 Task: Get directions from Amazon Rainforest, South America to Tassili nAjjer National Park, Algeria and explore the nearby restaurants with rating 4 and above and open 24 hours and cuisine european
Action: Mouse moved to (263, 82)
Screenshot: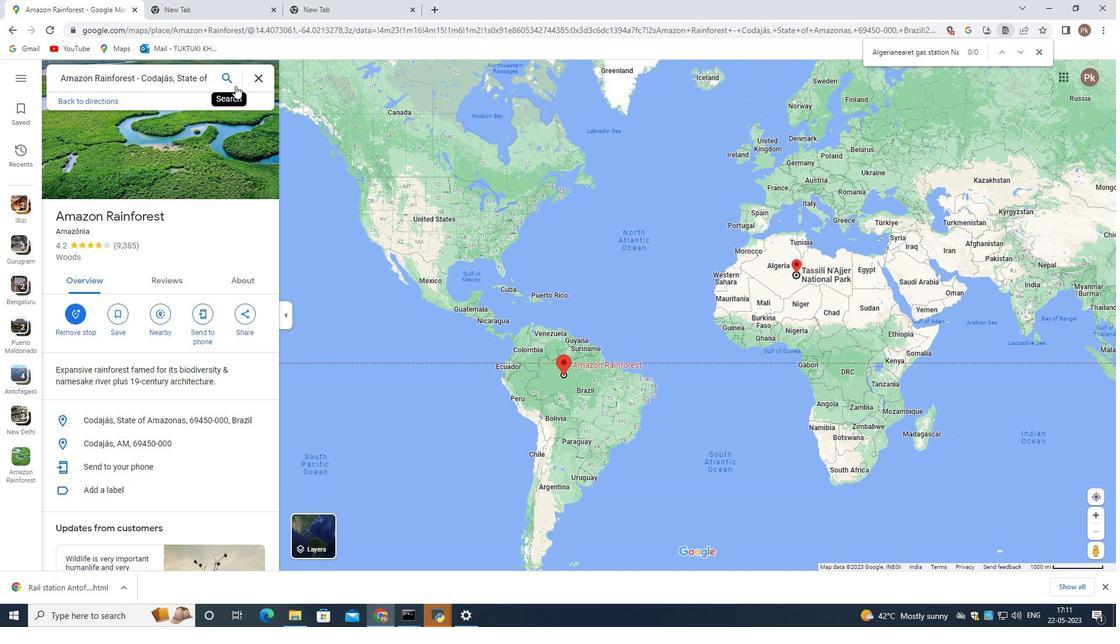 
Action: Mouse pressed left at (263, 82)
Screenshot: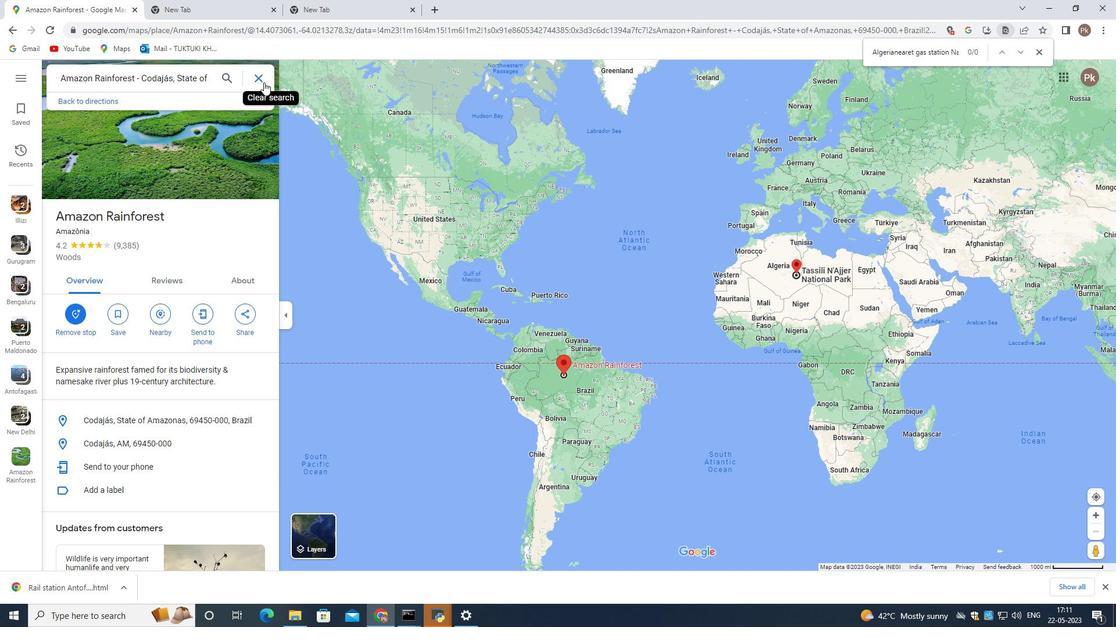 
Action: Mouse moved to (236, 322)
Screenshot: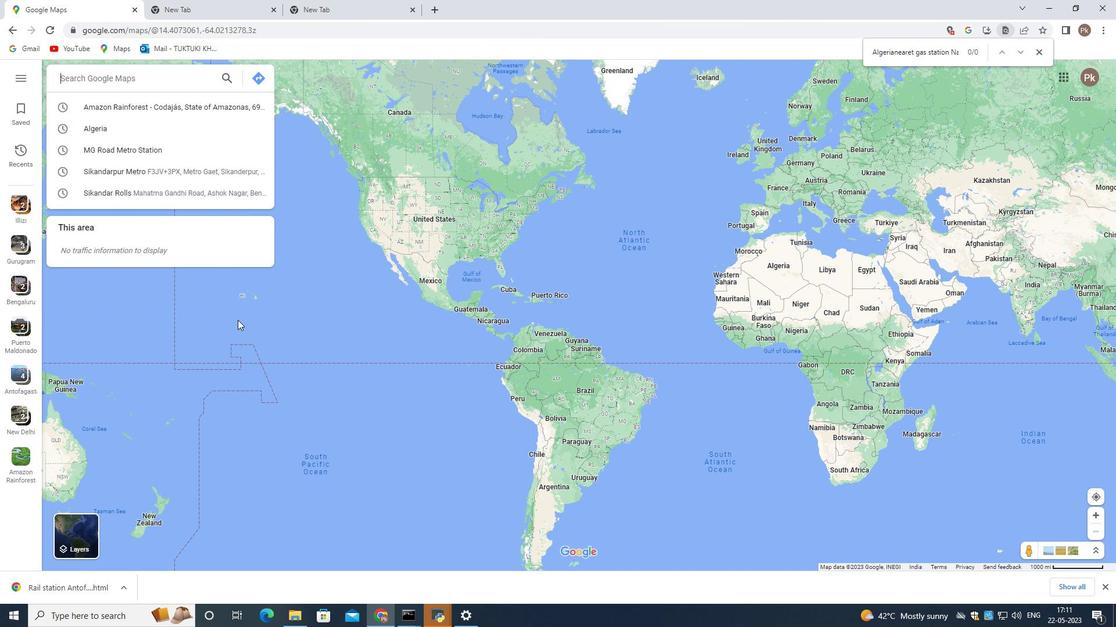 
Action: Mouse pressed left at (236, 322)
Screenshot: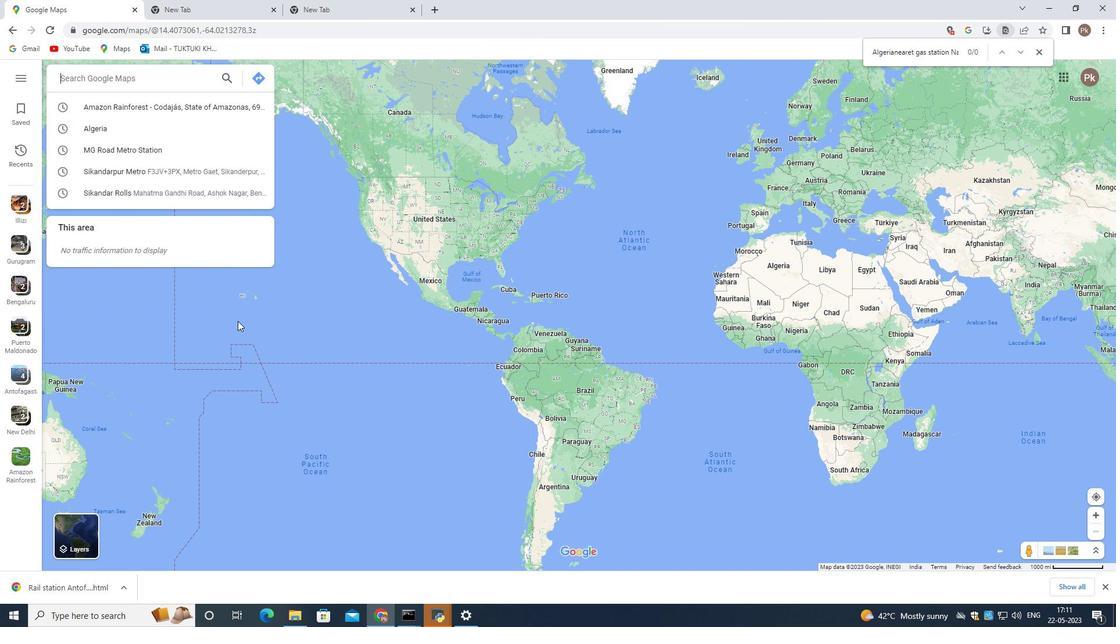 
Action: Mouse moved to (13, 30)
Screenshot: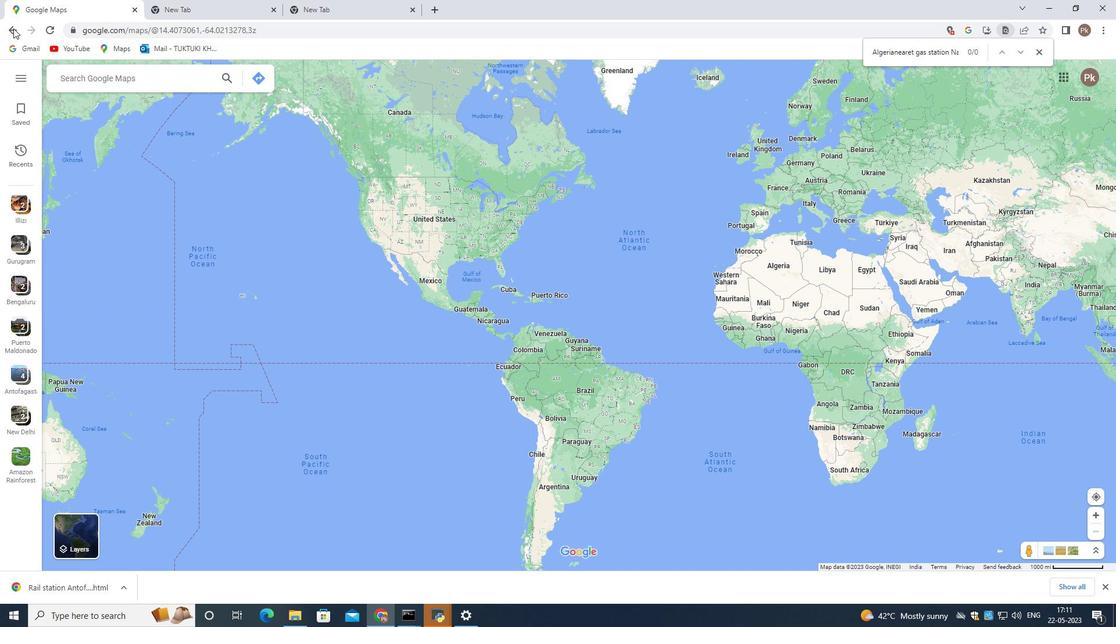 
Action: Mouse pressed left at (13, 30)
Screenshot: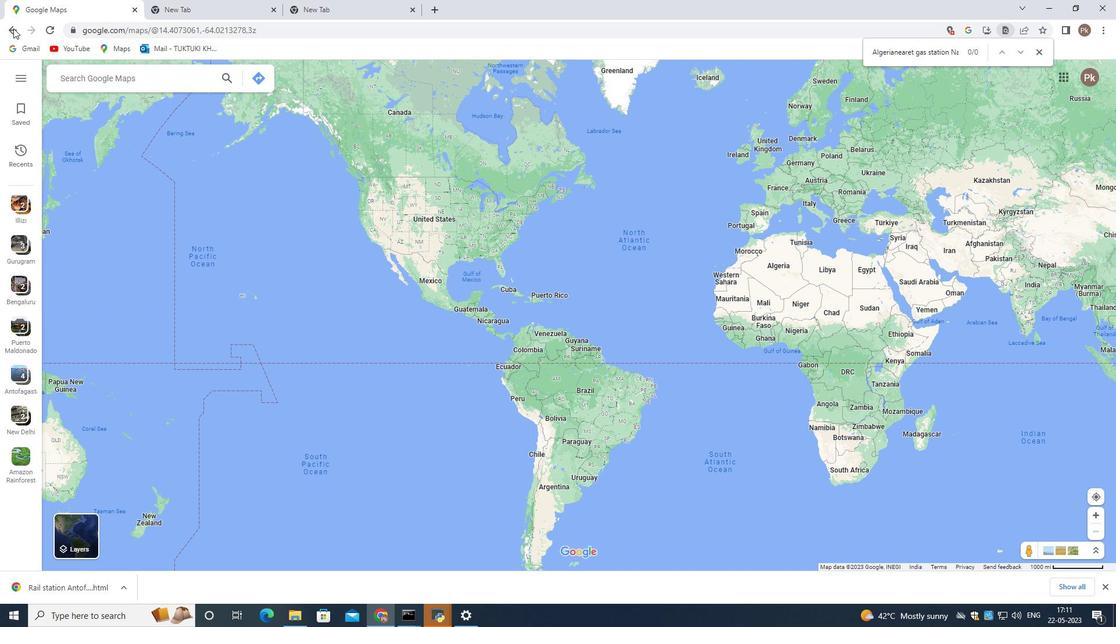 
Action: Mouse moved to (17, 31)
Screenshot: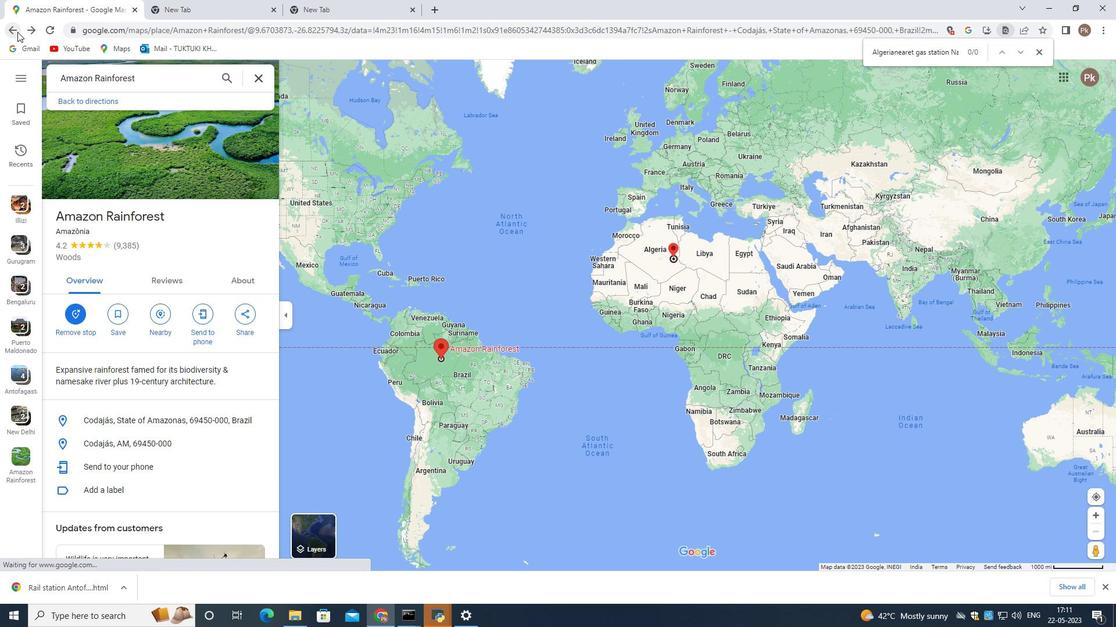 
Action: Mouse pressed left at (17, 31)
Screenshot: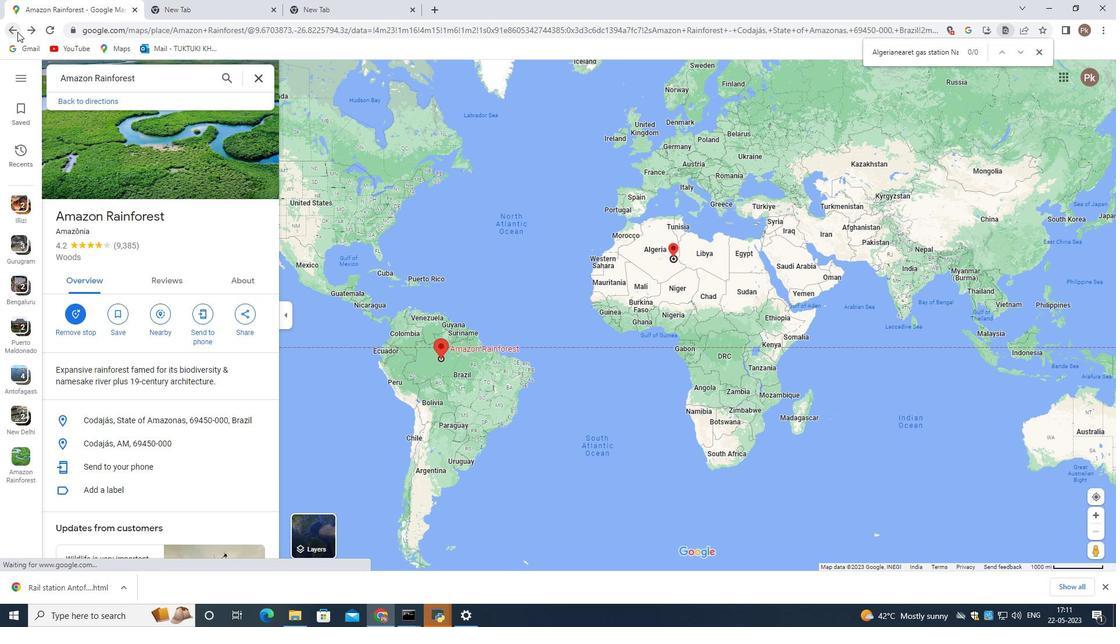 
Action: Mouse moved to (159, 109)
Screenshot: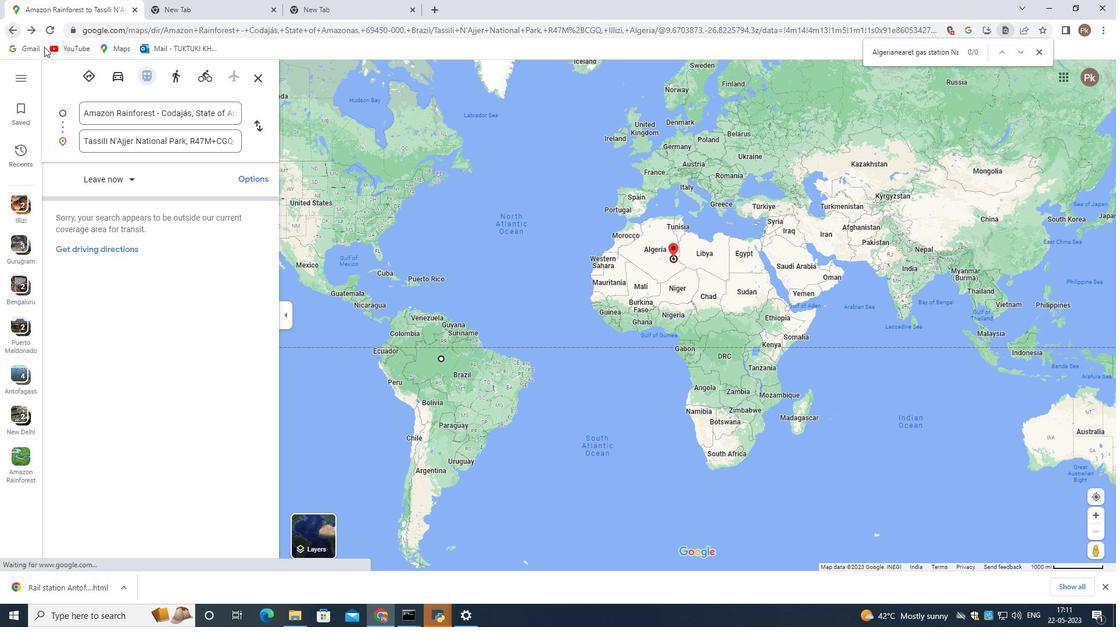 
Action: Mouse pressed left at (159, 109)
Screenshot: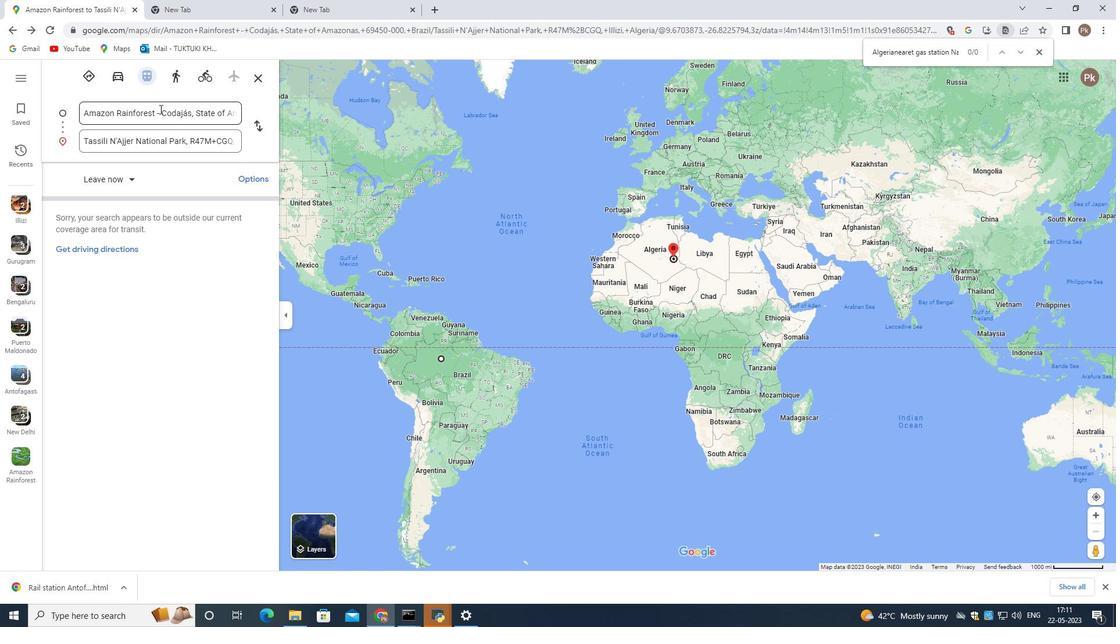 
Action: Mouse moved to (220, 111)
Screenshot: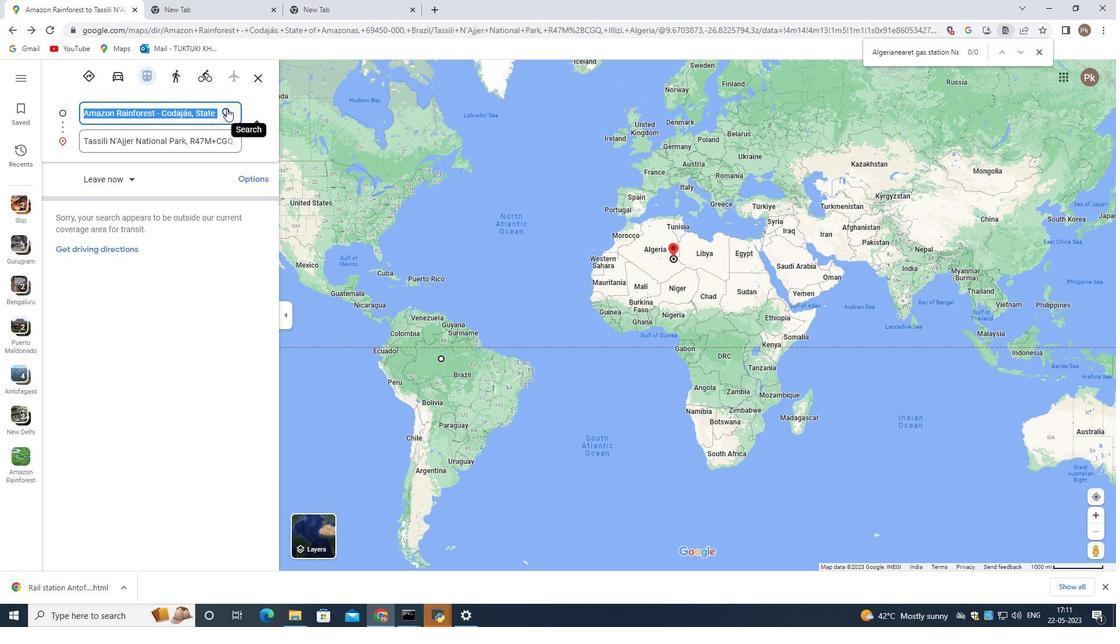 
Action: Mouse pressed left at (220, 111)
Screenshot: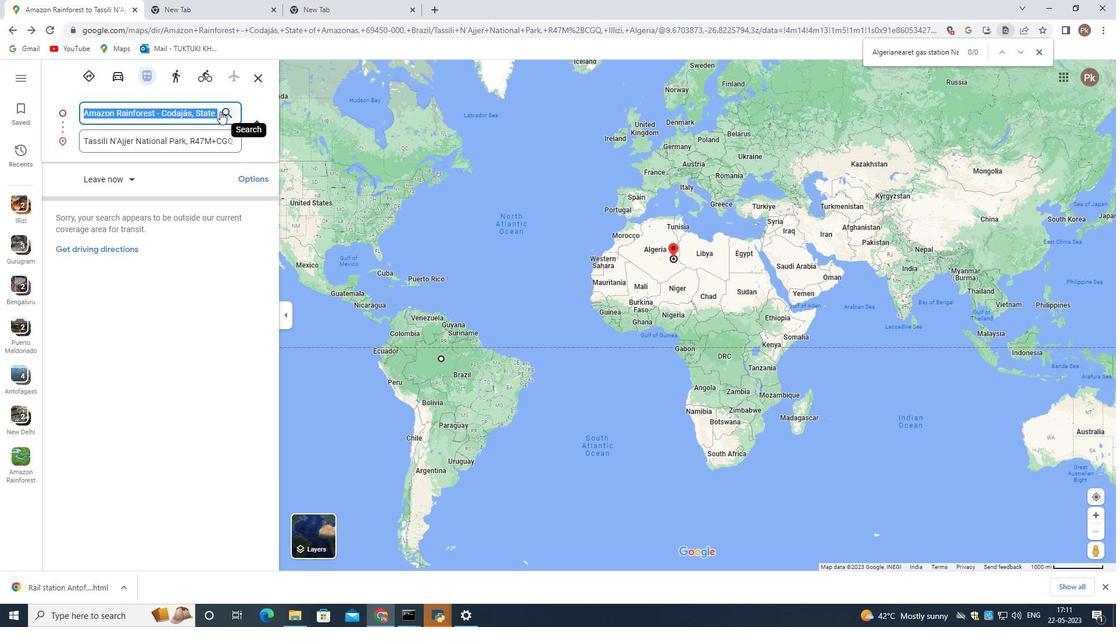 
Action: Mouse moved to (480, 254)
Screenshot: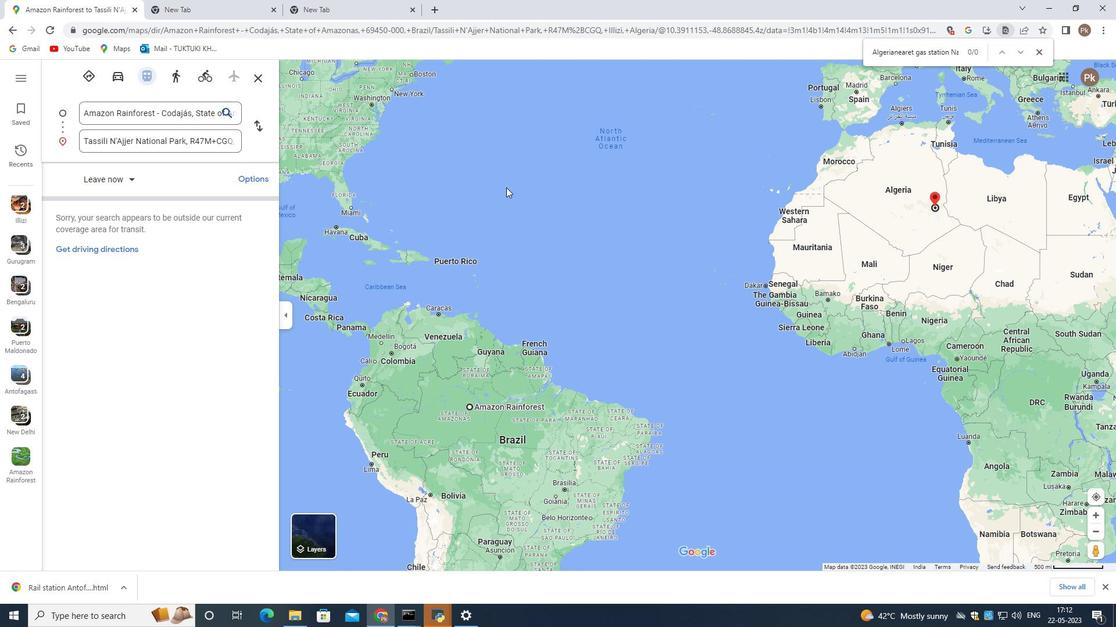 
Action: Mouse scrolled (480, 254) with delta (0, 0)
Screenshot: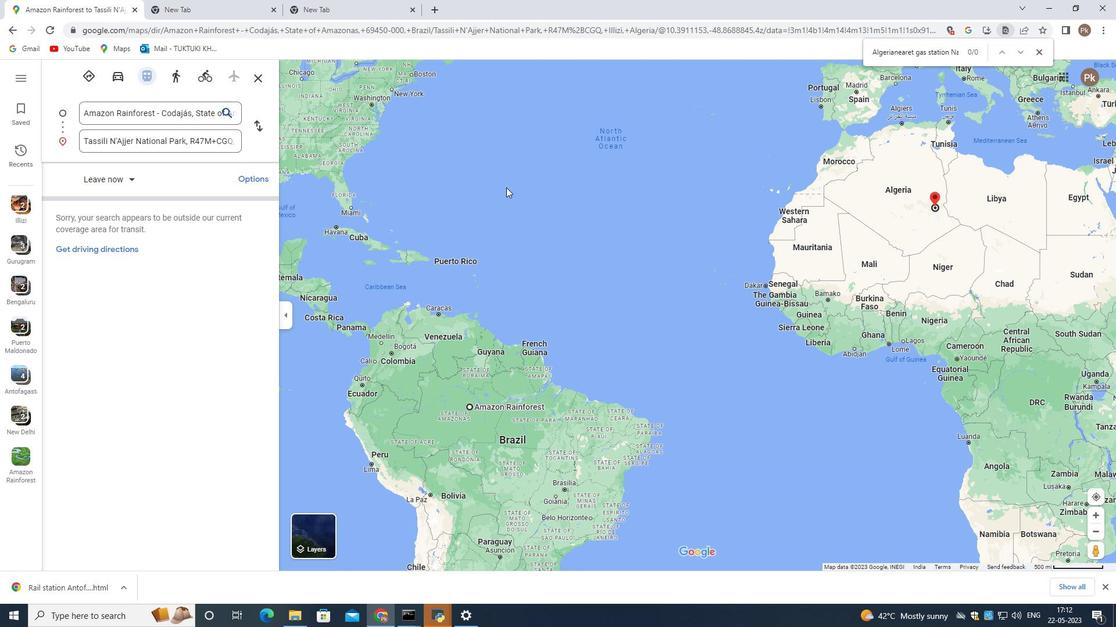 
Action: Mouse moved to (243, 181)
Screenshot: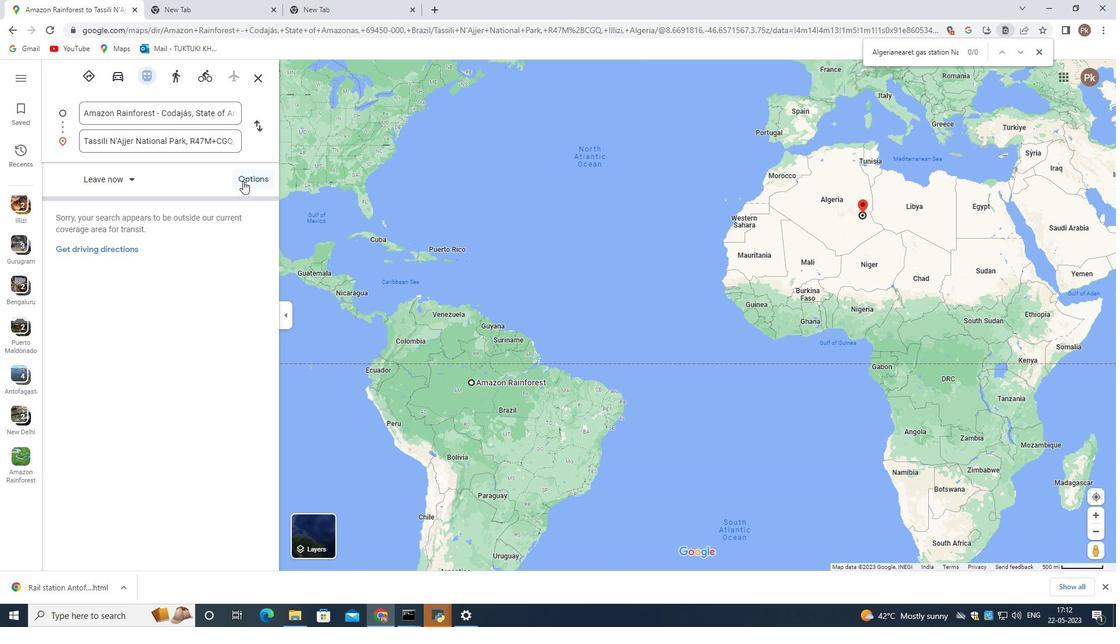 
Action: Mouse pressed left at (243, 181)
Screenshot: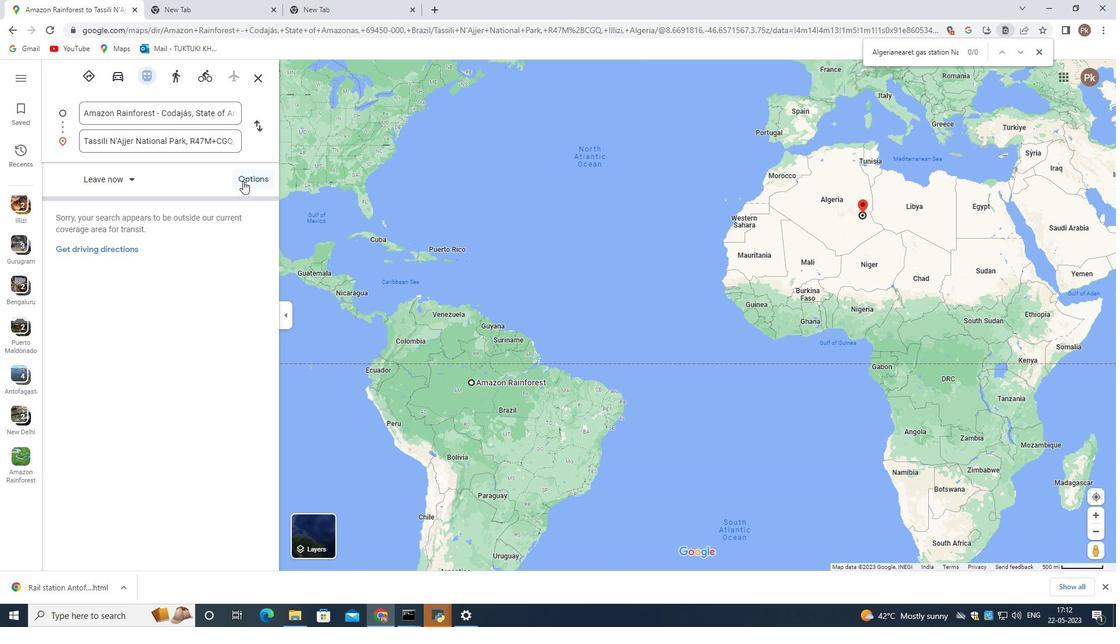 
Action: Mouse moved to (165, 240)
Screenshot: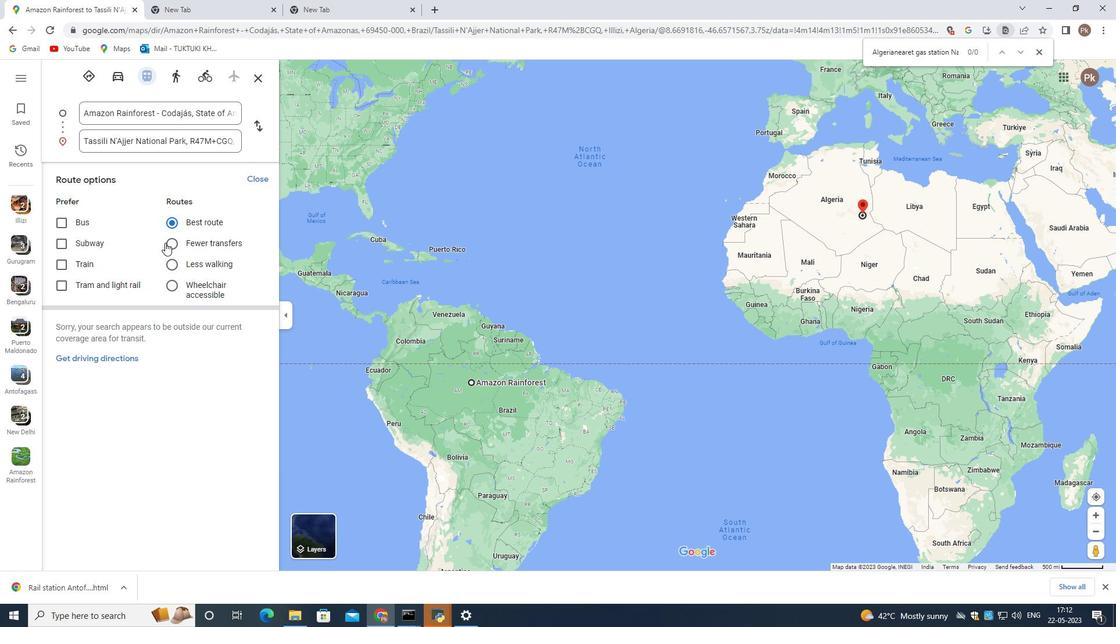 
Action: Mouse scrolled (165, 239) with delta (0, 0)
Screenshot: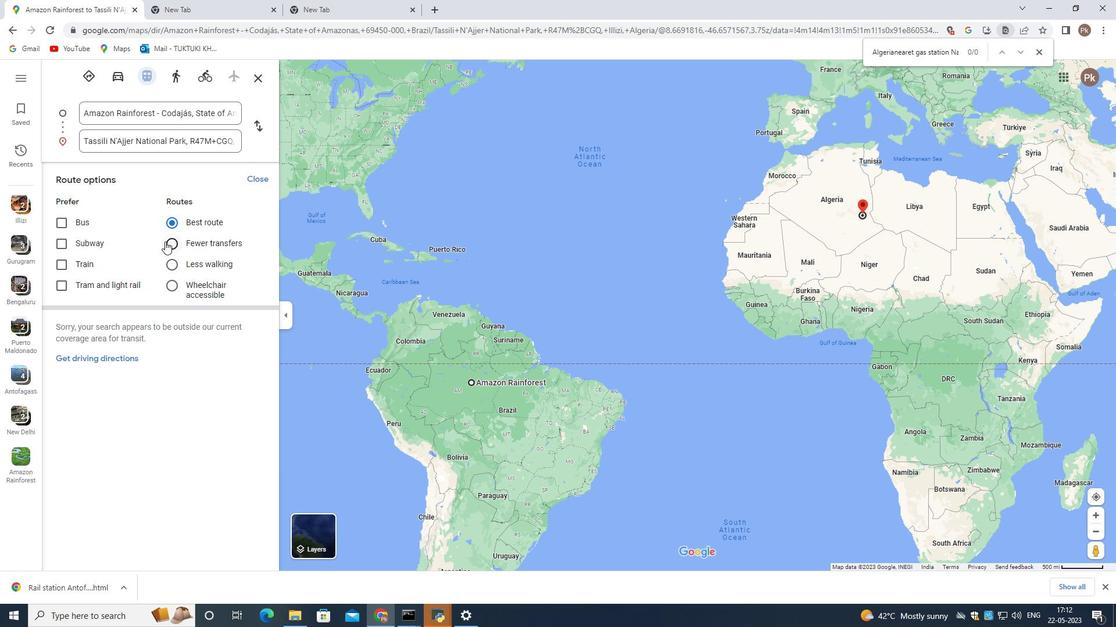 
Action: Mouse scrolled (165, 239) with delta (0, 0)
Screenshot: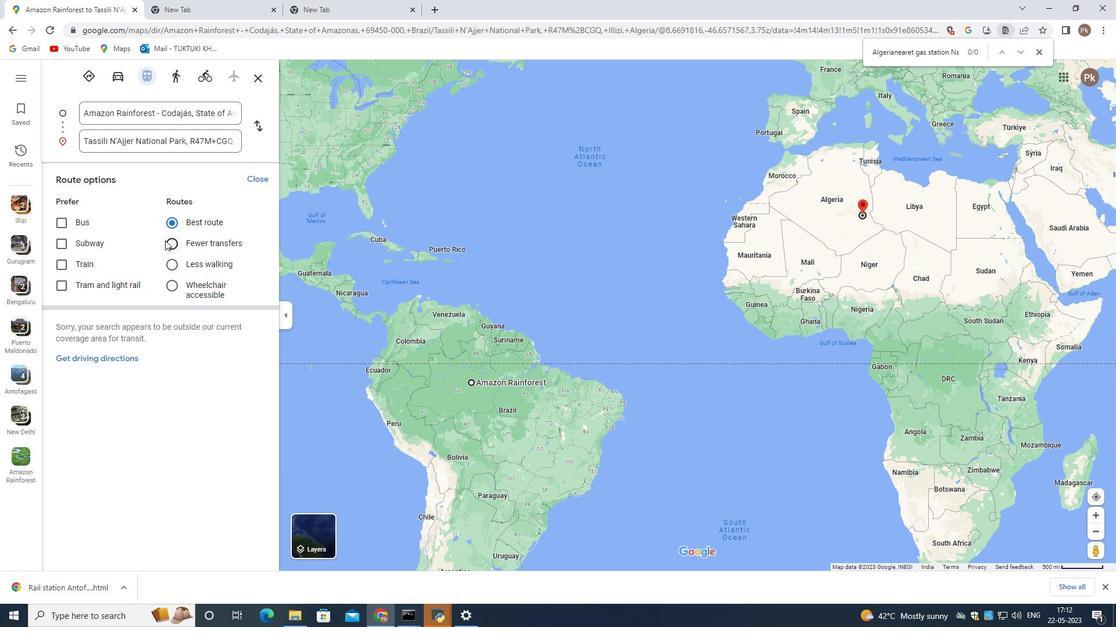 
Action: Mouse scrolled (165, 239) with delta (0, 0)
Screenshot: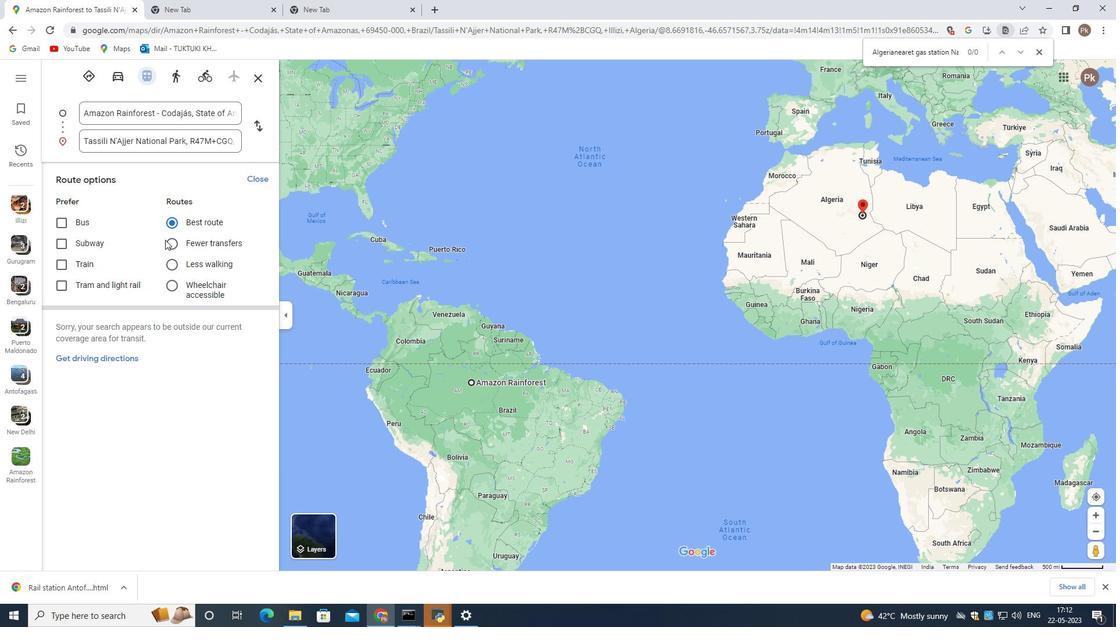 
Action: Mouse moved to (252, 397)
Screenshot: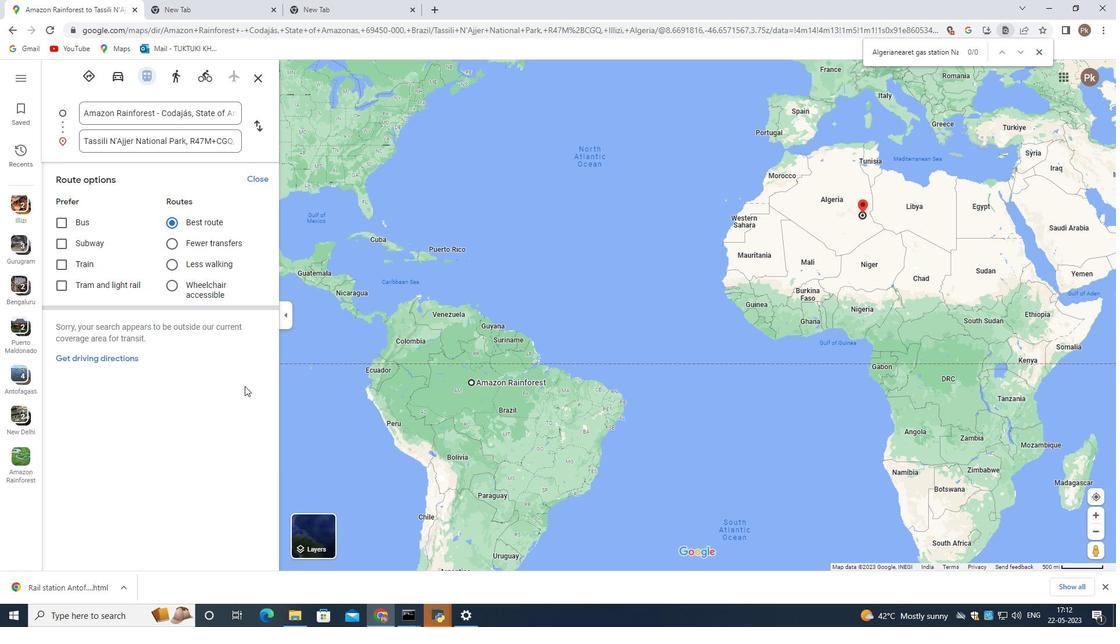 
Action: Mouse scrolled (252, 397) with delta (0, 0)
Screenshot: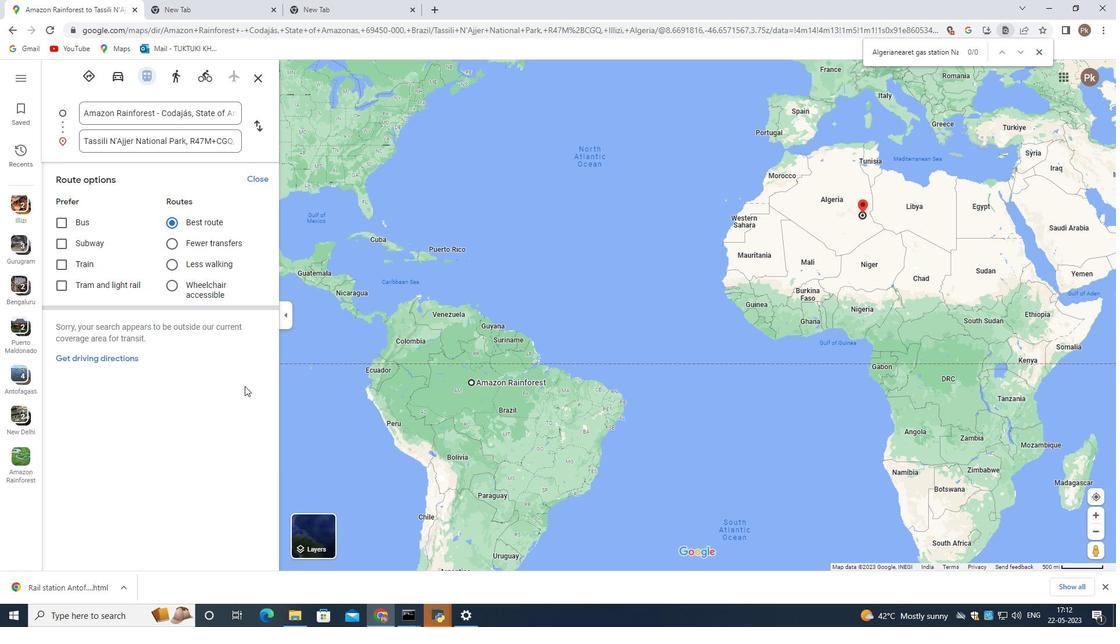 
Action: Mouse scrolled (252, 397) with delta (0, 0)
Screenshot: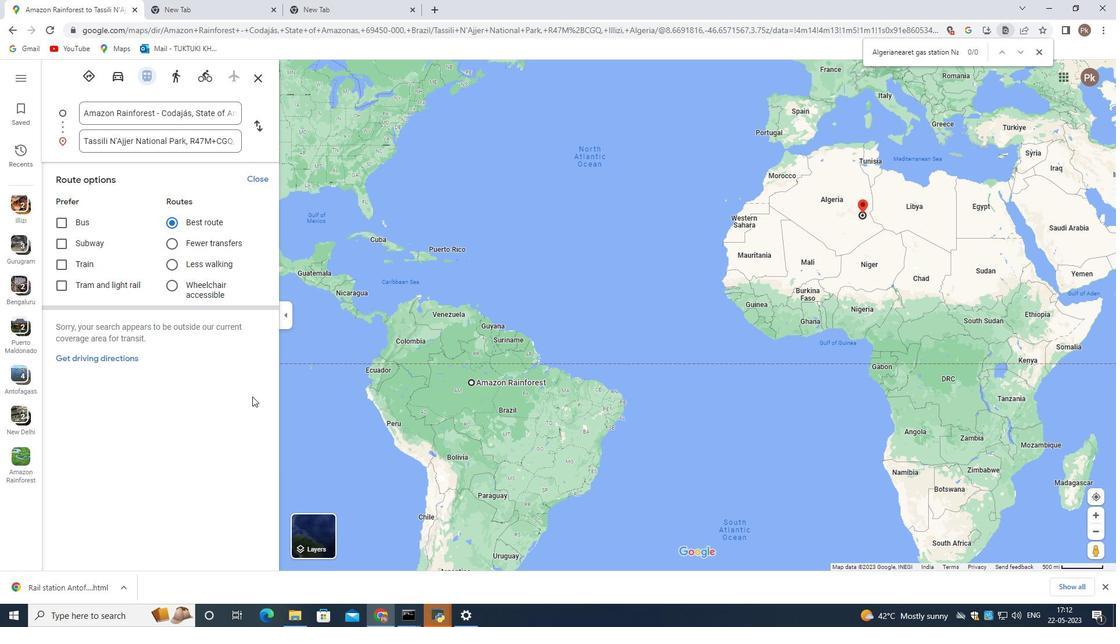 
Action: Mouse moved to (240, 376)
Screenshot: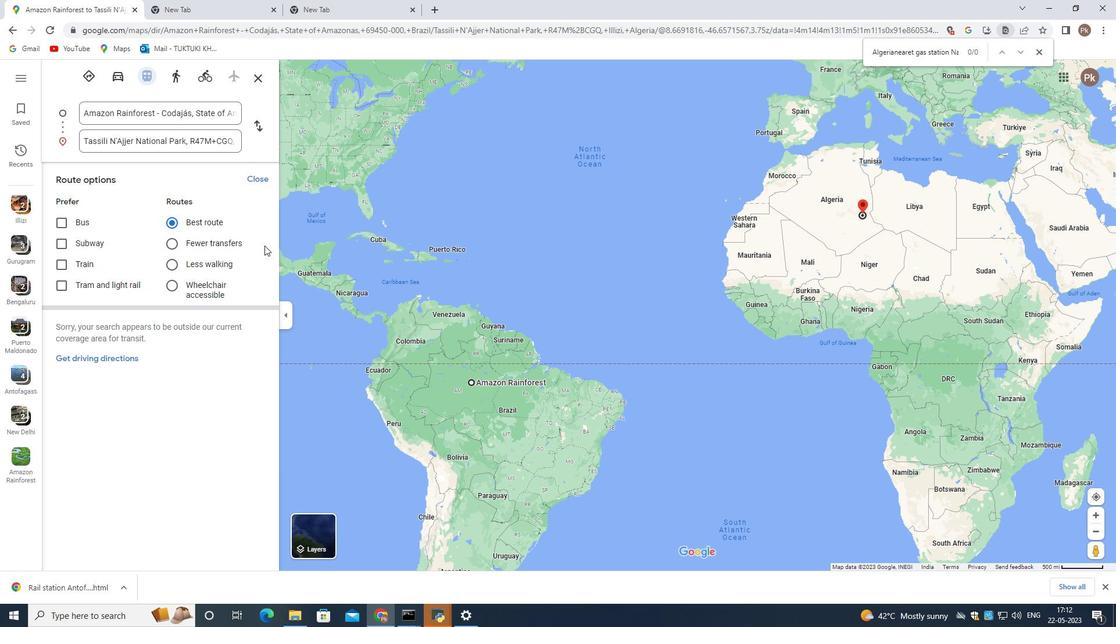 
Action: Mouse scrolled (240, 375) with delta (0, 0)
Screenshot: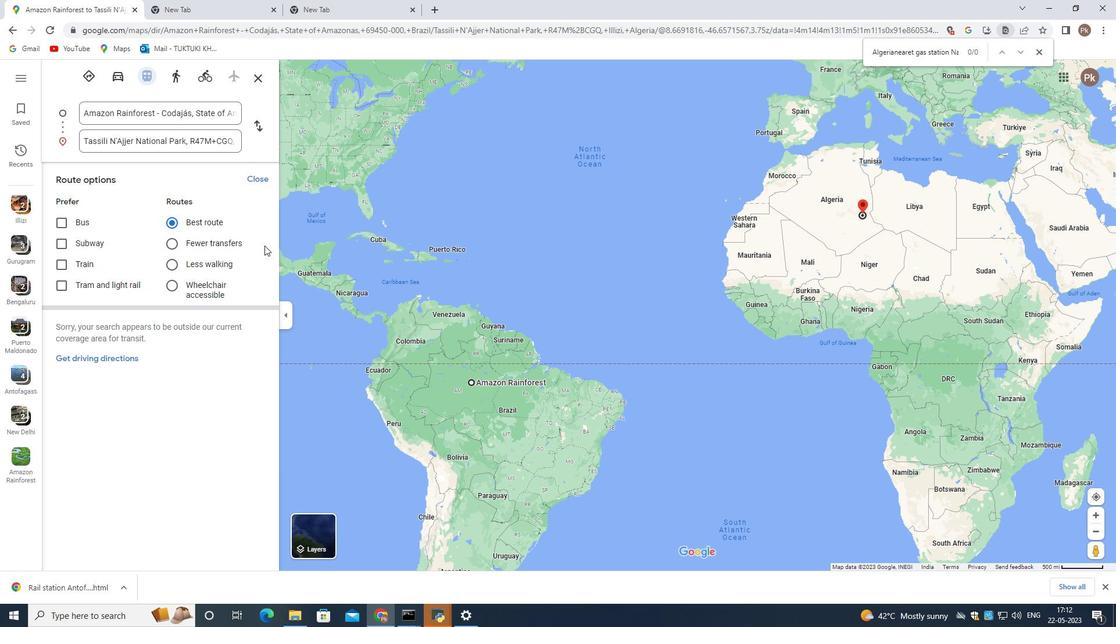 
Action: Mouse moved to (239, 376)
Screenshot: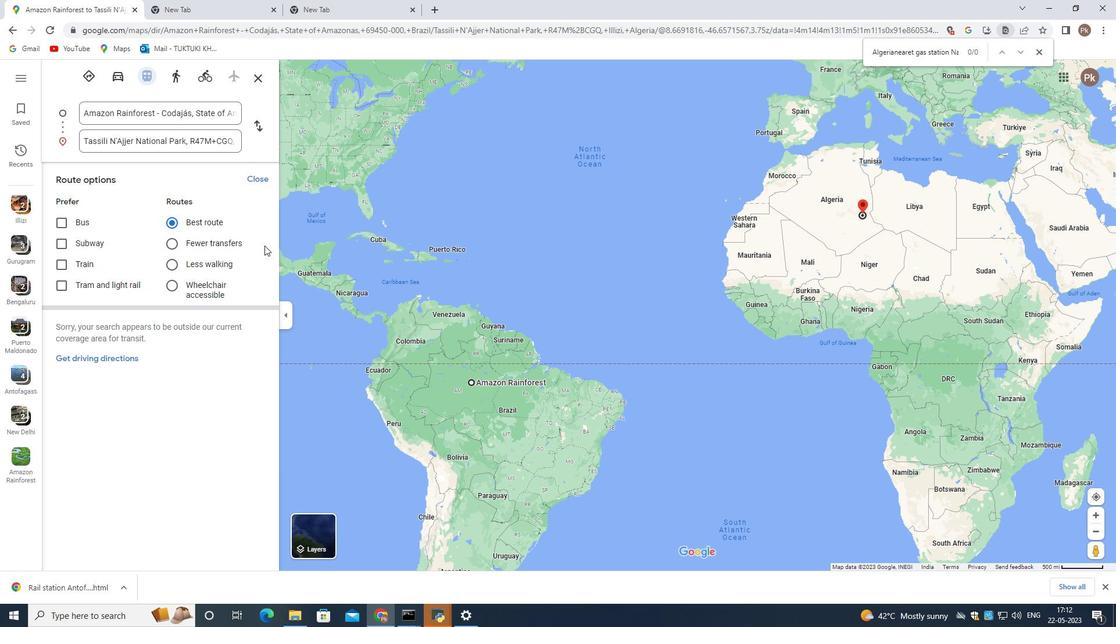 
Action: Mouse scrolled (239, 376) with delta (0, 0)
Screenshot: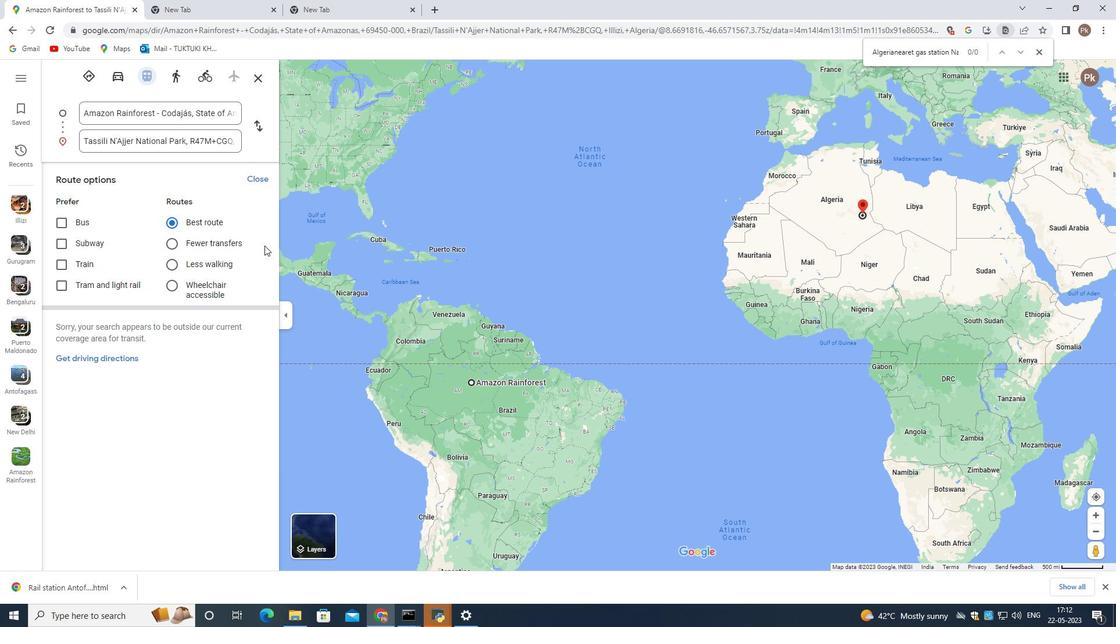 
Action: Mouse moved to (237, 377)
Screenshot: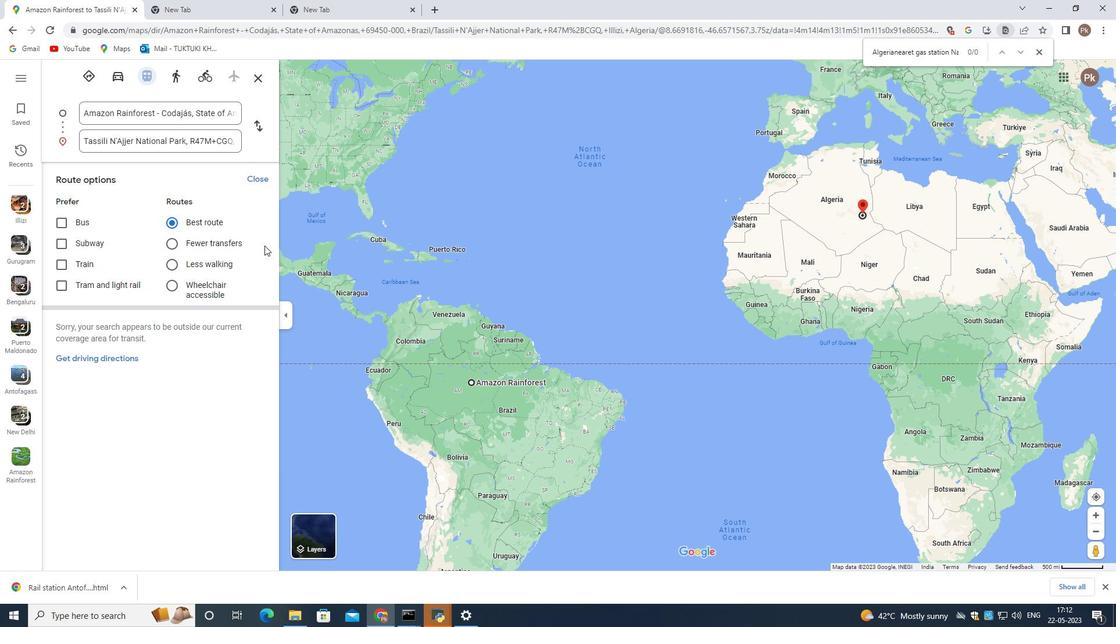 
Action: Mouse scrolled (237, 376) with delta (0, 0)
Screenshot: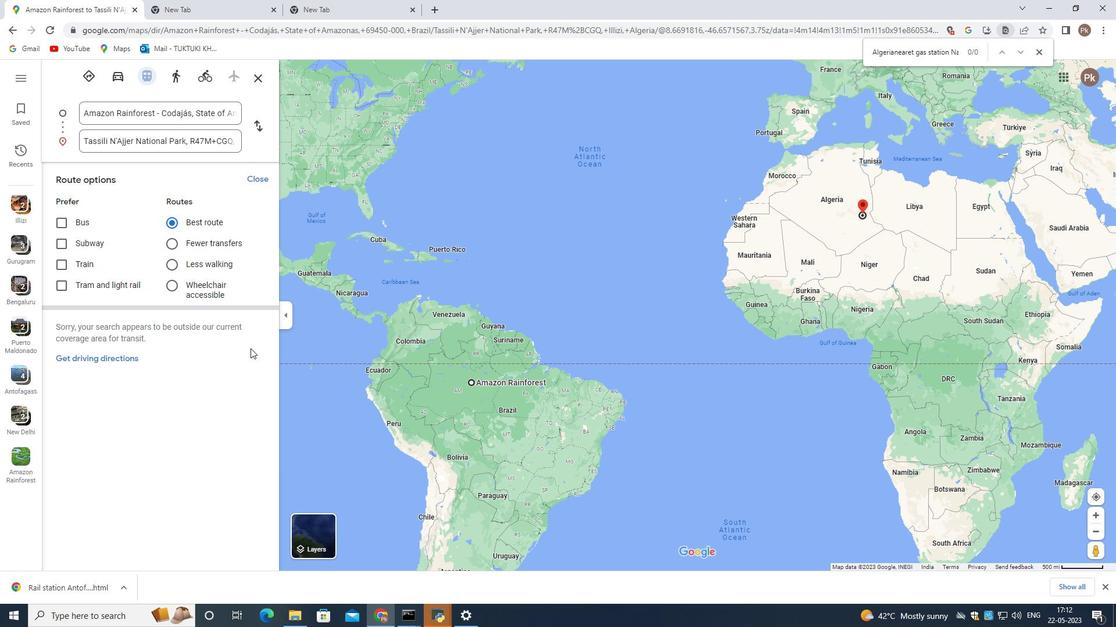 
Action: Mouse moved to (237, 377)
Screenshot: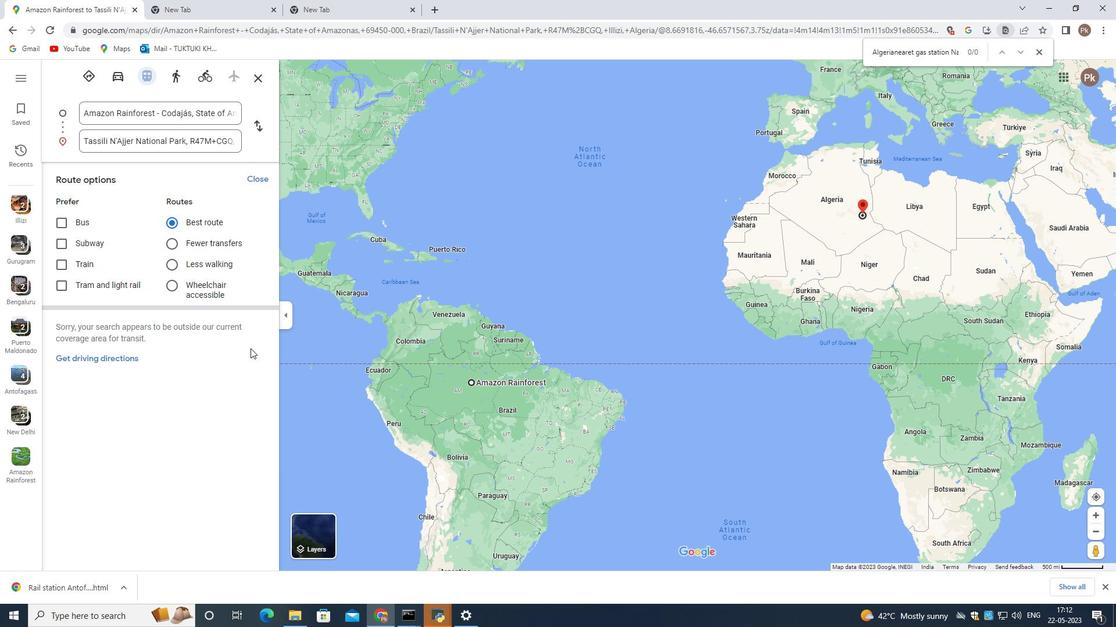 
Action: Mouse scrolled (237, 376) with delta (0, 0)
Screenshot: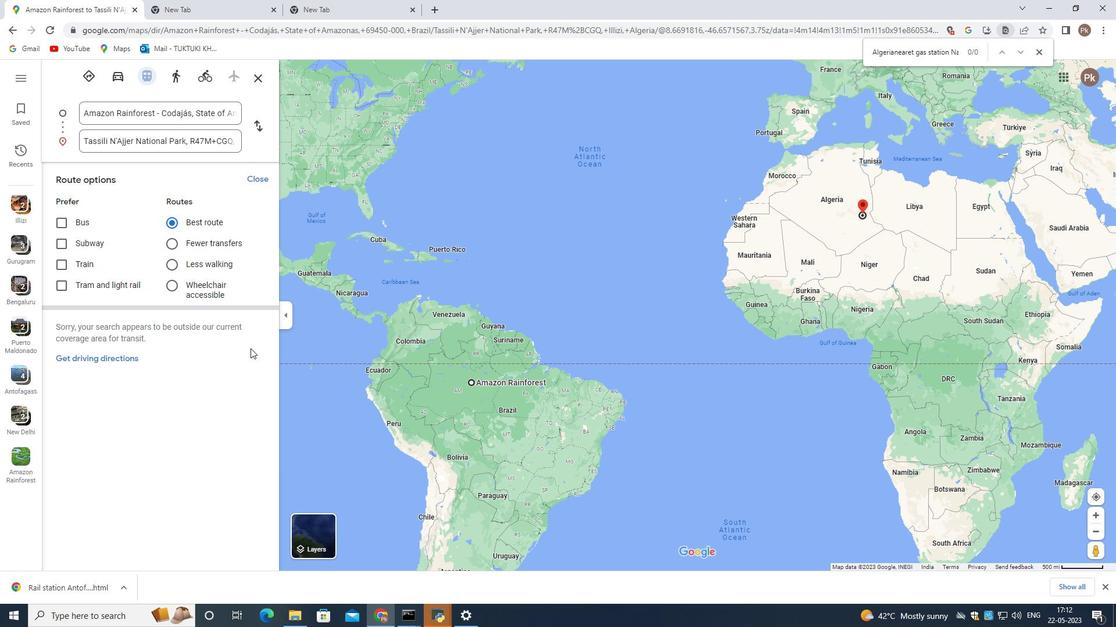 
Action: Mouse moved to (234, 377)
Screenshot: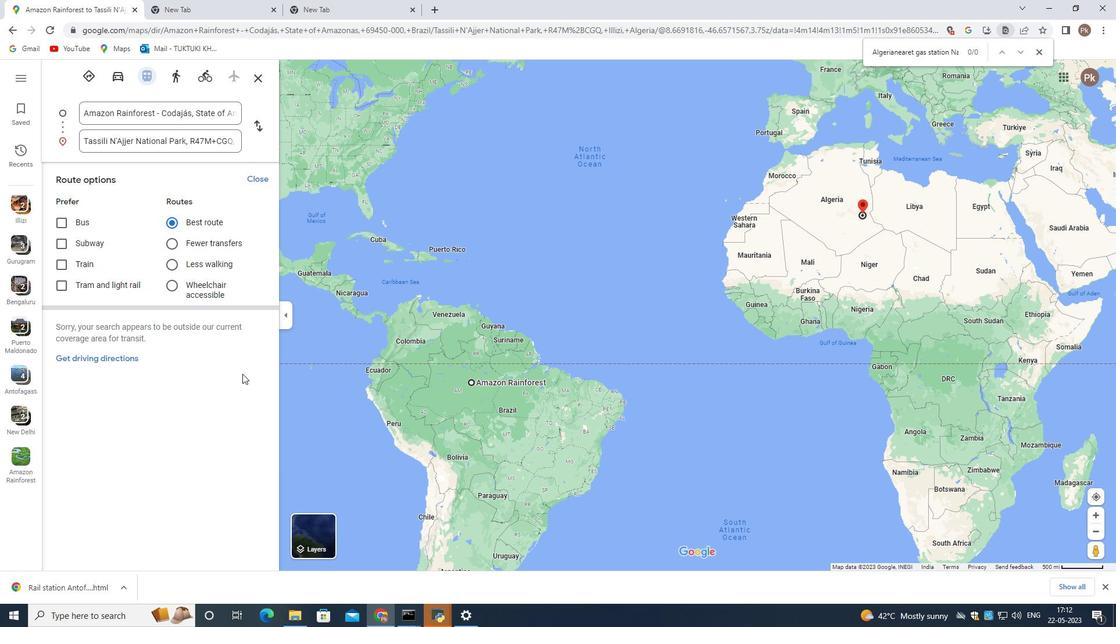 
Action: Mouse scrolled (234, 377) with delta (0, 0)
Screenshot: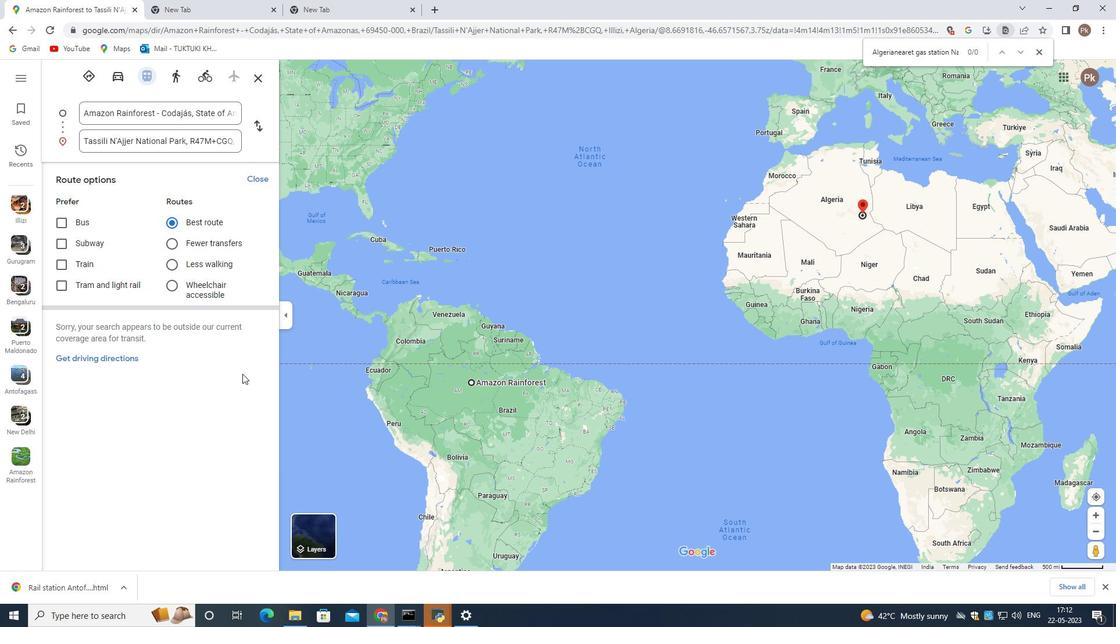 
Action: Mouse moved to (151, 341)
Screenshot: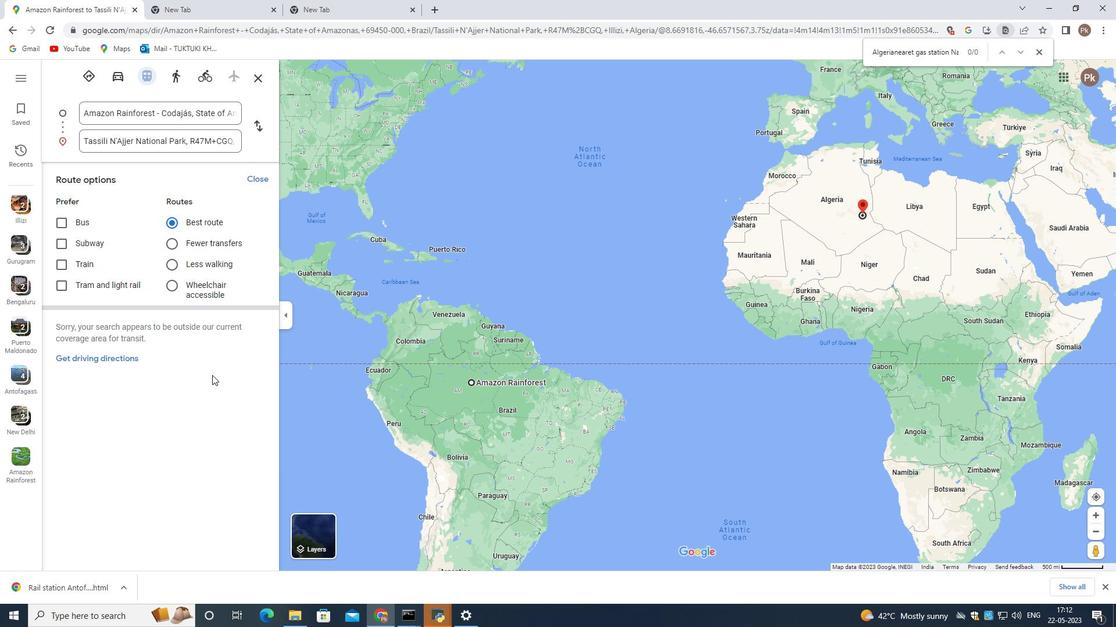 
Action: Mouse scrolled (151, 341) with delta (0, 0)
Screenshot: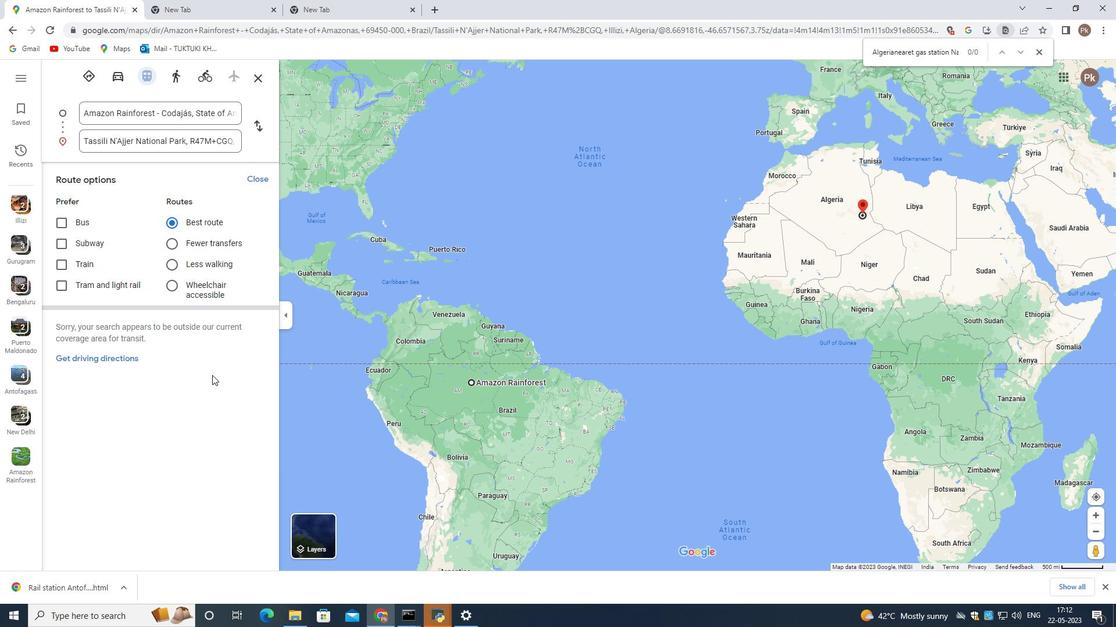 
Action: Mouse scrolled (151, 341) with delta (0, 0)
Screenshot: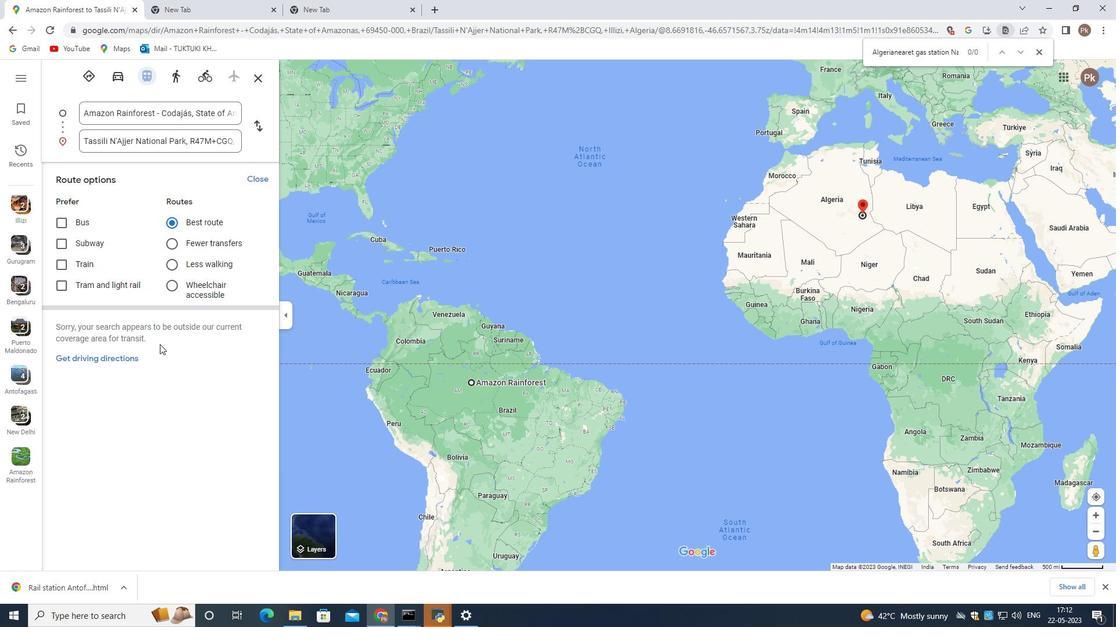 
Action: Mouse scrolled (151, 341) with delta (0, 0)
Screenshot: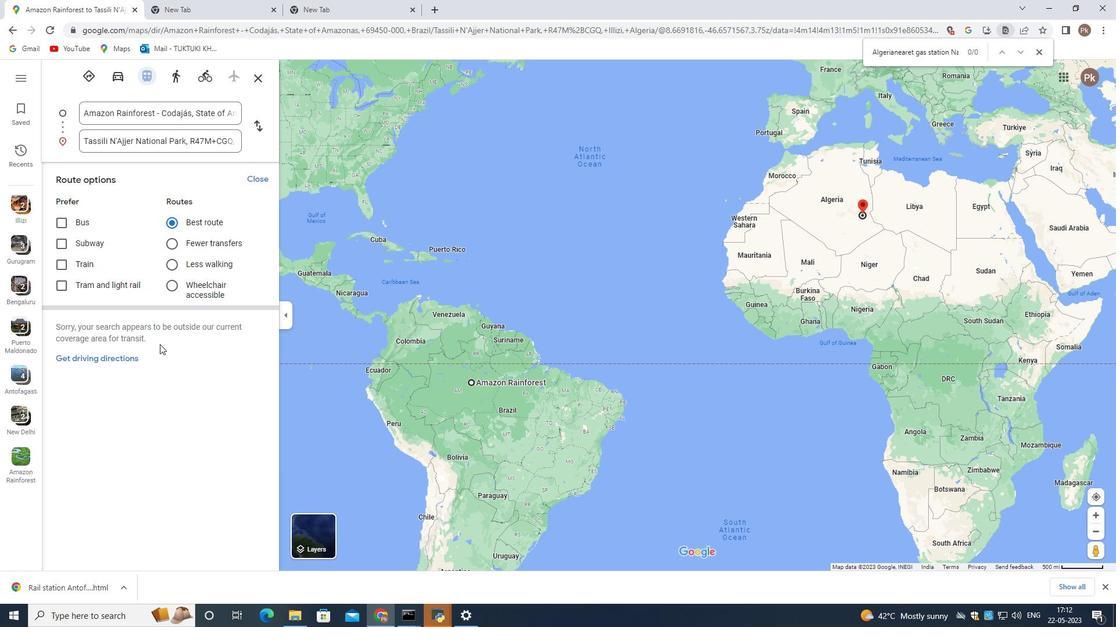 
Action: Mouse scrolled (151, 341) with delta (0, 0)
Screenshot: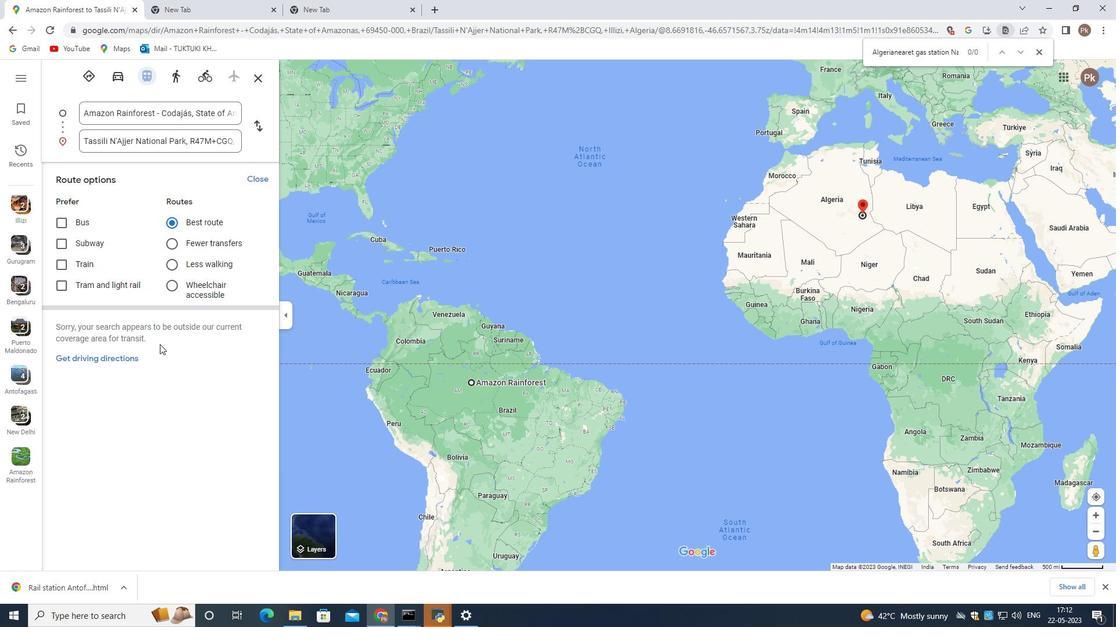 
Action: Mouse moved to (481, 179)
Screenshot: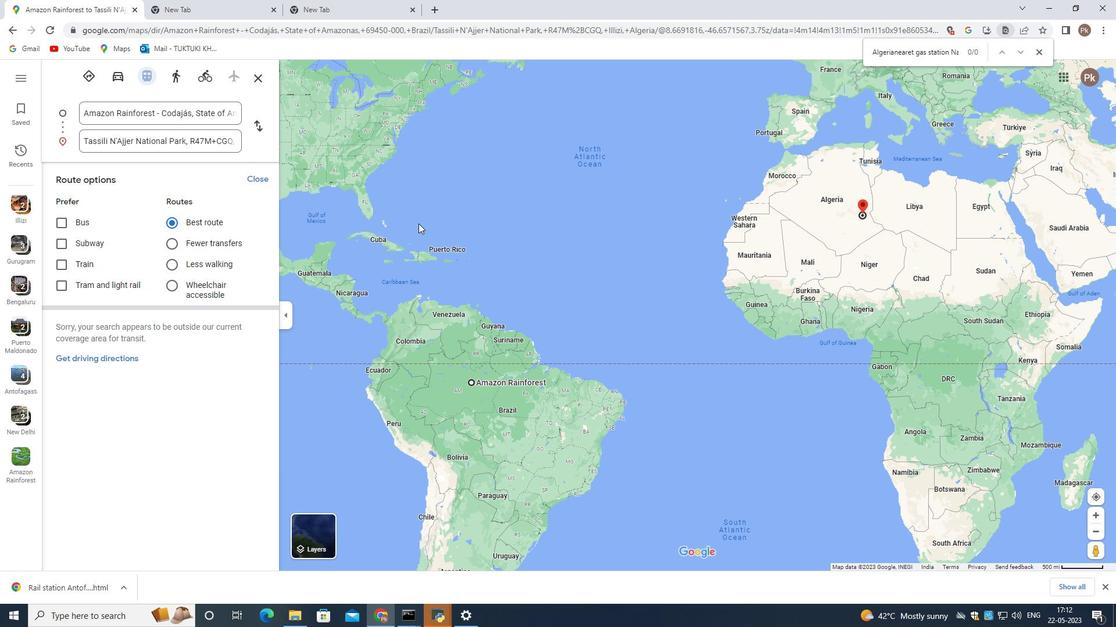 
Action: Mouse pressed left at (481, 179)
Screenshot: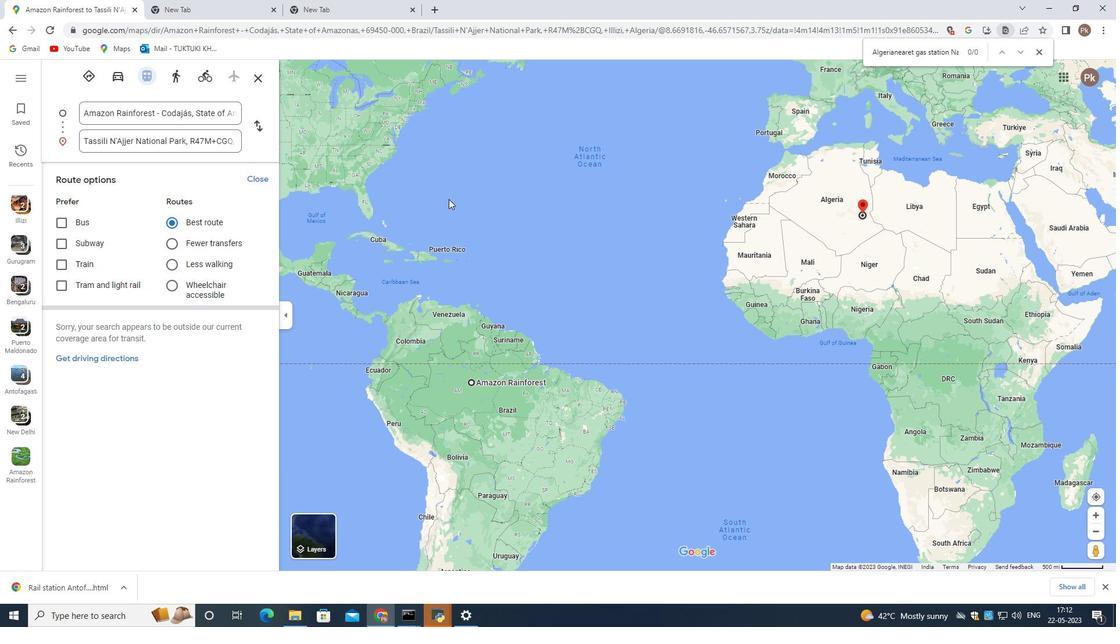 
Action: Mouse moved to (212, 113)
Screenshot: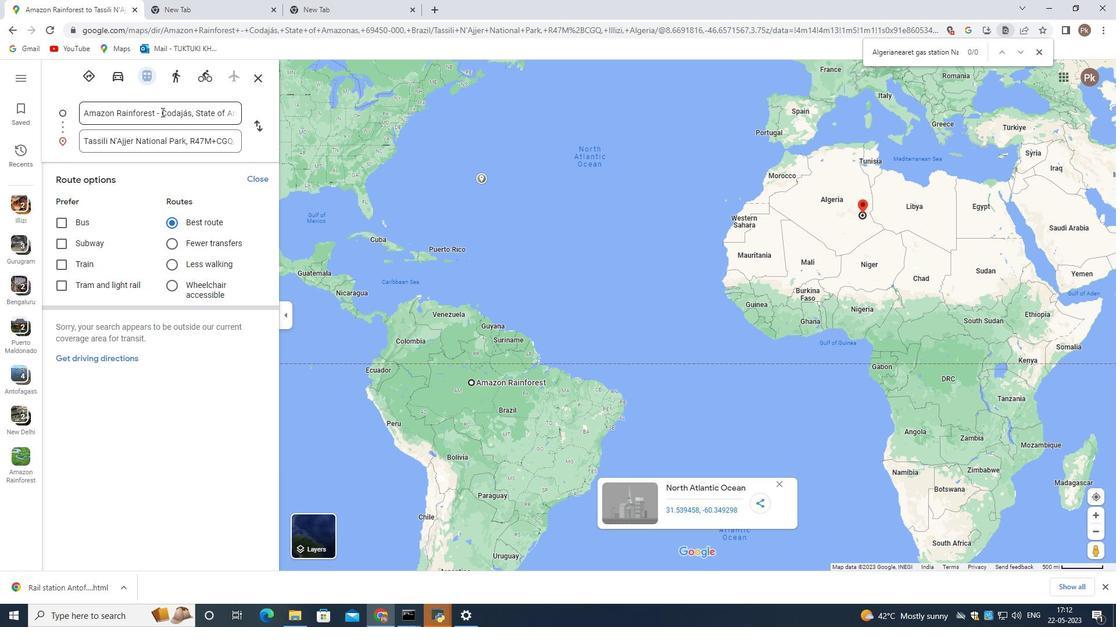 
Action: Mouse pressed left at (212, 113)
Screenshot: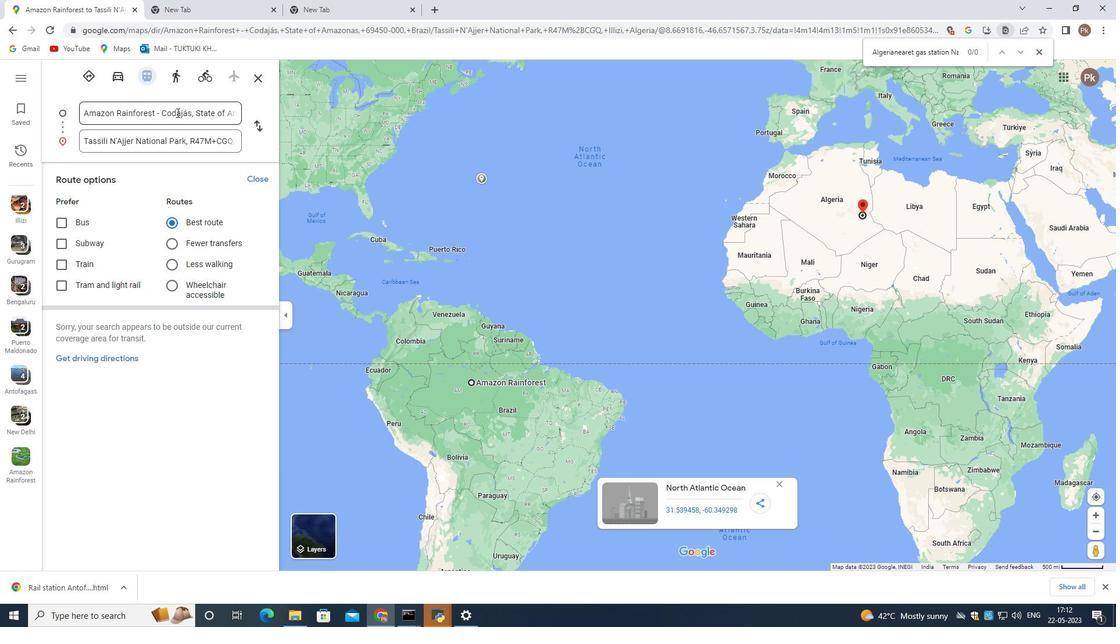 
Action: Mouse moved to (165, 141)
Screenshot: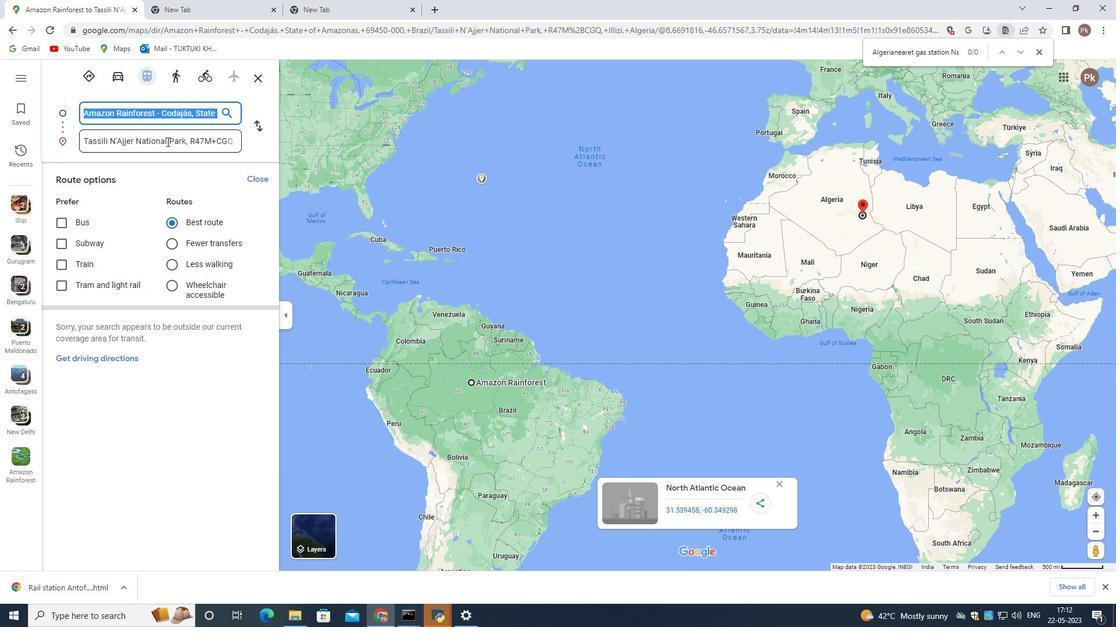 
Action: Mouse pressed left at (165, 141)
Screenshot: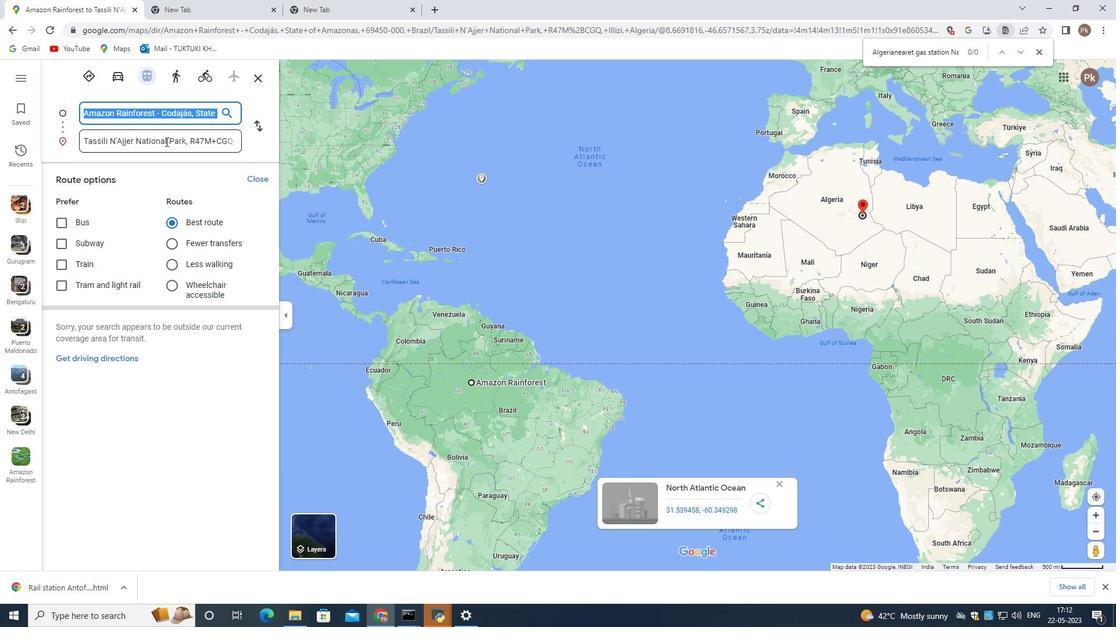 
Action: Mouse moved to (223, 112)
Screenshot: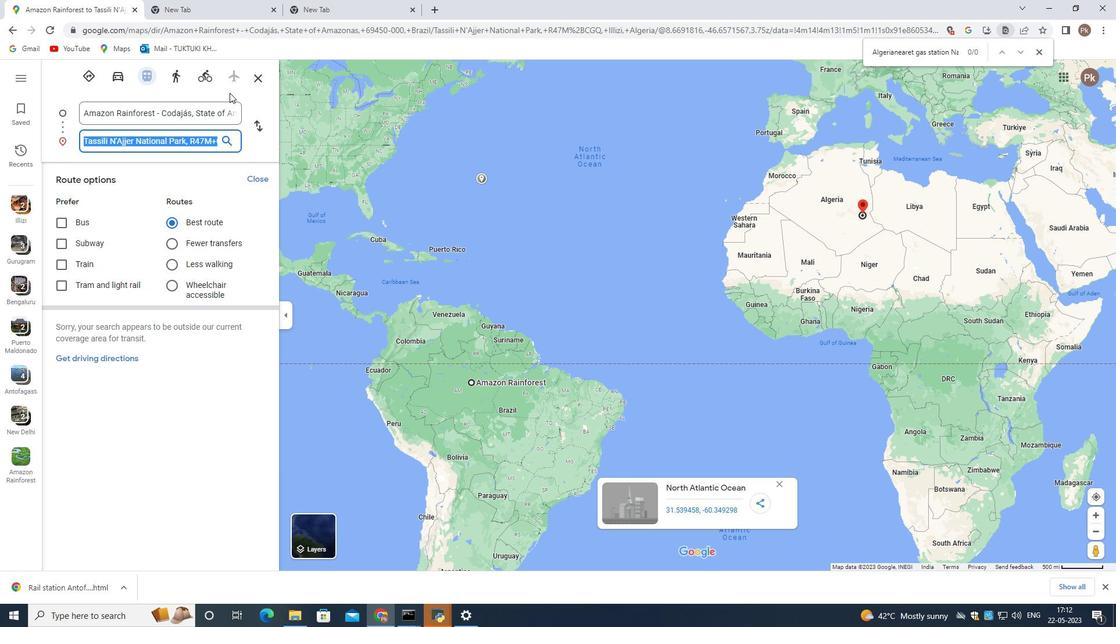 
Action: Mouse pressed left at (223, 112)
Screenshot: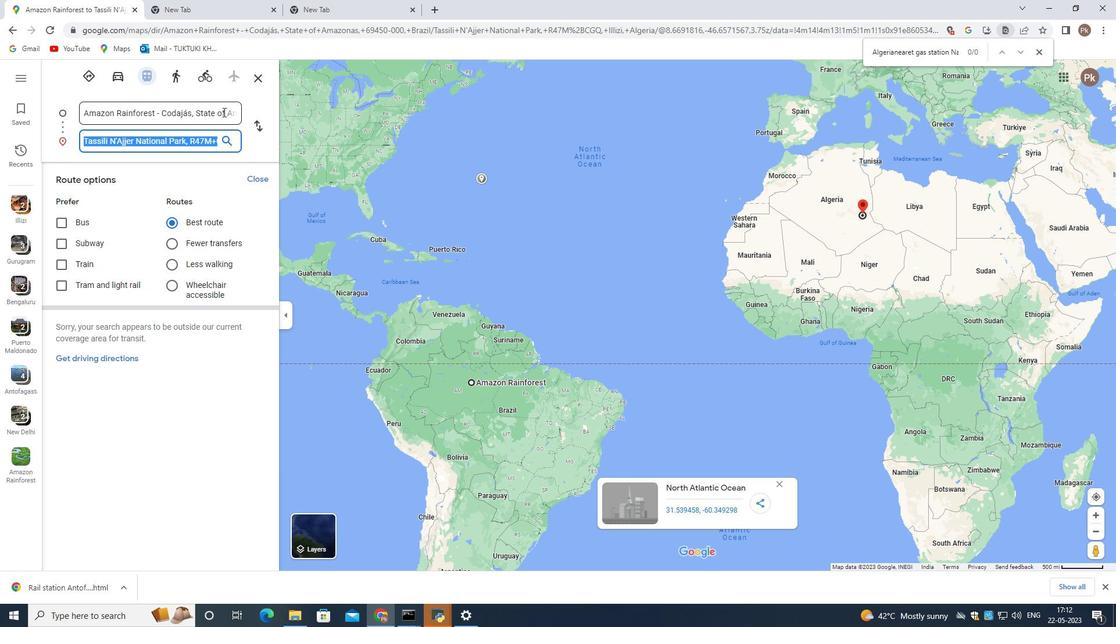 
Action: Mouse moved to (215, 111)
Screenshot: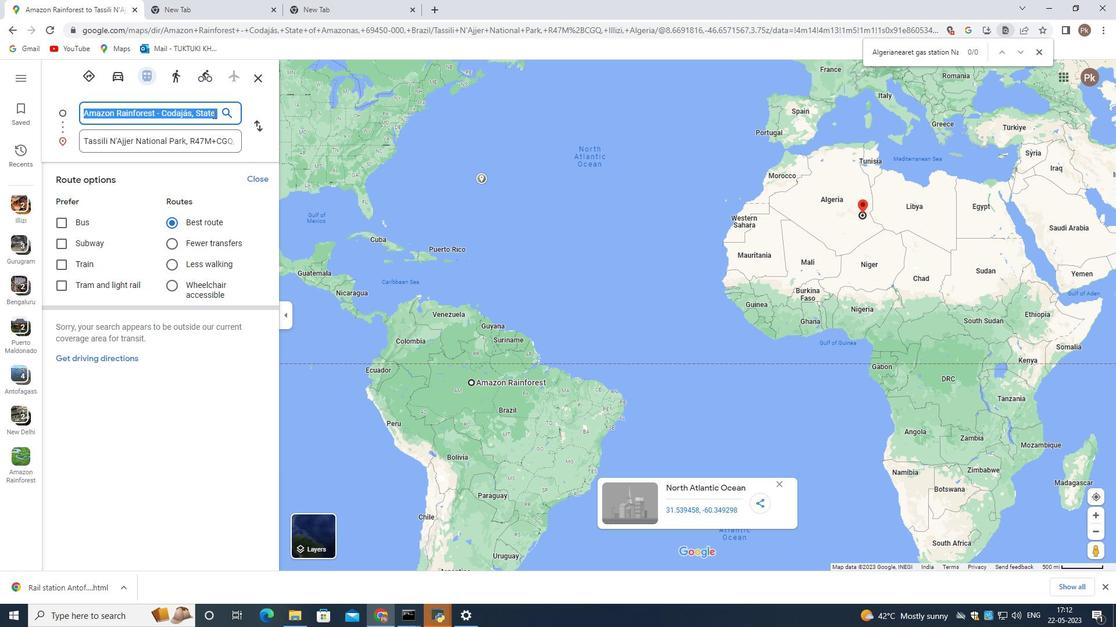 
Action: Mouse pressed left at (215, 111)
Screenshot: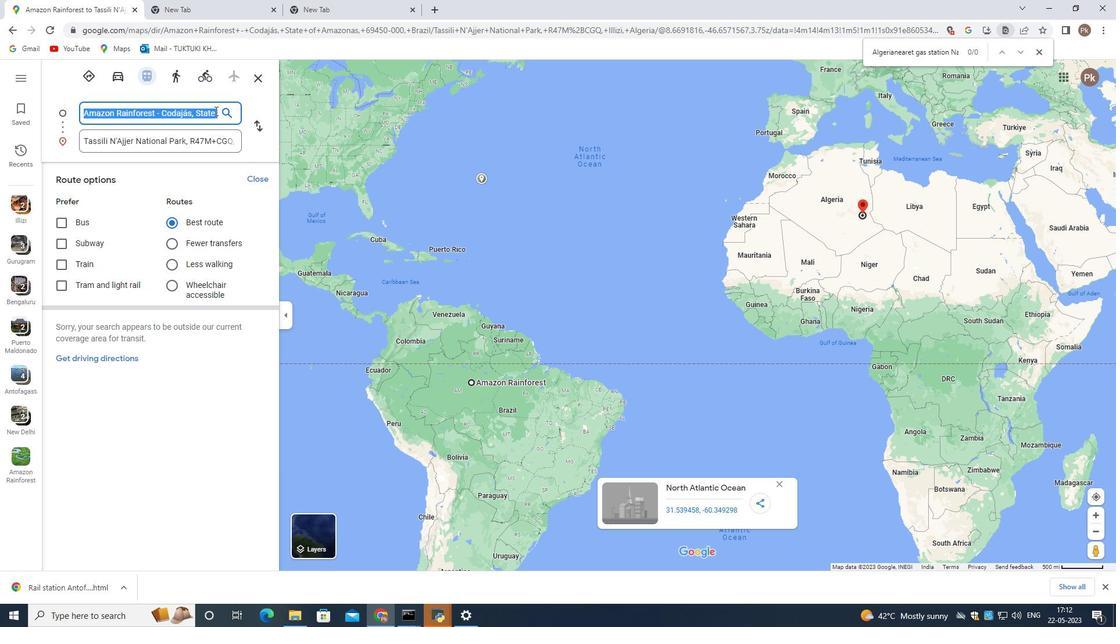 
Action: Mouse moved to (219, 118)
Screenshot: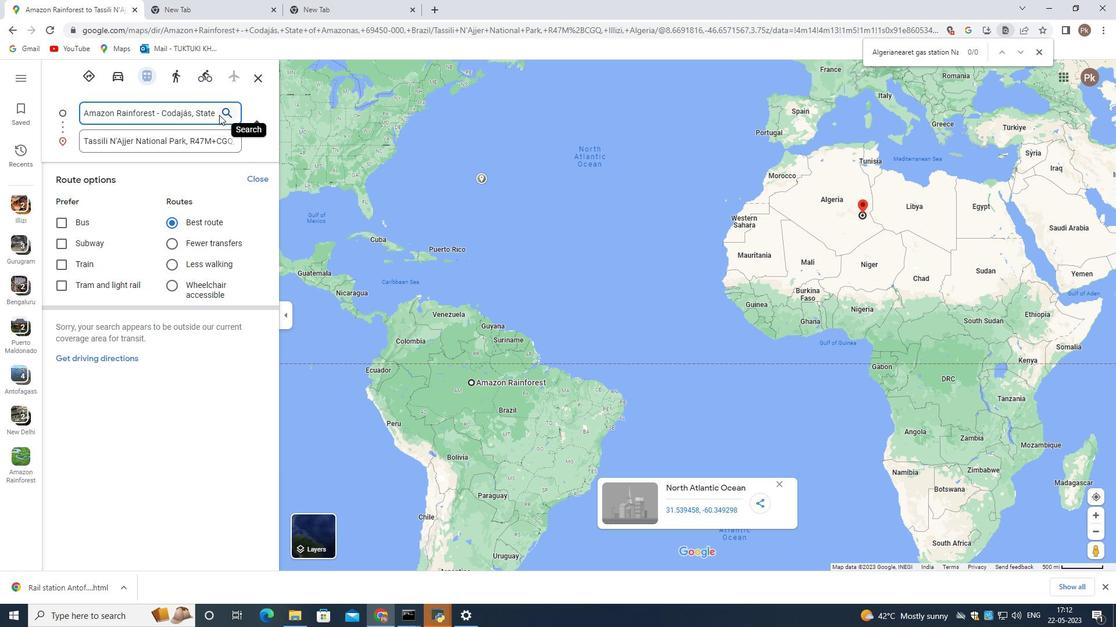 
Action: Key pressed <Key.space>
Screenshot: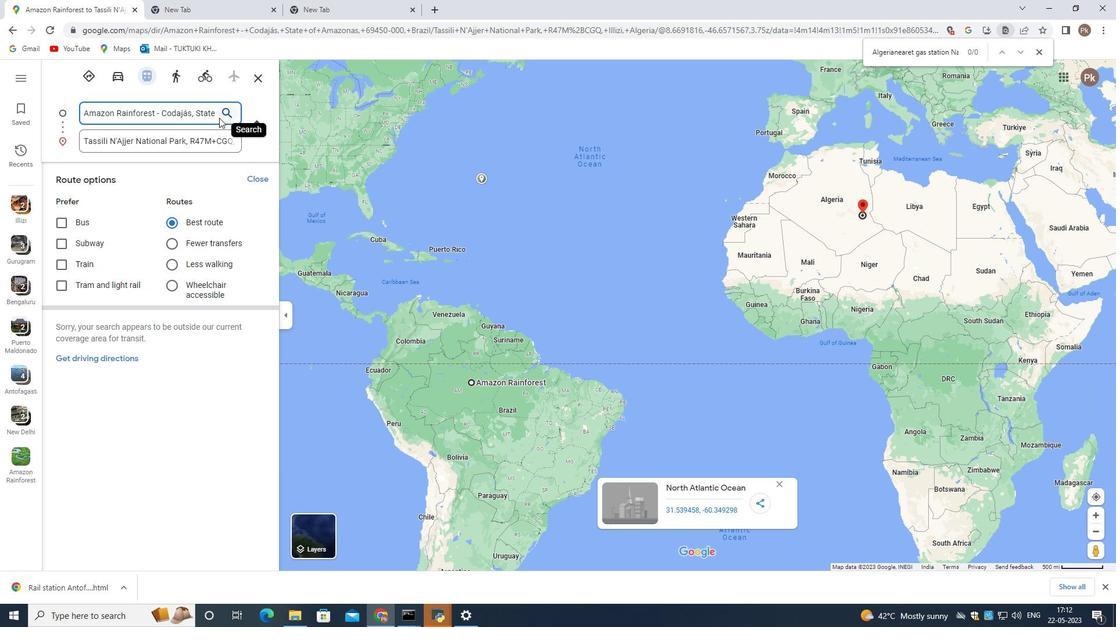 
Action: Mouse moved to (219, 116)
Screenshot: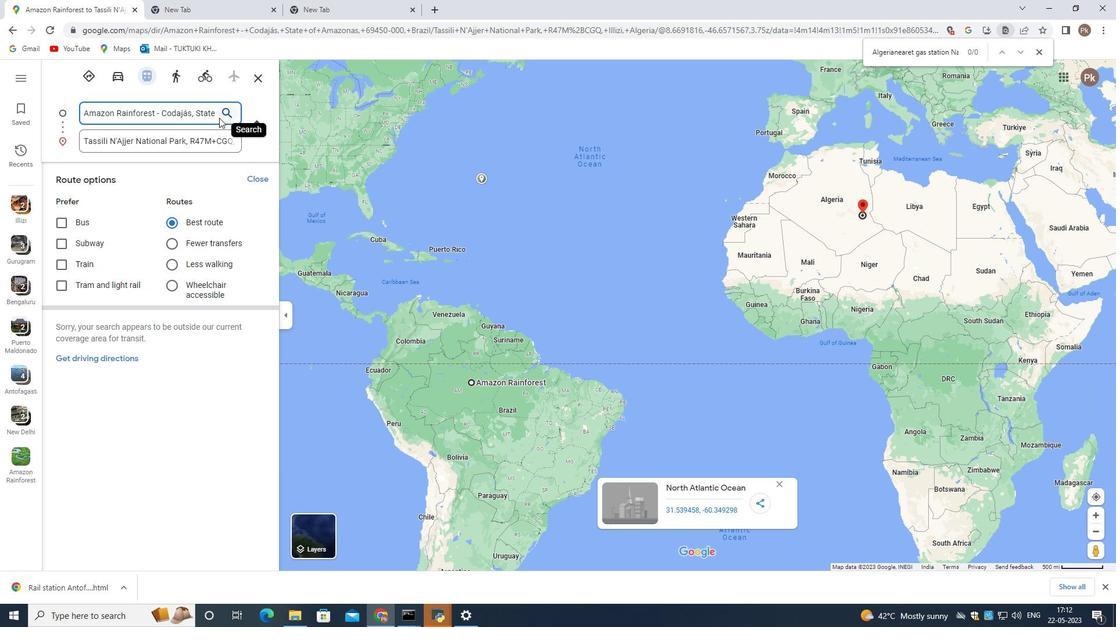 
Action: Key pressed nearest<Key.space>restaurants<Key.enter>
Screenshot: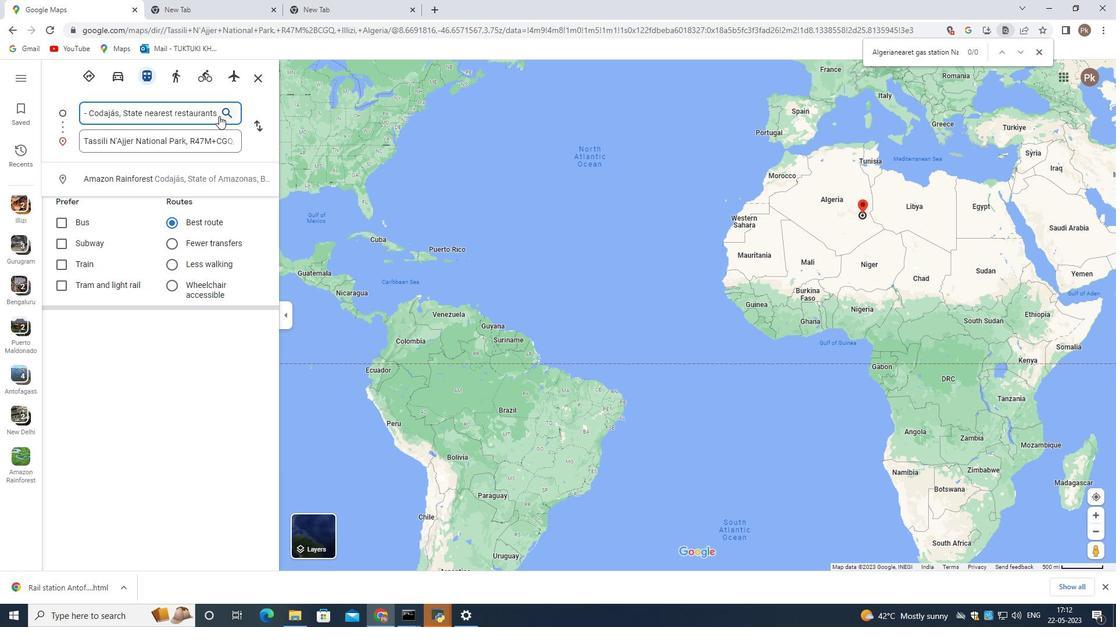 
Action: Mouse moved to (502, 416)
Screenshot: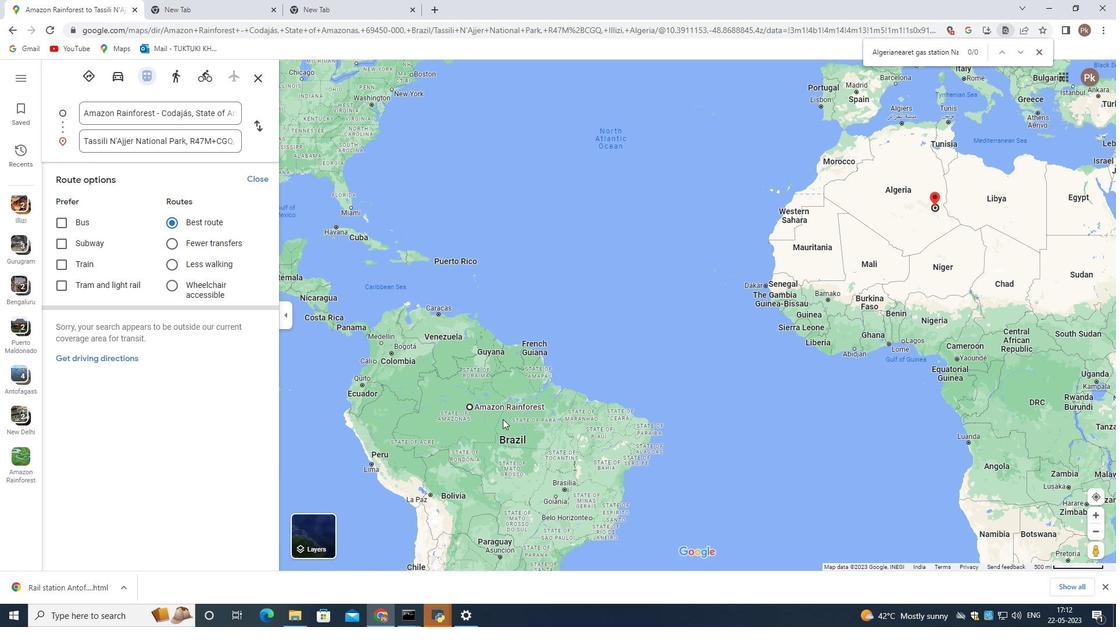 
Action: Mouse scrolled (502, 417) with delta (0, 0)
Screenshot: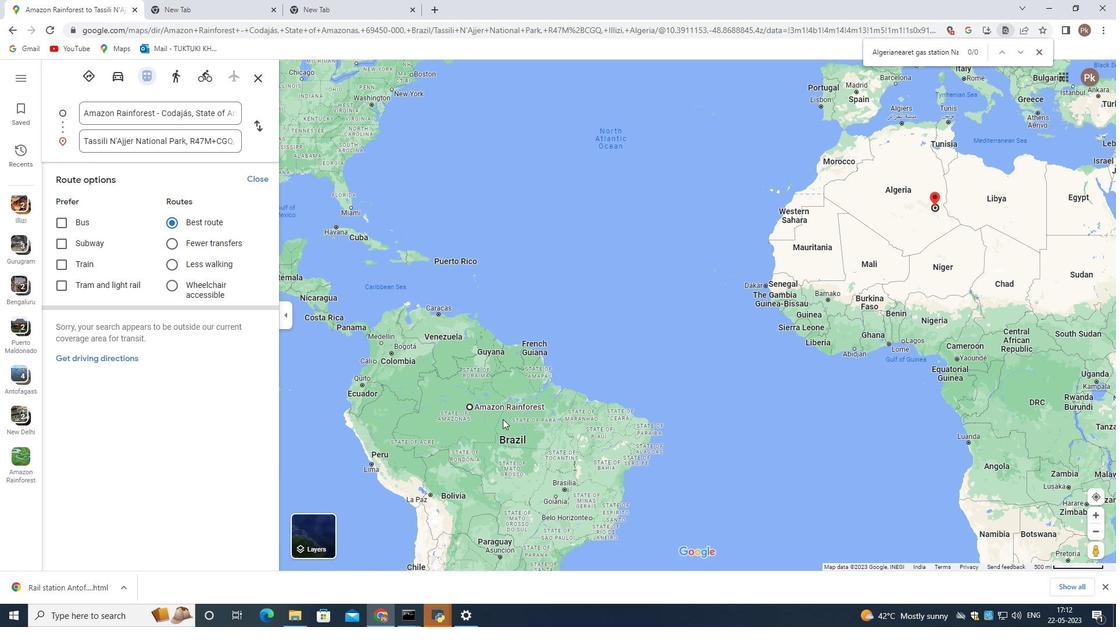 
Action: Mouse scrolled (502, 417) with delta (0, 0)
Screenshot: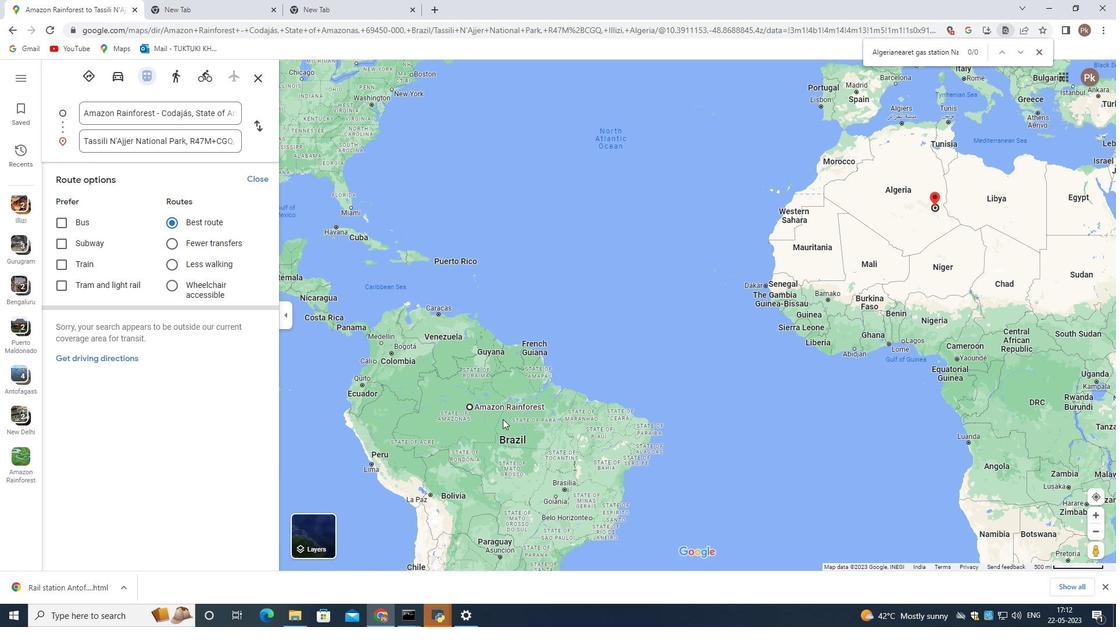 
Action: Mouse scrolled (502, 417) with delta (0, 0)
Screenshot: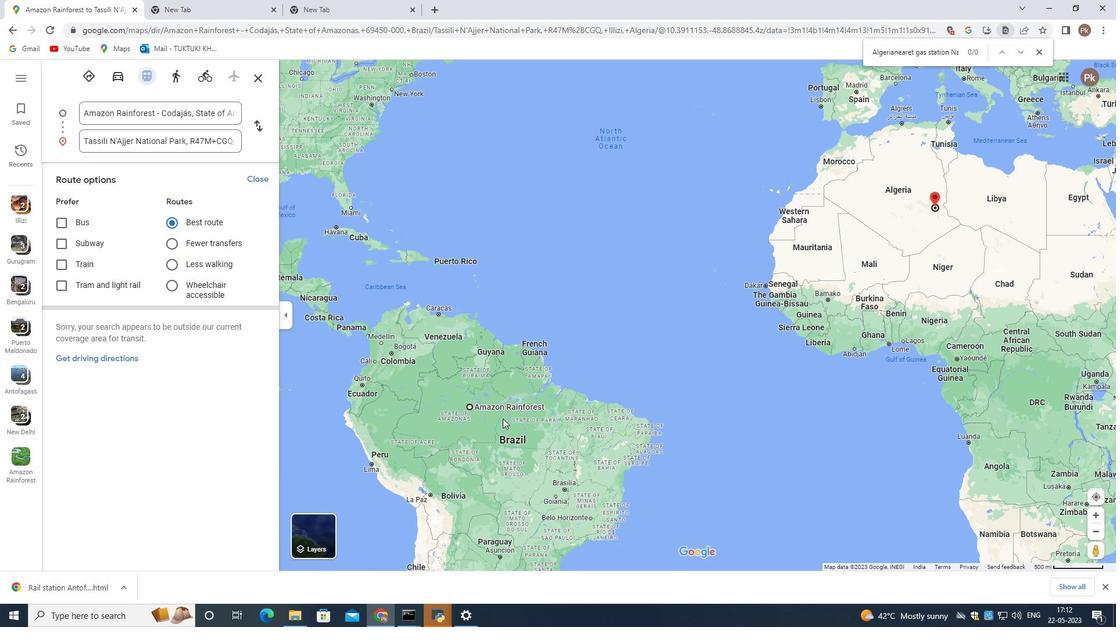 
Action: Mouse scrolled (502, 417) with delta (0, 0)
Screenshot: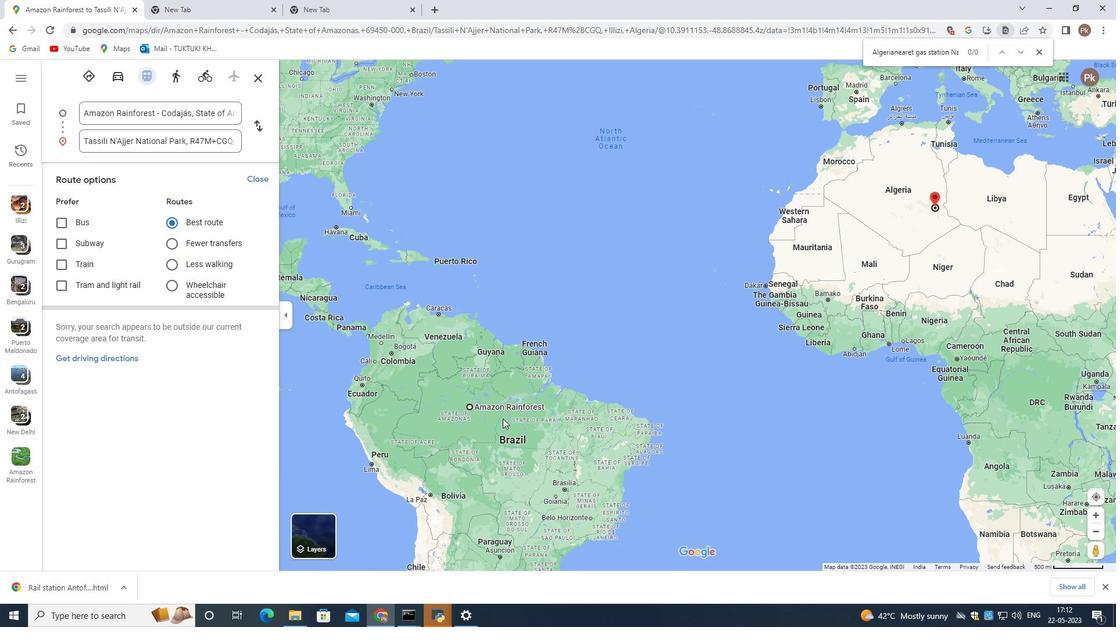 
Action: Mouse moved to (438, 368)
Screenshot: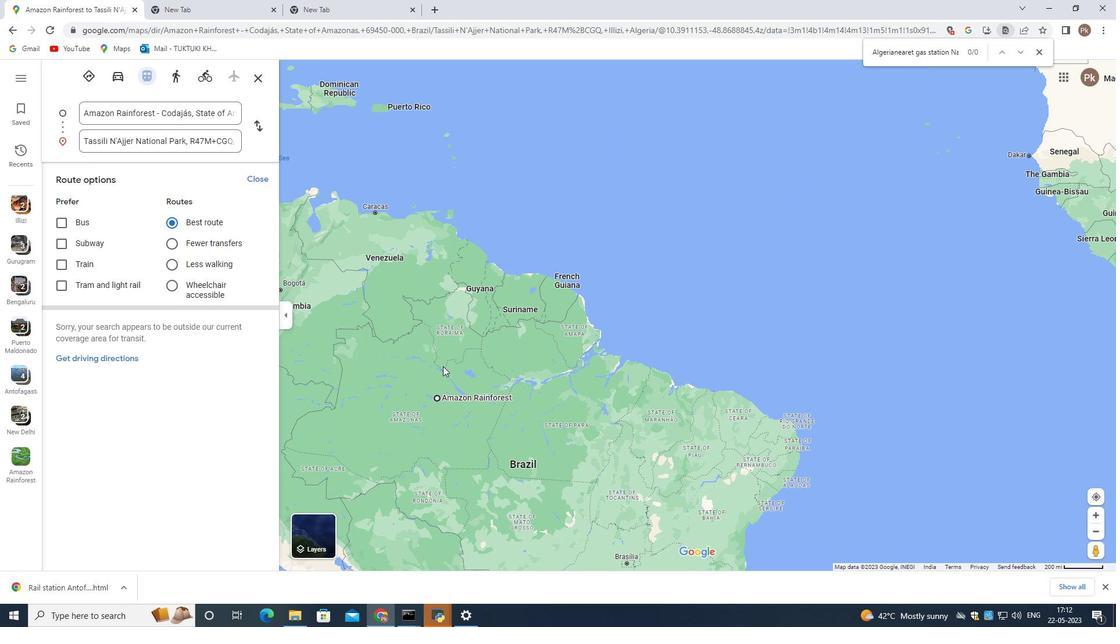 
Action: Mouse scrolled (438, 368) with delta (0, 0)
Screenshot: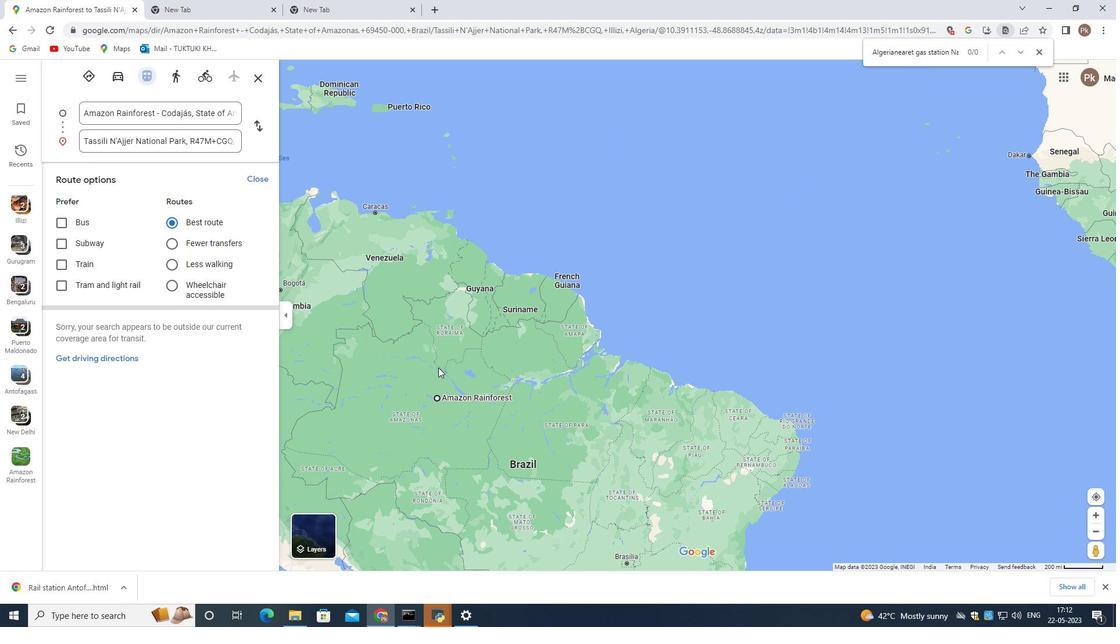 
Action: Mouse scrolled (438, 368) with delta (0, 0)
Screenshot: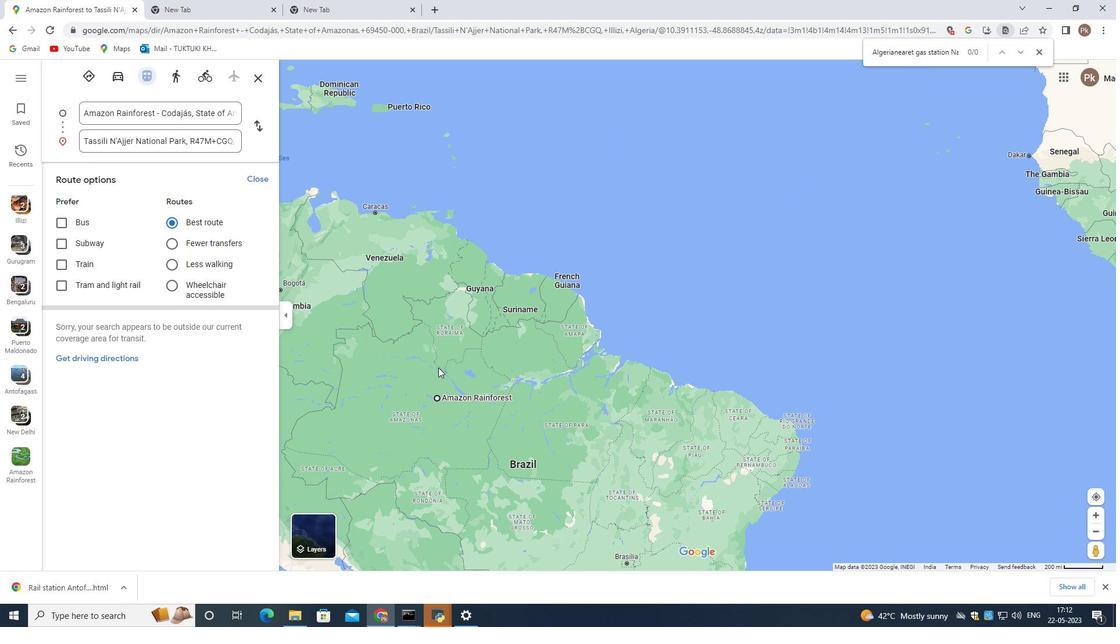 
Action: Mouse moved to (438, 368)
Screenshot: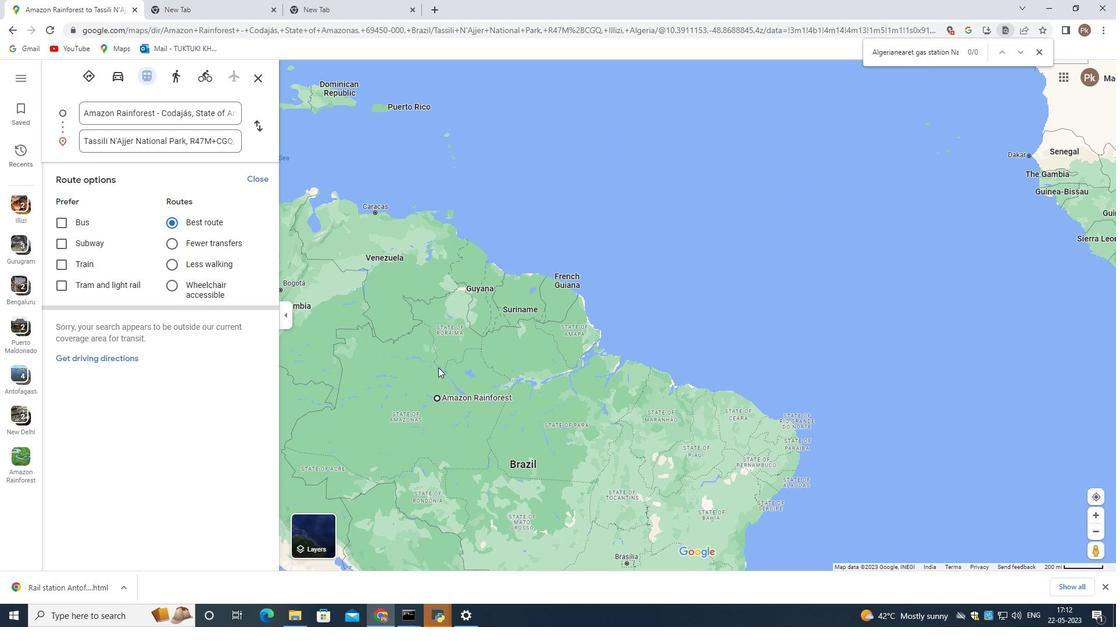
Action: Mouse scrolled (438, 369) with delta (0, 0)
Screenshot: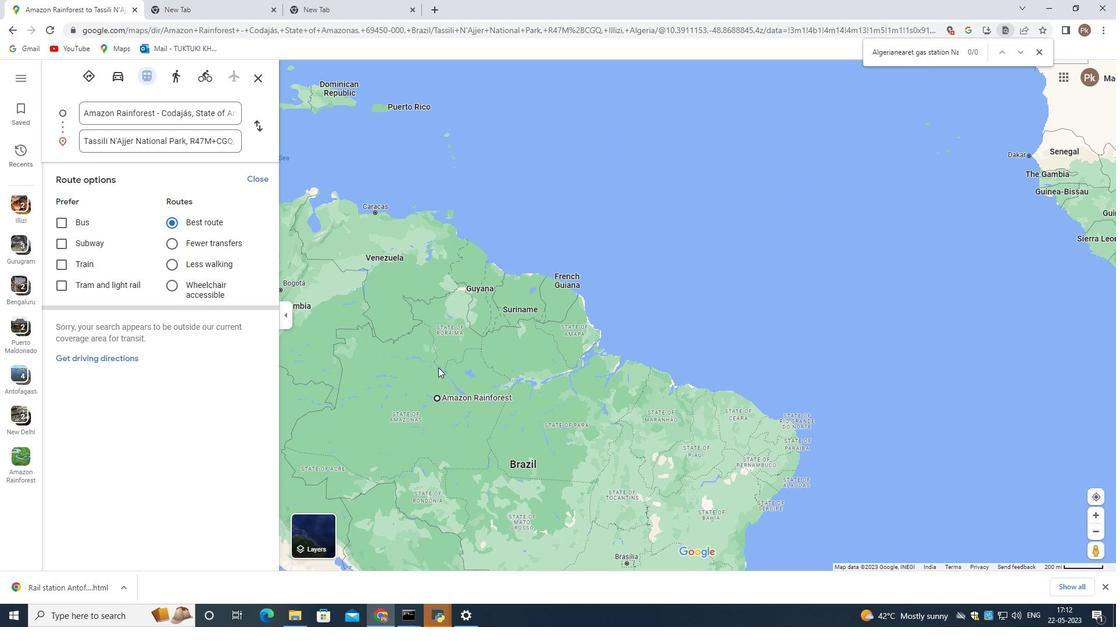 
Action: Mouse moved to (442, 377)
Screenshot: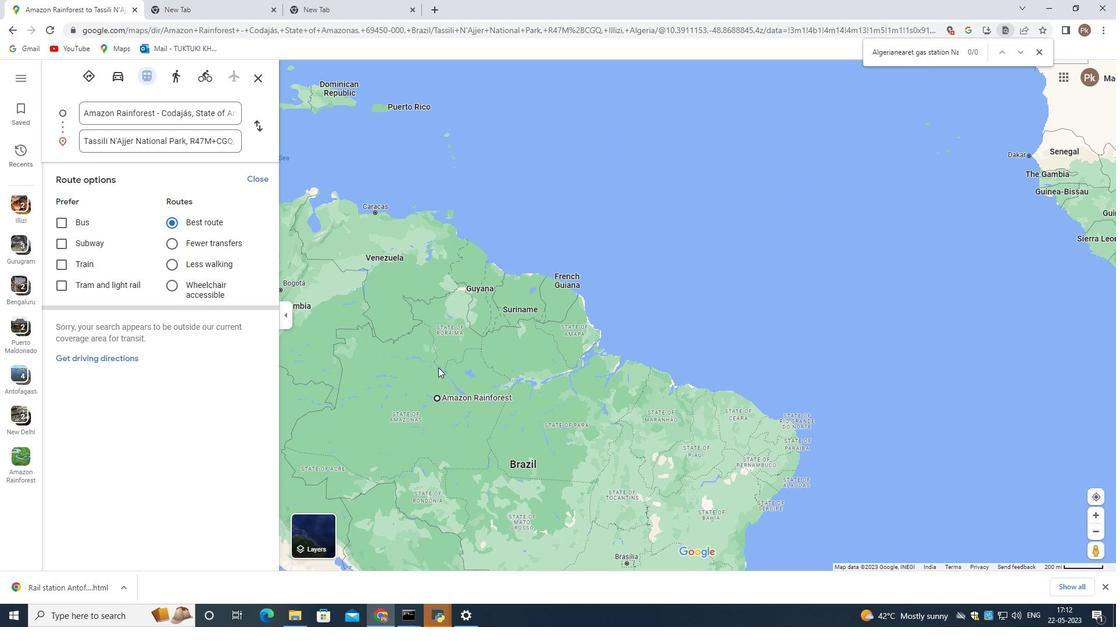 
Action: Mouse scrolled (442, 377) with delta (0, 0)
Screenshot: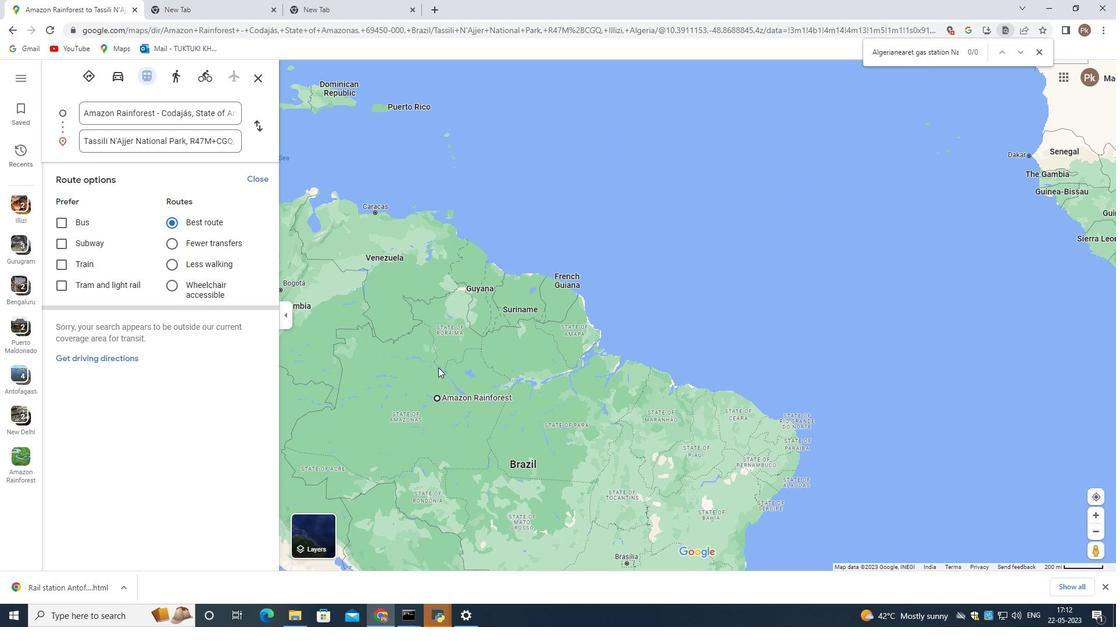
Action: Mouse moved to (486, 396)
Screenshot: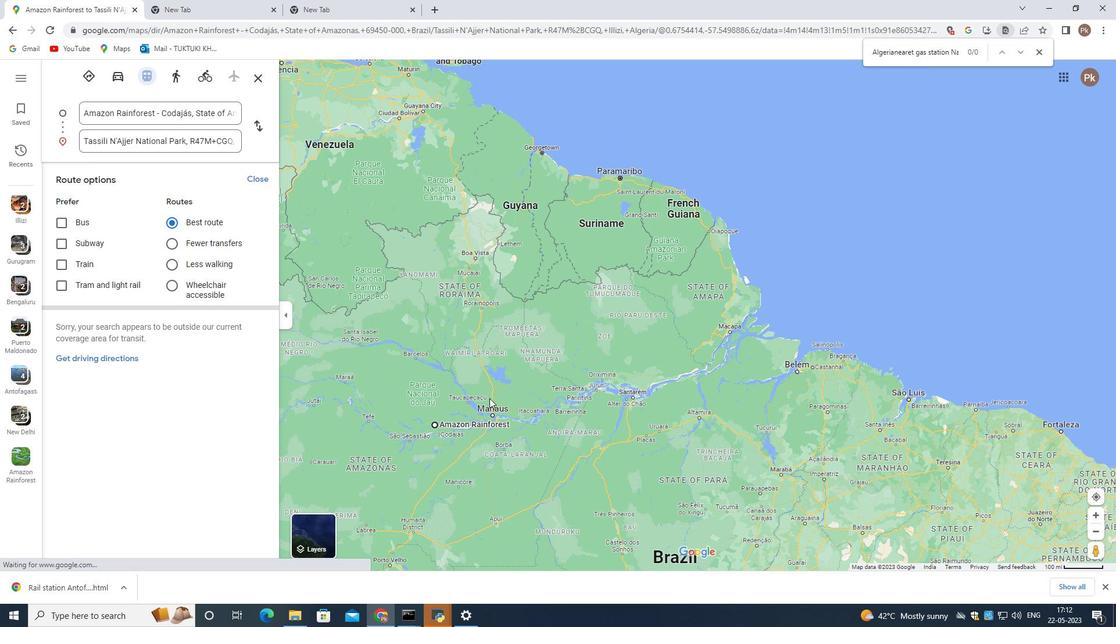 
Action: Mouse pressed left at (489, 398)
Screenshot: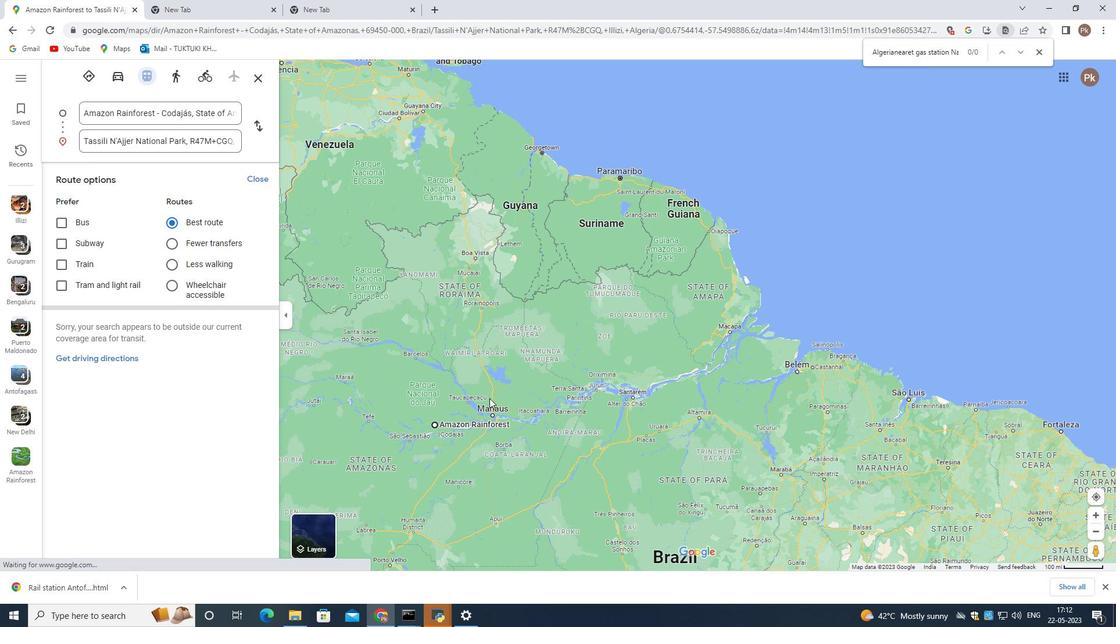 
Action: Mouse moved to (454, 330)
Screenshot: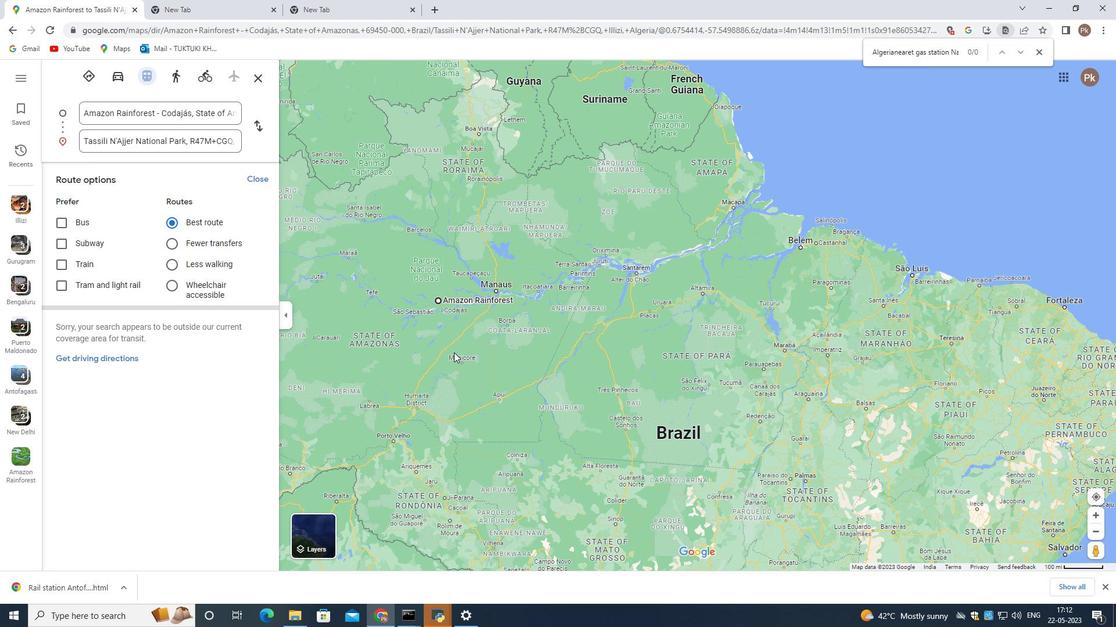 
Action: Mouse scrolled (454, 330) with delta (0, 0)
Screenshot: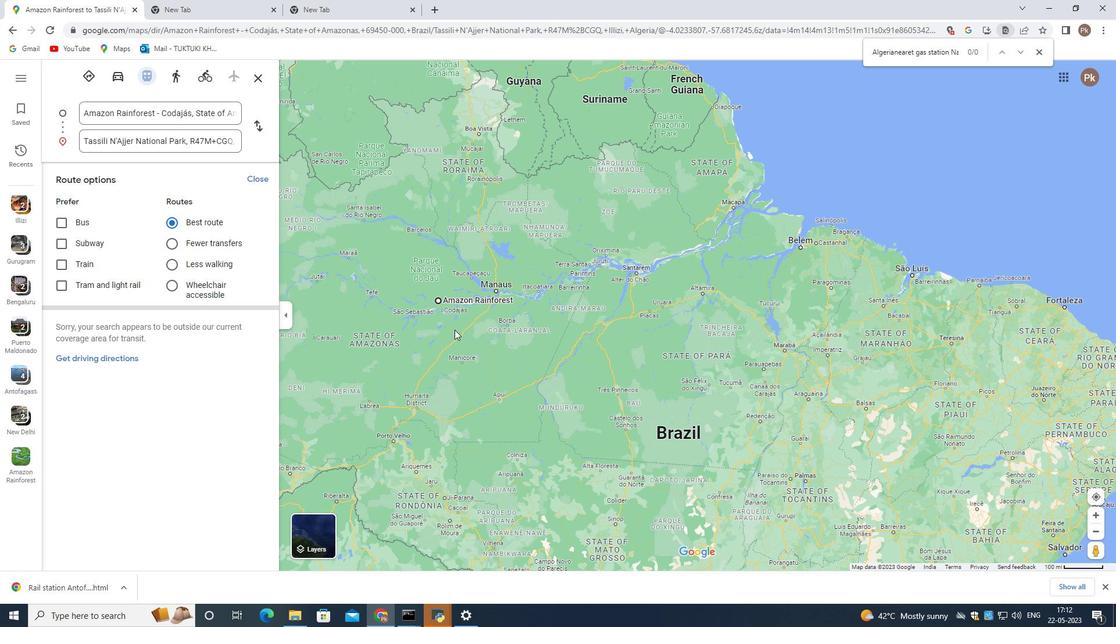 
Action: Mouse moved to (455, 329)
Screenshot: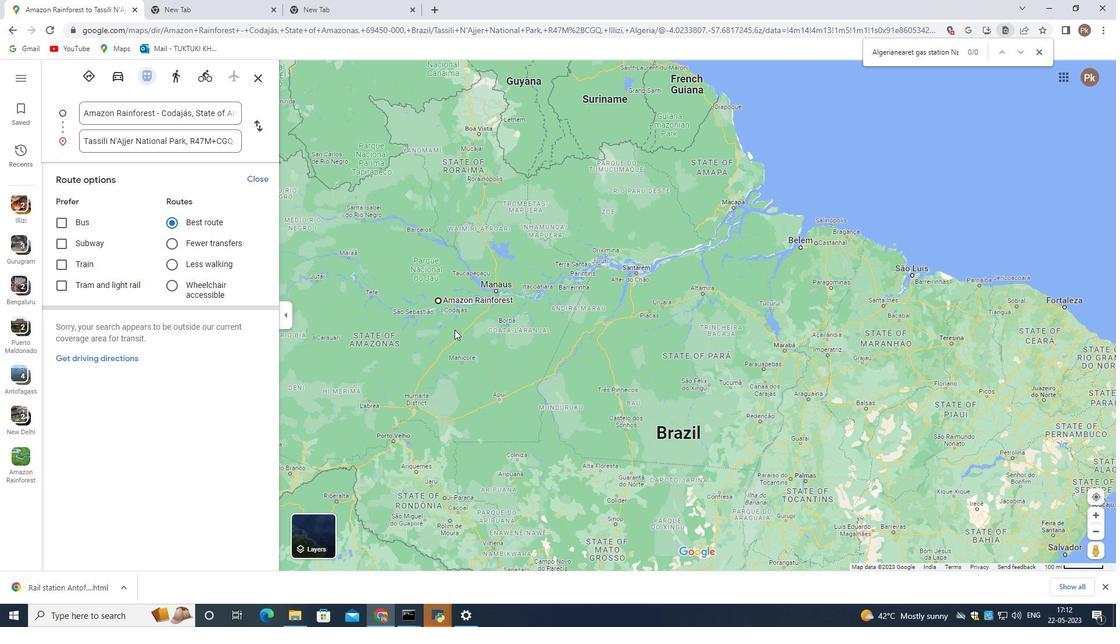 
Action: Mouse scrolled (454, 330) with delta (0, 0)
Screenshot: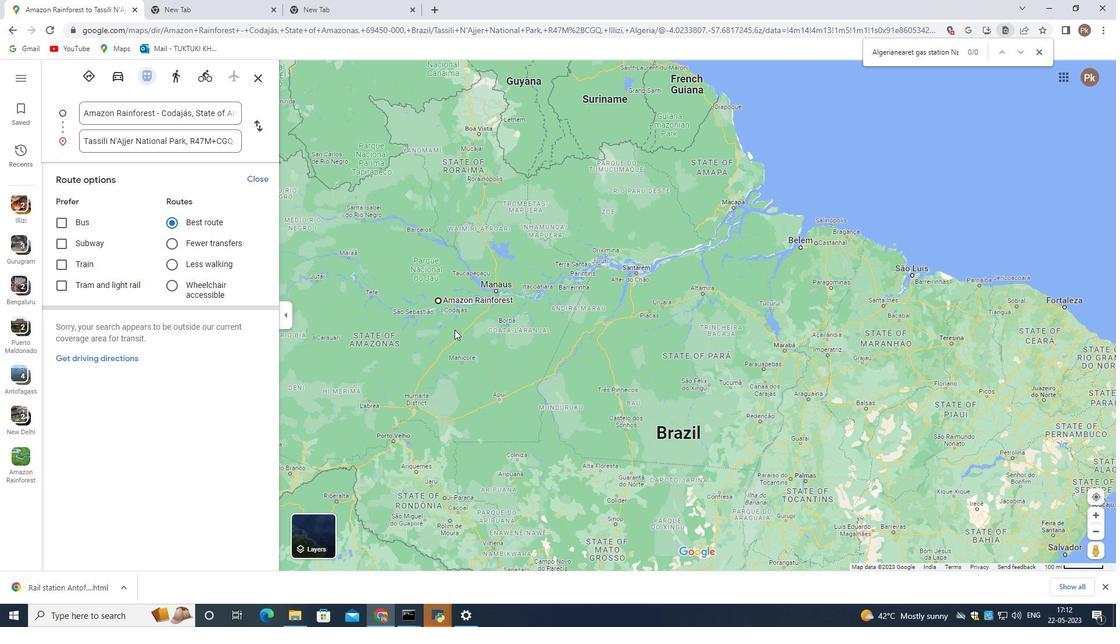 
Action: Mouse moved to (455, 328)
Screenshot: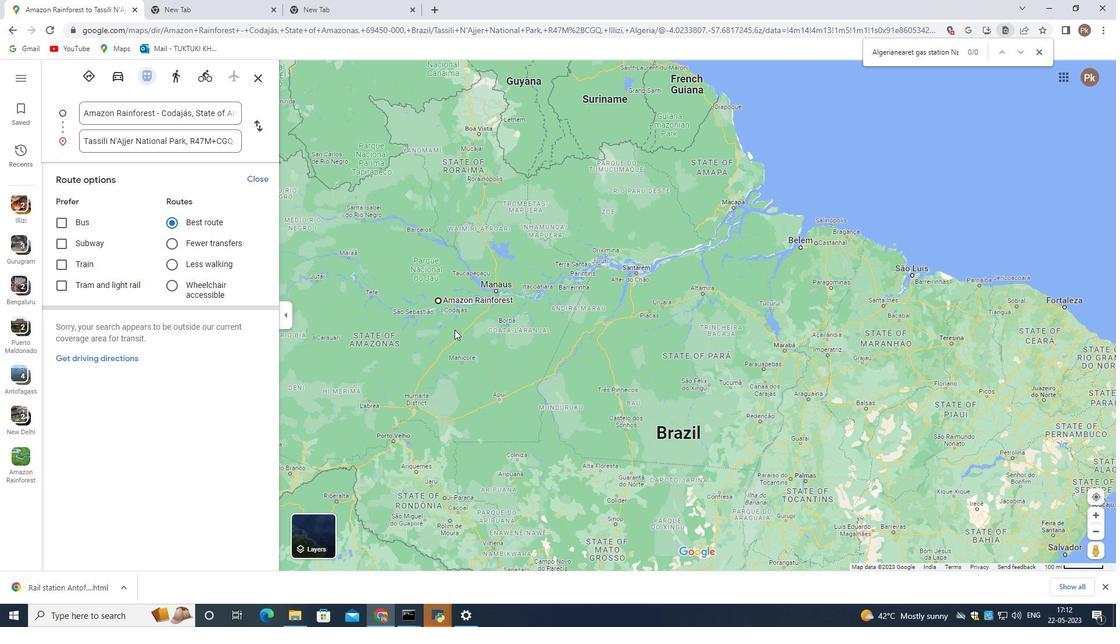 
Action: Mouse scrolled (455, 329) with delta (0, 0)
Screenshot: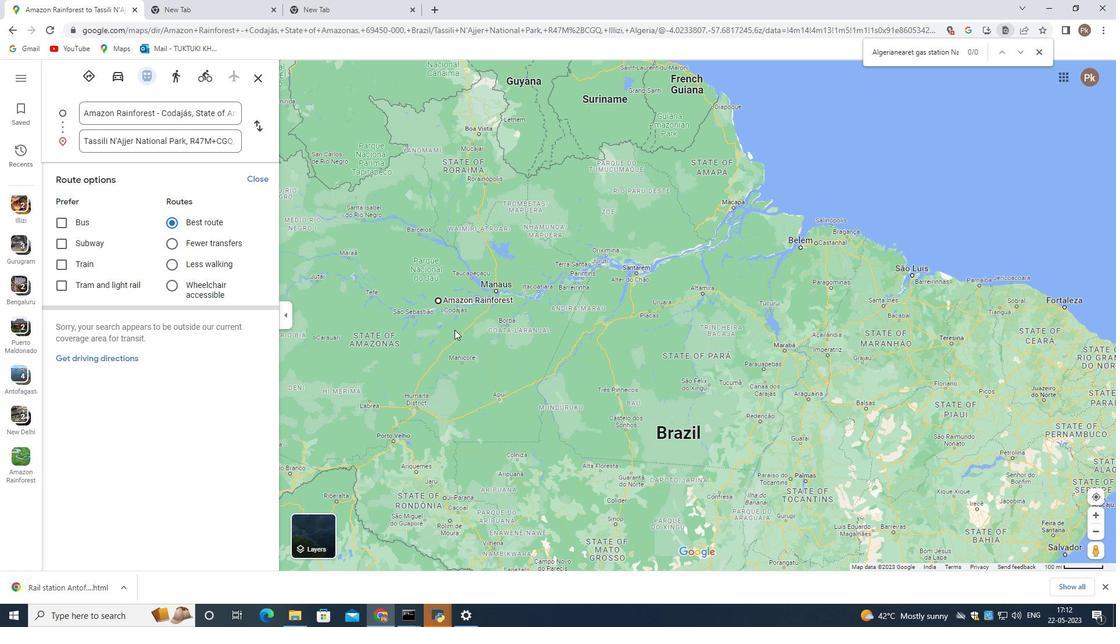 
Action: Mouse scrolled (455, 329) with delta (0, 0)
Screenshot: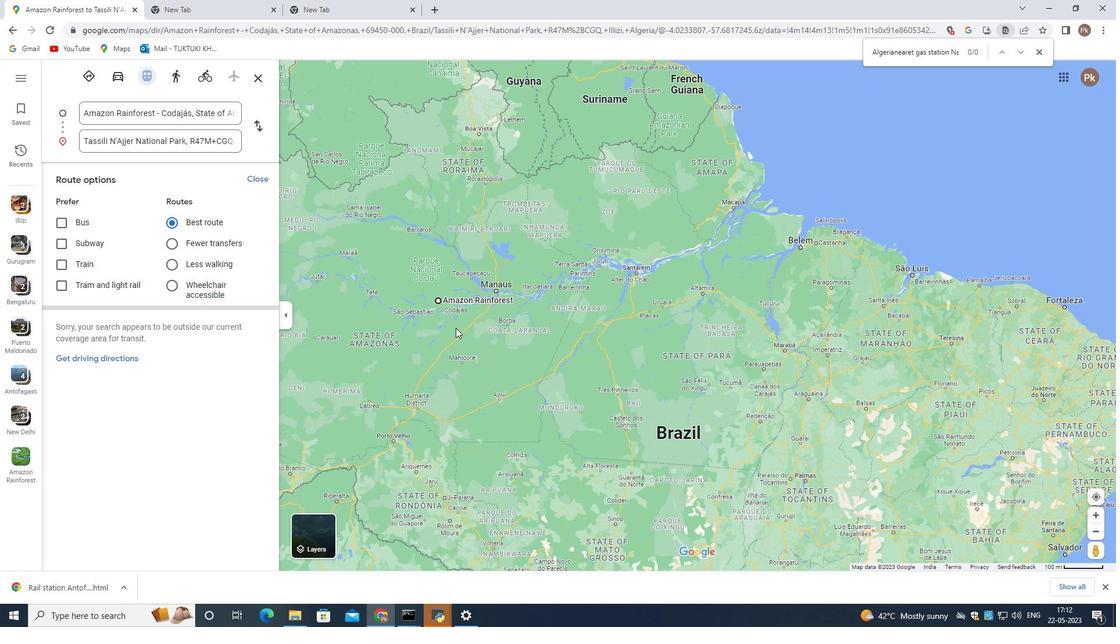 
Action: Mouse scrolled (455, 329) with delta (0, 0)
Screenshot: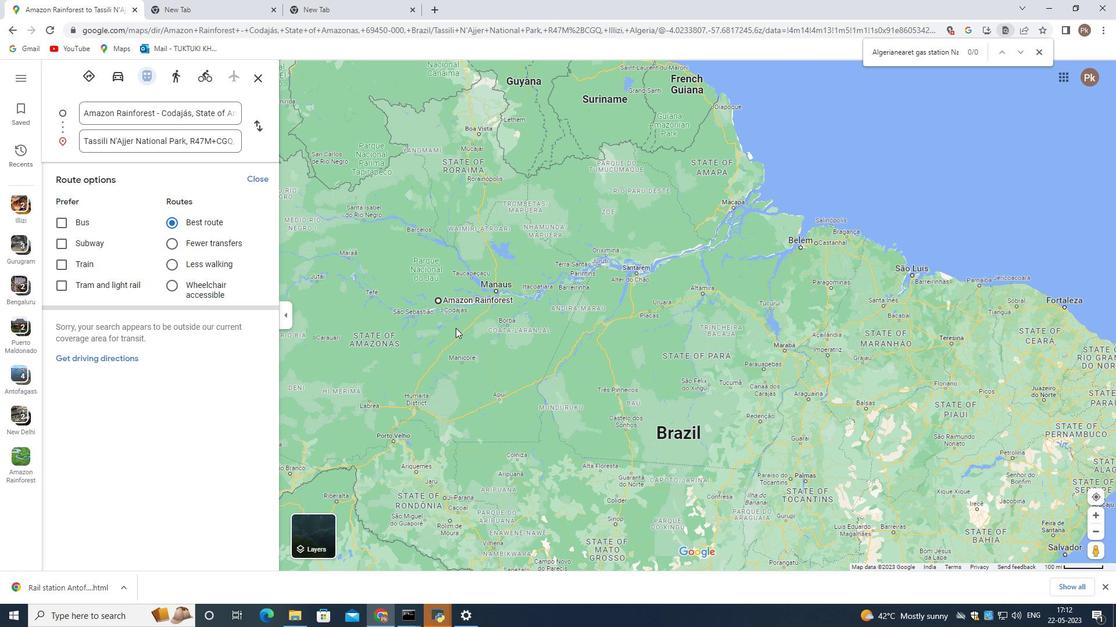 
Action: Mouse moved to (423, 240)
Screenshot: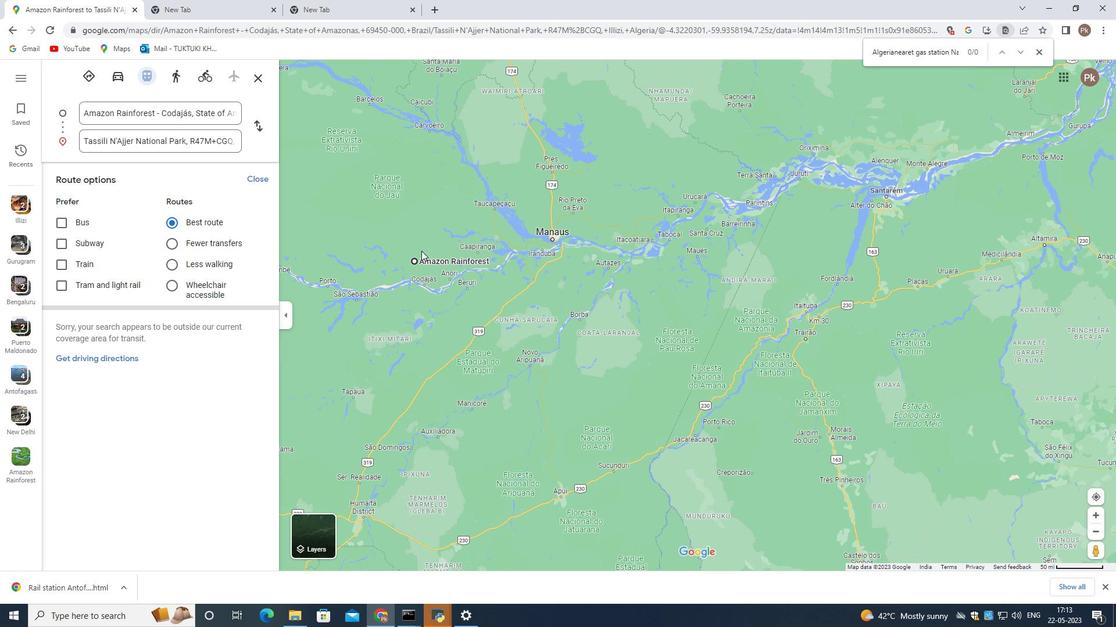 
Action: Mouse pressed left at (423, 240)
Screenshot: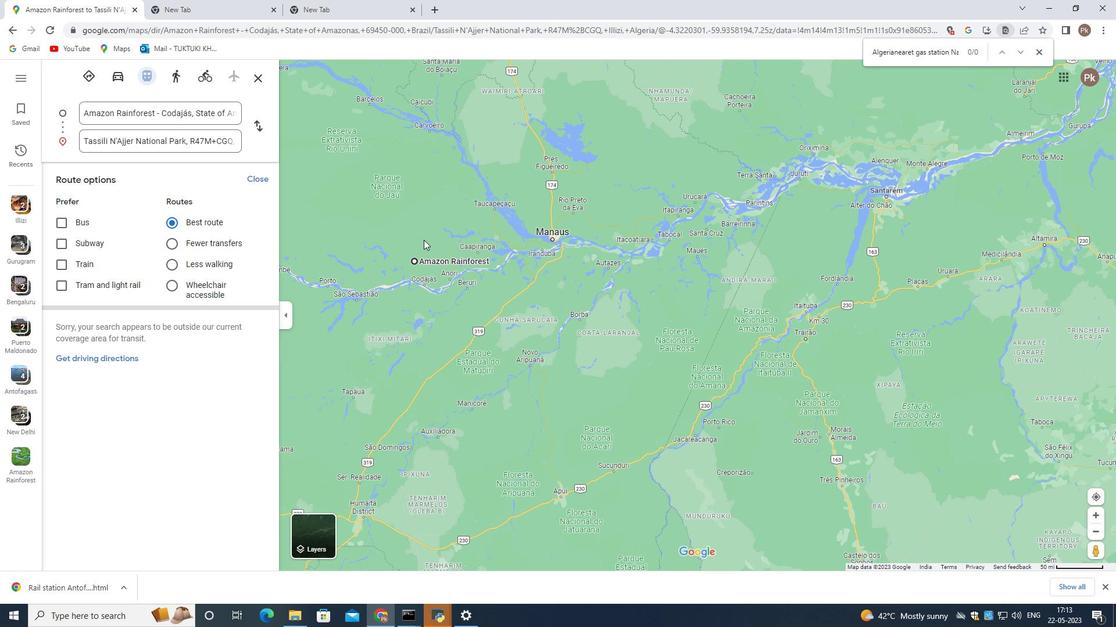 
Action: Mouse moved to (477, 251)
Screenshot: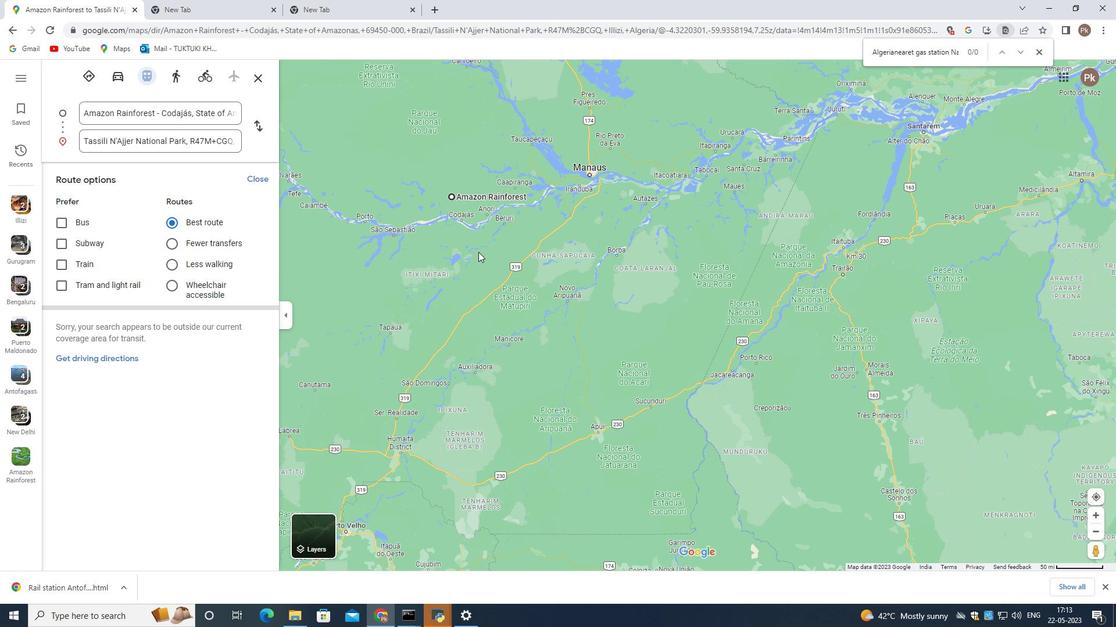 
Action: Mouse scrolled (477, 251) with delta (0, 0)
Screenshot: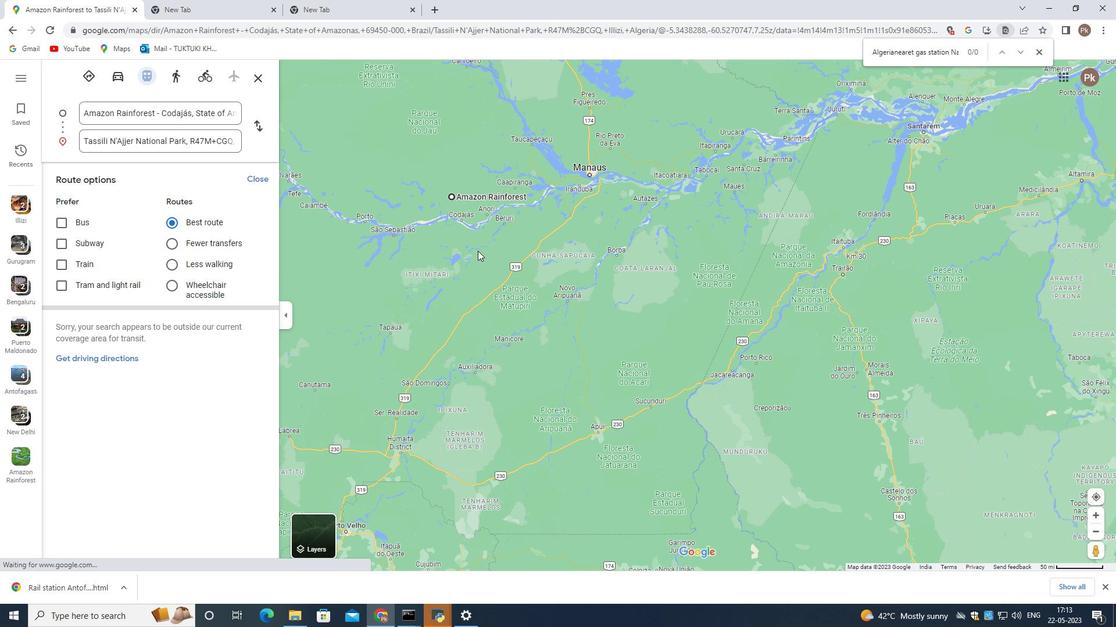 
Action: Mouse moved to (477, 250)
Screenshot: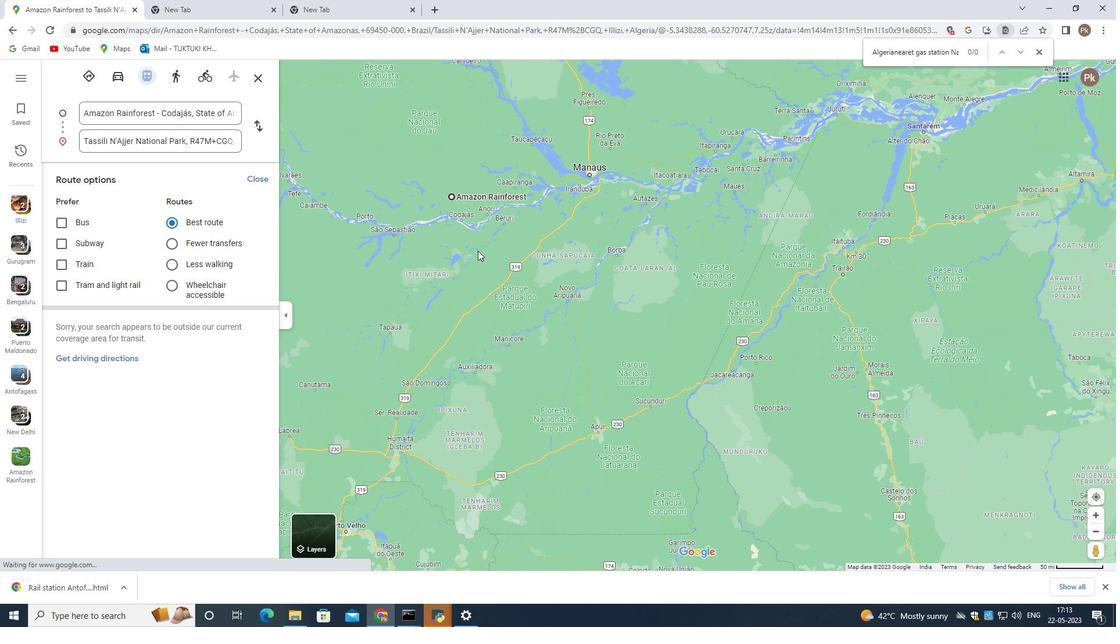 
Action: Mouse scrolled (477, 251) with delta (0, 0)
Screenshot: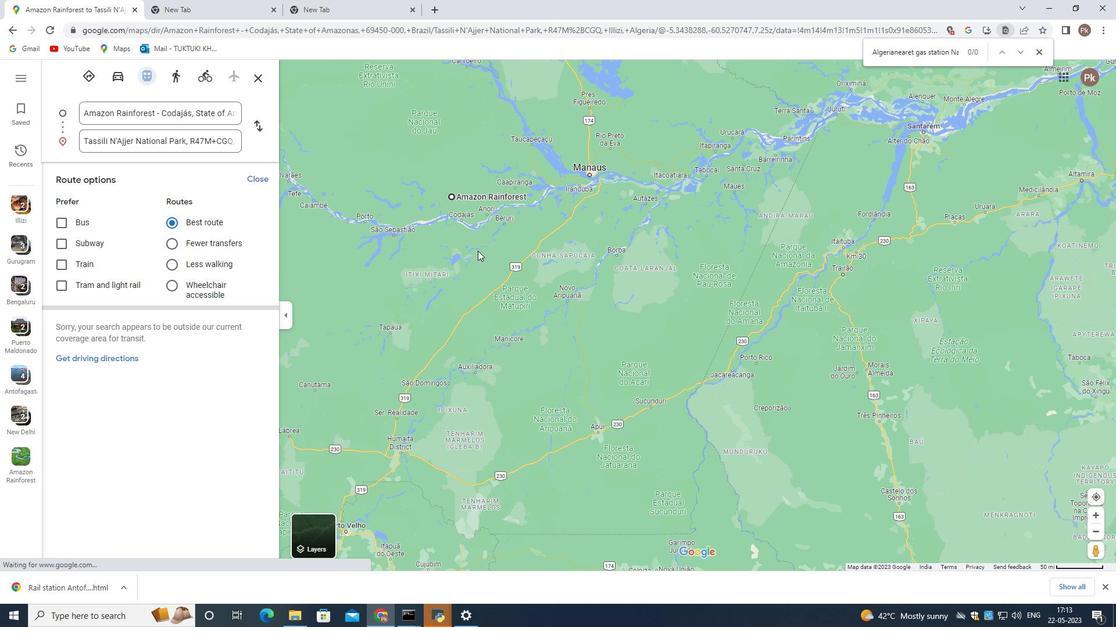 
Action: Mouse scrolled (477, 251) with delta (0, 0)
Screenshot: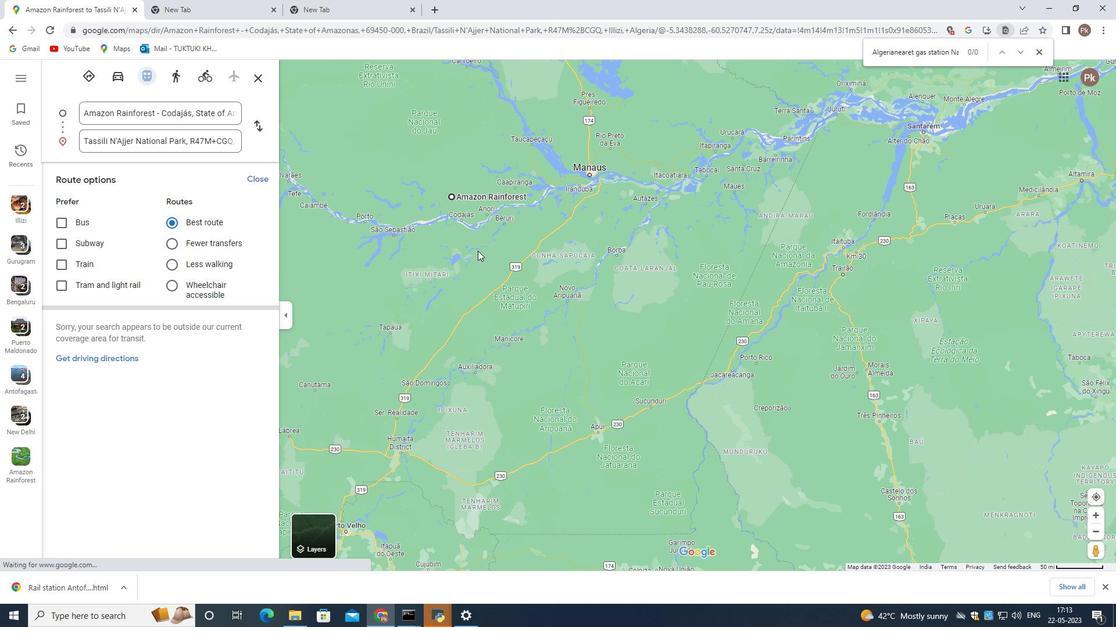 
Action: Mouse scrolled (477, 251) with delta (0, 0)
Screenshot: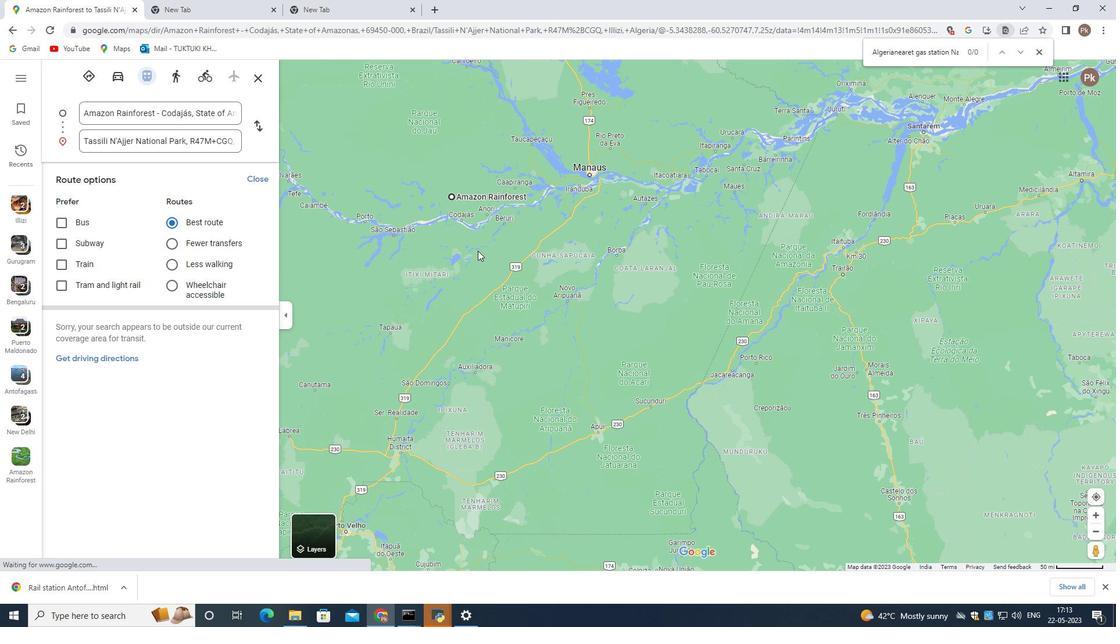 
Action: Mouse scrolled (477, 251) with delta (0, 0)
Screenshot: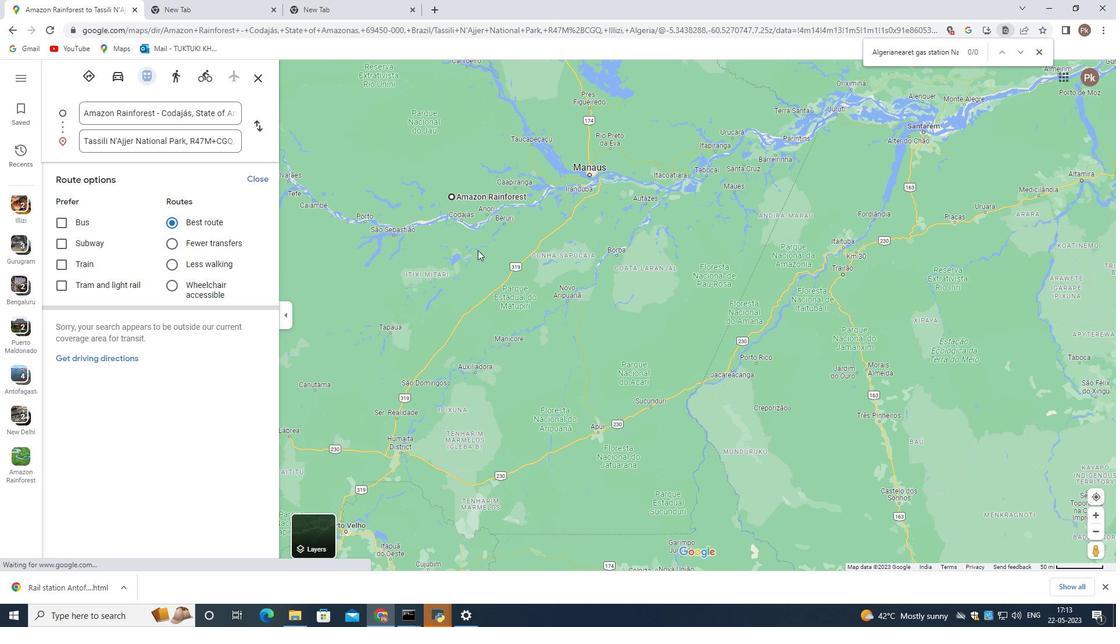 
Action: Mouse moved to (440, 98)
Screenshot: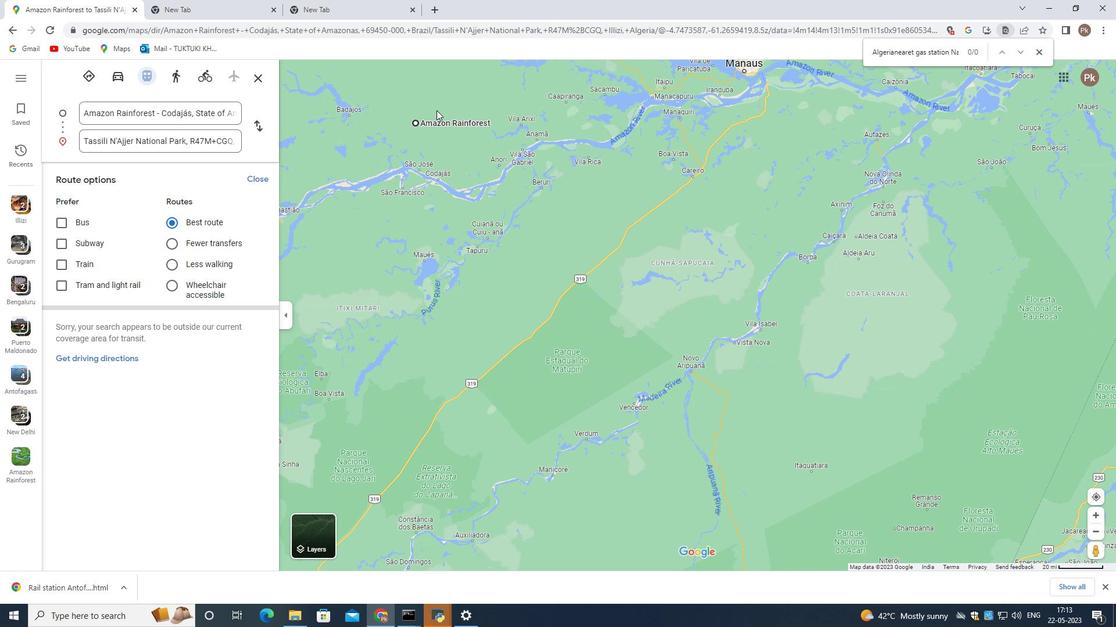 
Action: Mouse pressed left at (440, 98)
Screenshot: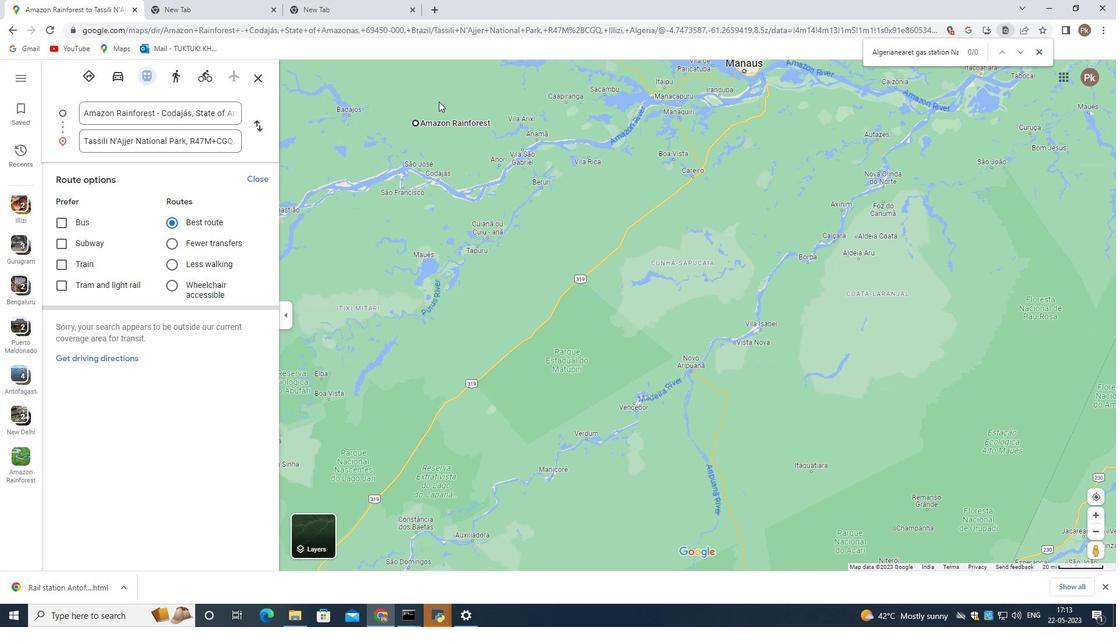 
Action: Mouse moved to (563, 205)
Screenshot: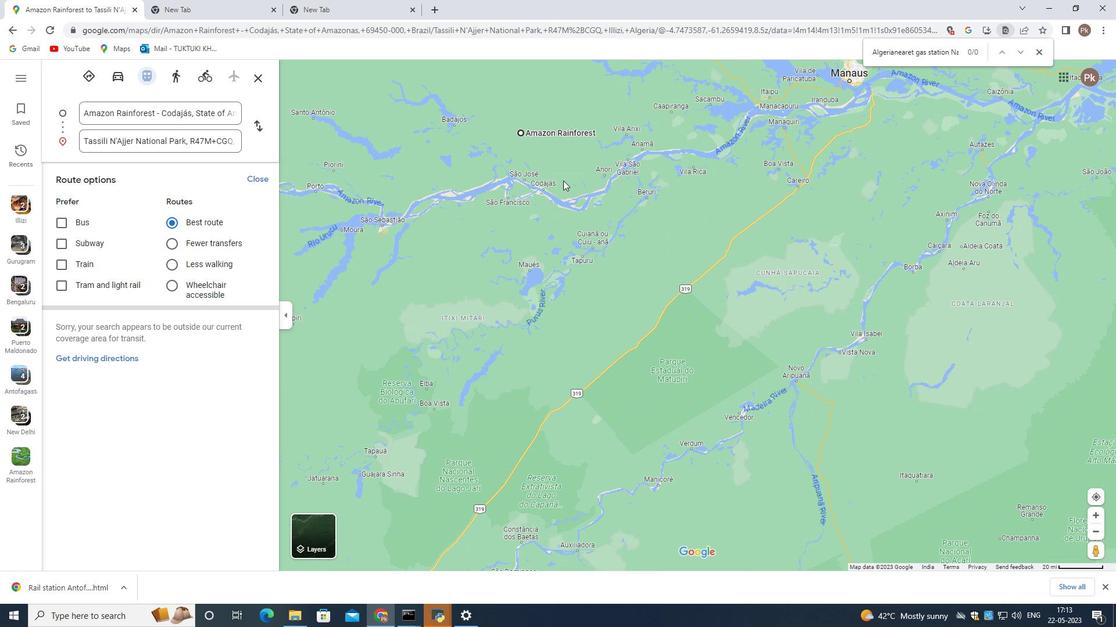 
Action: Mouse scrolled (563, 205) with delta (0, 0)
Screenshot: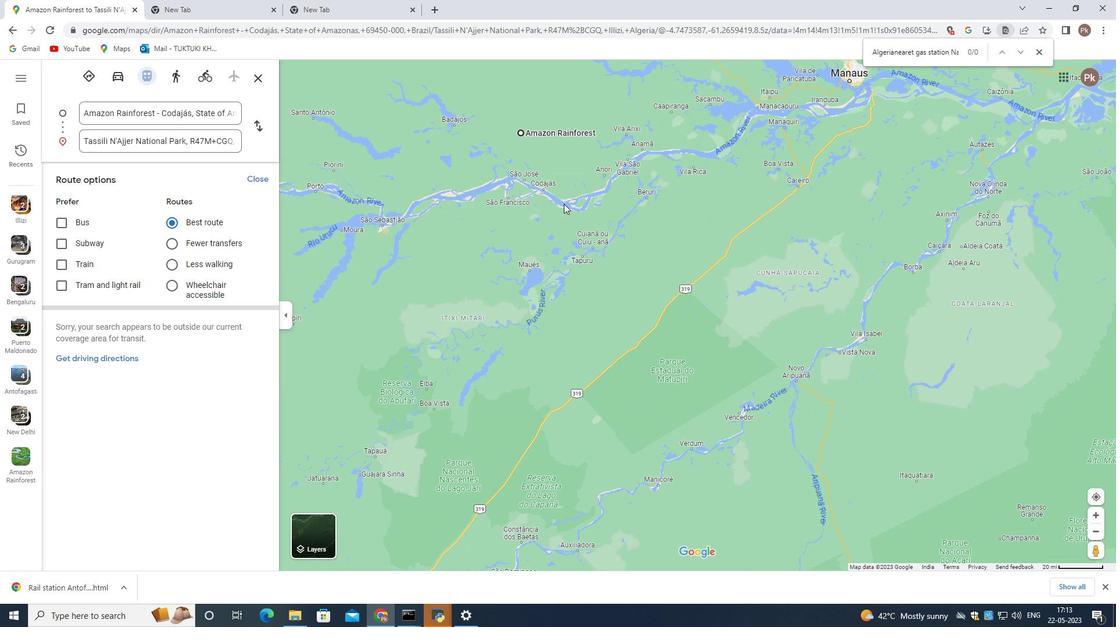 
Action: Mouse scrolled (563, 205) with delta (0, 0)
Screenshot: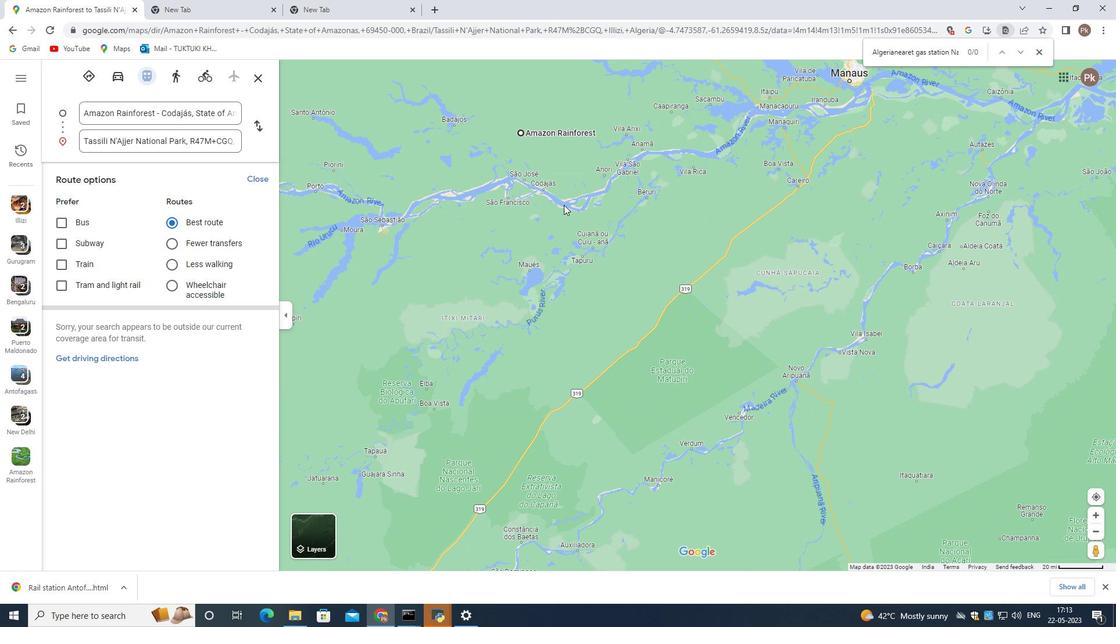 
Action: Mouse scrolled (563, 205) with delta (0, 0)
Screenshot: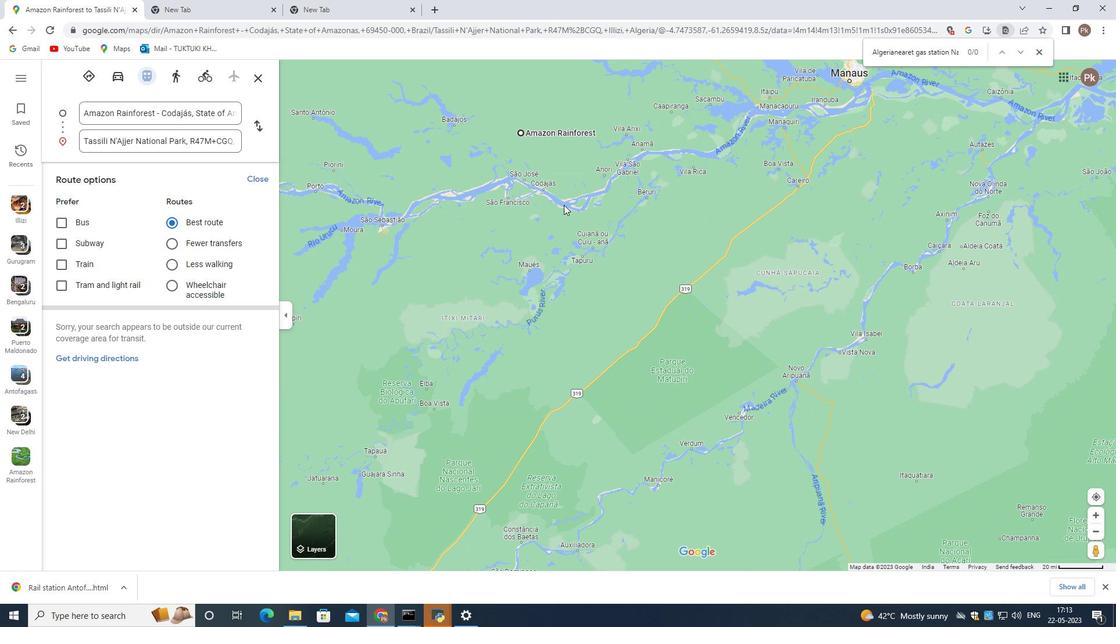
Action: Mouse scrolled (563, 205) with delta (0, 0)
Screenshot: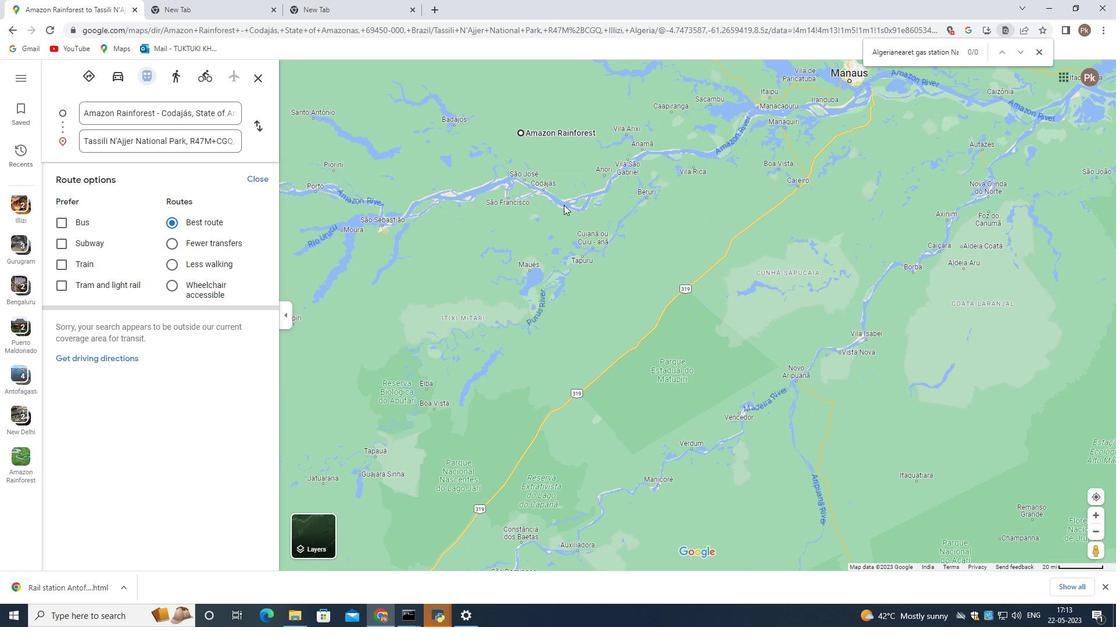 
Action: Mouse scrolled (563, 205) with delta (0, 0)
Screenshot: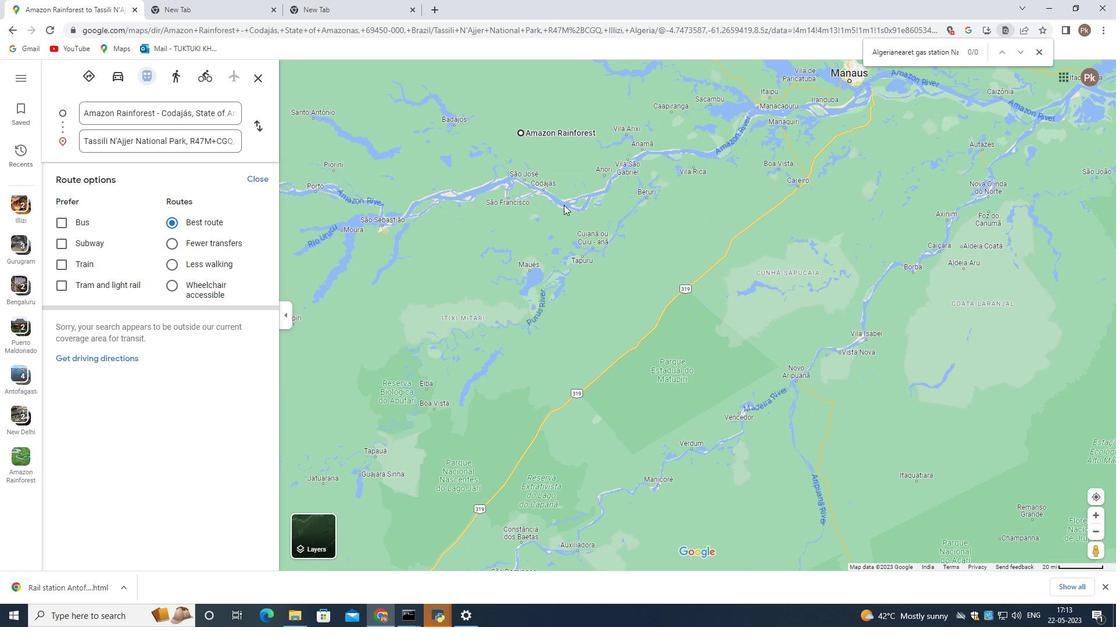 
Action: Mouse moved to (556, 131)
Screenshot: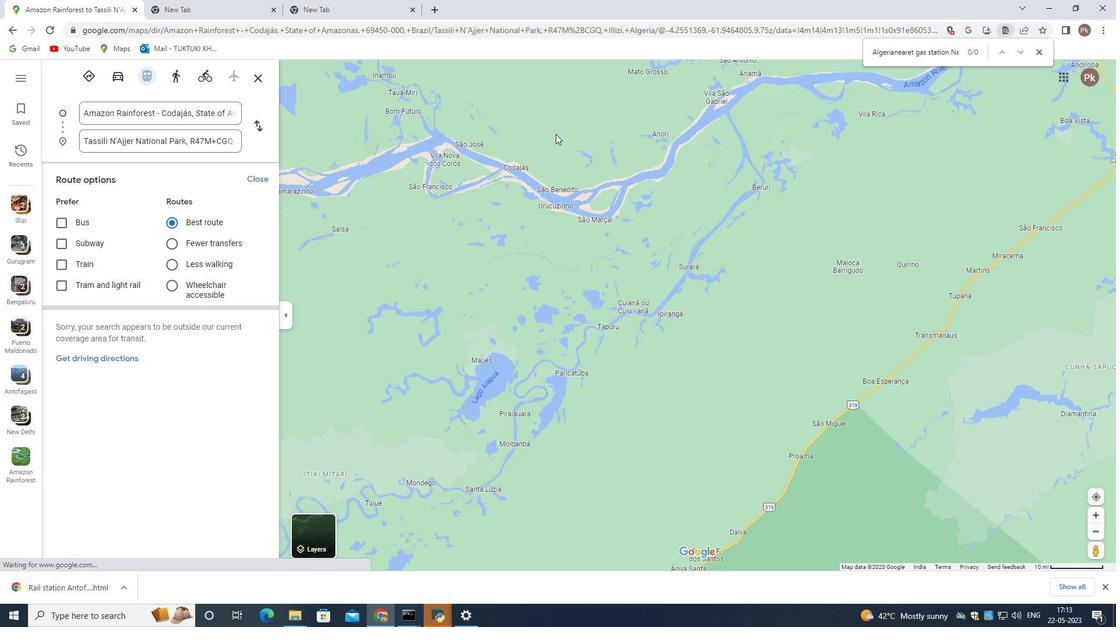 
Action: Mouse pressed left at (556, 127)
Screenshot: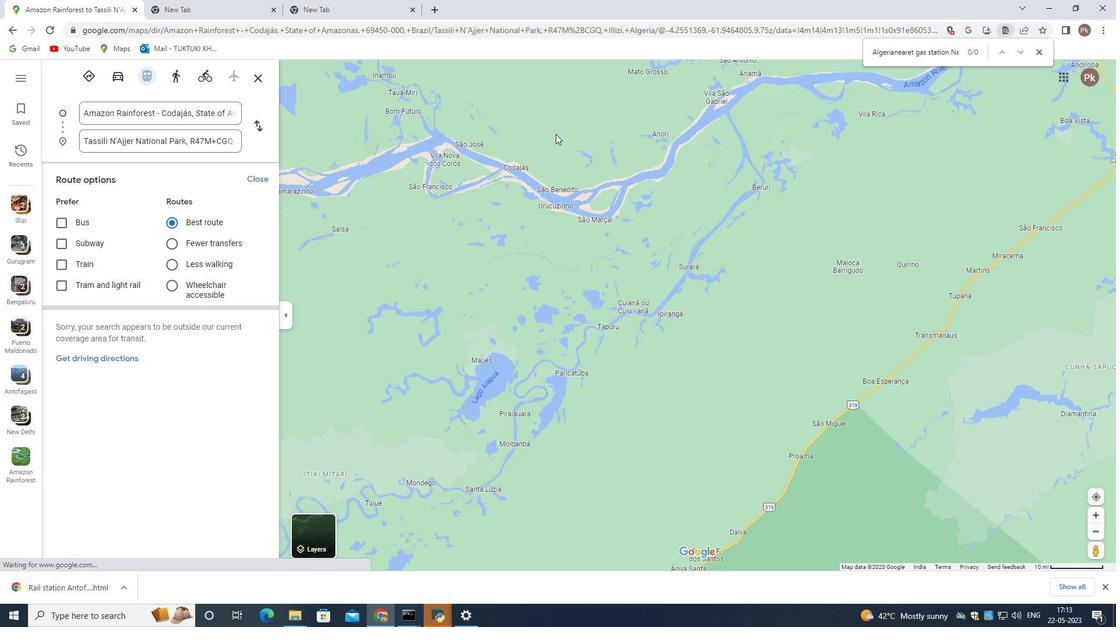 
Action: Mouse moved to (560, 283)
Screenshot: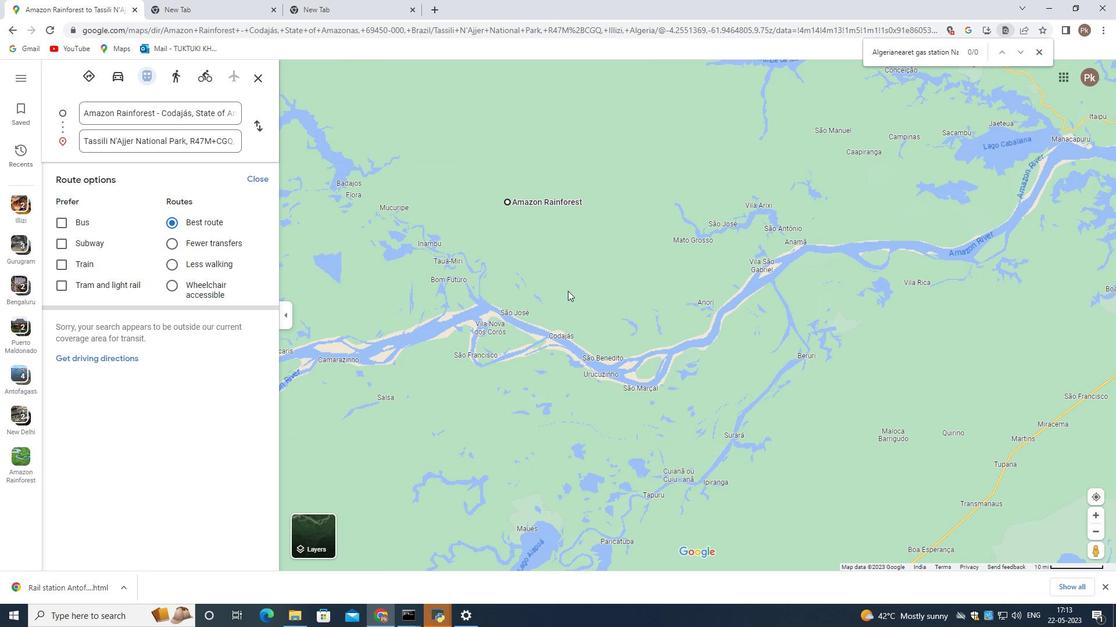 
Action: Mouse scrolled (560, 283) with delta (0, 0)
Screenshot: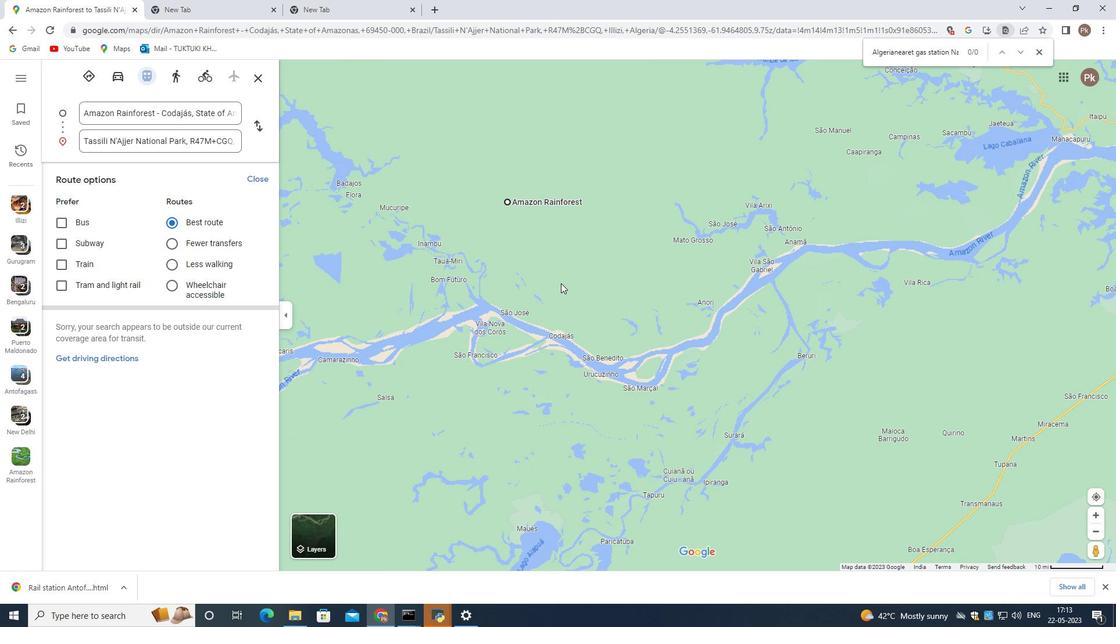 
Action: Mouse scrolled (560, 283) with delta (0, 0)
Screenshot: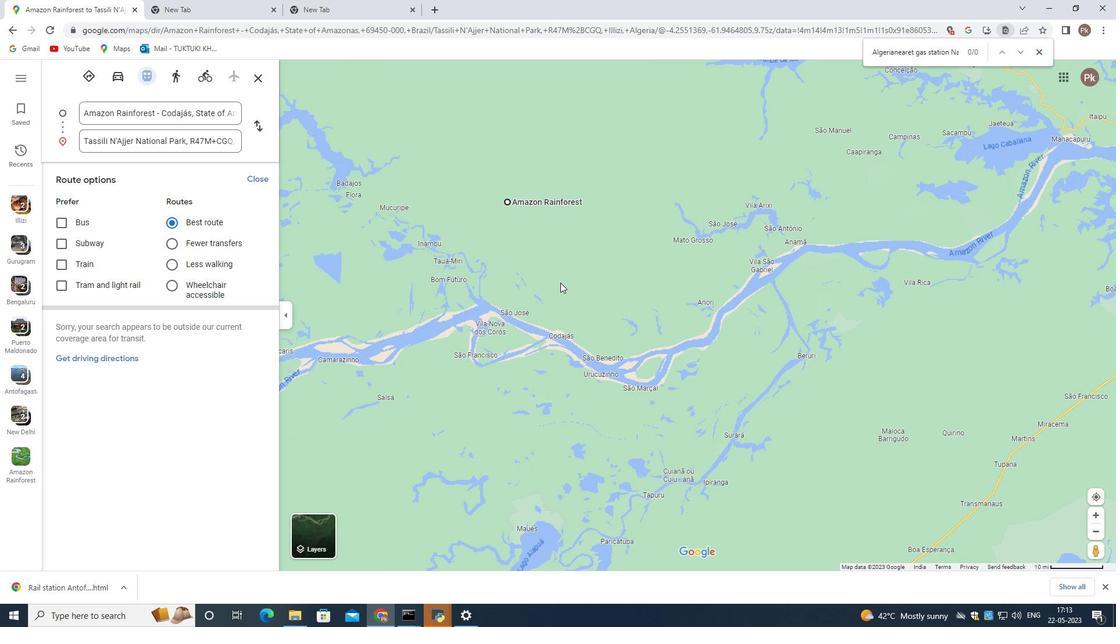 
Action: Mouse scrolled (560, 283) with delta (0, 0)
Screenshot: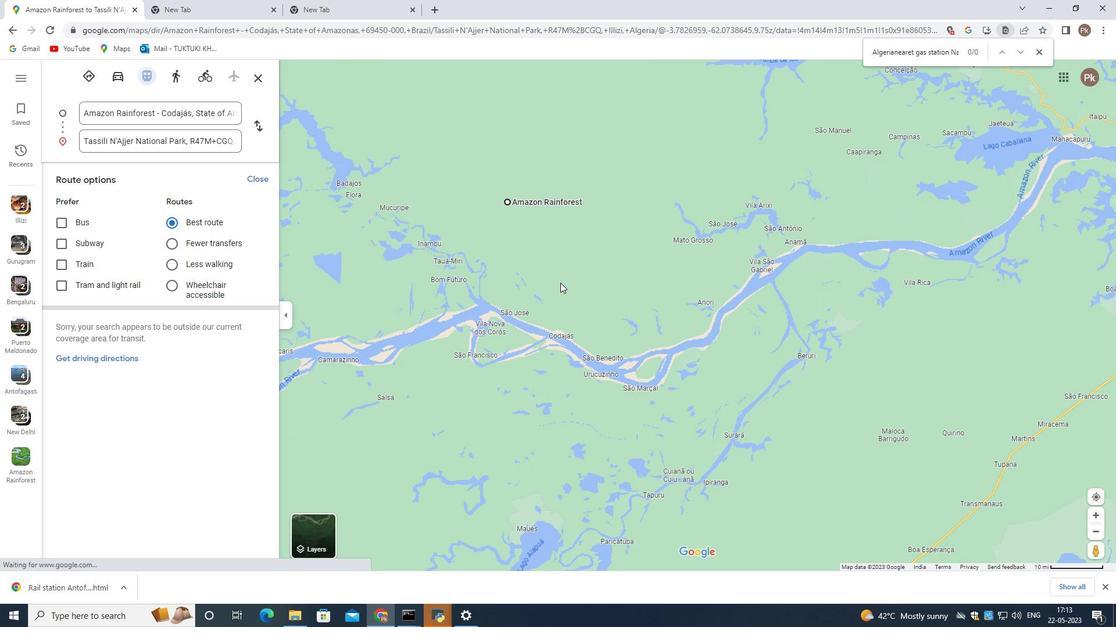 
Action: Mouse scrolled (560, 283) with delta (0, 0)
Screenshot: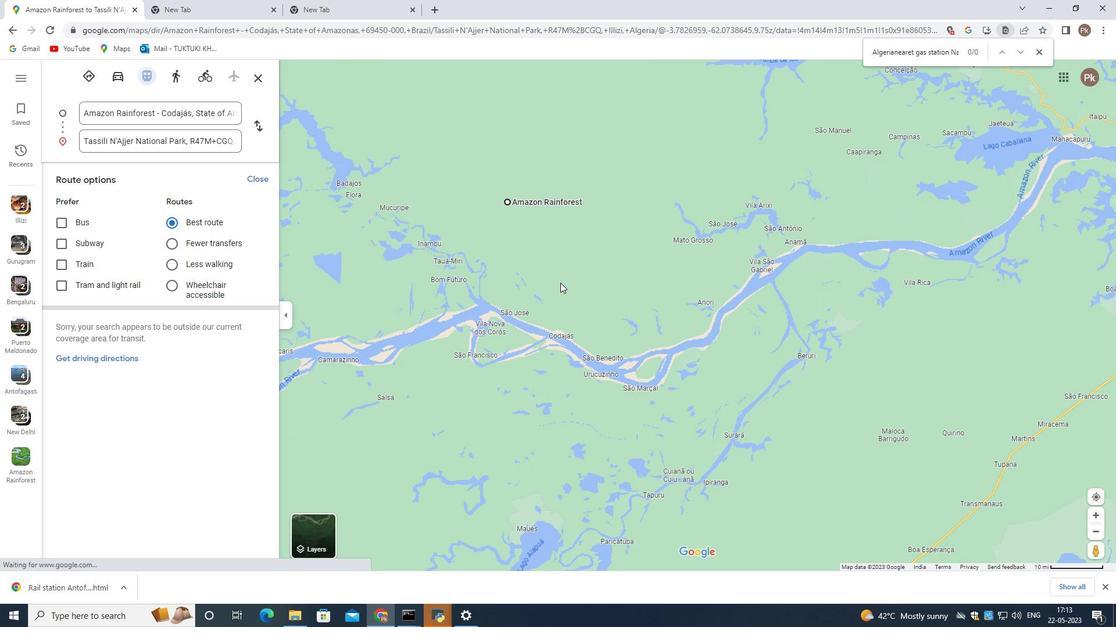 
Action: Mouse scrolled (560, 283) with delta (0, 0)
Screenshot: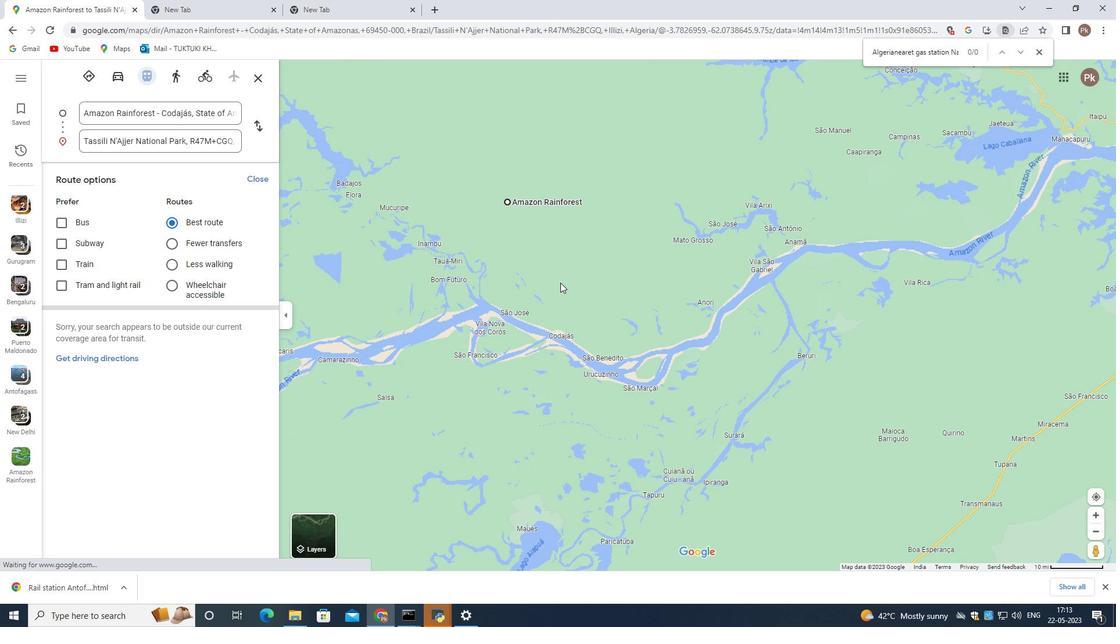 
Action: Mouse scrolled (560, 283) with delta (0, 0)
Screenshot: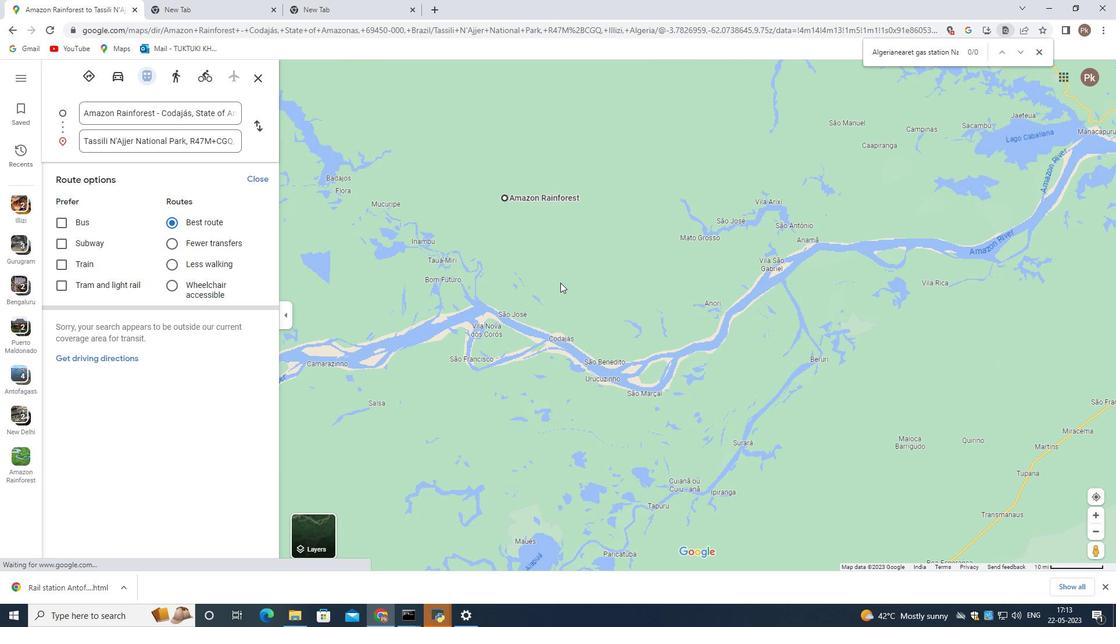 
Action: Mouse moved to (505, 172)
Screenshot: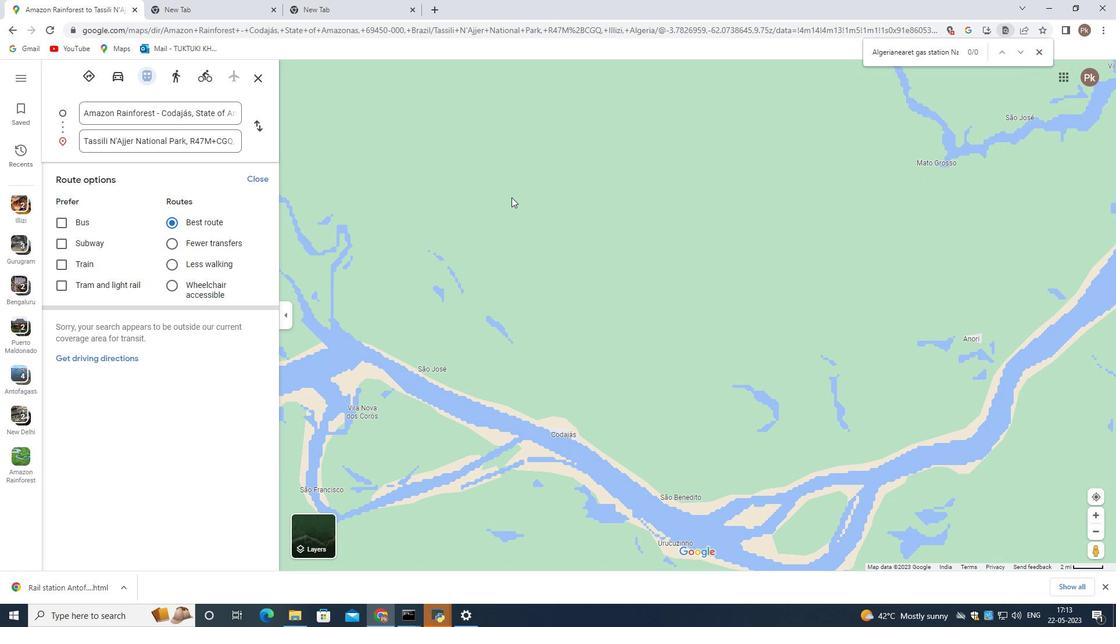 
Action: Mouse pressed left at (505, 172)
Screenshot: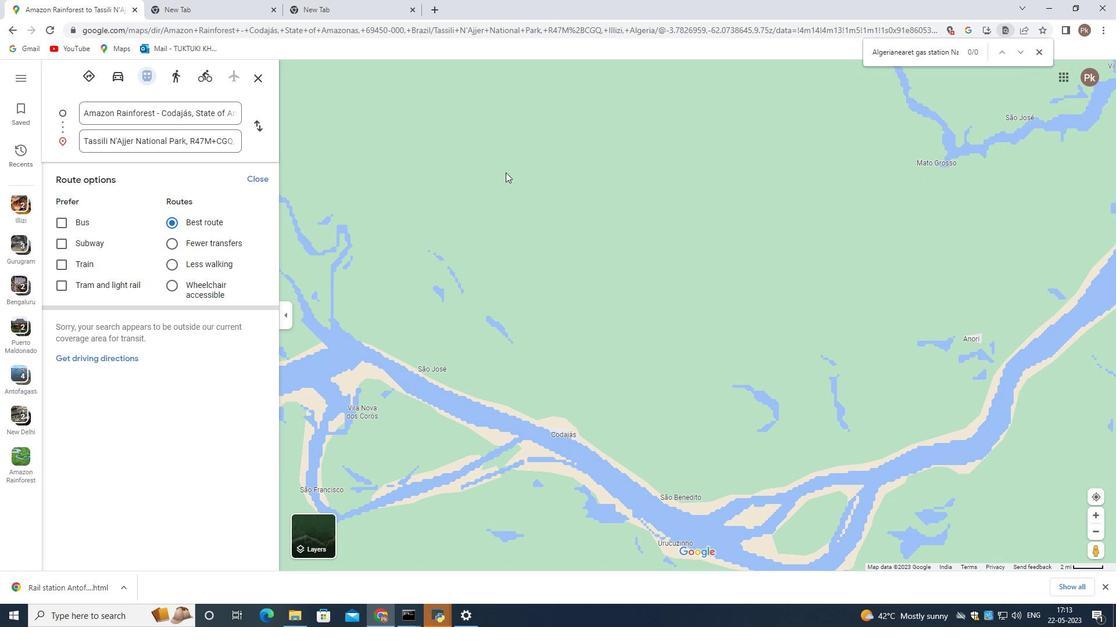 
Action: Mouse moved to (597, 324)
Screenshot: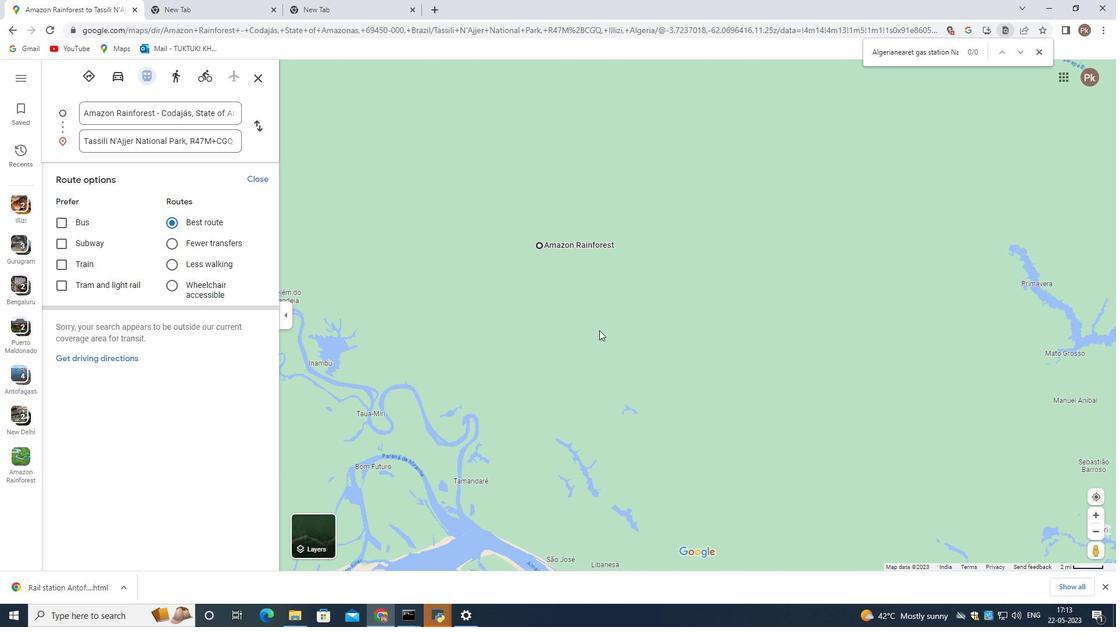 
Action: Mouse scrolled (597, 325) with delta (0, 0)
Screenshot: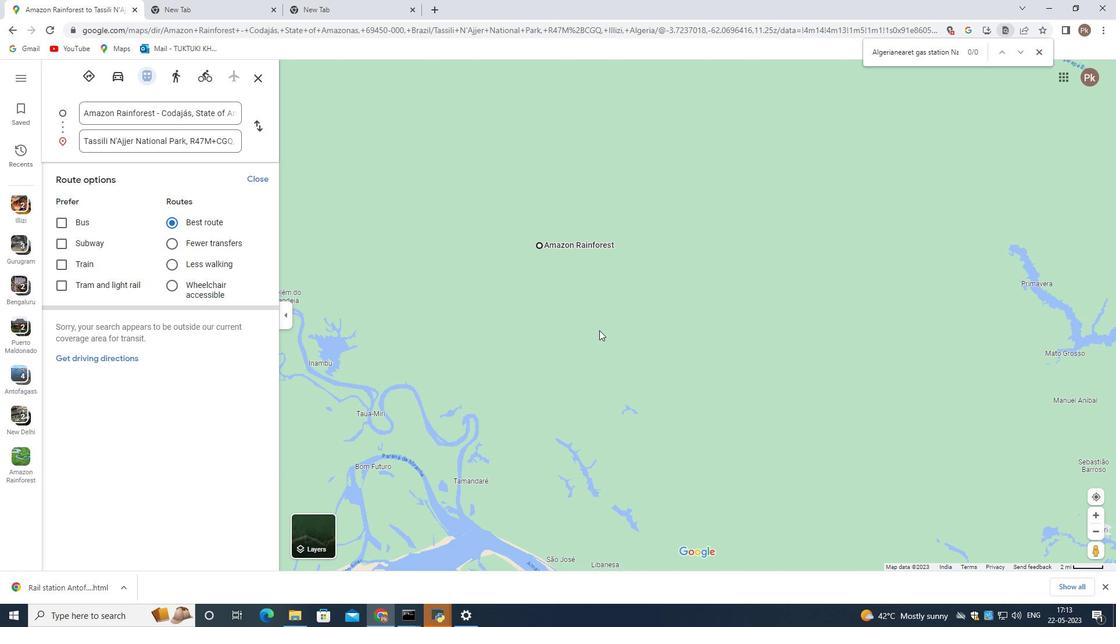
Action: Mouse scrolled (597, 325) with delta (0, 0)
Screenshot: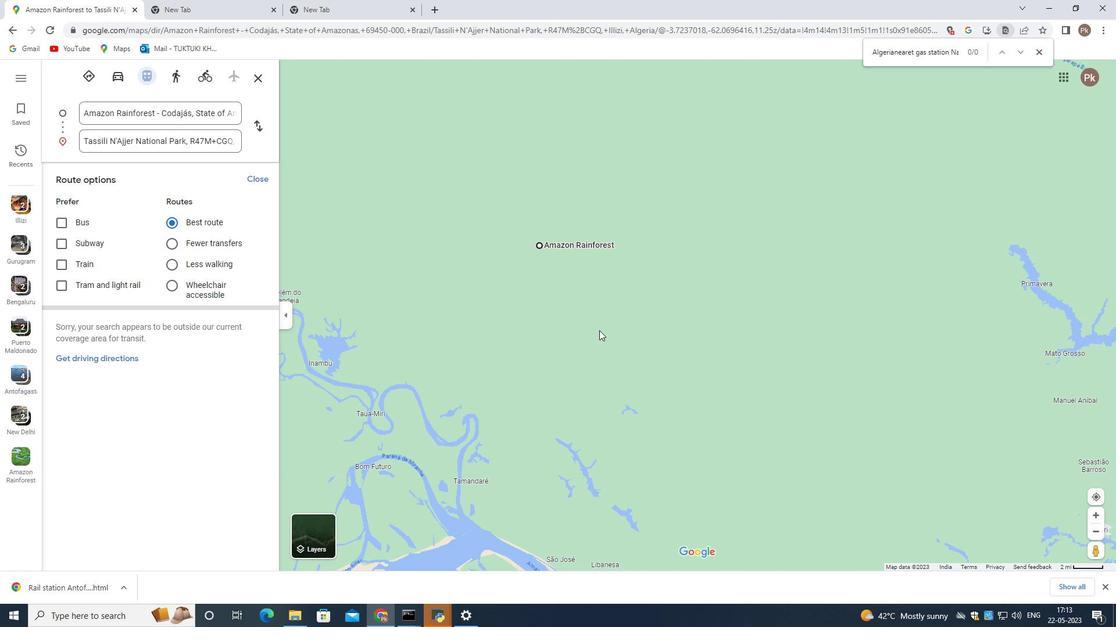 
Action: Mouse scrolled (597, 325) with delta (0, 0)
Screenshot: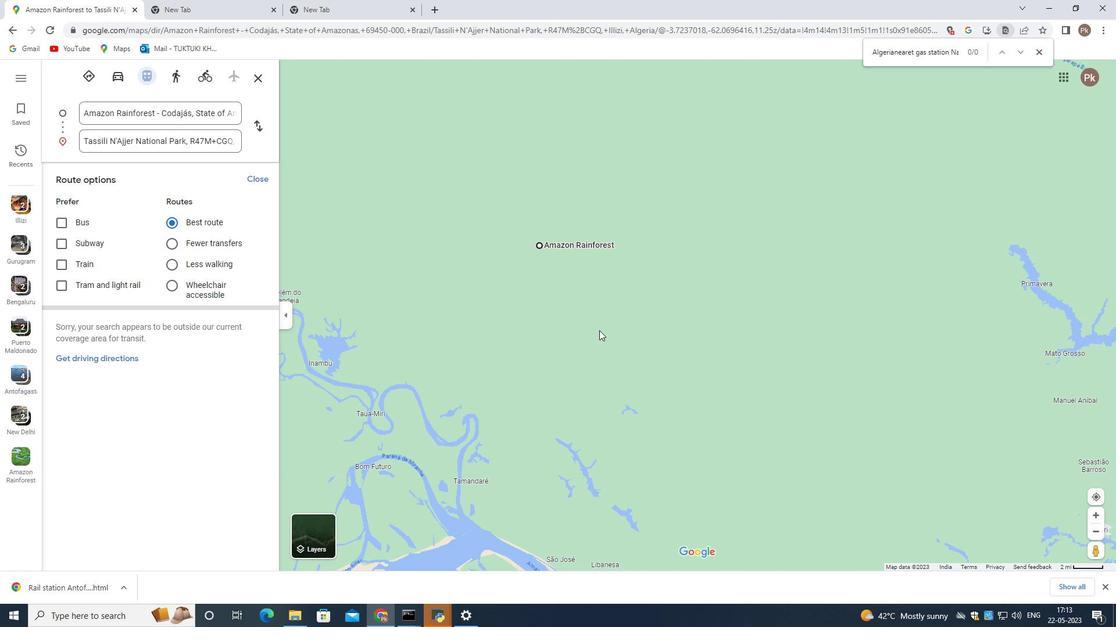 
Action: Mouse scrolled (597, 325) with delta (0, 0)
Screenshot: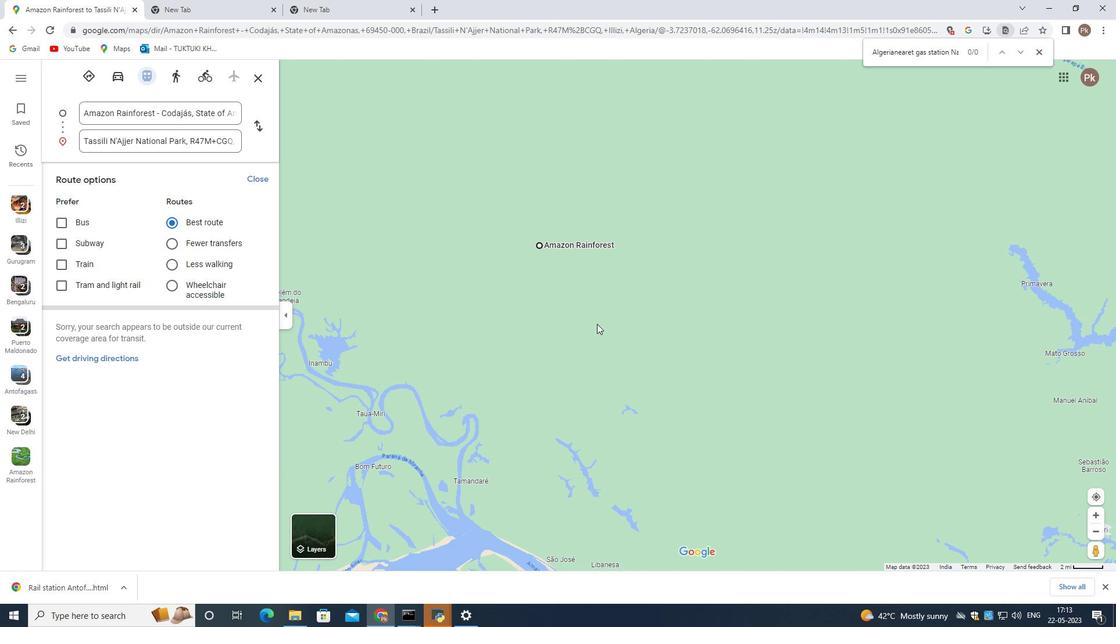 
Action: Mouse moved to (436, 218)
Screenshot: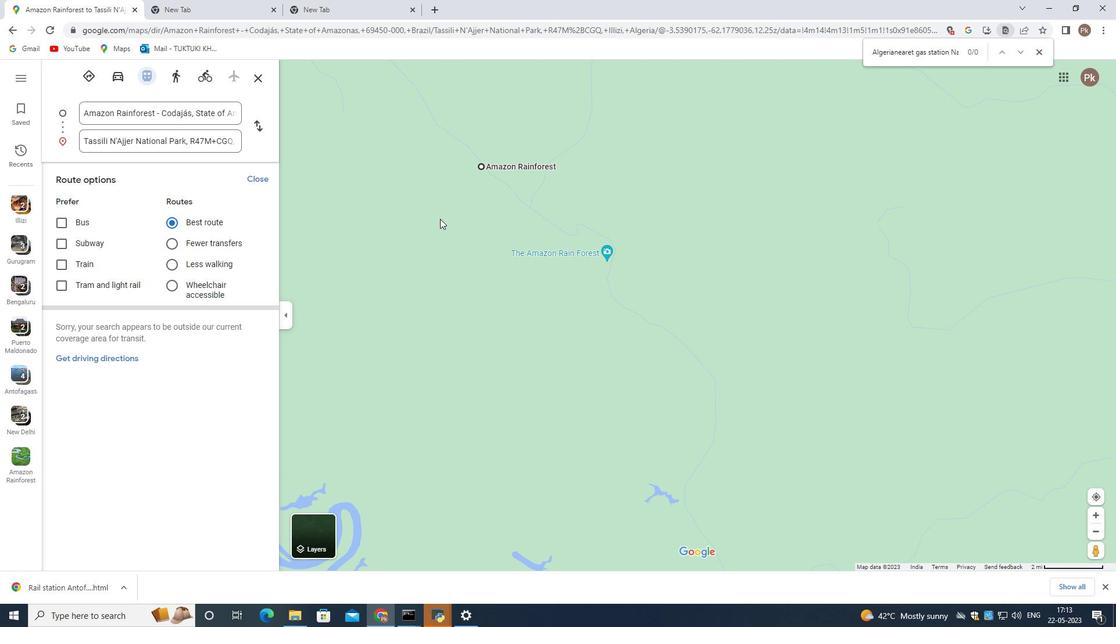 
Action: Mouse pressed left at (436, 218)
Screenshot: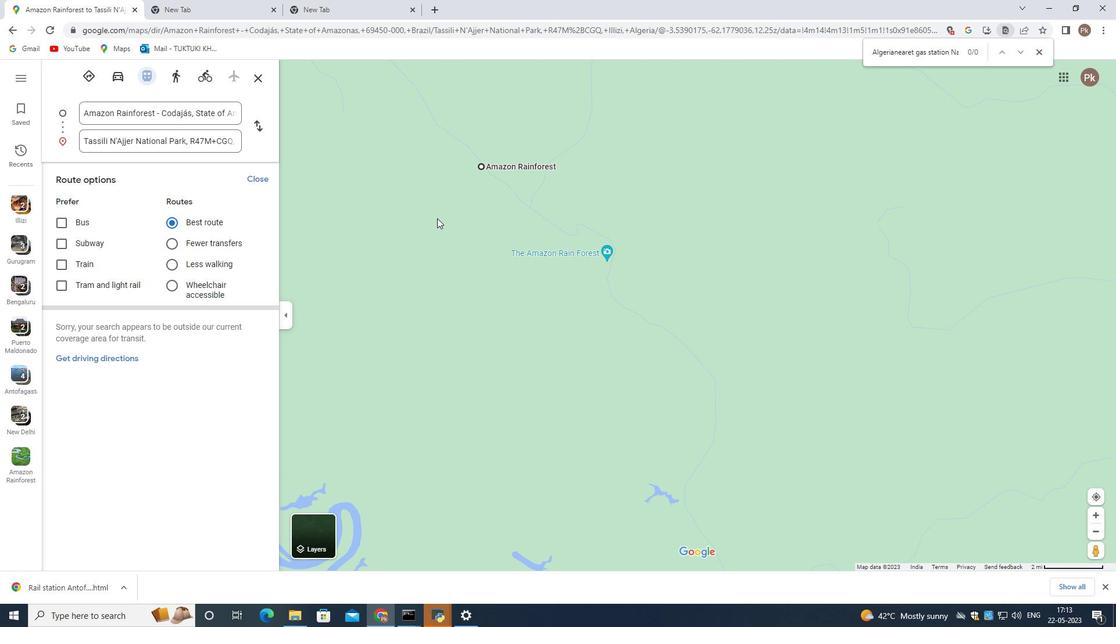 
Action: Mouse moved to (547, 232)
Screenshot: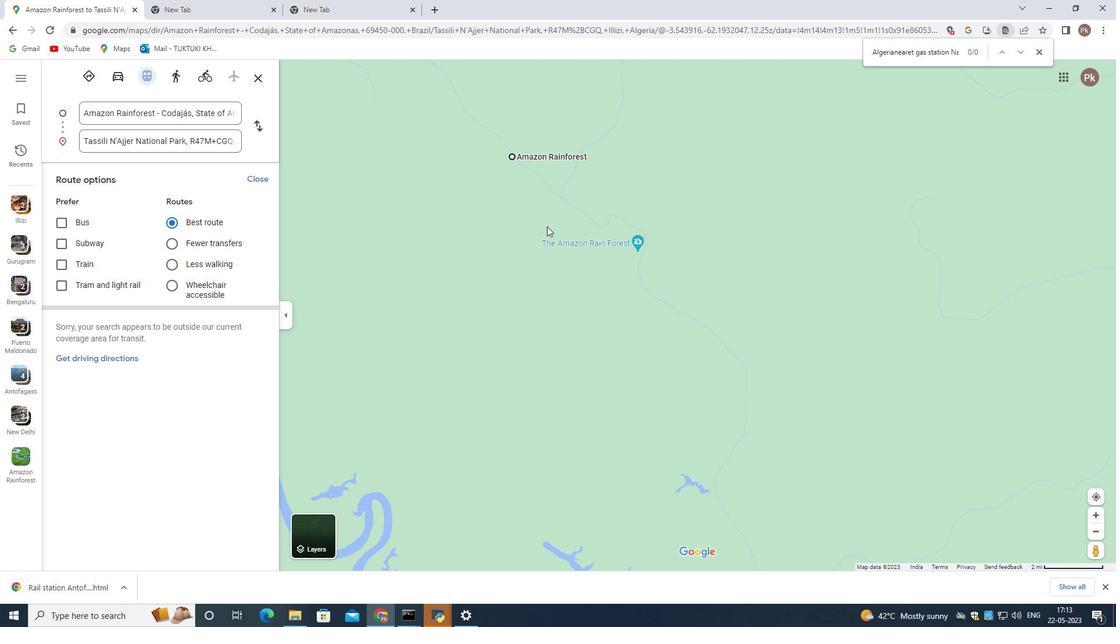 
Action: Mouse scrolled (547, 233) with delta (0, 0)
Screenshot: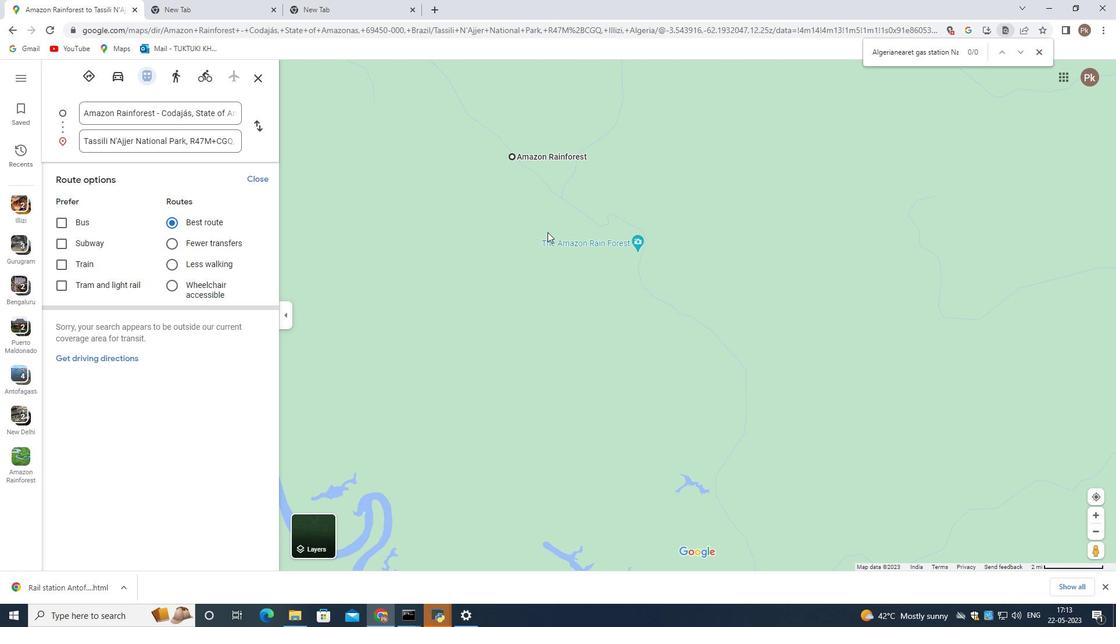 
Action: Mouse scrolled (547, 233) with delta (0, 0)
Screenshot: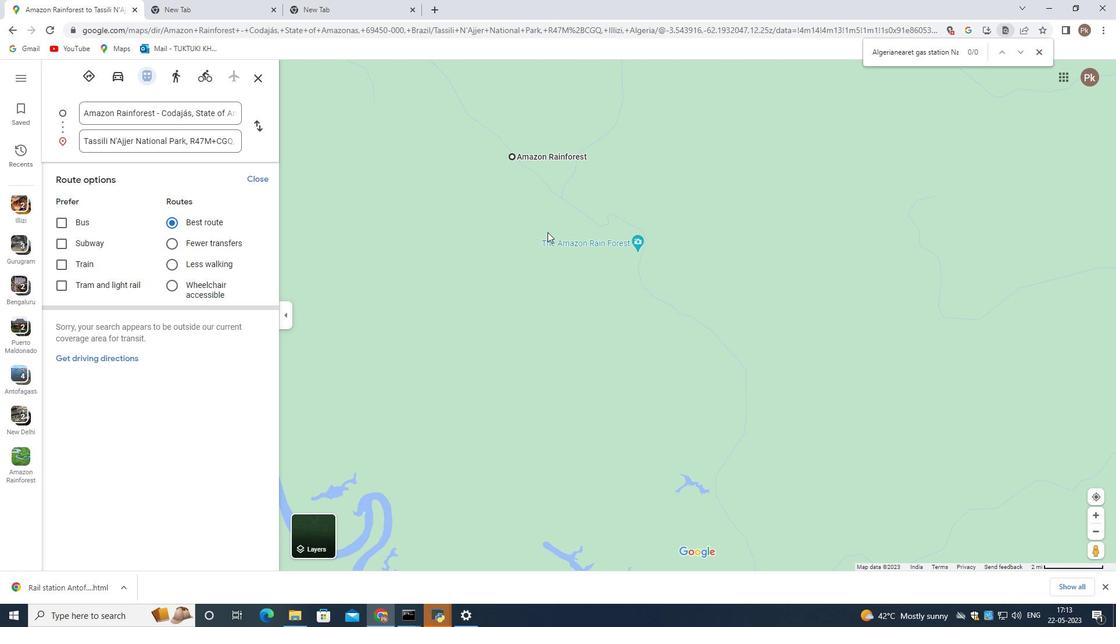 
Action: Mouse scrolled (547, 233) with delta (0, 0)
Screenshot: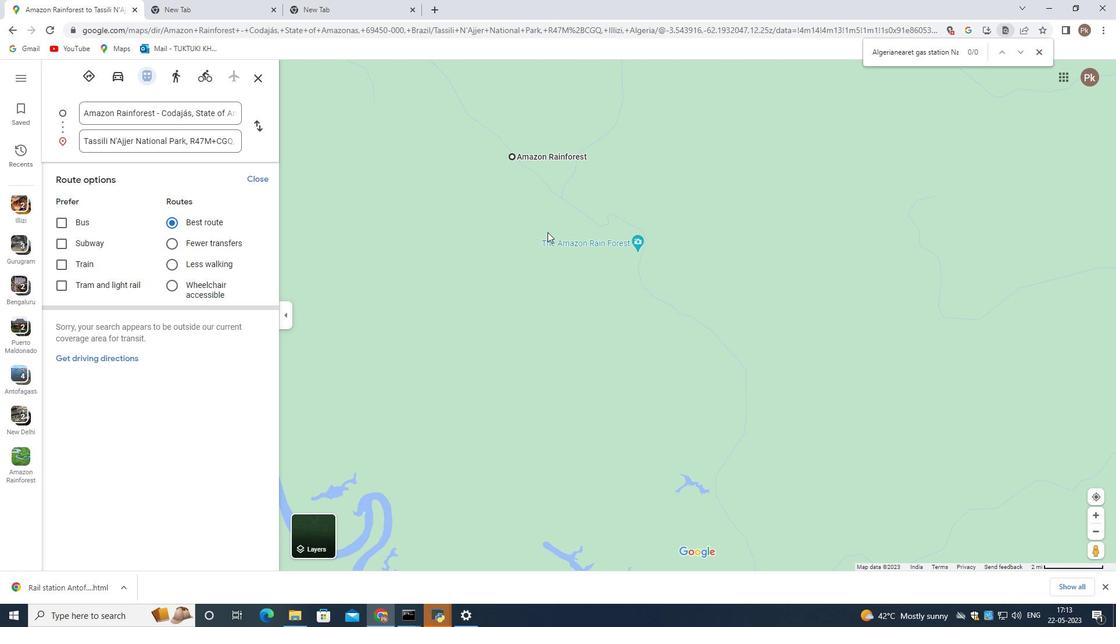 
Action: Mouse moved to (541, 194)
Screenshot: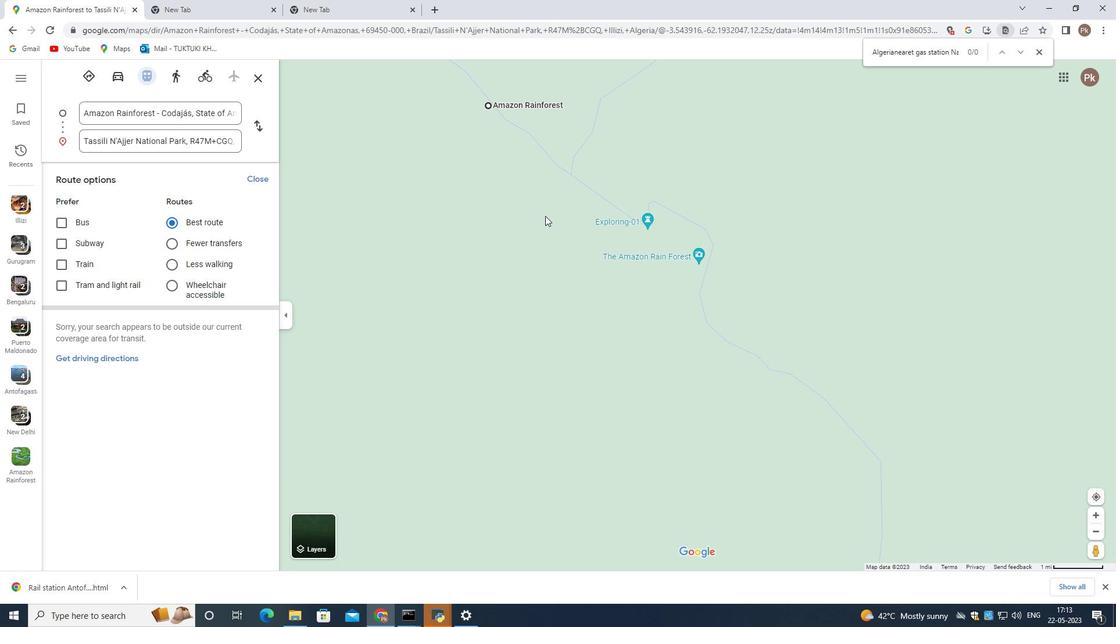 
Action: Mouse pressed left at (541, 194)
Screenshot: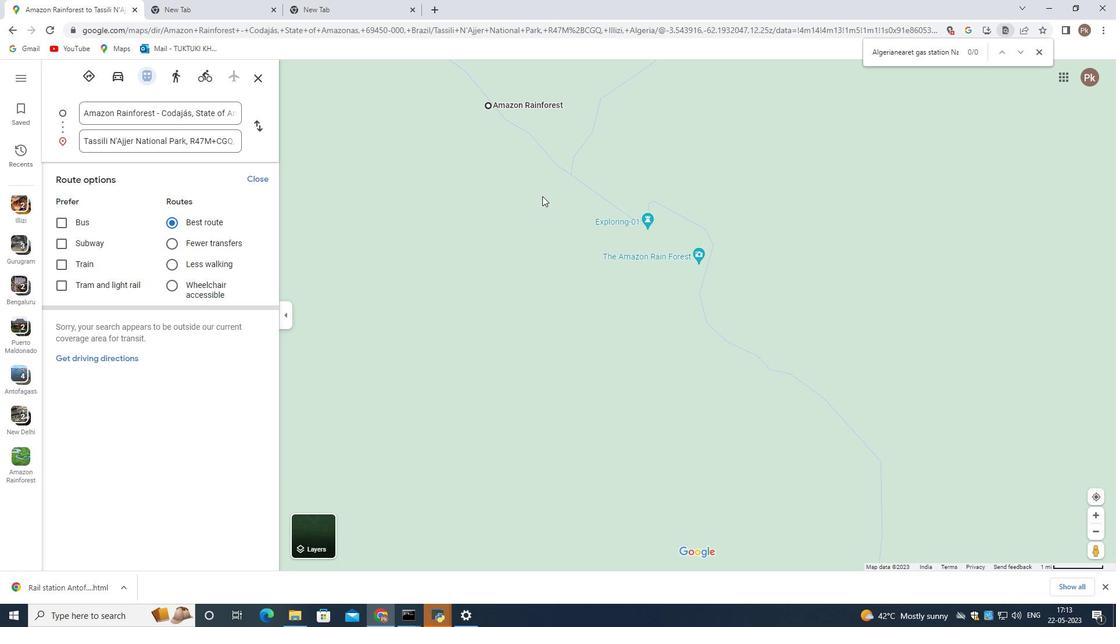 
Action: Mouse moved to (577, 337)
Screenshot: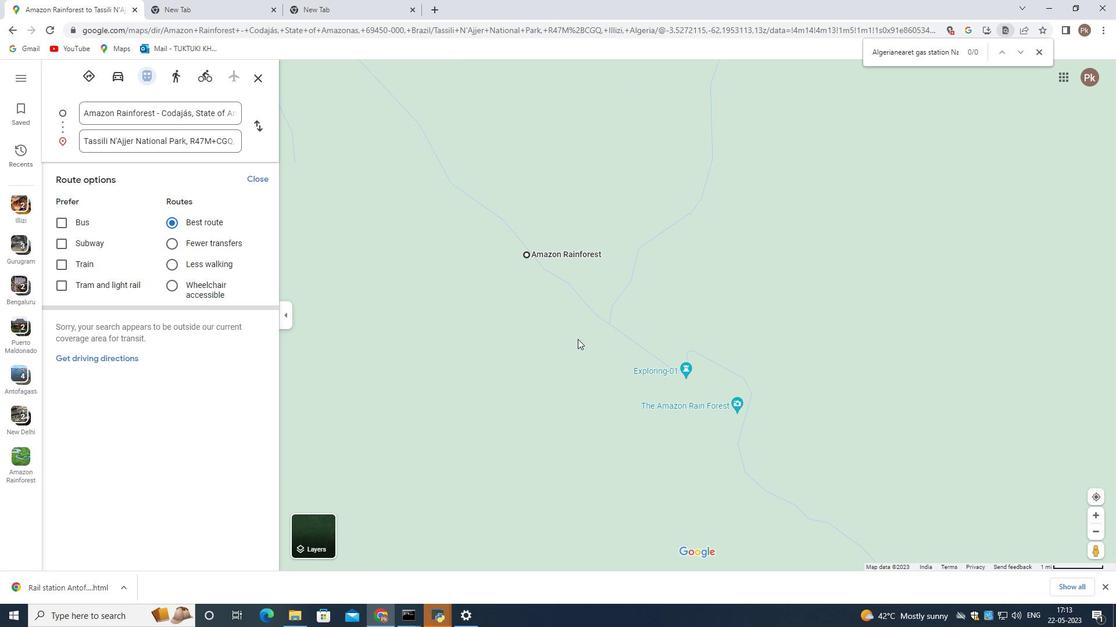 
Action: Mouse scrolled (577, 338) with delta (0, 0)
Screenshot: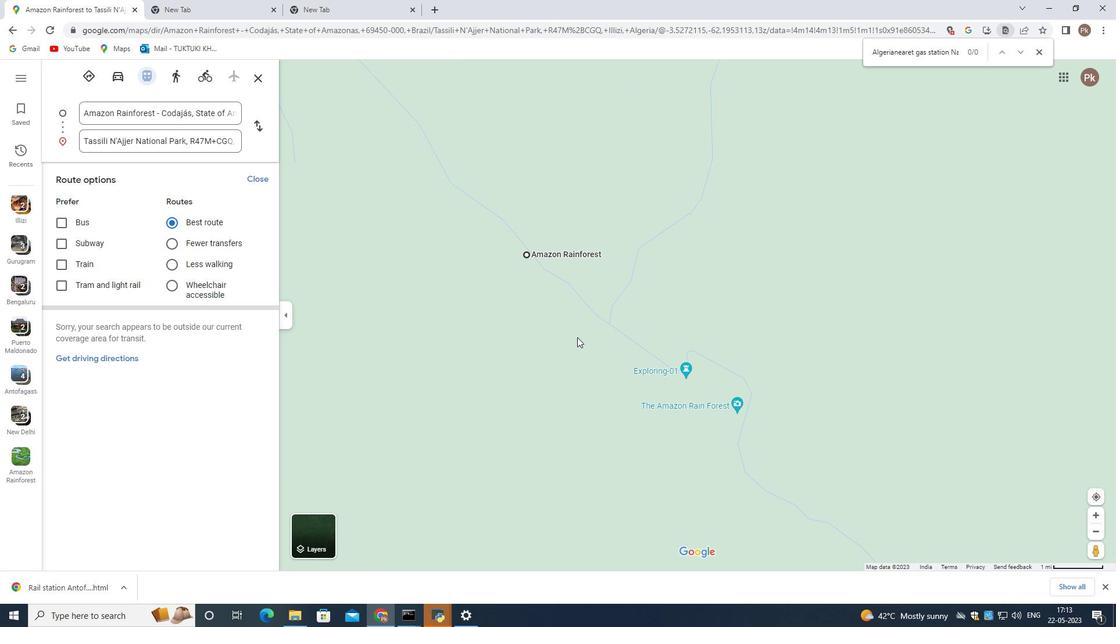 
Action: Mouse scrolled (577, 338) with delta (0, 0)
Screenshot: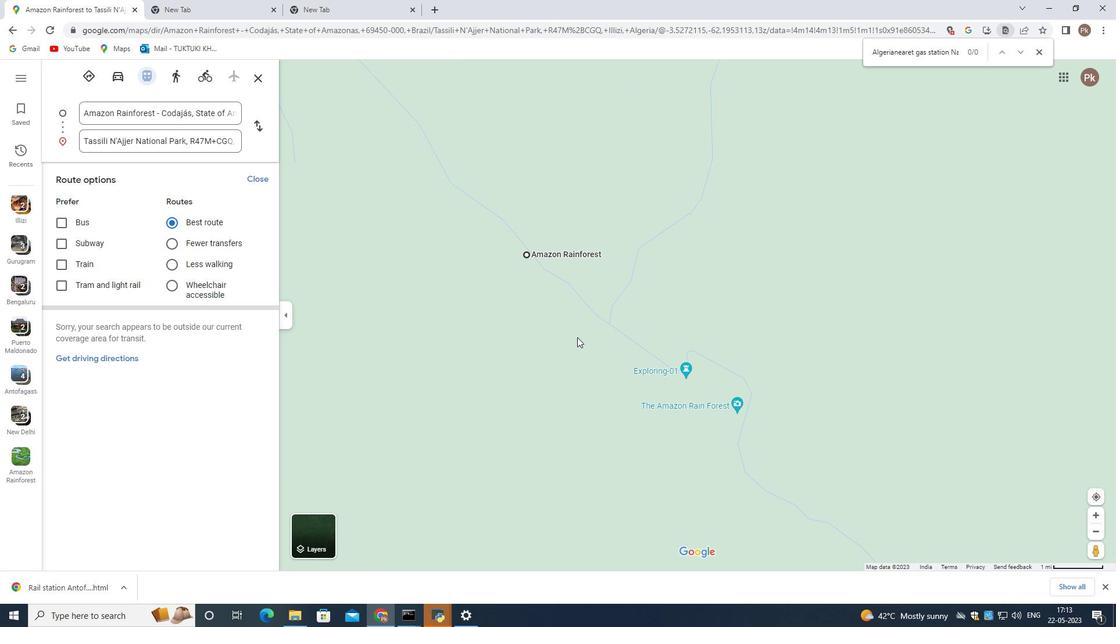 
Action: Mouse scrolled (577, 338) with delta (0, 0)
Screenshot: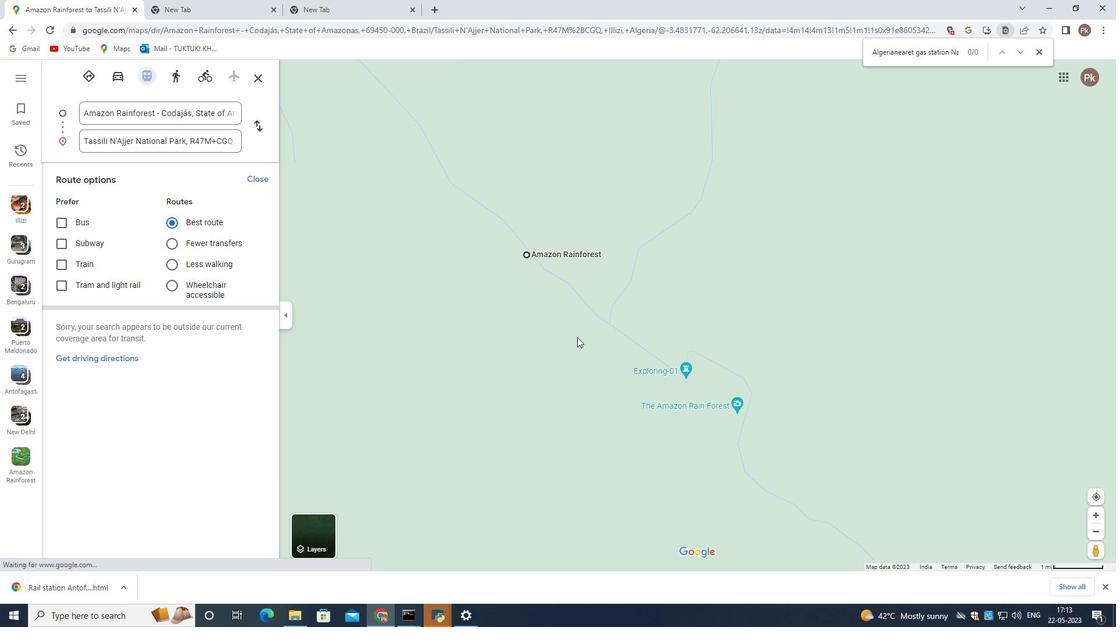 
Action: Mouse moved to (550, 248)
Screenshot: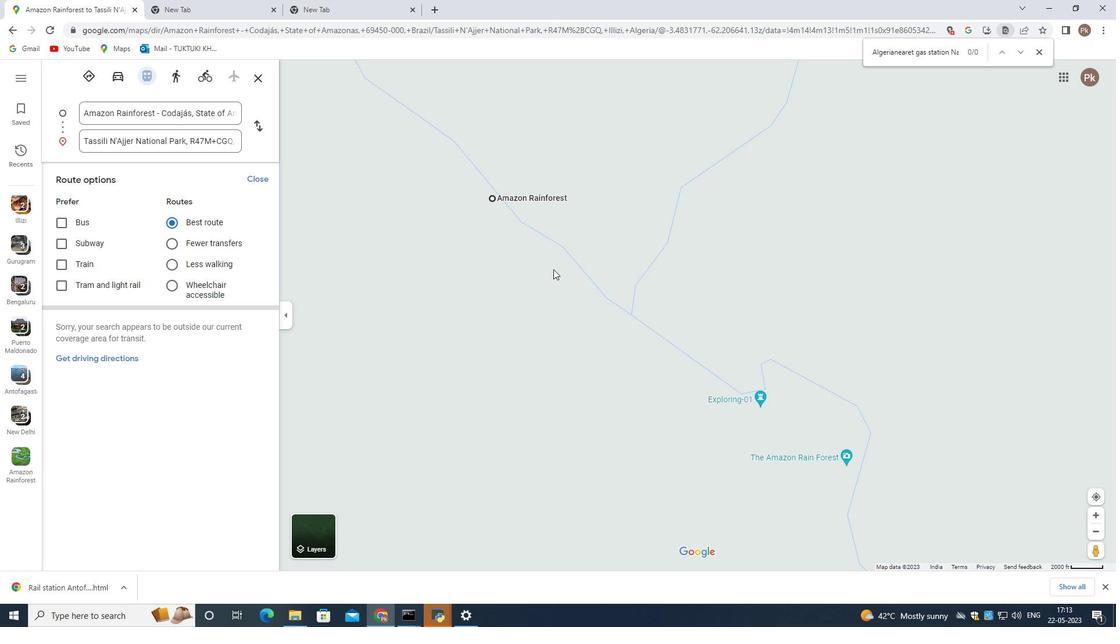 
Action: Mouse pressed left at (550, 248)
Screenshot: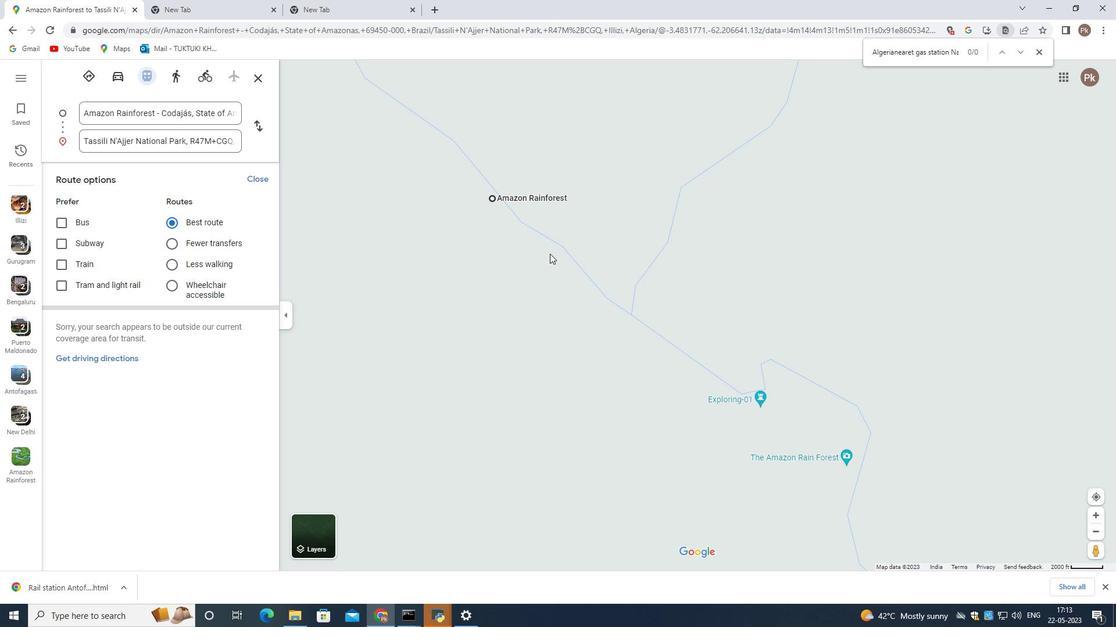 
Action: Mouse moved to (585, 306)
Screenshot: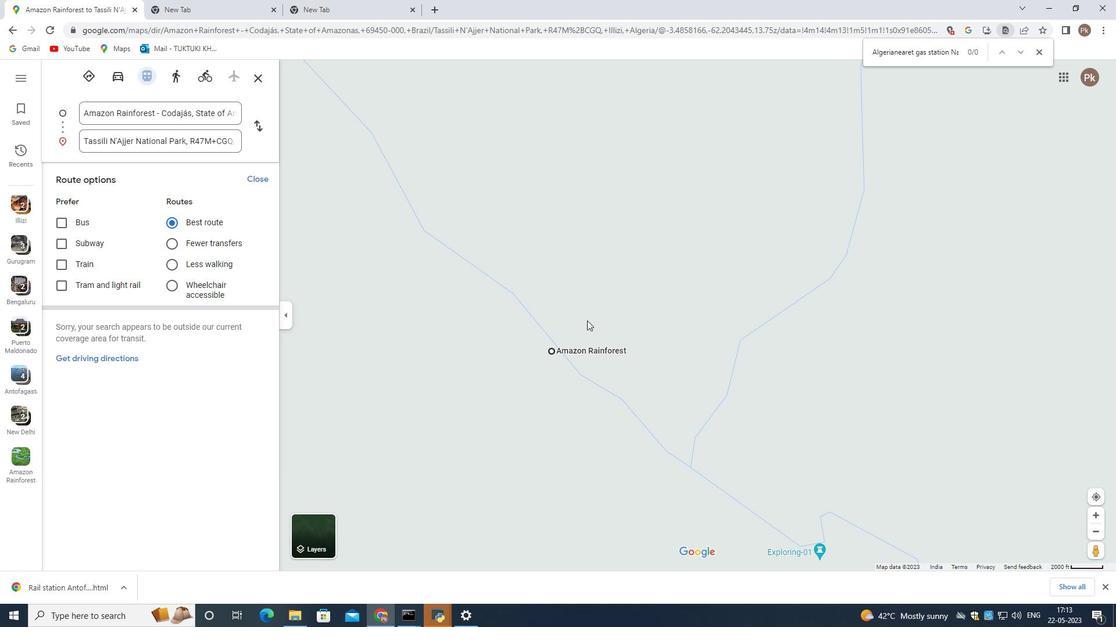 
Action: Mouse scrolled (585, 306) with delta (0, 0)
Screenshot: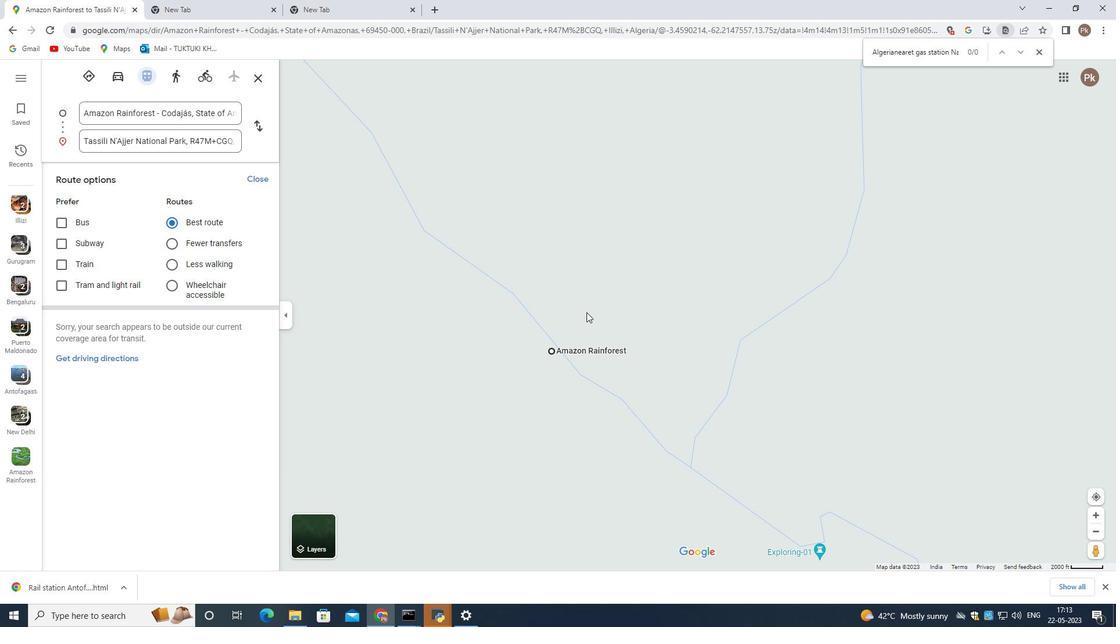 
Action: Mouse scrolled (585, 306) with delta (0, 0)
Screenshot: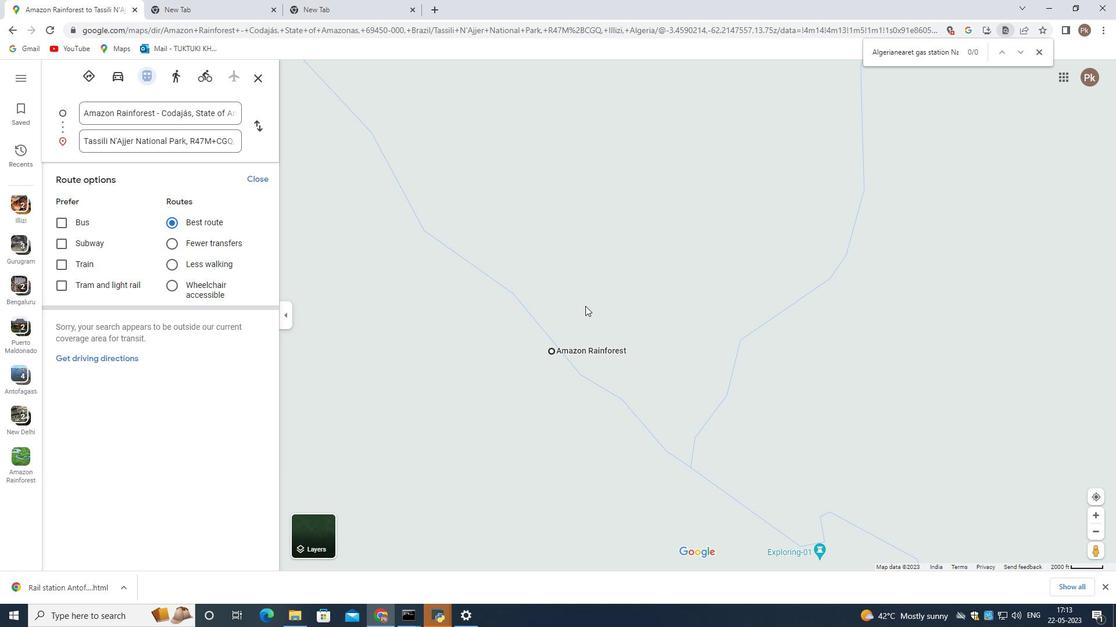 
Action: Mouse scrolled (585, 306) with delta (0, 0)
Screenshot: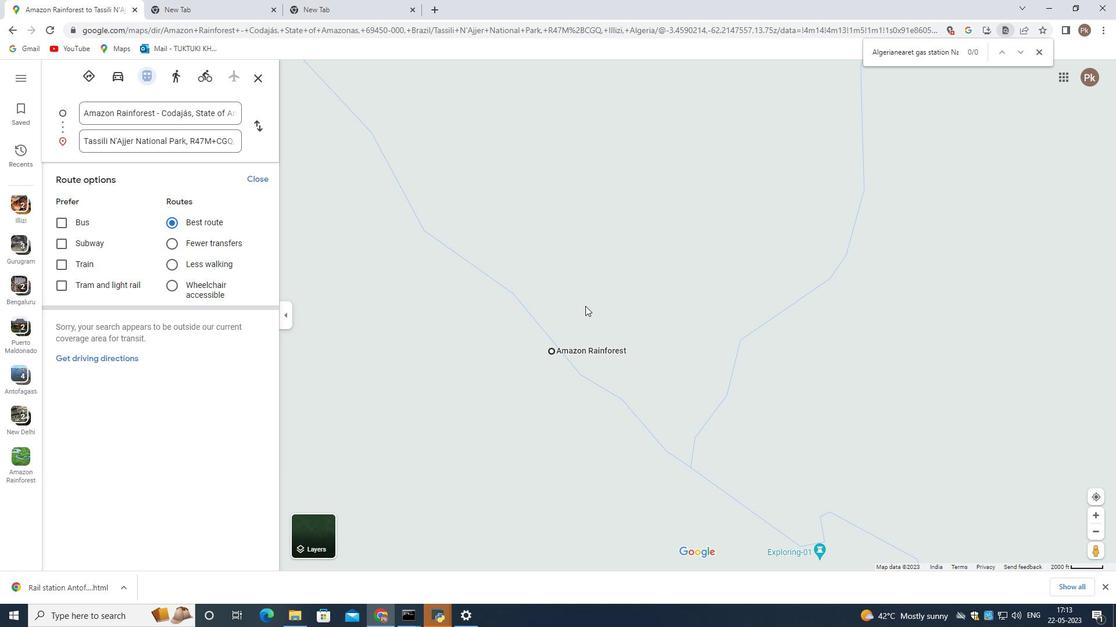 
Action: Mouse scrolled (585, 306) with delta (0, 0)
Screenshot: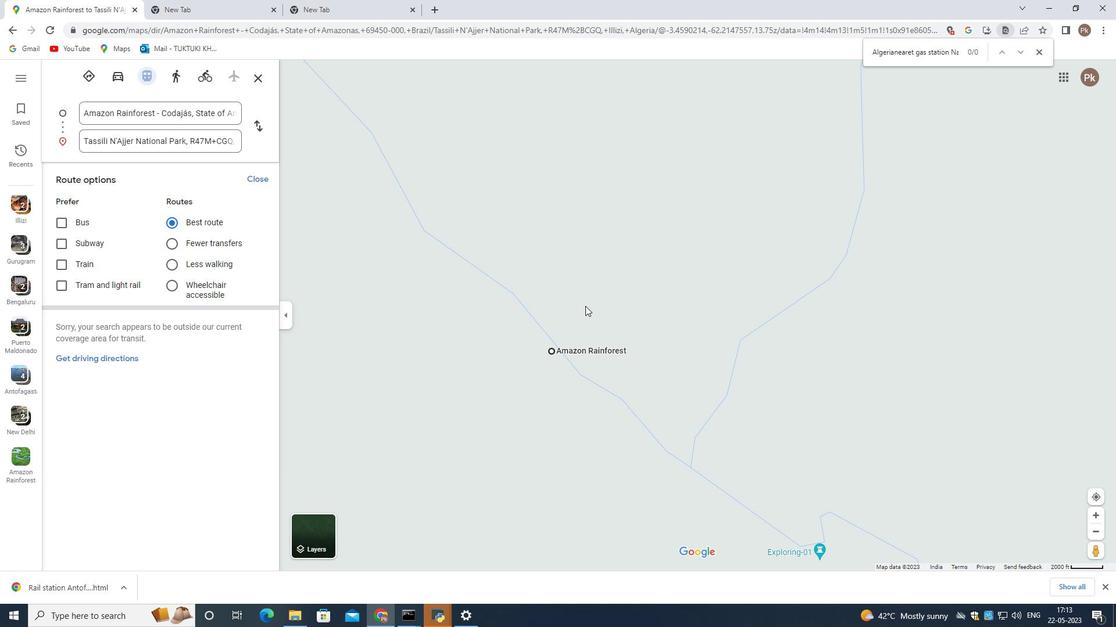 
Action: Mouse moved to (566, 365)
Screenshot: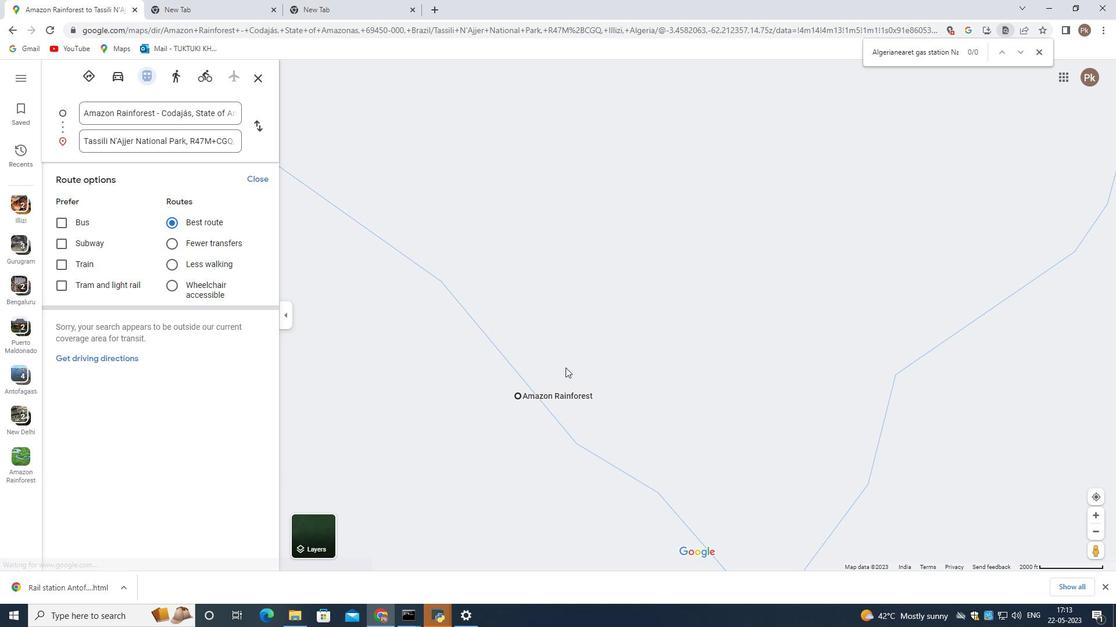 
Action: Mouse scrolled (566, 365) with delta (0, 0)
Screenshot: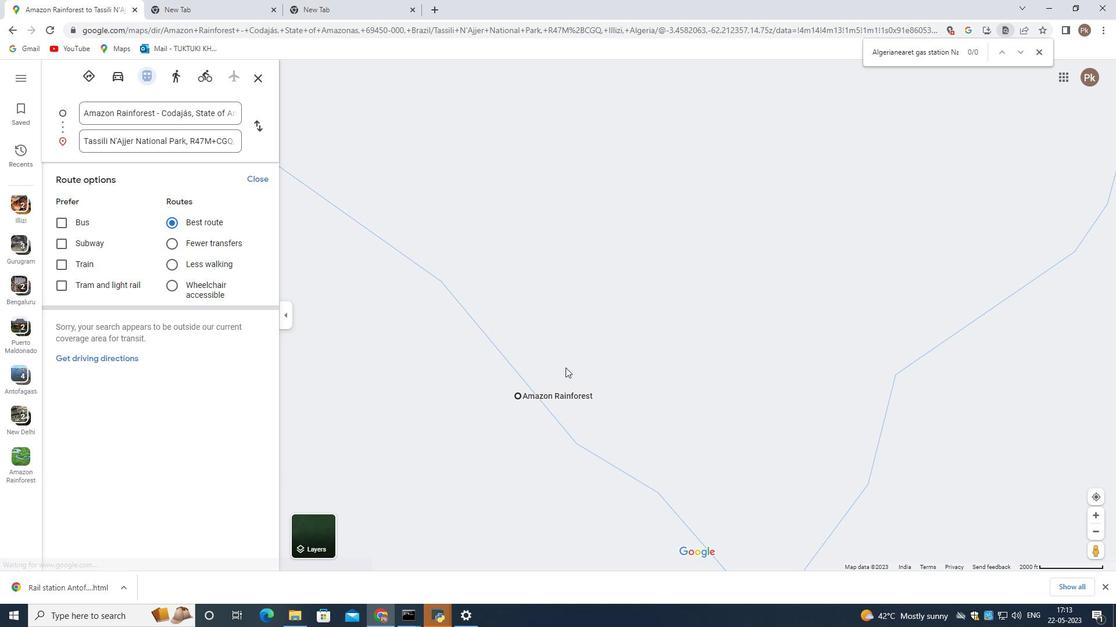 
Action: Mouse moved to (566, 365)
Screenshot: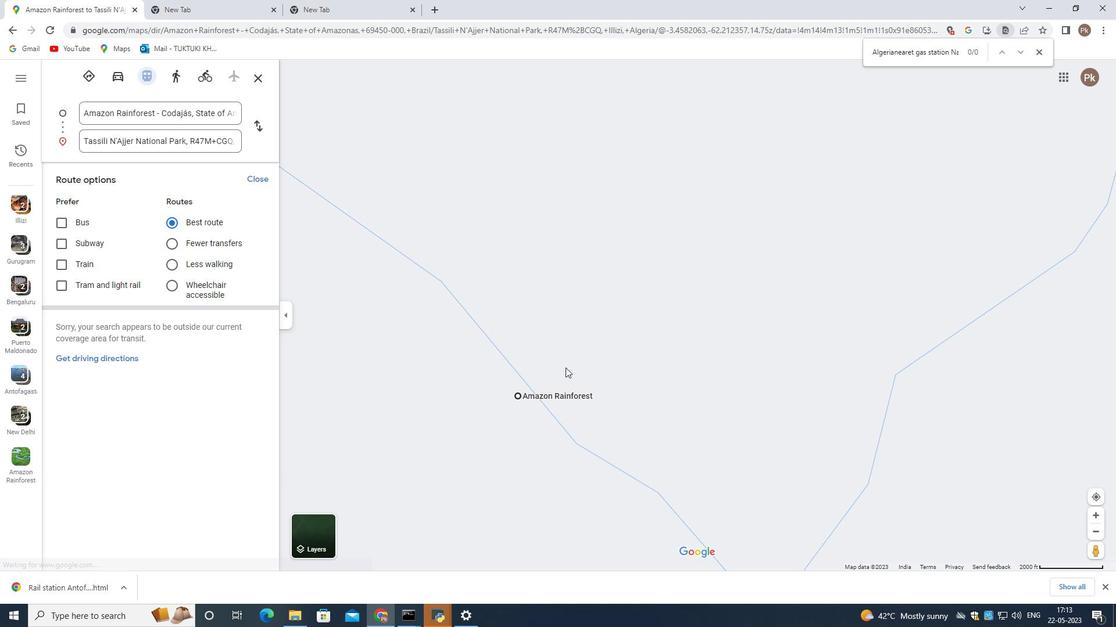 
Action: Mouse scrolled (566, 365) with delta (0, 0)
Screenshot: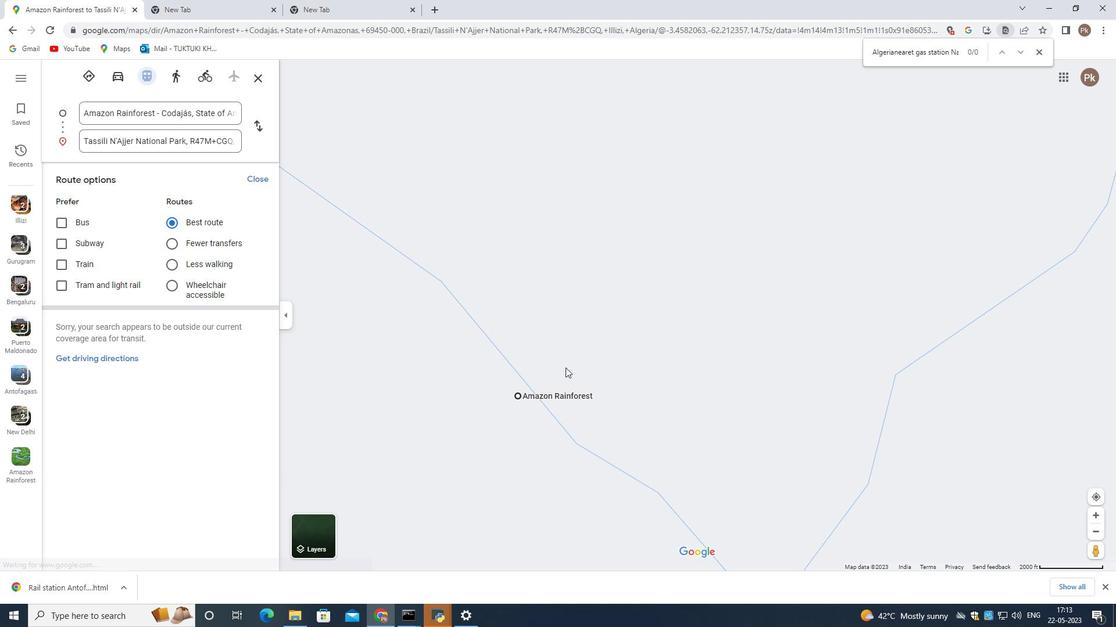 
Action: Mouse moved to (567, 363)
Screenshot: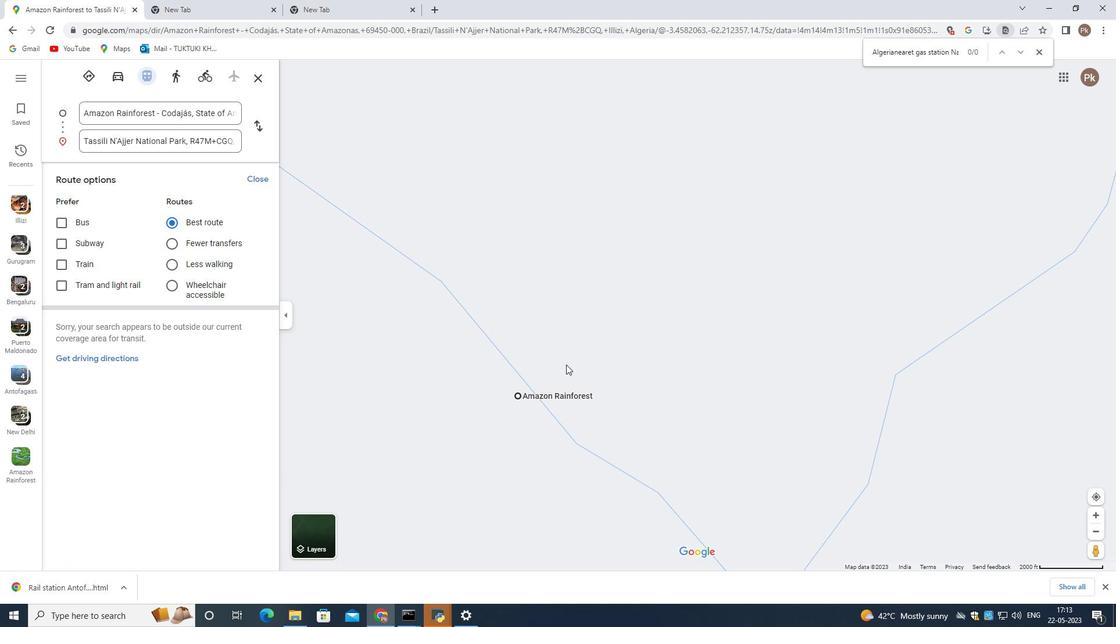 
Action: Mouse scrolled (567, 364) with delta (0, 0)
Screenshot: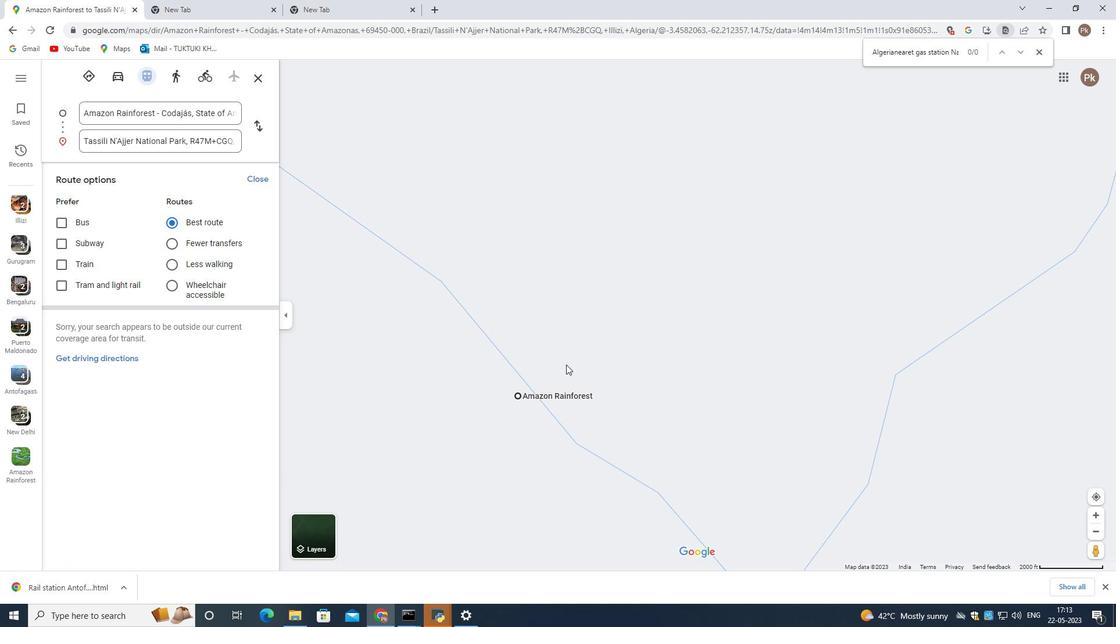 
Action: Mouse moved to (568, 363)
Screenshot: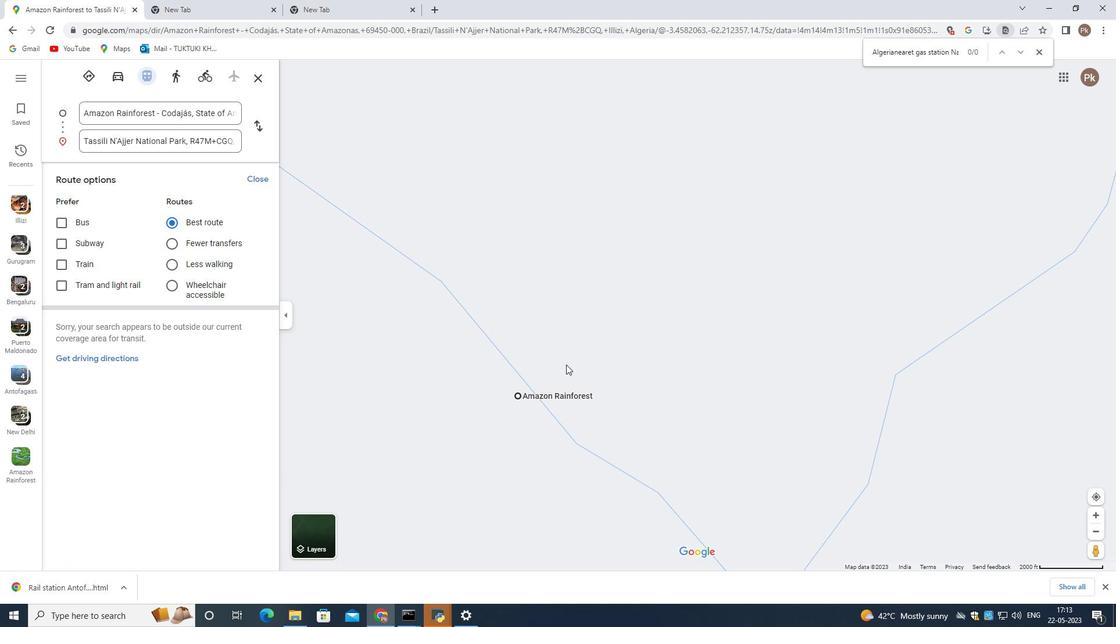 
Action: Mouse scrolled (568, 363) with delta (0, 0)
Screenshot: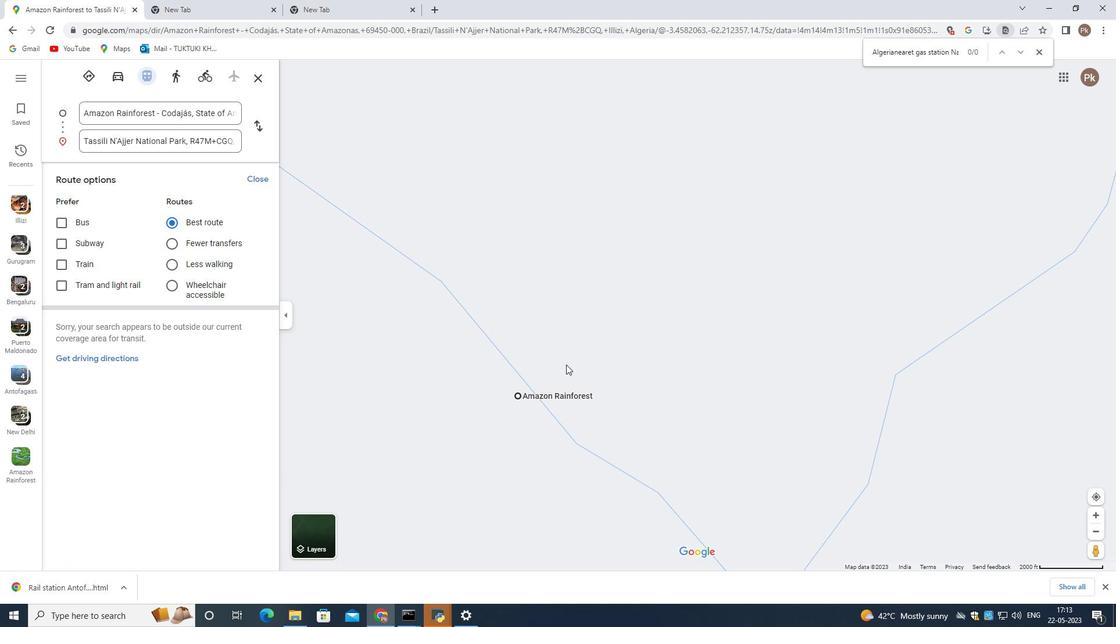 
Action: Mouse moved to (536, 340)
Screenshot: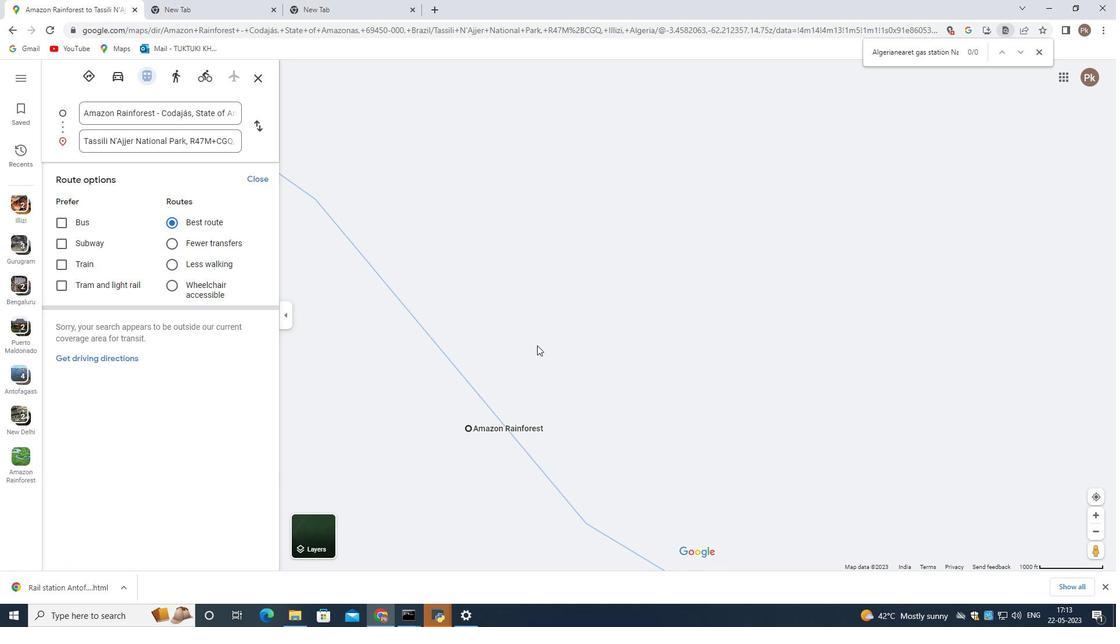 
Action: Mouse pressed left at (536, 340)
Screenshot: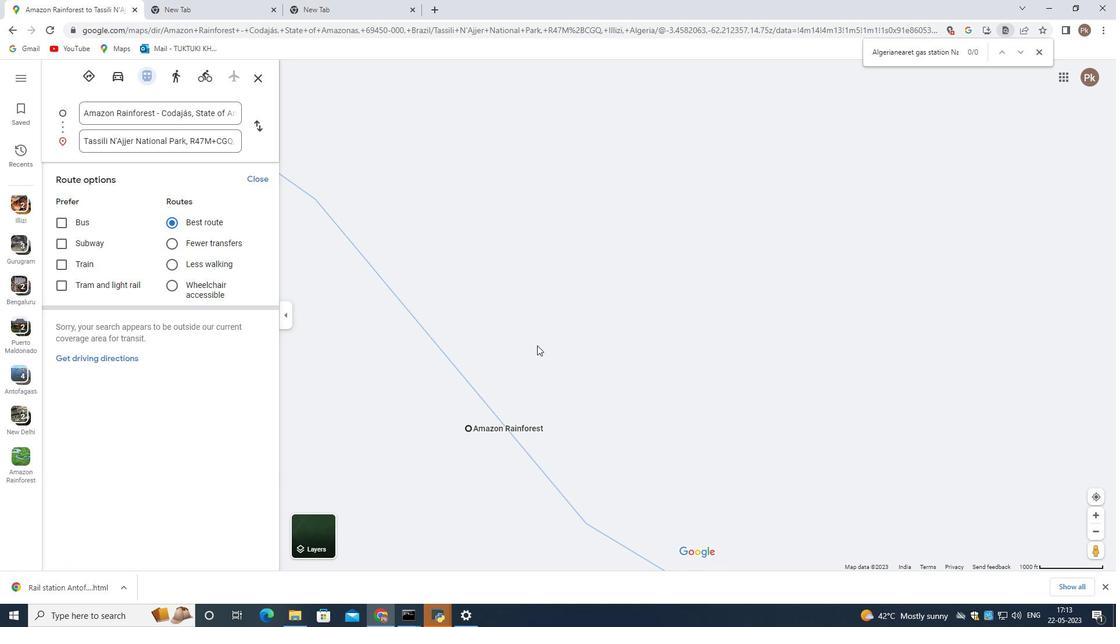 
Action: Mouse moved to (594, 276)
Screenshot: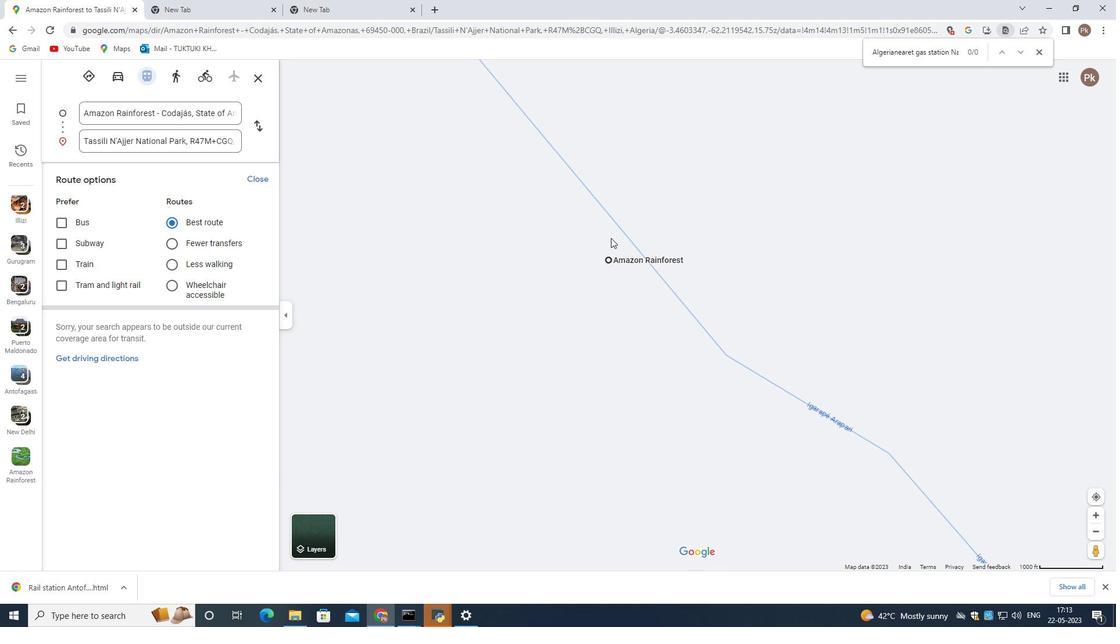 
Action: Mouse scrolled (594, 276) with delta (0, 0)
Screenshot: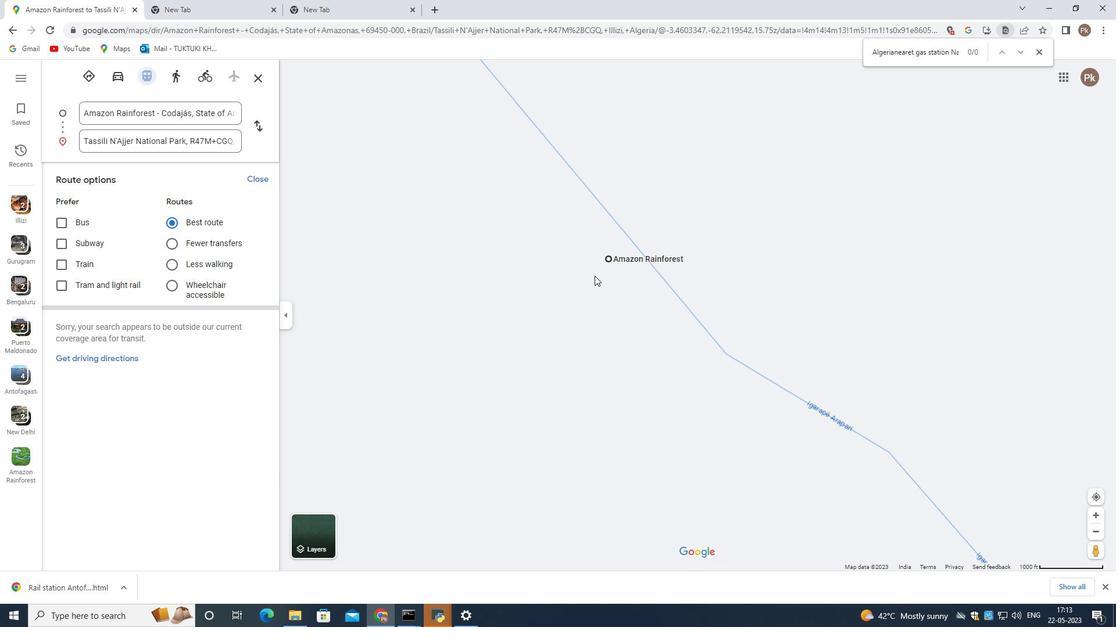 
Action: Mouse scrolled (594, 276) with delta (0, 0)
Screenshot: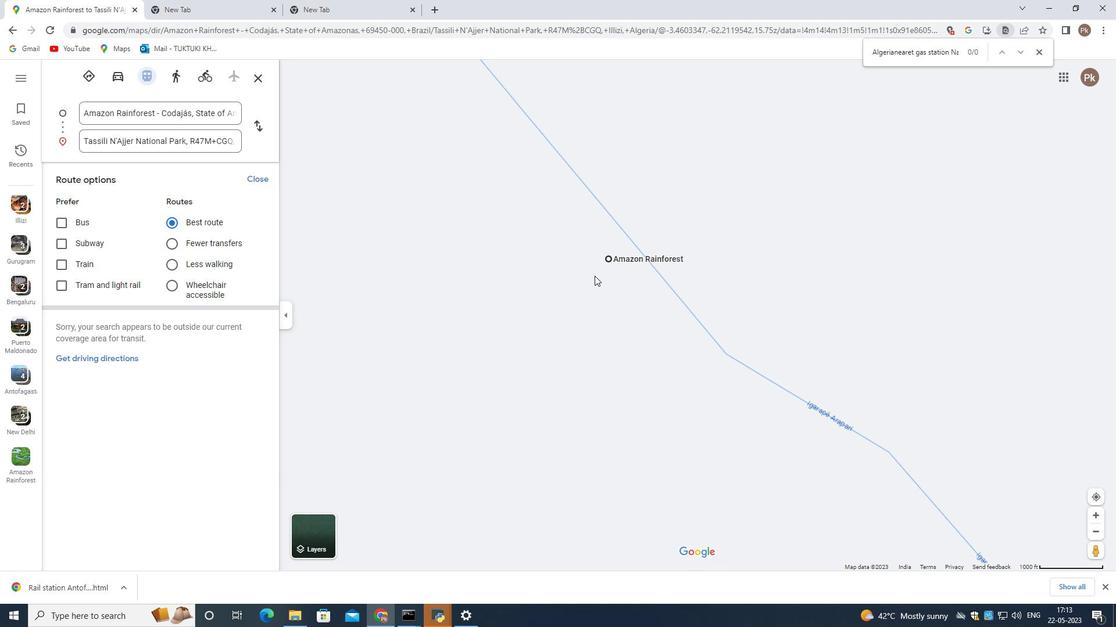 
Action: Mouse scrolled (594, 276) with delta (0, 0)
Screenshot: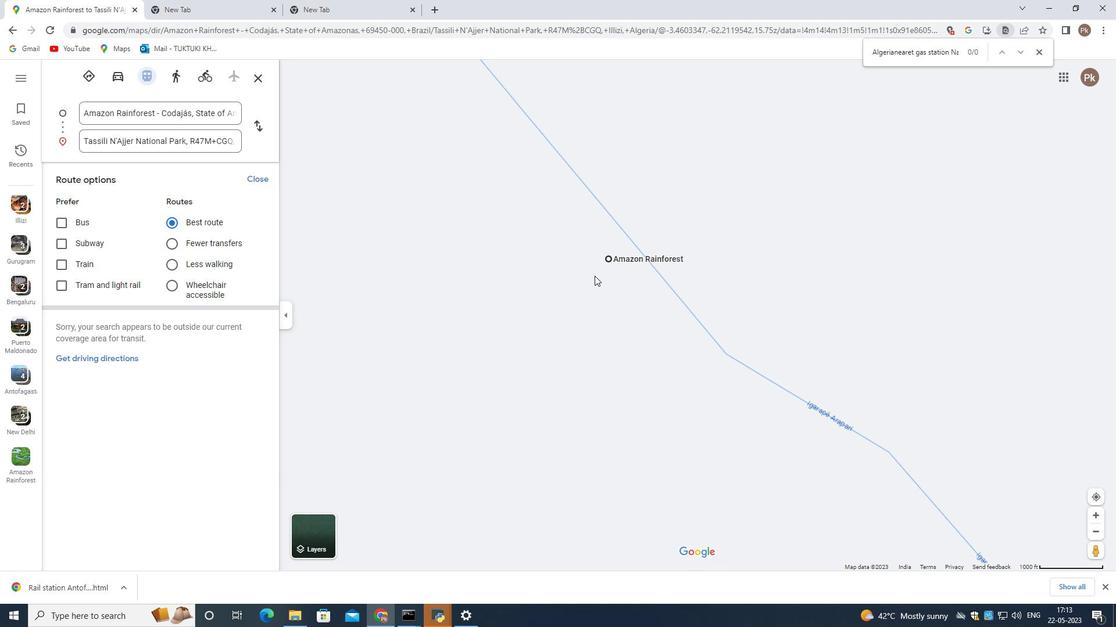 
Action: Mouse scrolled (594, 276) with delta (0, 0)
Screenshot: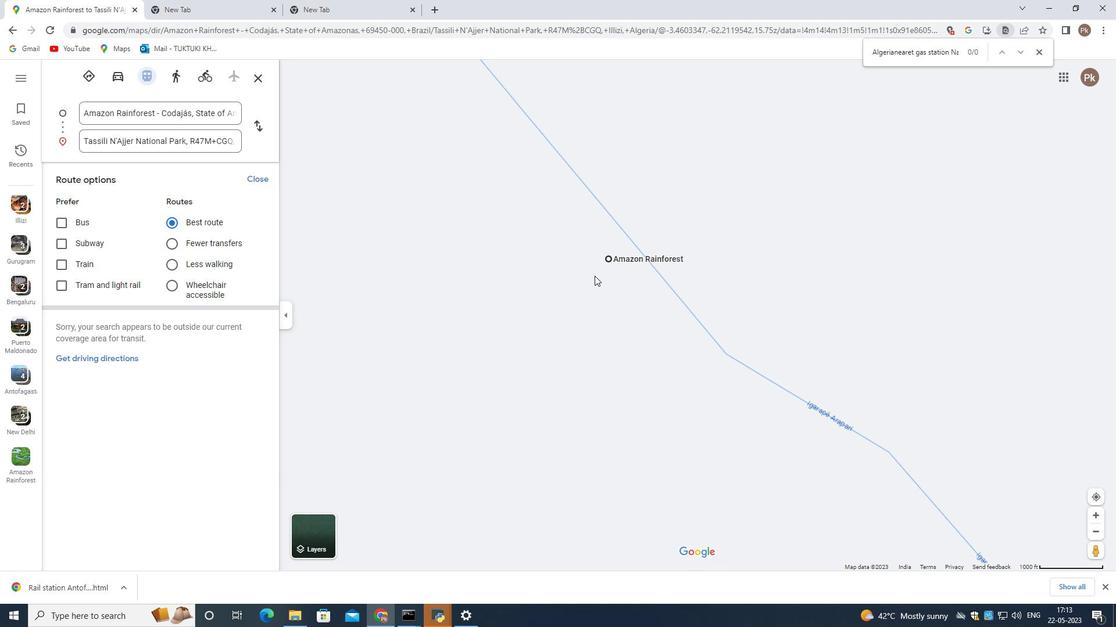 
Action: Mouse moved to (602, 242)
Screenshot: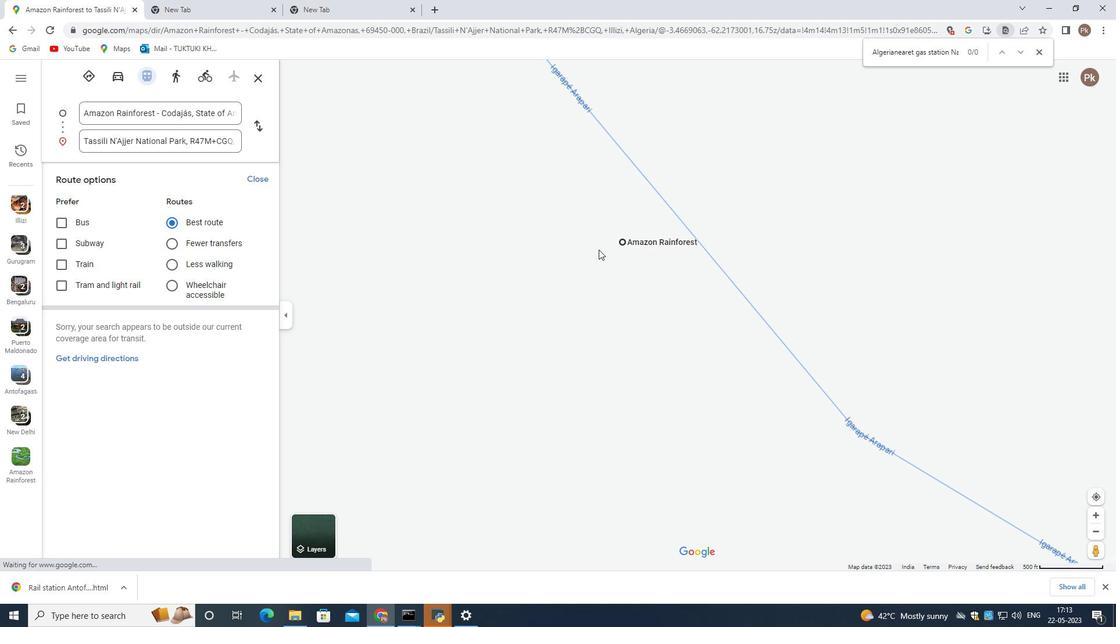 
Action: Mouse scrolled (602, 243) with delta (0, 0)
Screenshot: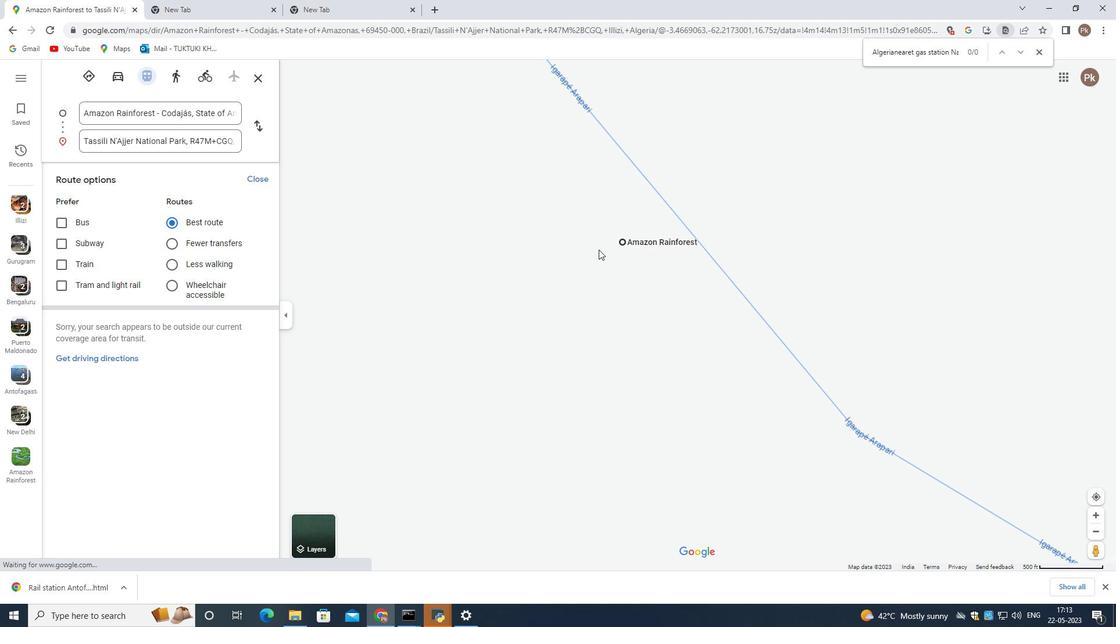 
Action: Mouse scrolled (602, 243) with delta (0, 0)
Screenshot: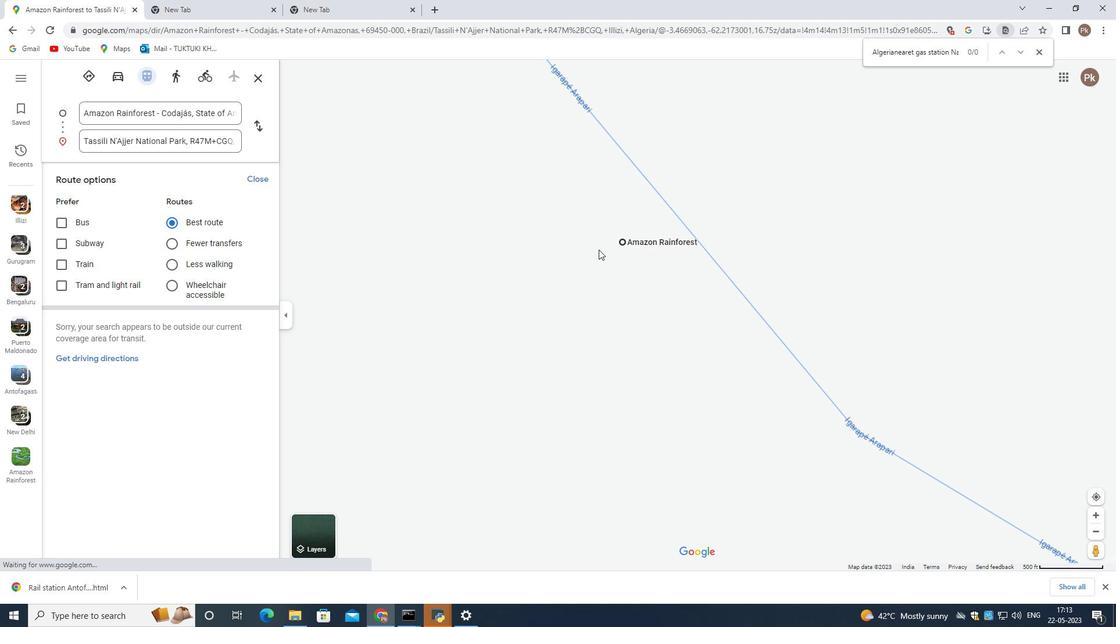
Action: Mouse scrolled (602, 243) with delta (0, 0)
Screenshot: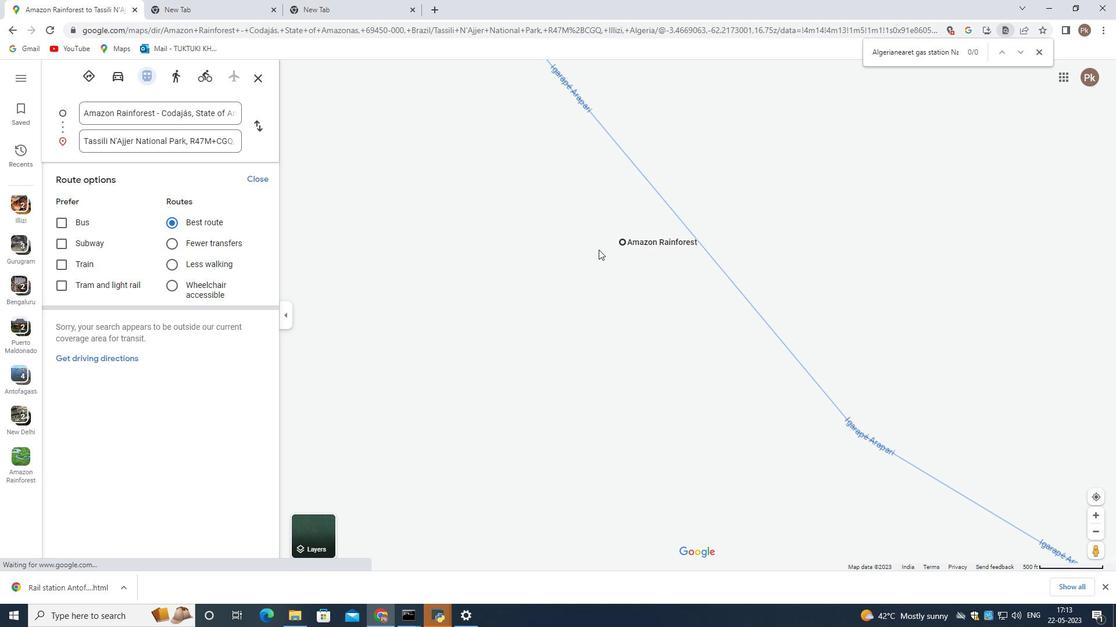 
Action: Mouse scrolled (602, 243) with delta (0, 0)
Screenshot: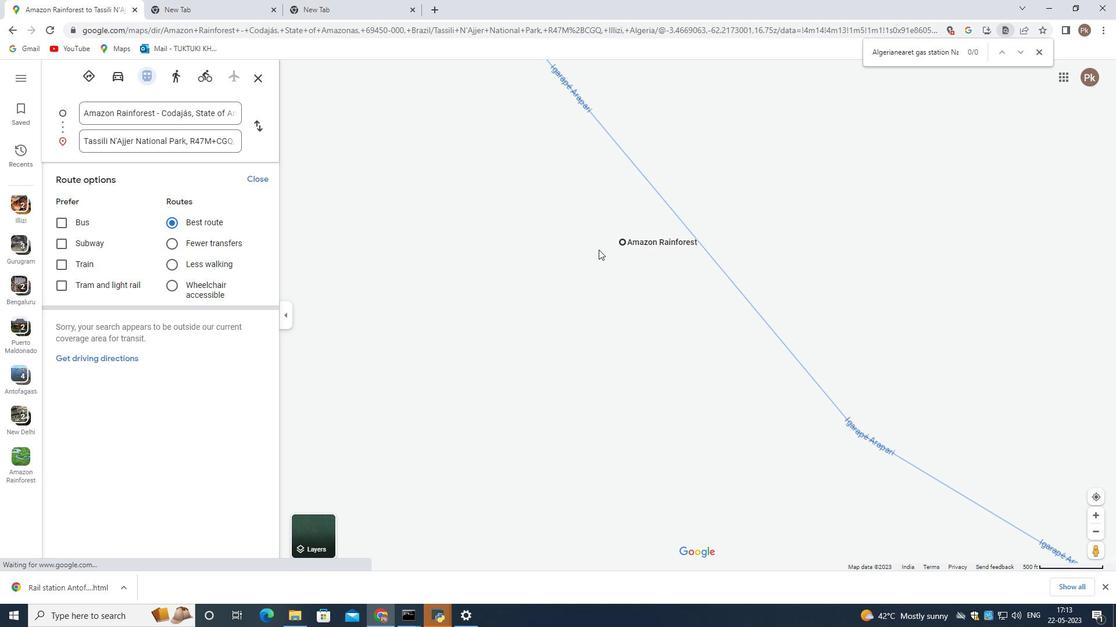 
Action: Mouse moved to (626, 208)
Screenshot: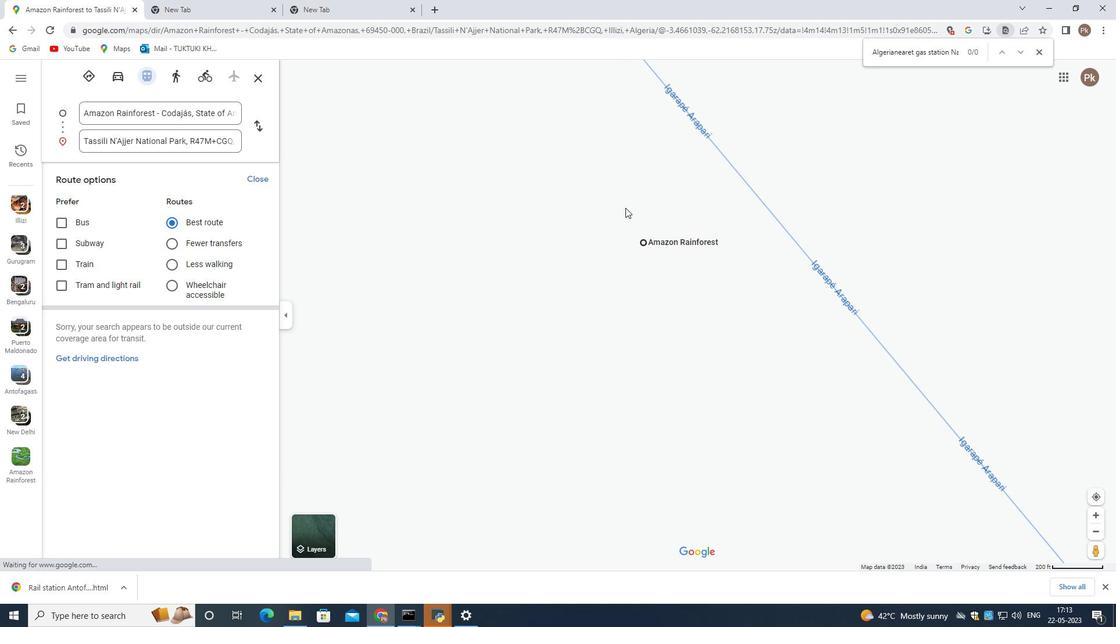 
Action: Mouse pressed left at (626, 208)
Screenshot: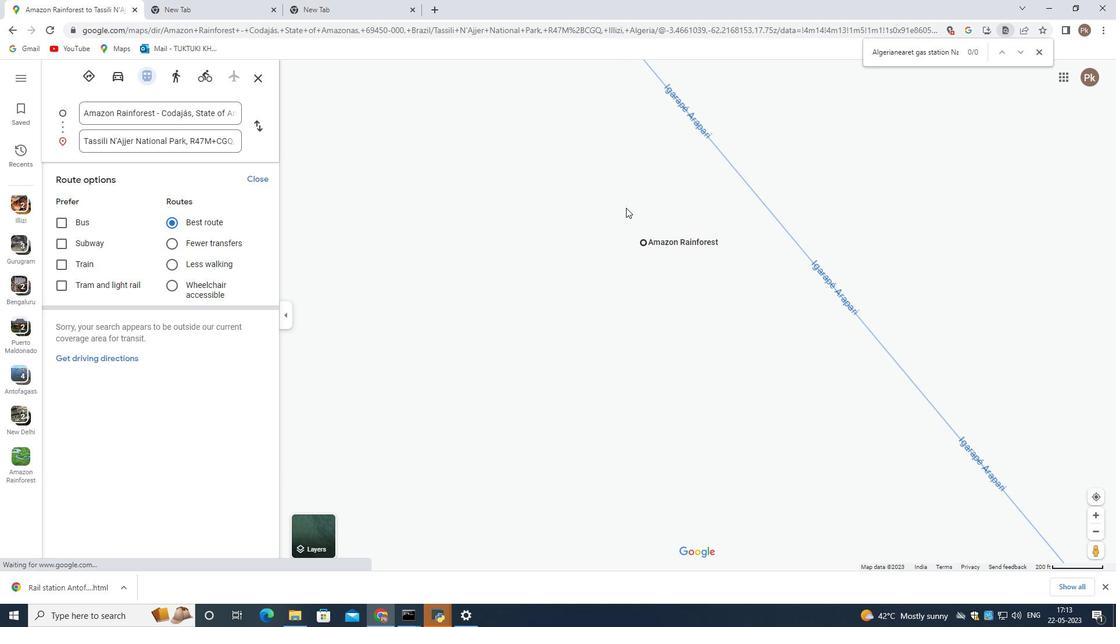 
Action: Mouse moved to (601, 223)
Screenshot: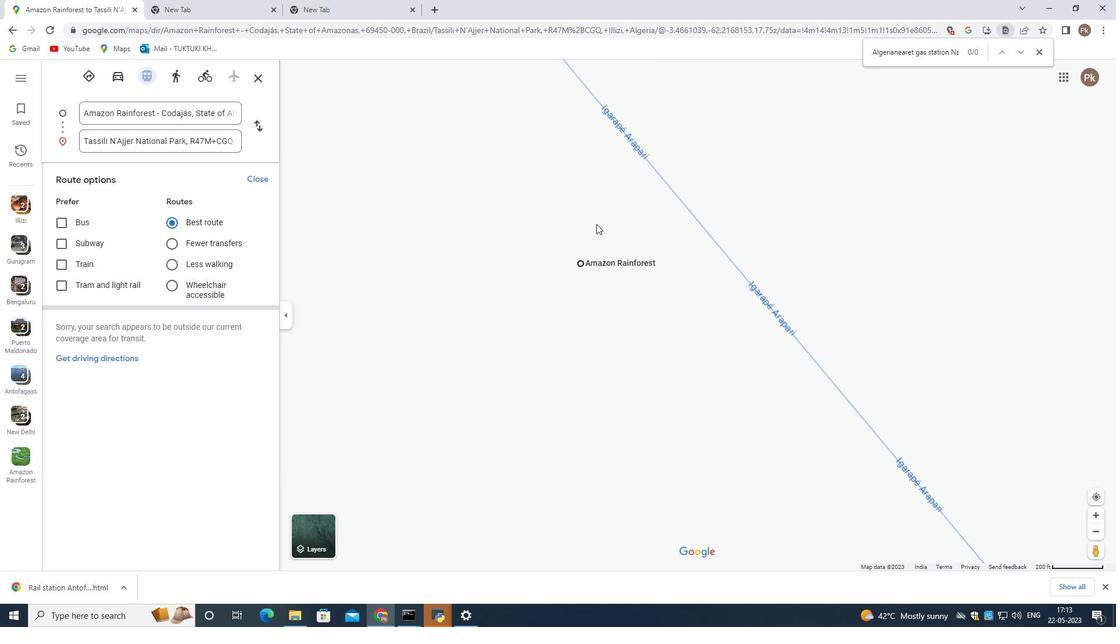 
Action: Mouse scrolled (601, 223) with delta (0, 0)
Screenshot: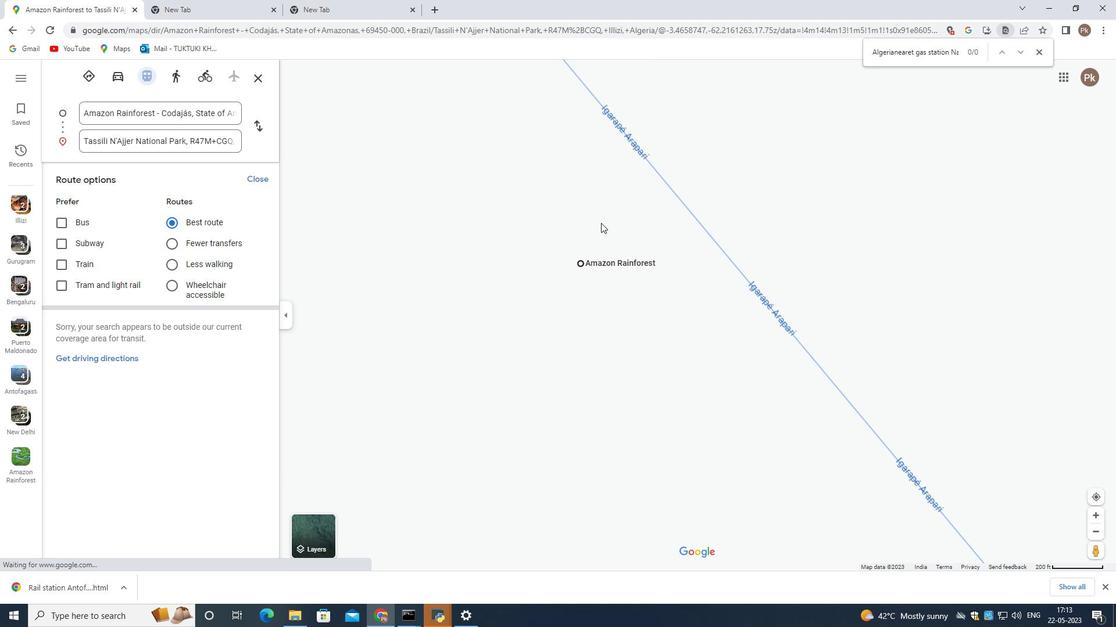 
Action: Mouse scrolled (601, 223) with delta (0, 0)
Screenshot: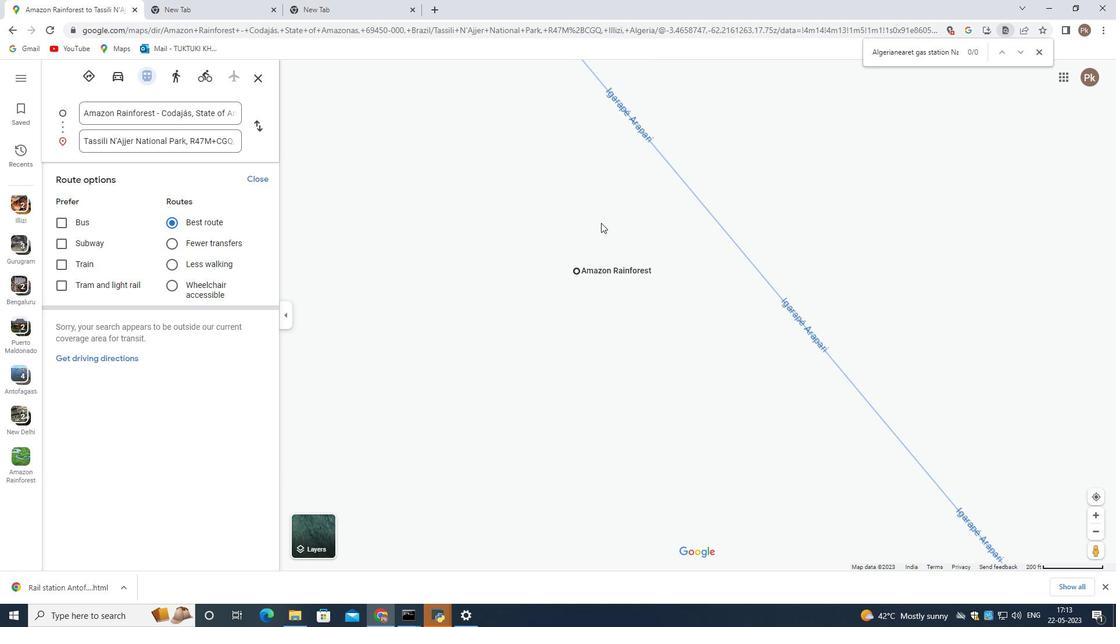 
Action: Mouse scrolled (601, 223) with delta (0, 0)
Screenshot: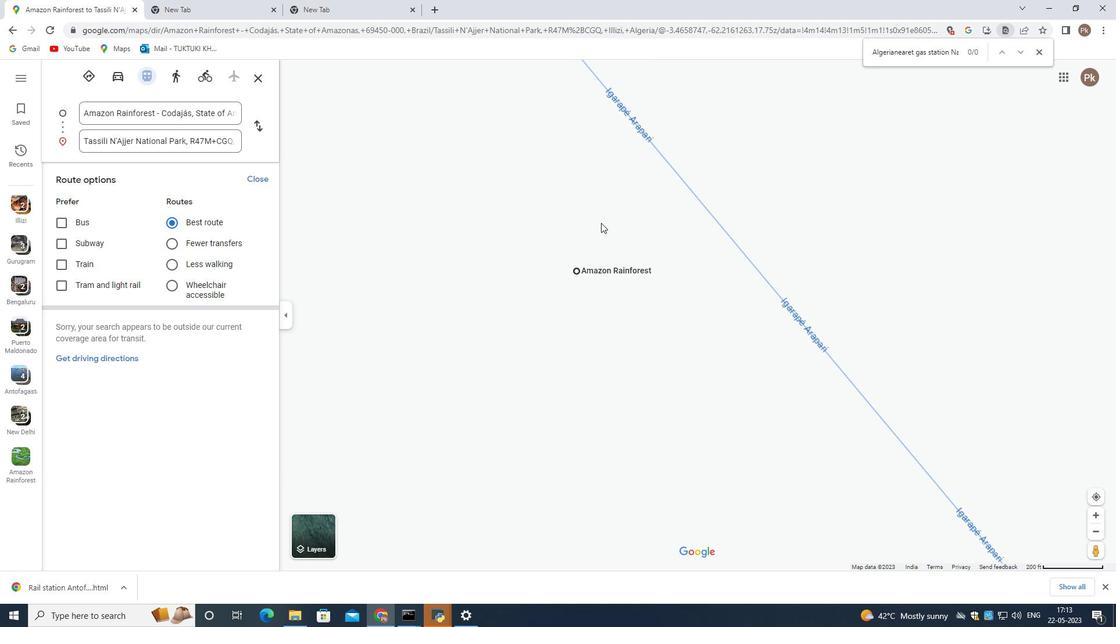 
Action: Mouse scrolled (601, 223) with delta (0, 0)
Screenshot: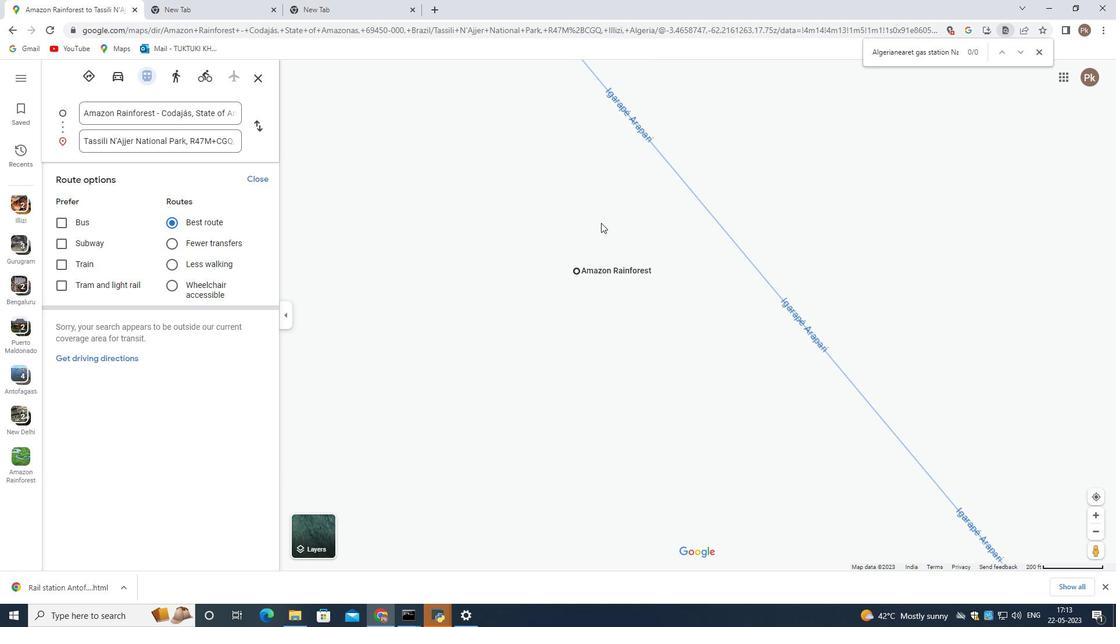 
Action: Mouse moved to (602, 223)
Screenshot: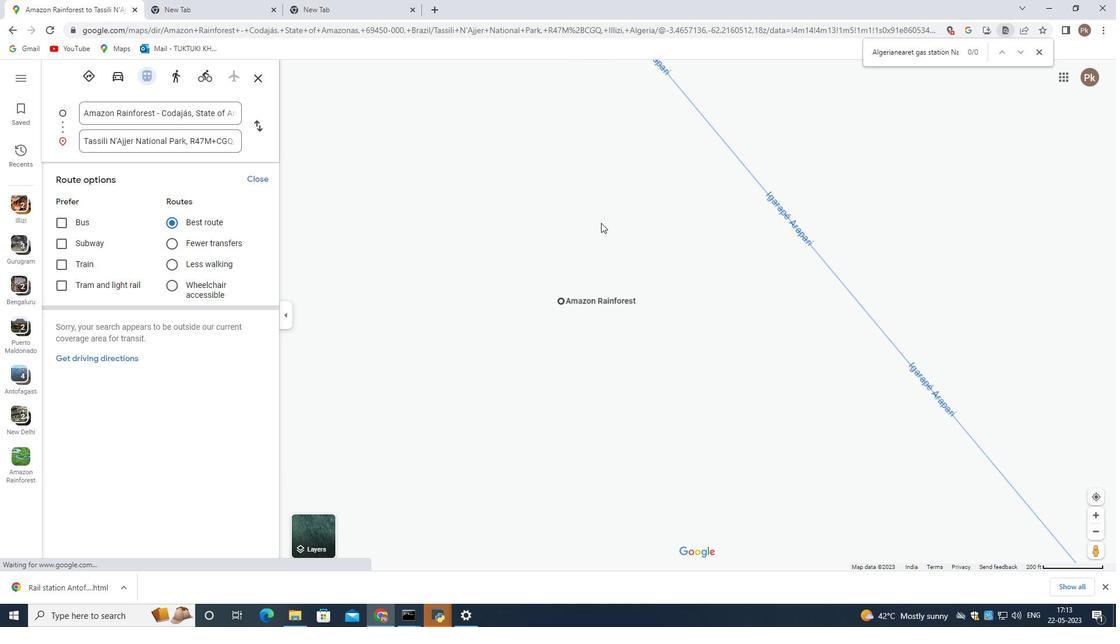 
Action: Mouse scrolled (602, 223) with delta (0, 0)
Screenshot: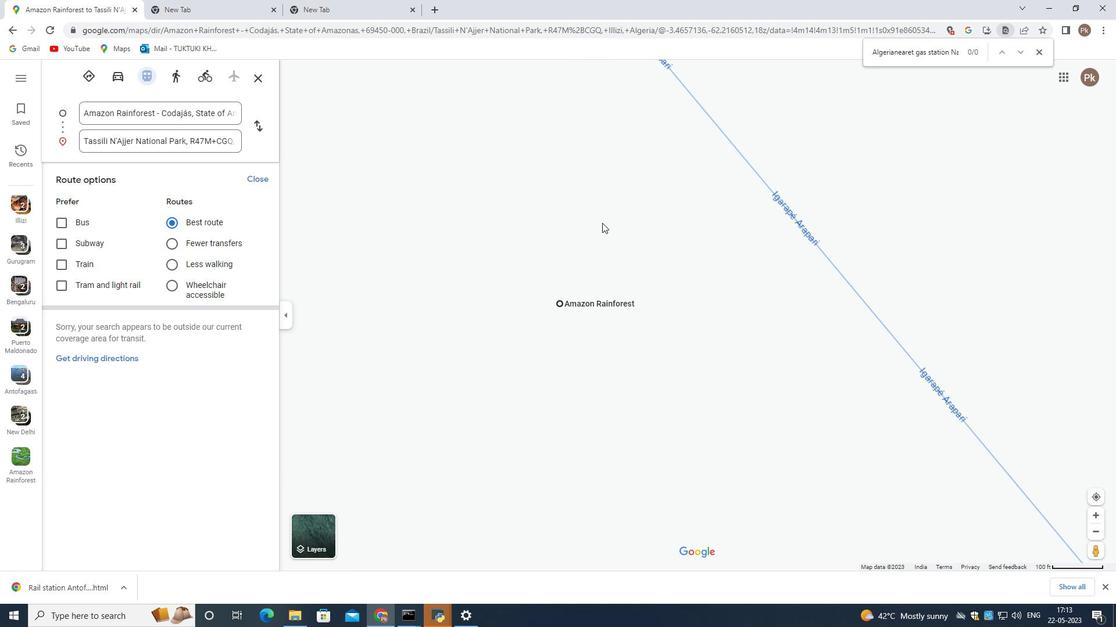 
Action: Mouse scrolled (602, 223) with delta (0, 0)
Screenshot: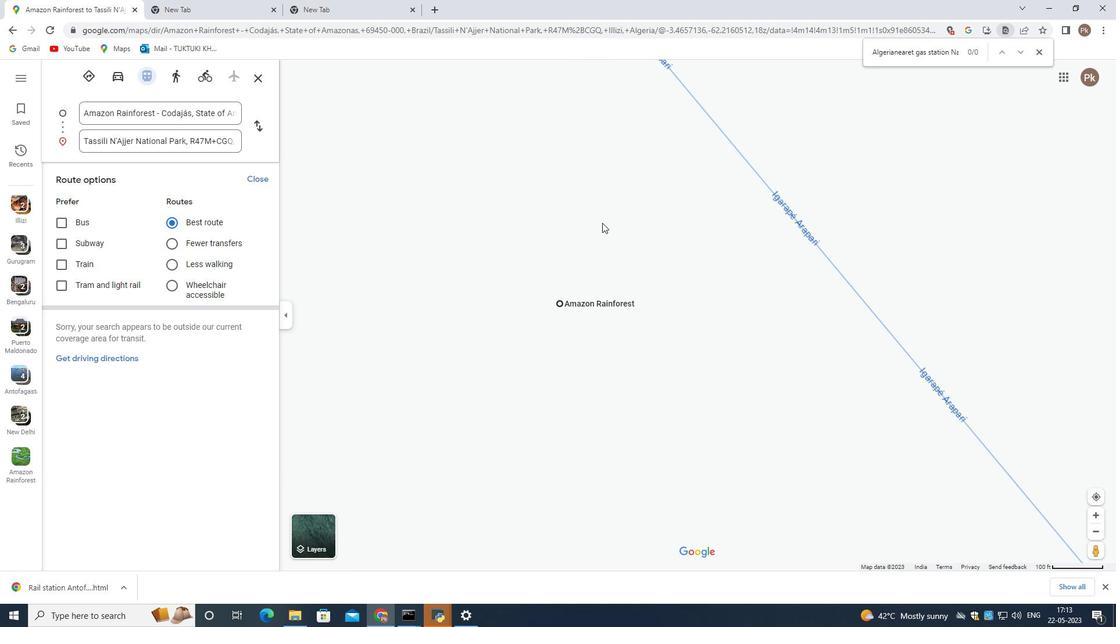 
Action: Mouse scrolled (602, 223) with delta (0, 0)
Screenshot: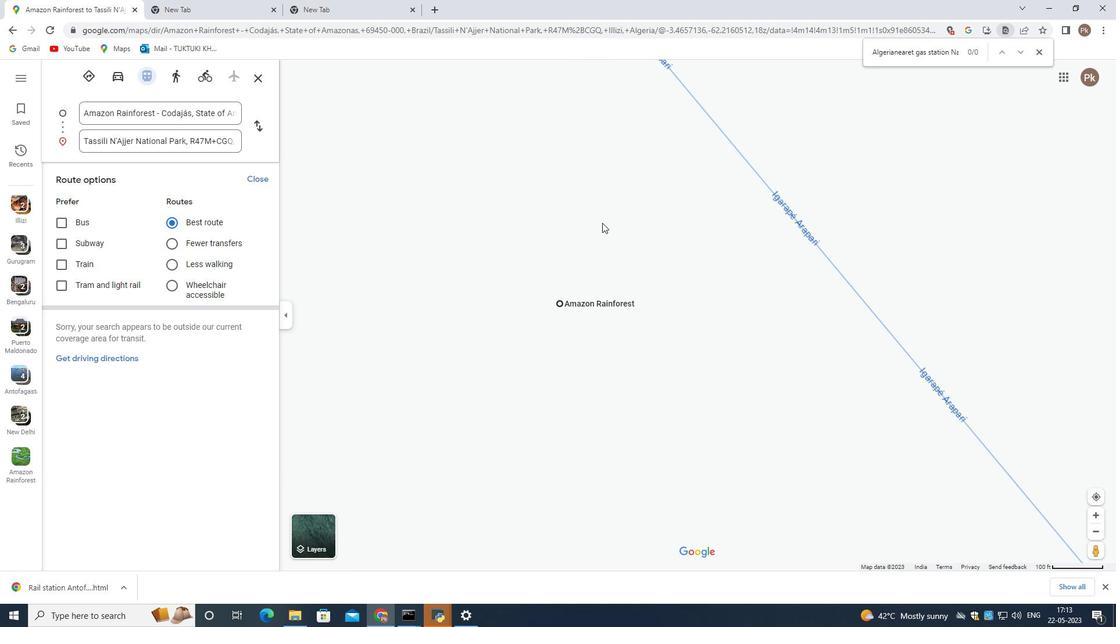 
Action: Mouse scrolled (602, 223) with delta (0, 0)
Screenshot: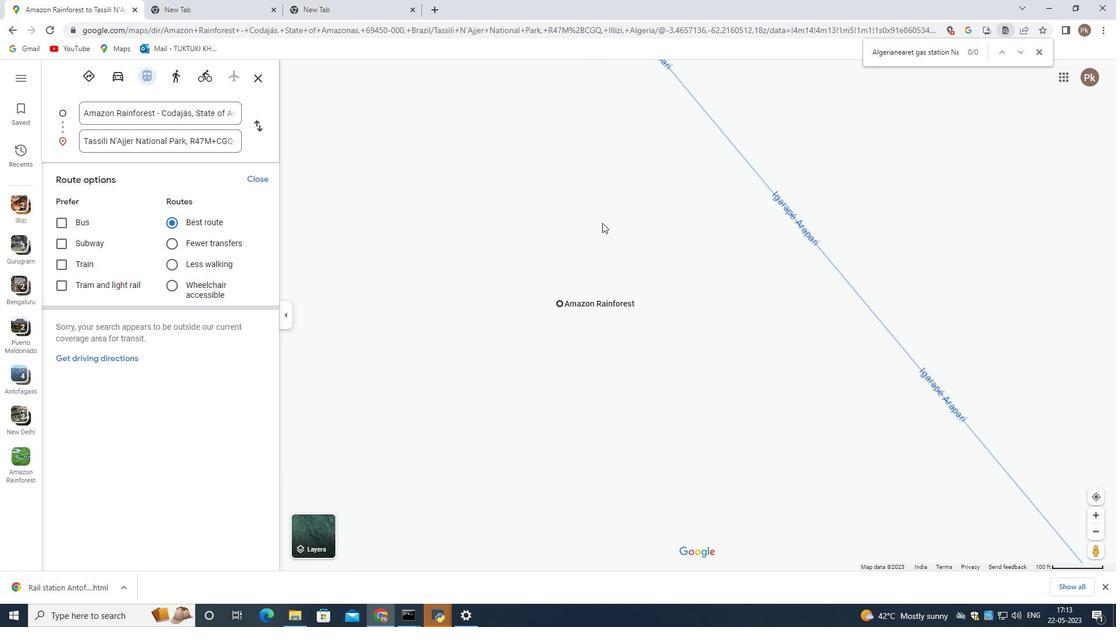 
Action: Mouse scrolled (602, 223) with delta (0, 0)
Screenshot: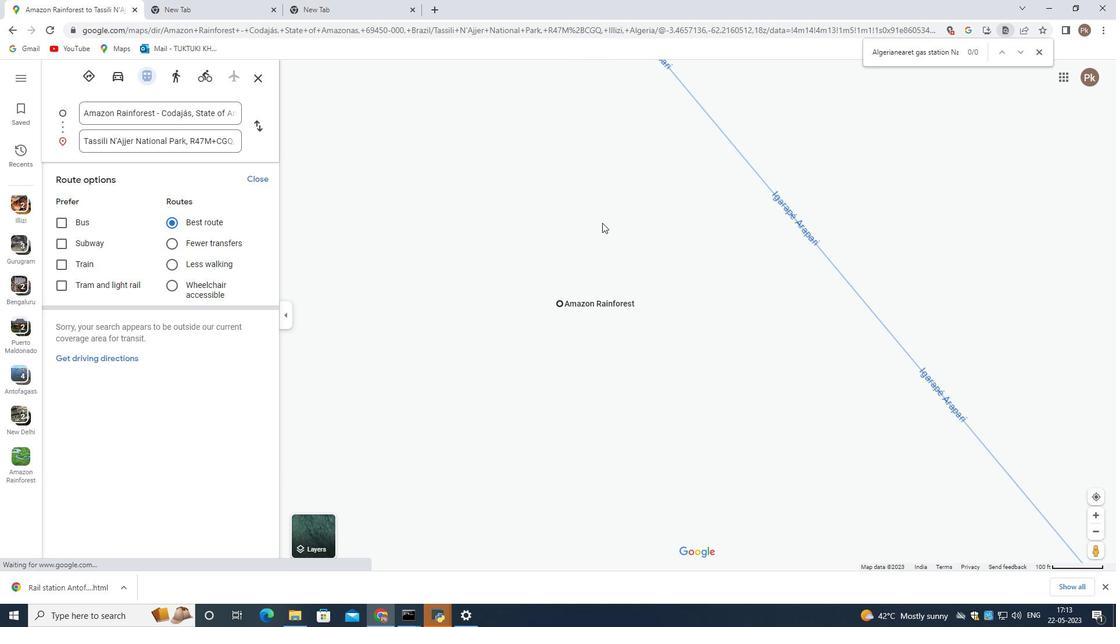 
Action: Mouse moved to (498, 277)
Screenshot: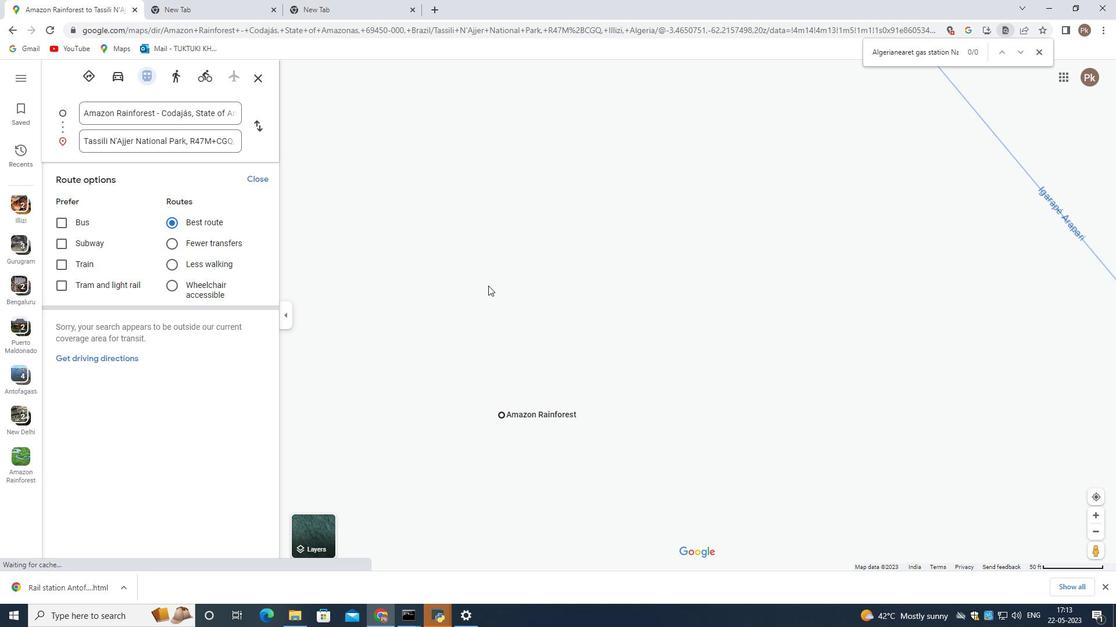 
Action: Mouse pressed left at (498, 277)
Screenshot: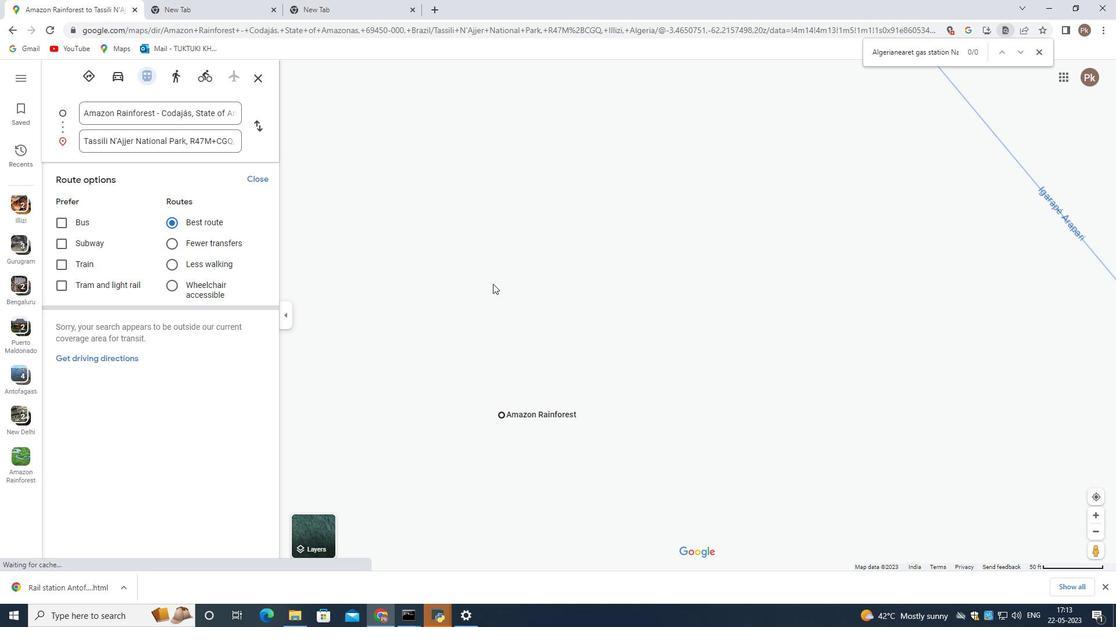 
Action: Mouse moved to (614, 217)
Screenshot: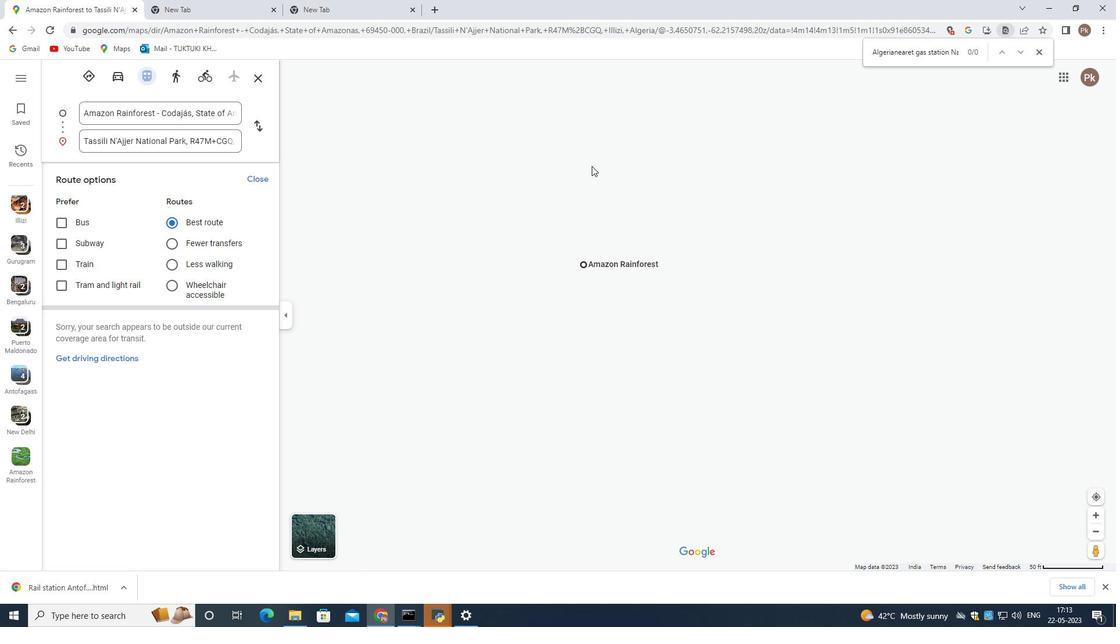 
Action: Mouse scrolled (614, 218) with delta (0, 0)
Screenshot: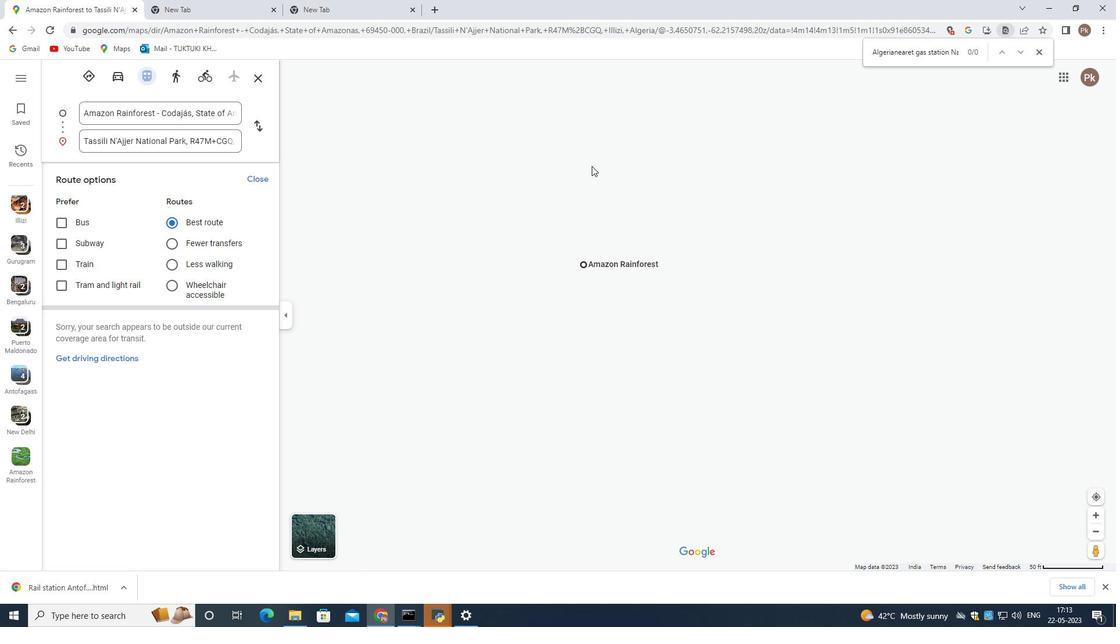 
Action: Mouse scrolled (614, 218) with delta (0, 0)
Screenshot: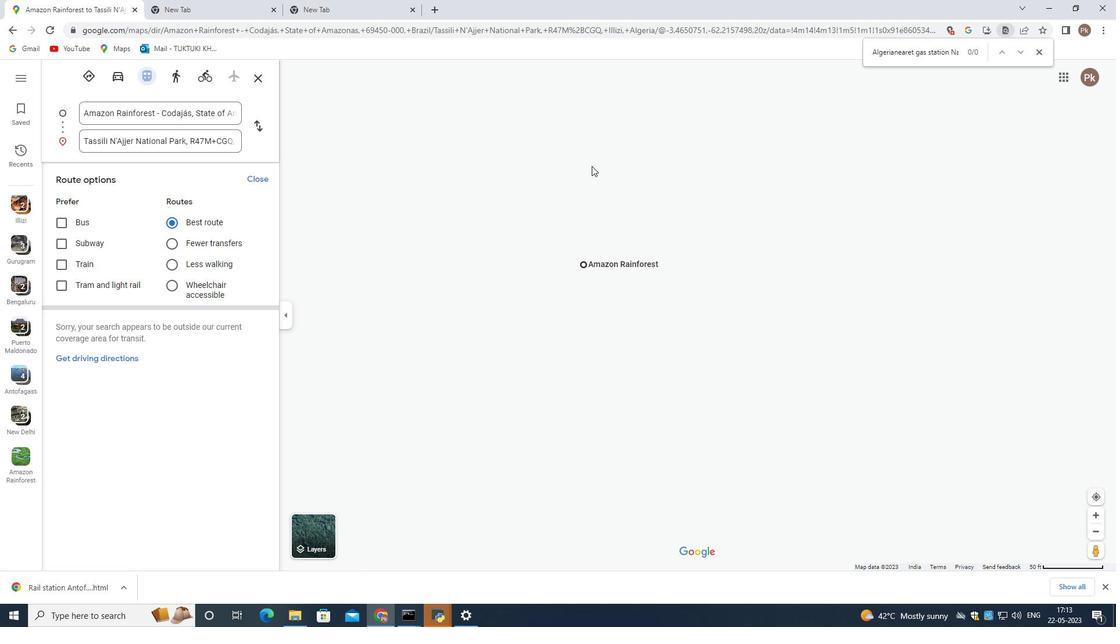 
Action: Mouse scrolled (614, 218) with delta (0, 0)
Screenshot: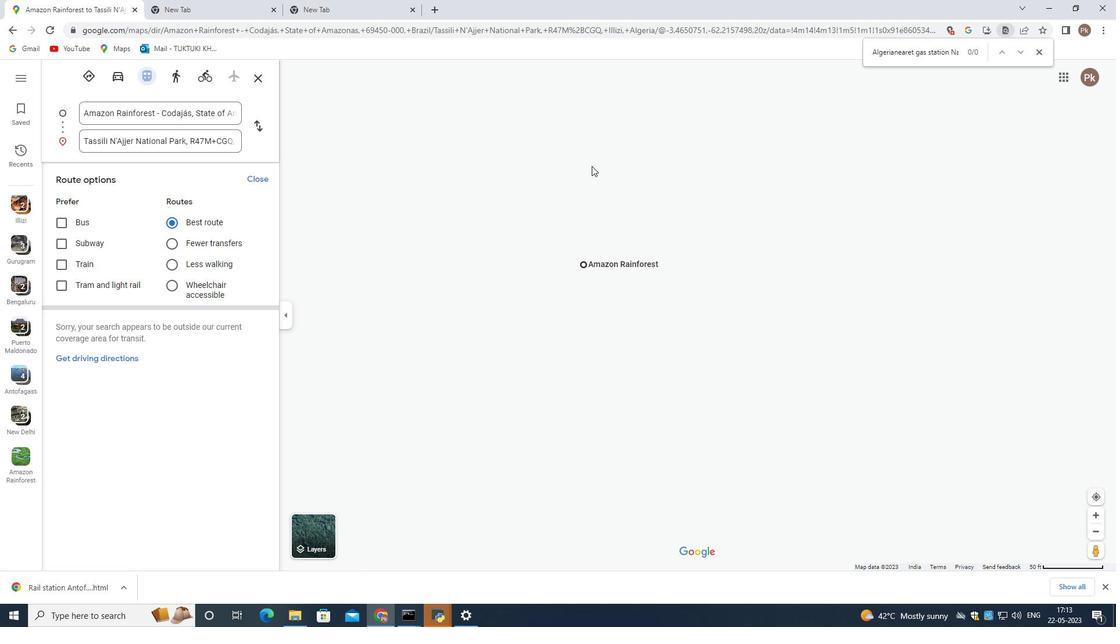 
Action: Mouse scrolled (614, 218) with delta (0, 0)
Screenshot: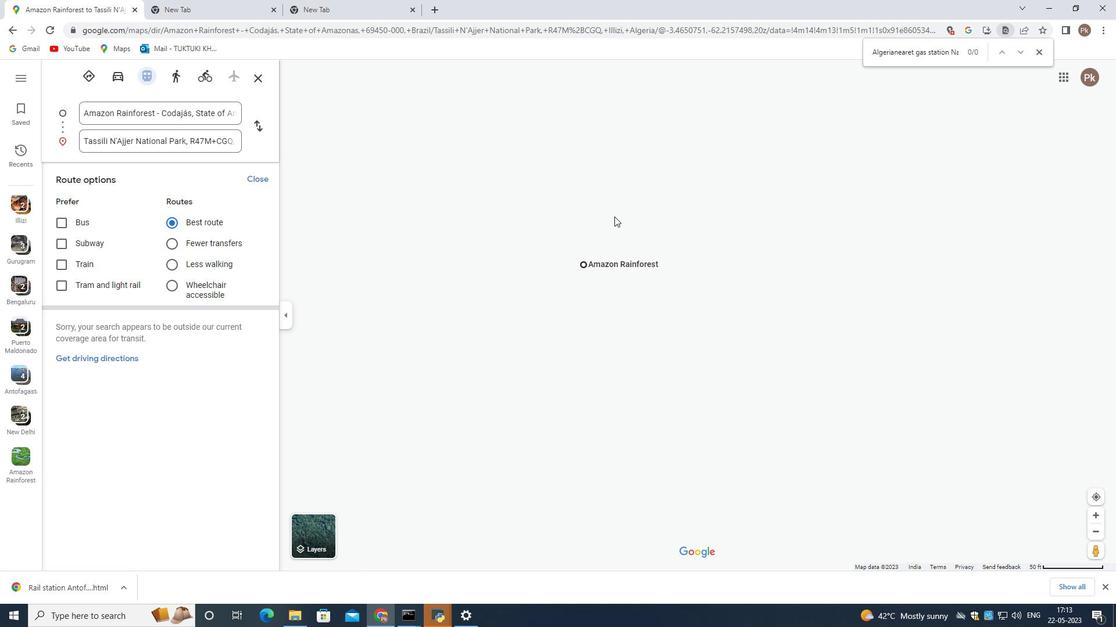 
Action: Mouse scrolled (614, 218) with delta (0, 0)
Screenshot: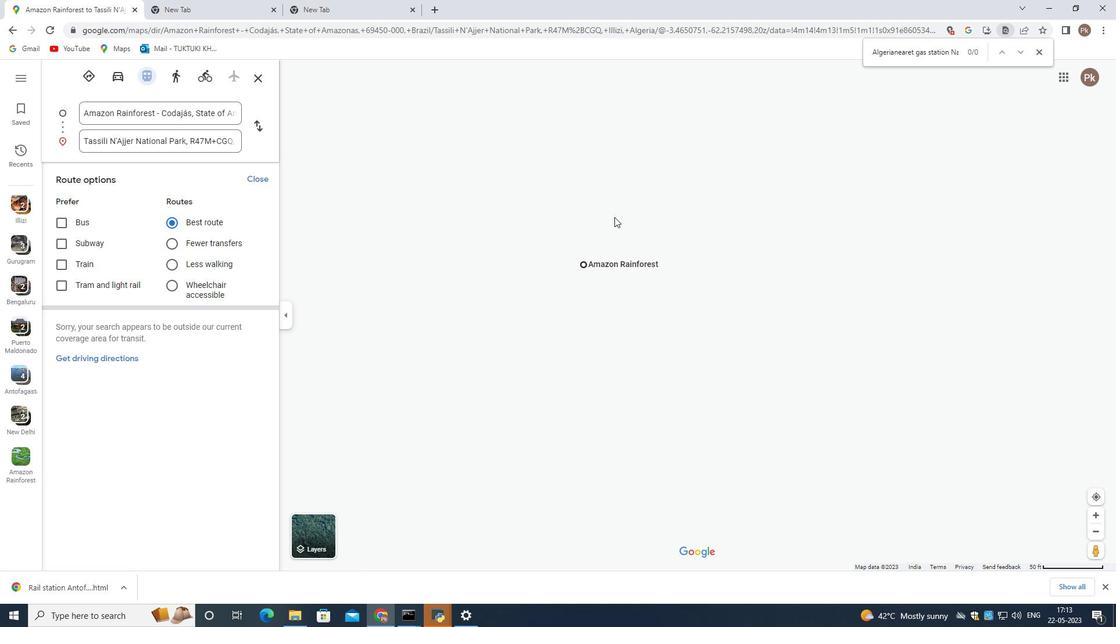 
Action: Mouse scrolled (614, 218) with delta (0, 0)
Screenshot: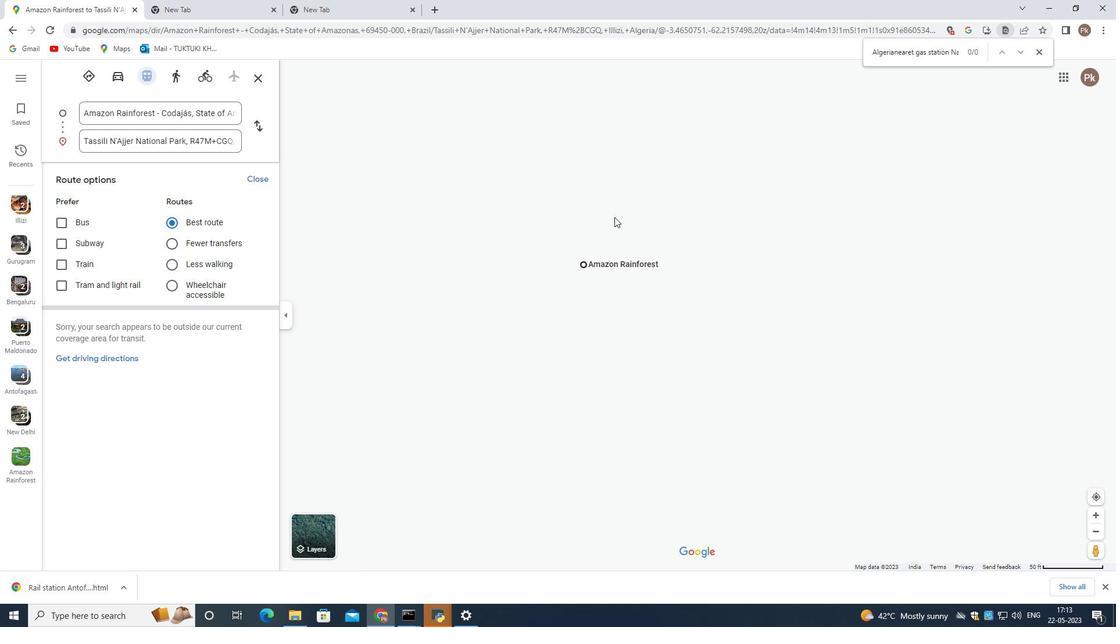 
Action: Mouse moved to (536, 286)
Screenshot: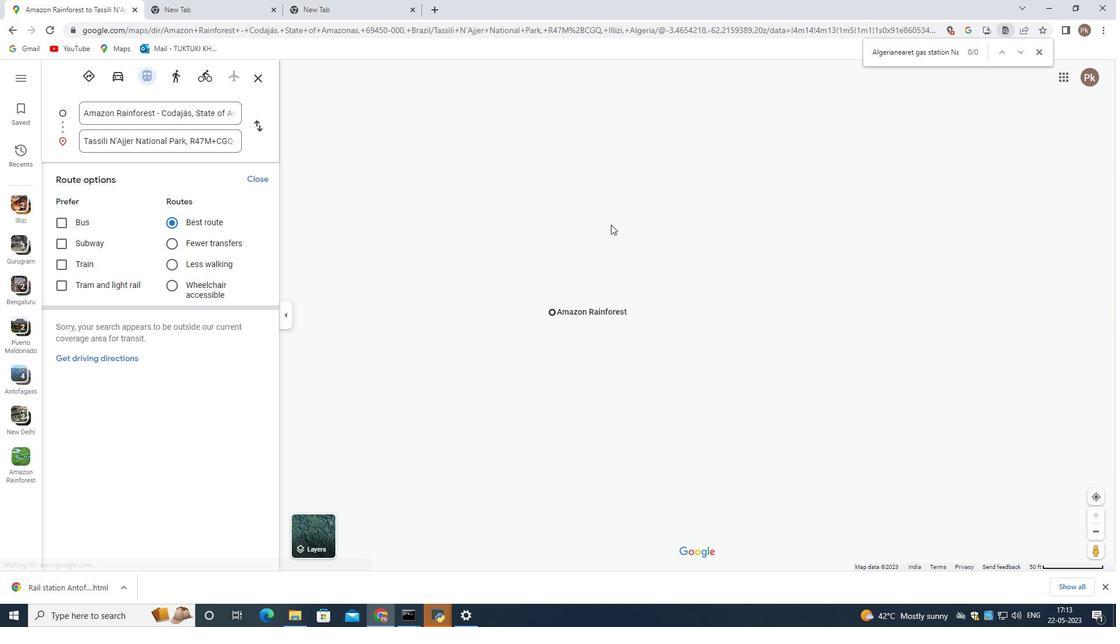 
Action: Mouse scrolled (536, 287) with delta (0, 0)
Screenshot: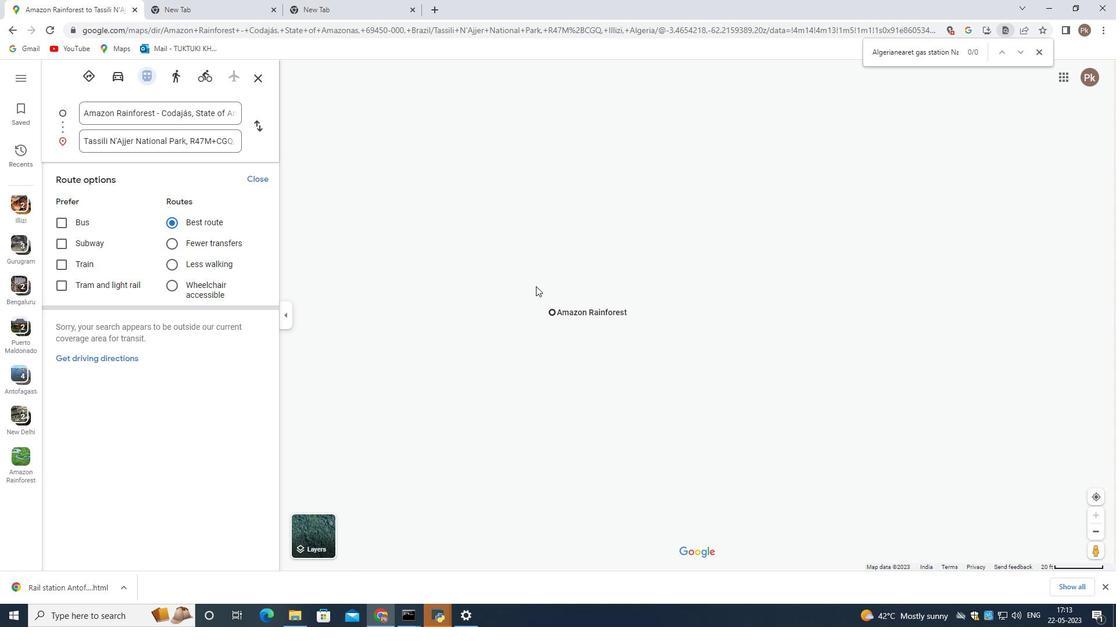 
Action: Mouse scrolled (536, 287) with delta (0, 0)
Screenshot: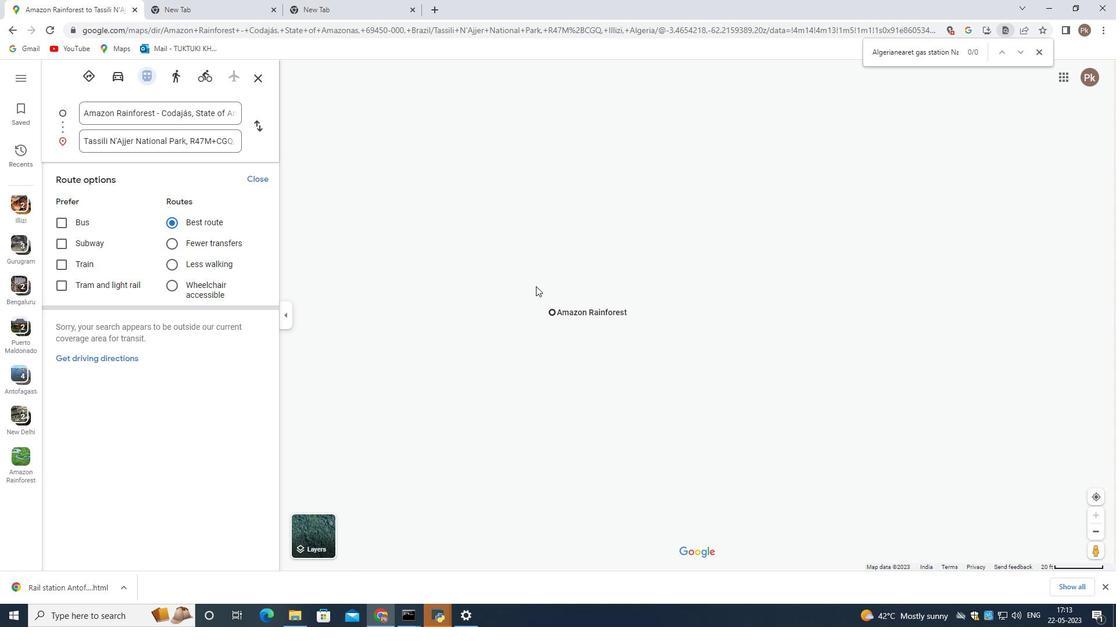 
Action: Mouse scrolled (536, 287) with delta (0, 0)
Screenshot: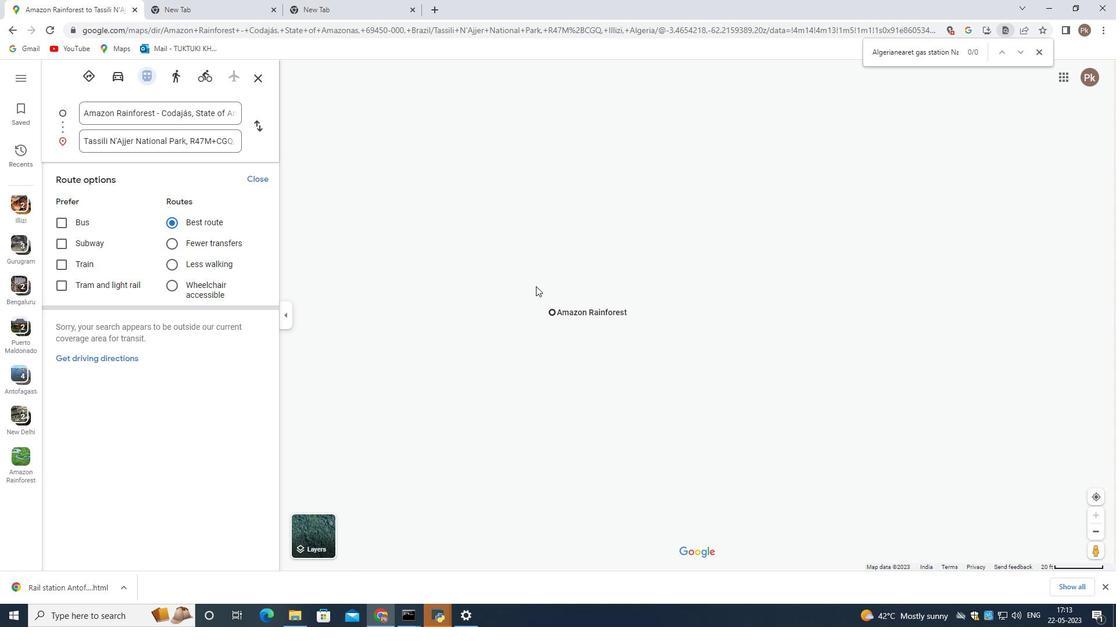 
Action: Mouse scrolled (536, 287) with delta (0, 0)
Screenshot: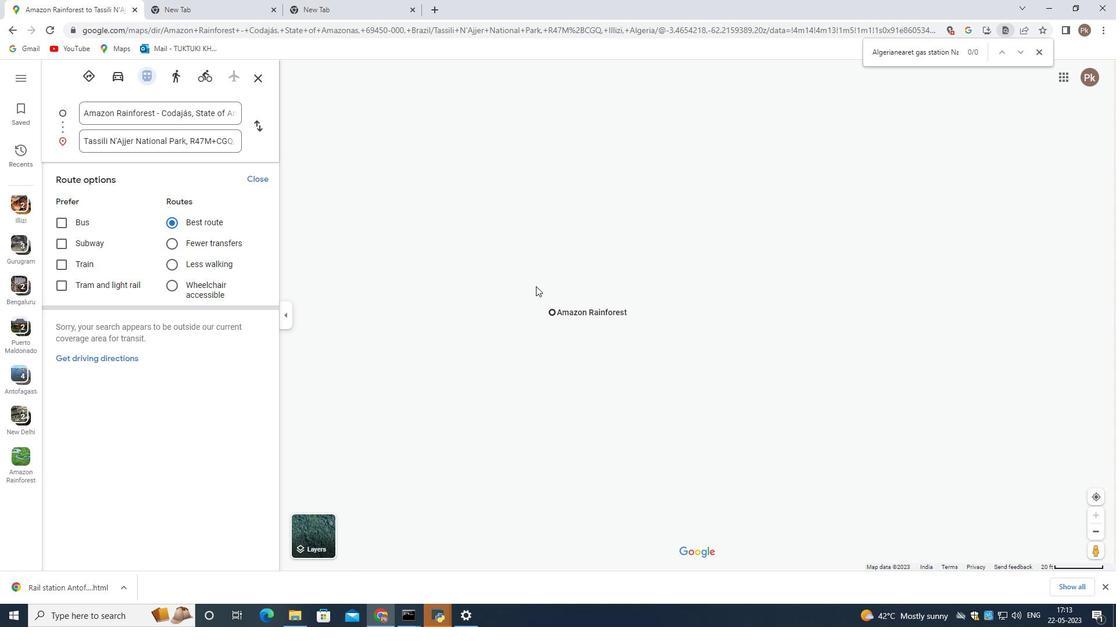 
Action: Mouse scrolled (536, 287) with delta (0, 0)
Screenshot: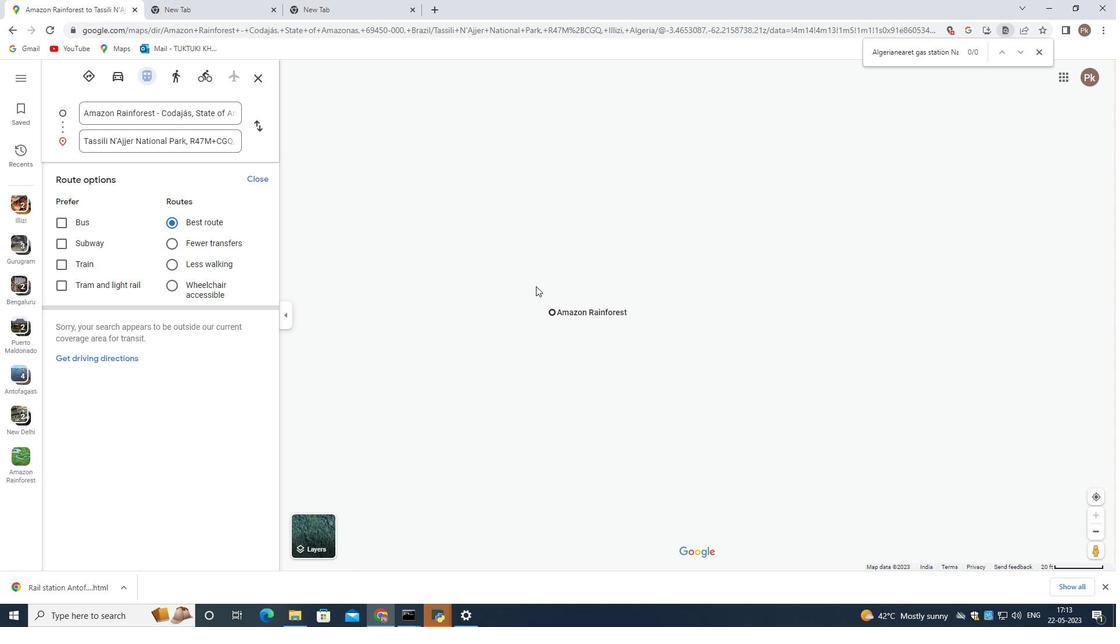 
Action: Mouse scrolled (536, 287) with delta (0, 0)
Screenshot: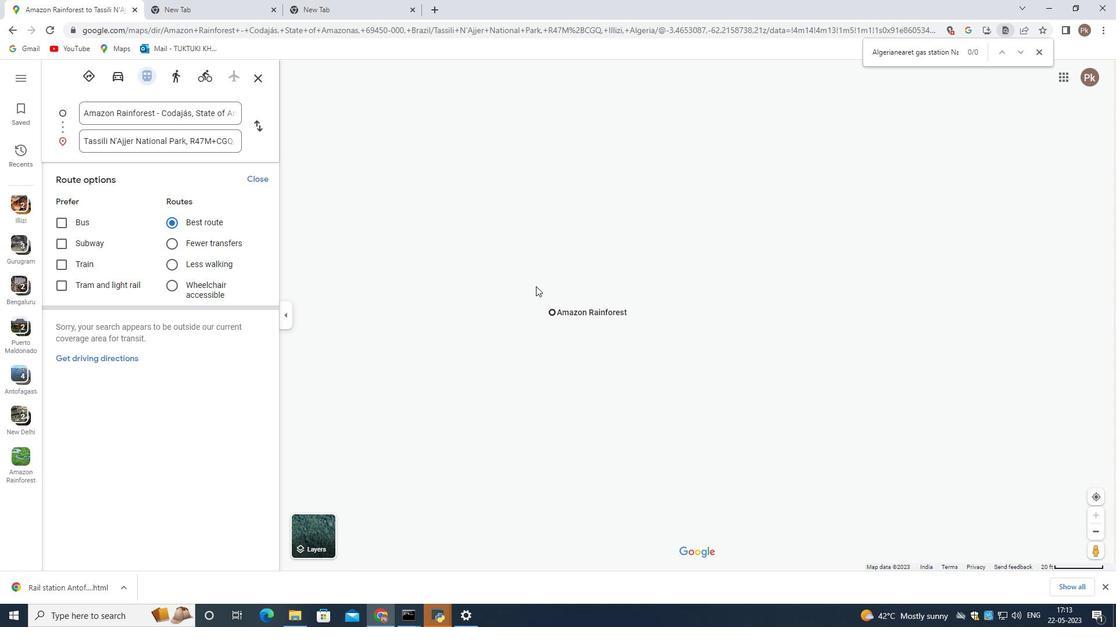 
Action: Mouse scrolled (536, 287) with delta (0, 0)
Screenshot: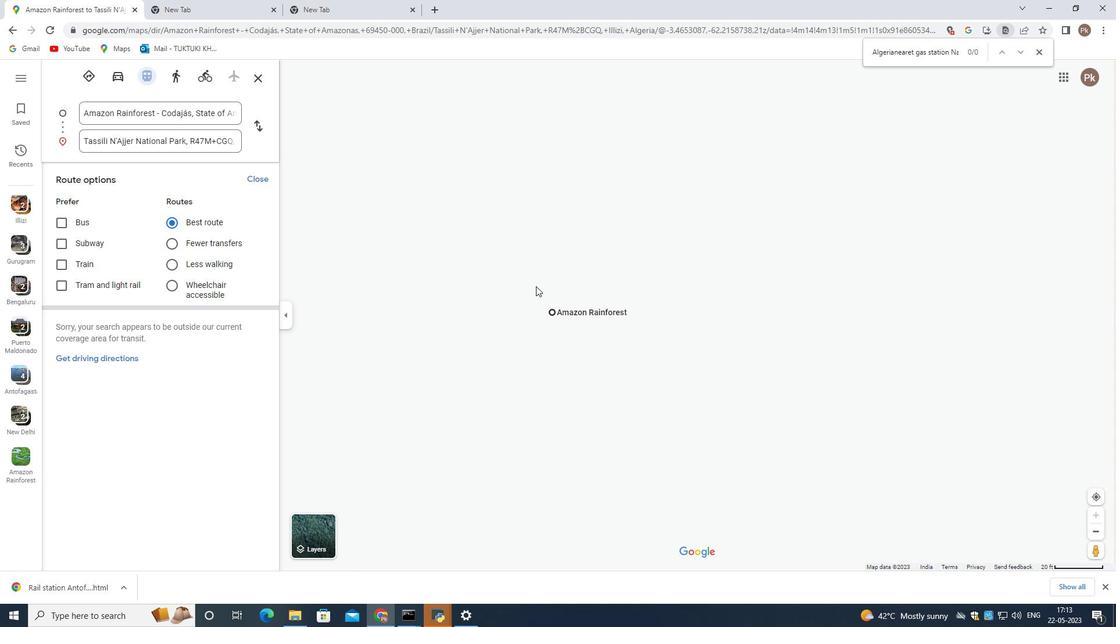 
Action: Mouse scrolled (536, 287) with delta (0, 0)
Screenshot: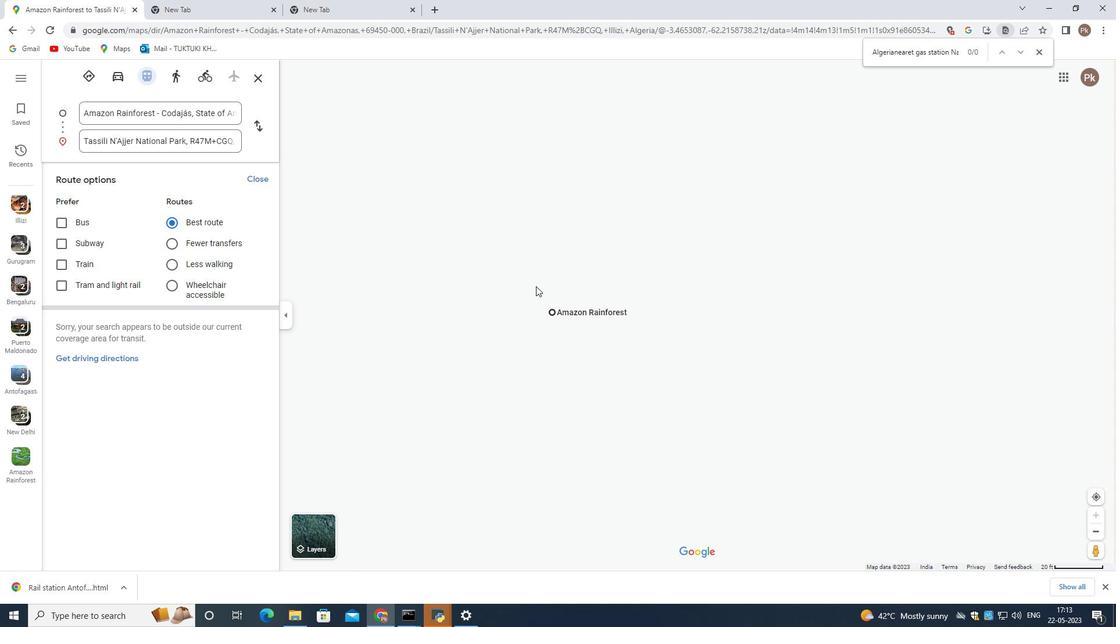
Action: Mouse scrolled (536, 287) with delta (0, 0)
Screenshot: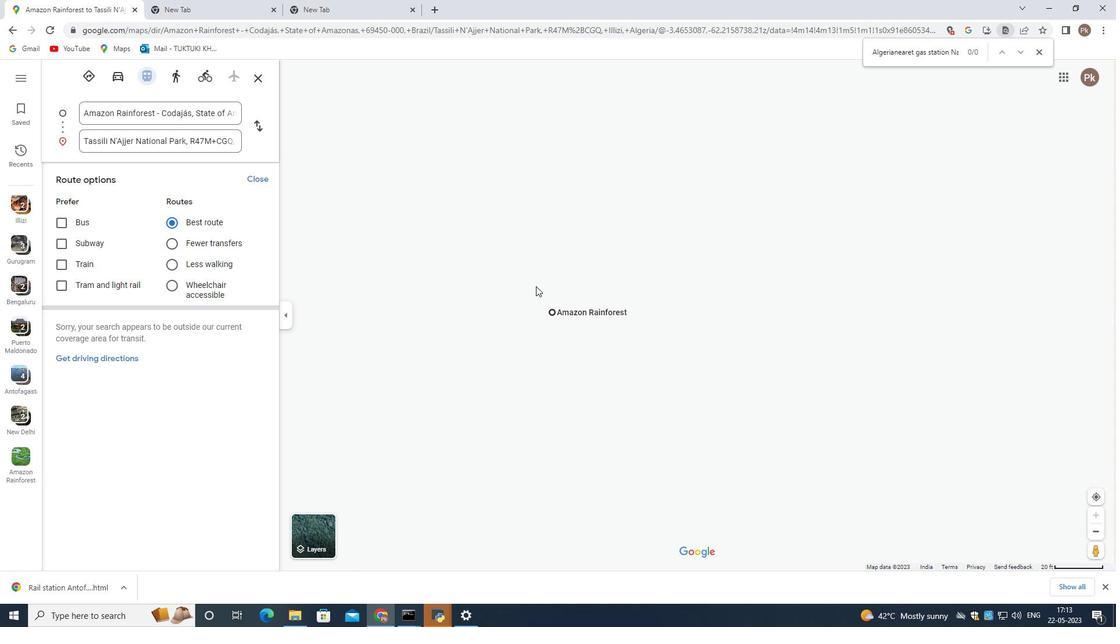 
Action: Mouse scrolled (536, 287) with delta (0, 0)
Screenshot: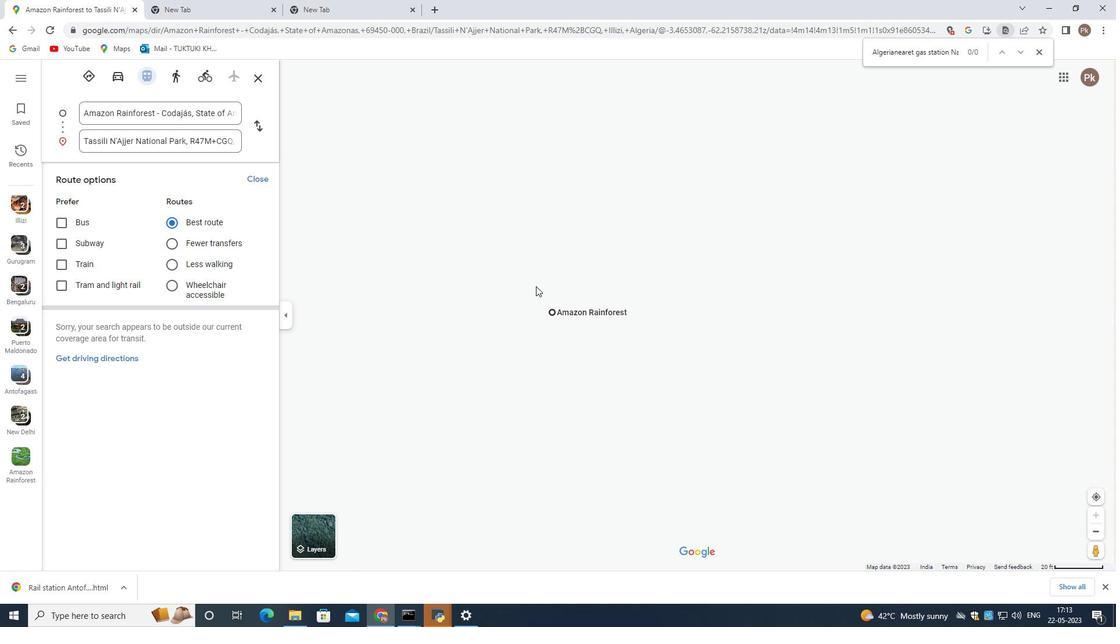 
Action: Mouse moved to (583, 275)
Screenshot: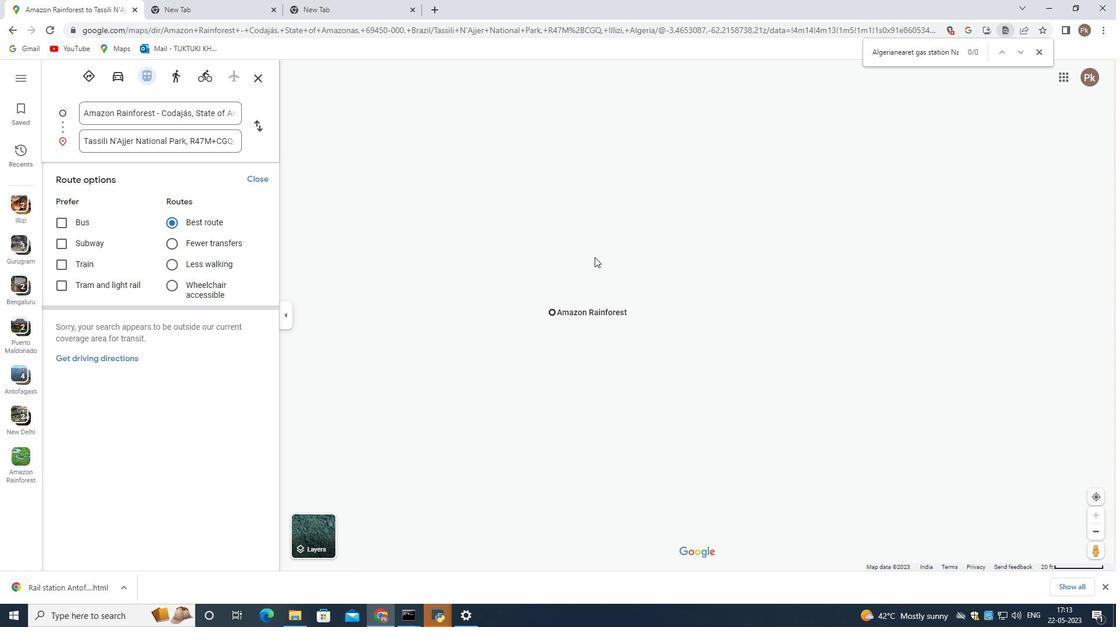 
Action: Mouse scrolled (583, 275) with delta (0, 0)
Screenshot: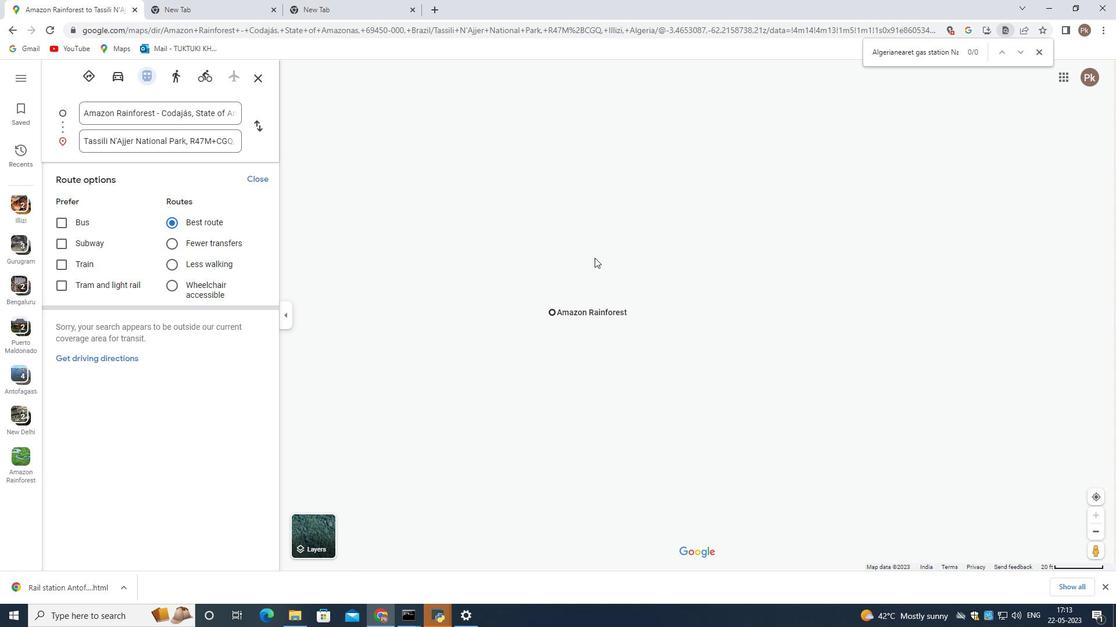 
Action: Mouse moved to (583, 275)
Screenshot: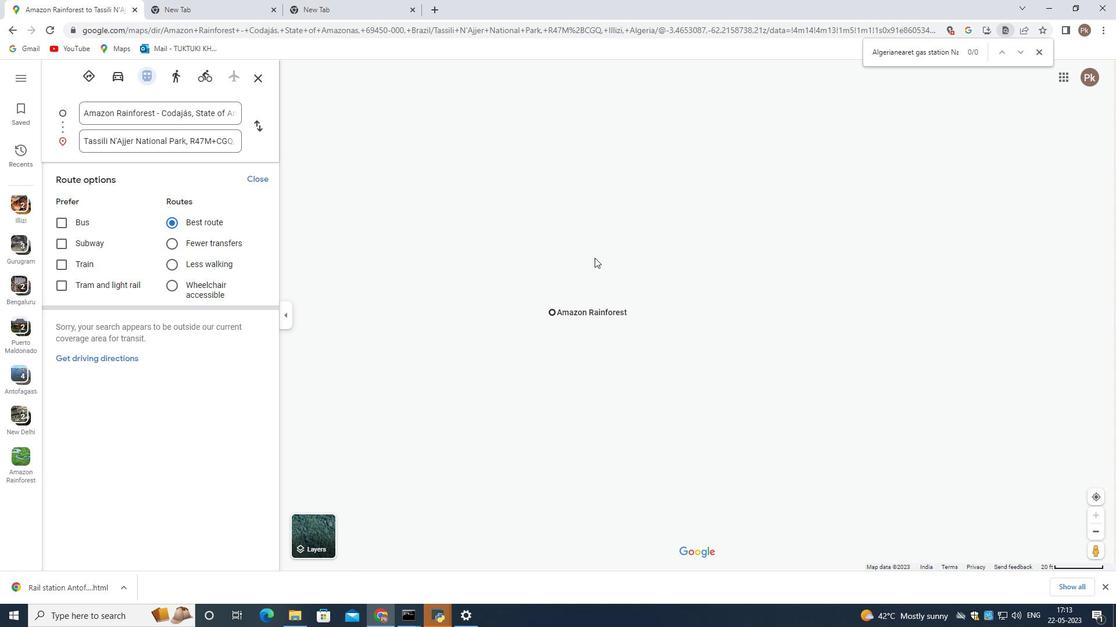 
Action: Mouse scrolled (583, 276) with delta (0, 0)
Screenshot: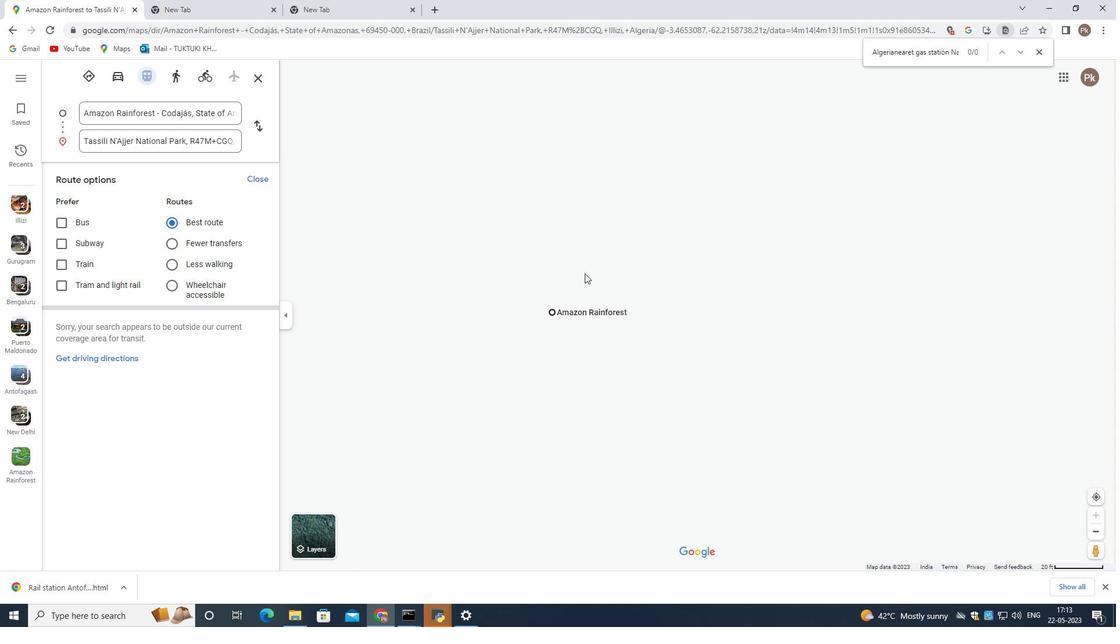 
Action: Mouse scrolled (583, 276) with delta (0, 0)
Screenshot: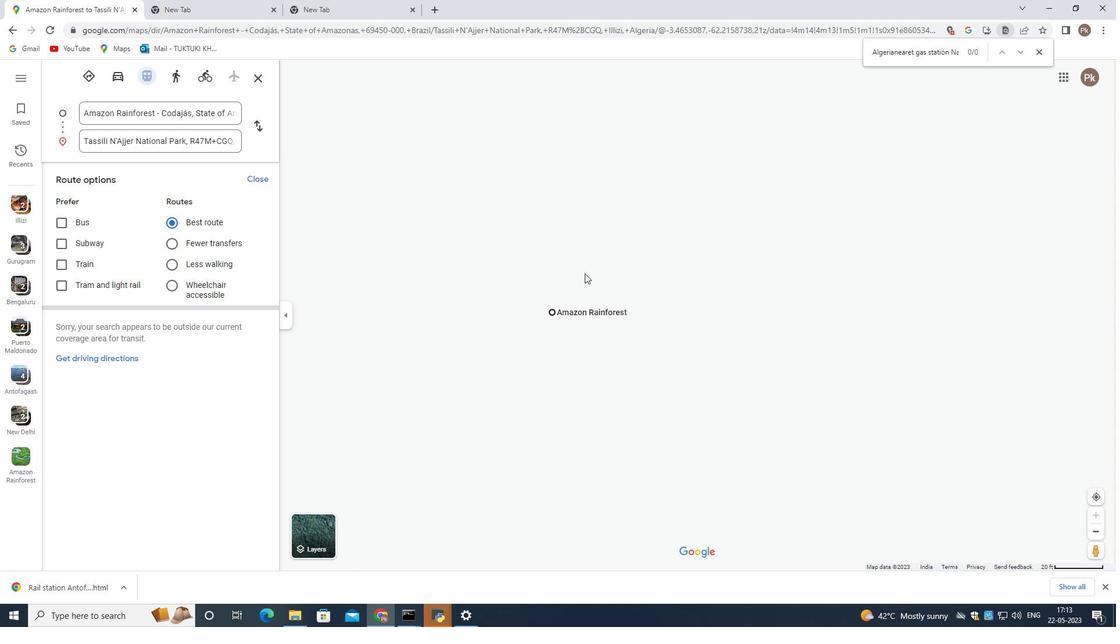 
Action: Mouse scrolled (583, 276) with delta (0, 0)
Screenshot: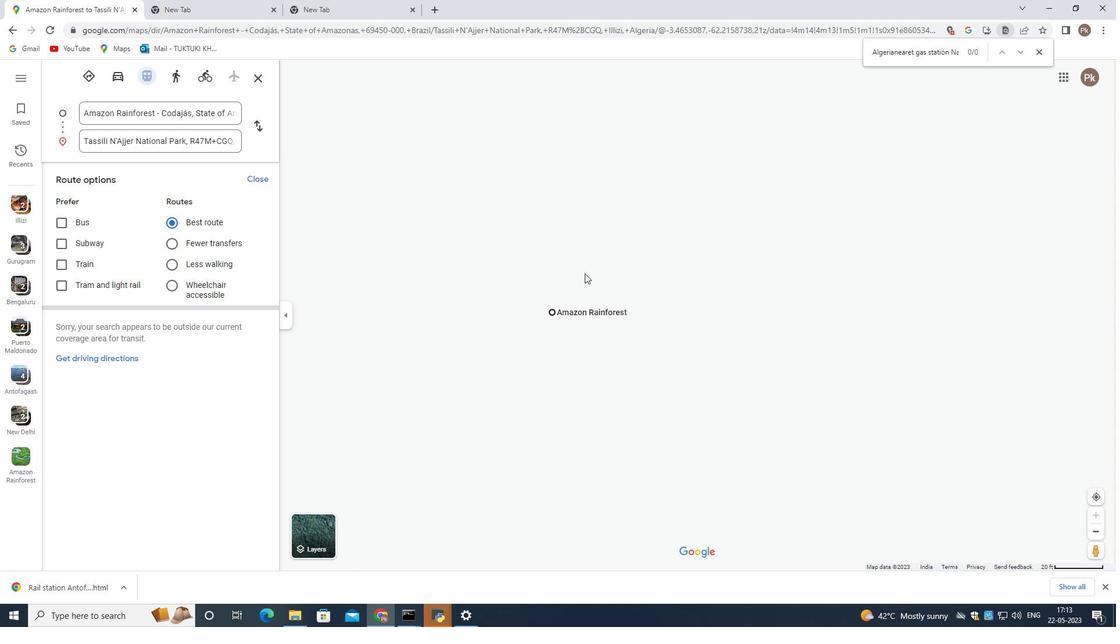 
Action: Mouse scrolled (583, 276) with delta (0, 0)
Screenshot: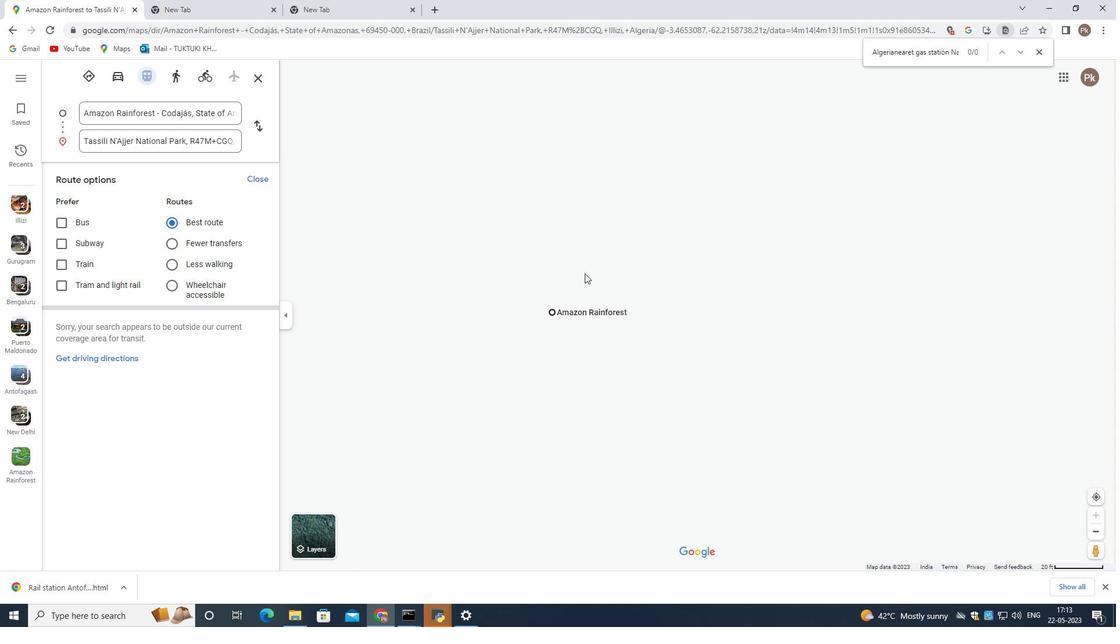
Action: Mouse scrolled (583, 276) with delta (0, 0)
Screenshot: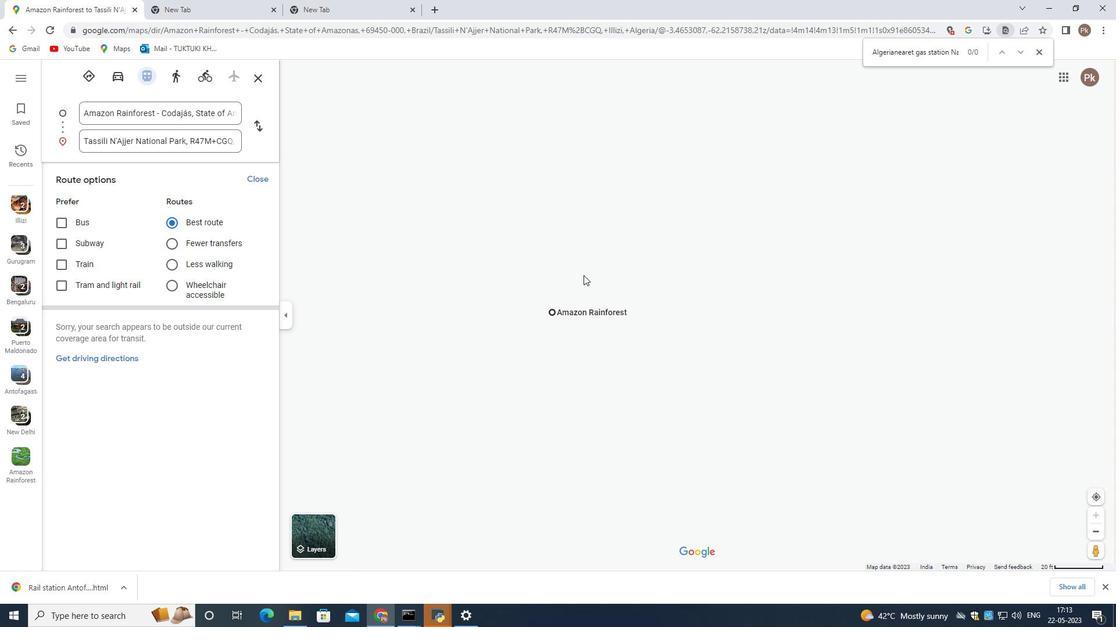 
Action: Mouse moved to (576, 277)
Screenshot: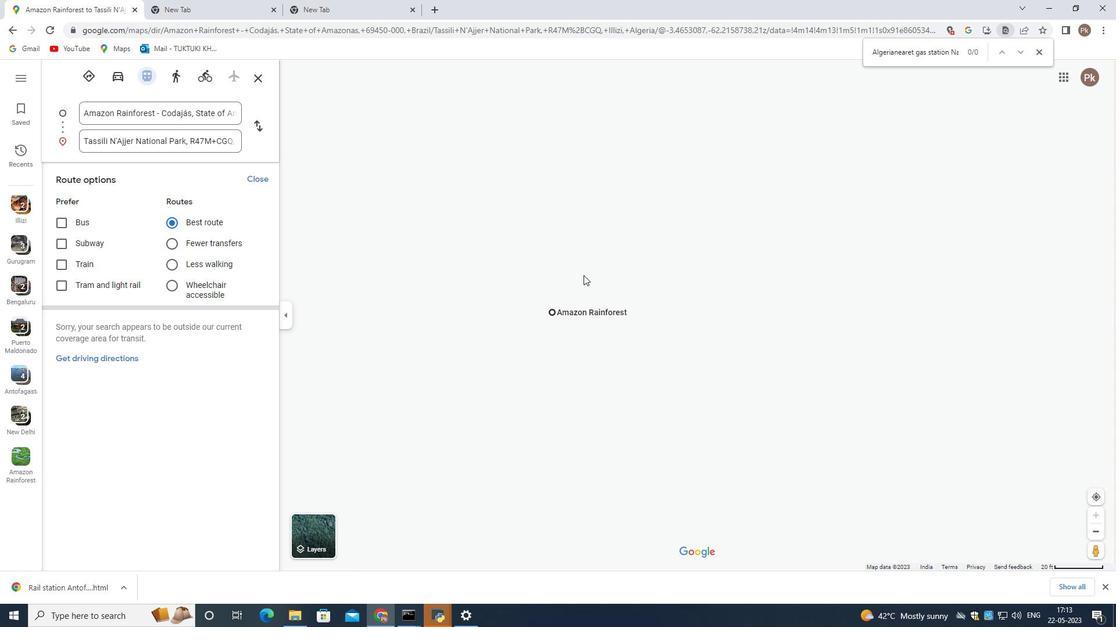 
Action: Mouse scrolled (576, 278) with delta (0, 0)
Screenshot: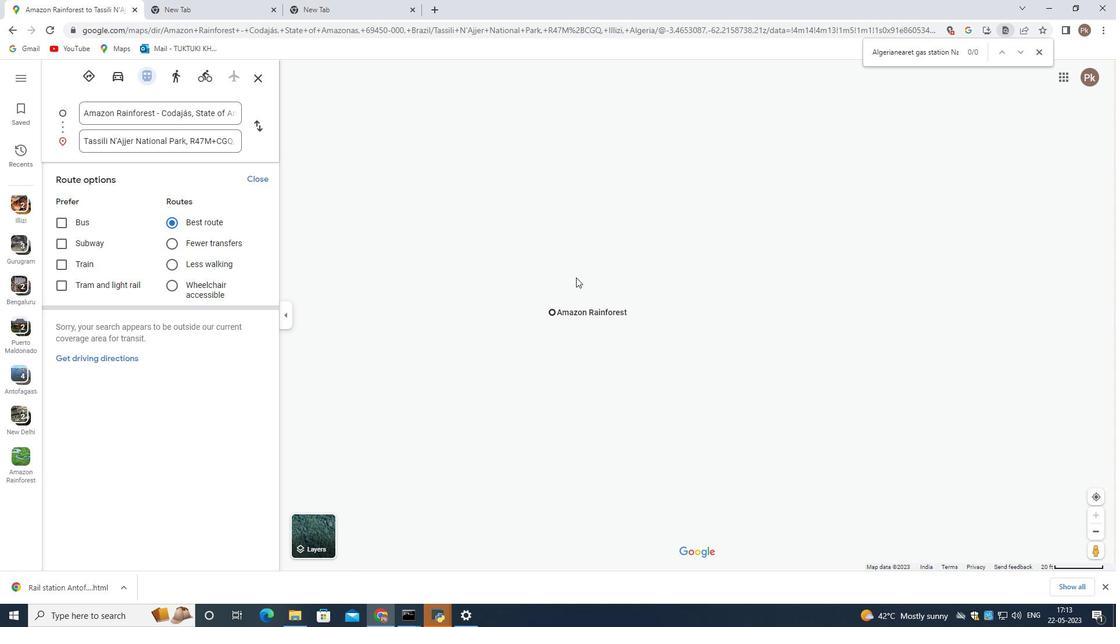 
Action: Mouse scrolled (576, 278) with delta (0, 0)
Screenshot: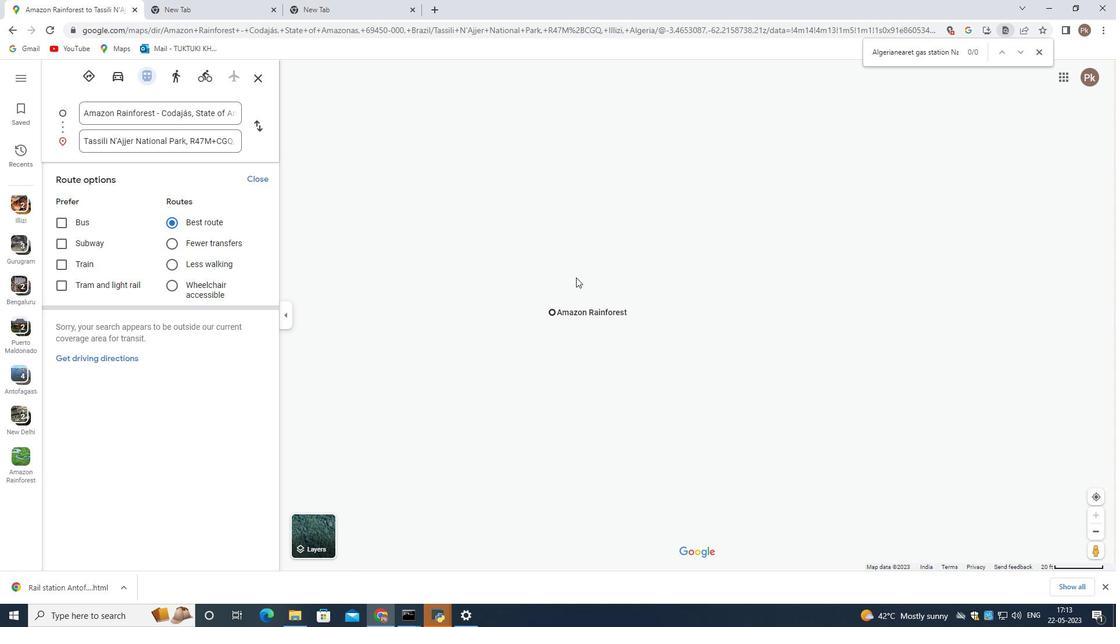 
Action: Mouse scrolled (576, 278) with delta (0, 0)
Screenshot: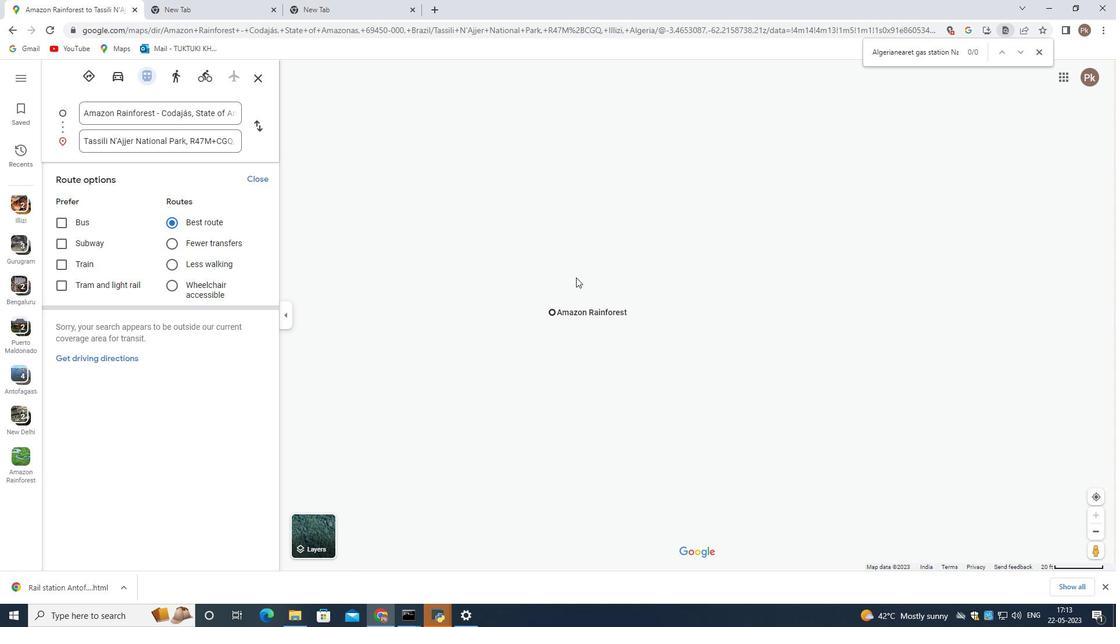 
Action: Mouse scrolled (576, 278) with delta (0, 0)
Screenshot: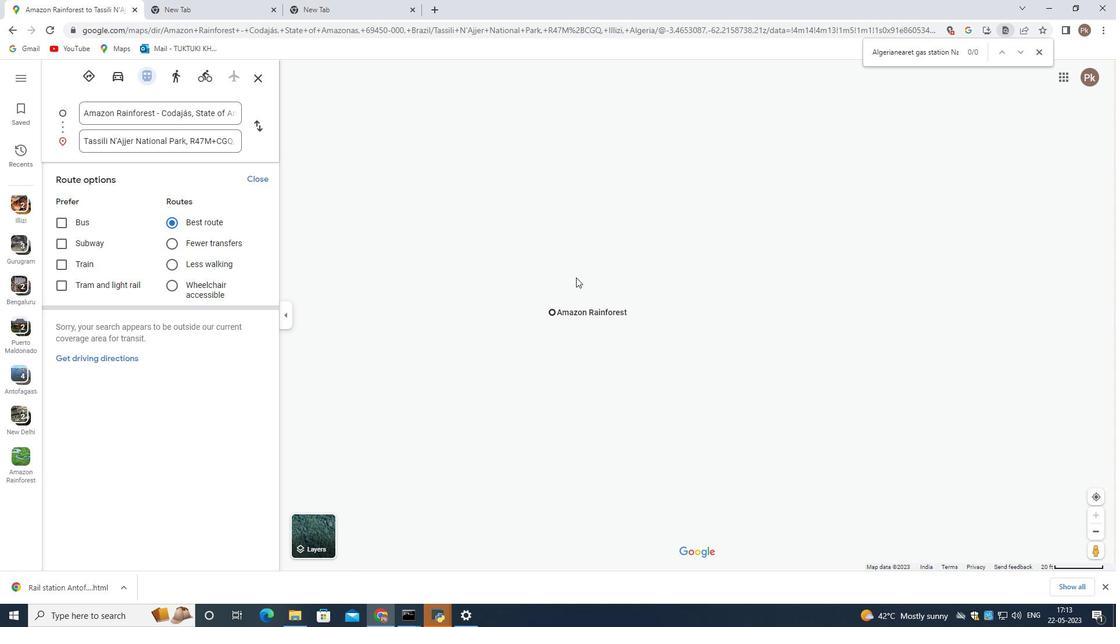 
Action: Mouse scrolled (576, 278) with delta (0, 0)
Screenshot: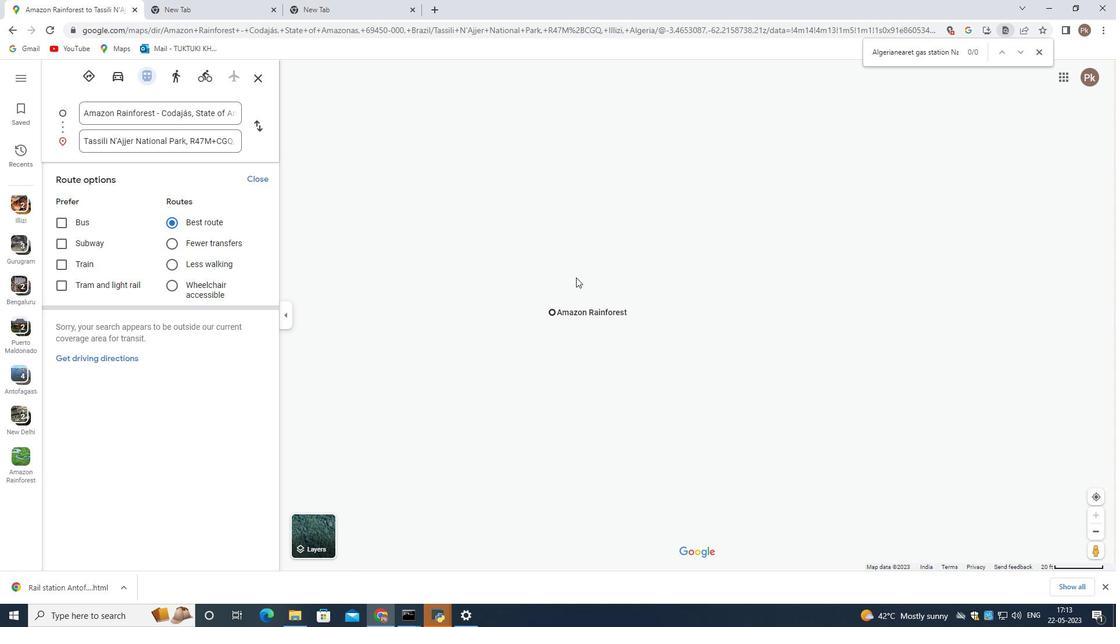 
Action: Mouse scrolled (576, 278) with delta (0, 0)
Screenshot: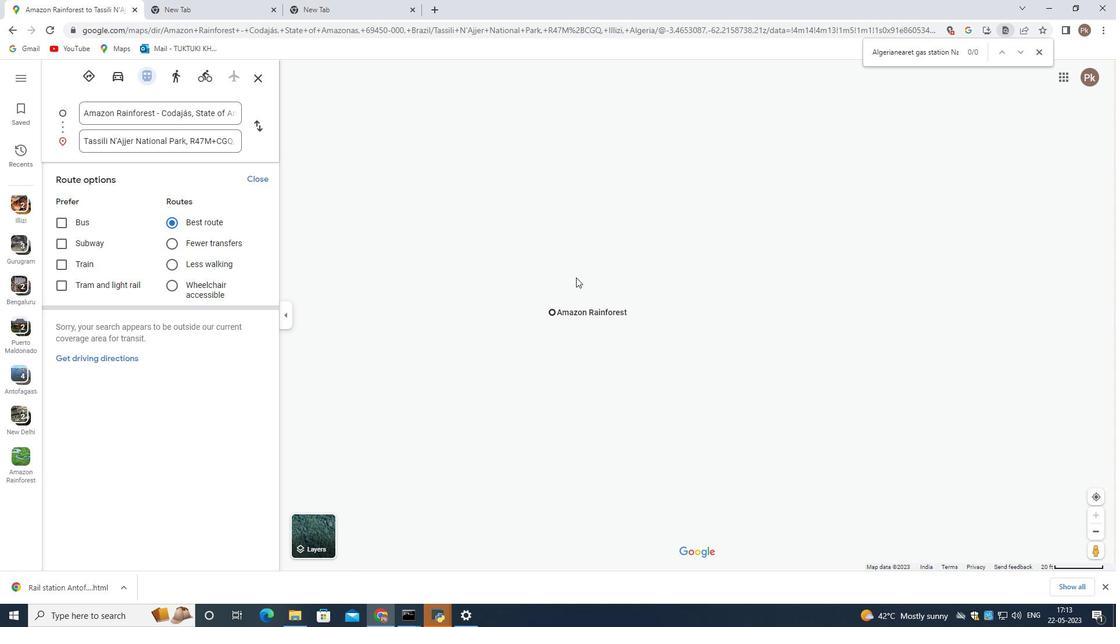 
Action: Mouse moved to (572, 278)
Screenshot: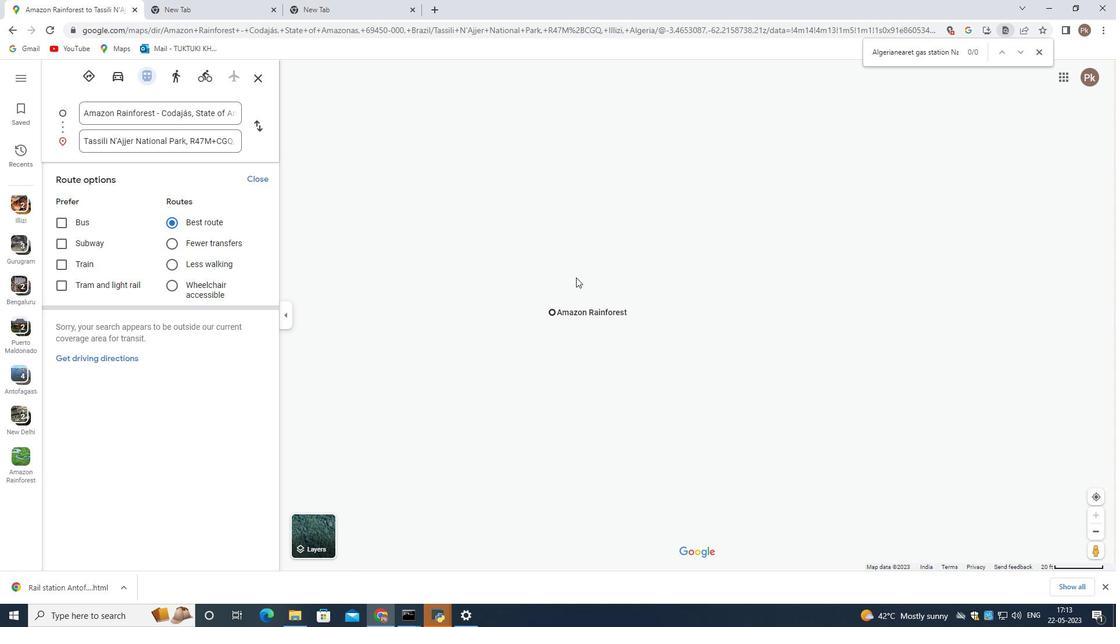
Action: Mouse scrolled (572, 279) with delta (0, 0)
Screenshot: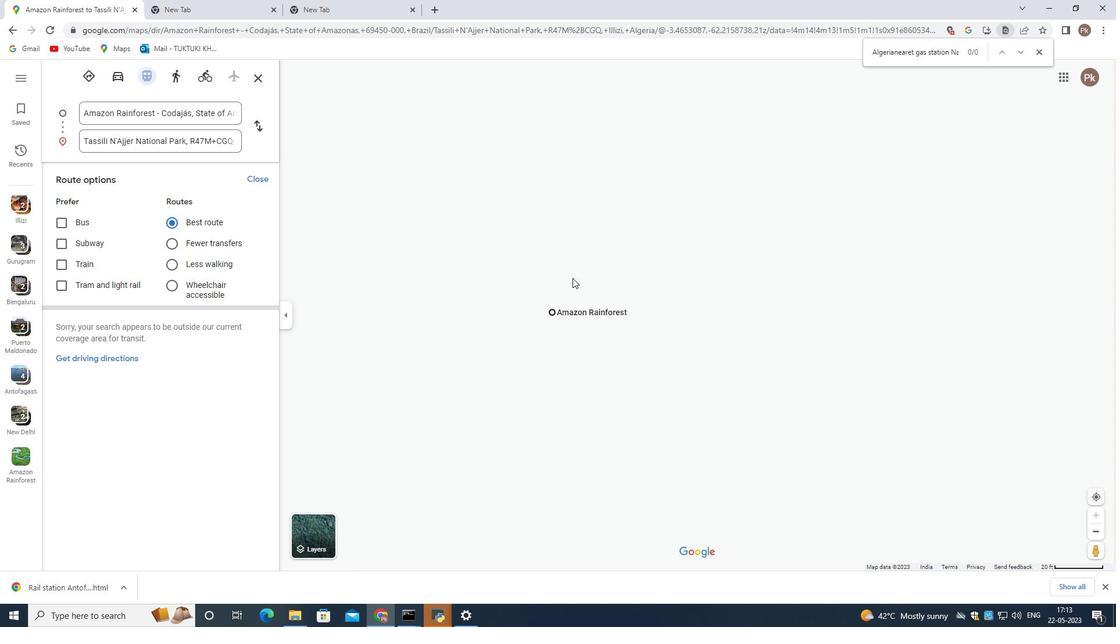 
Action: Mouse scrolled (572, 279) with delta (0, 0)
Screenshot: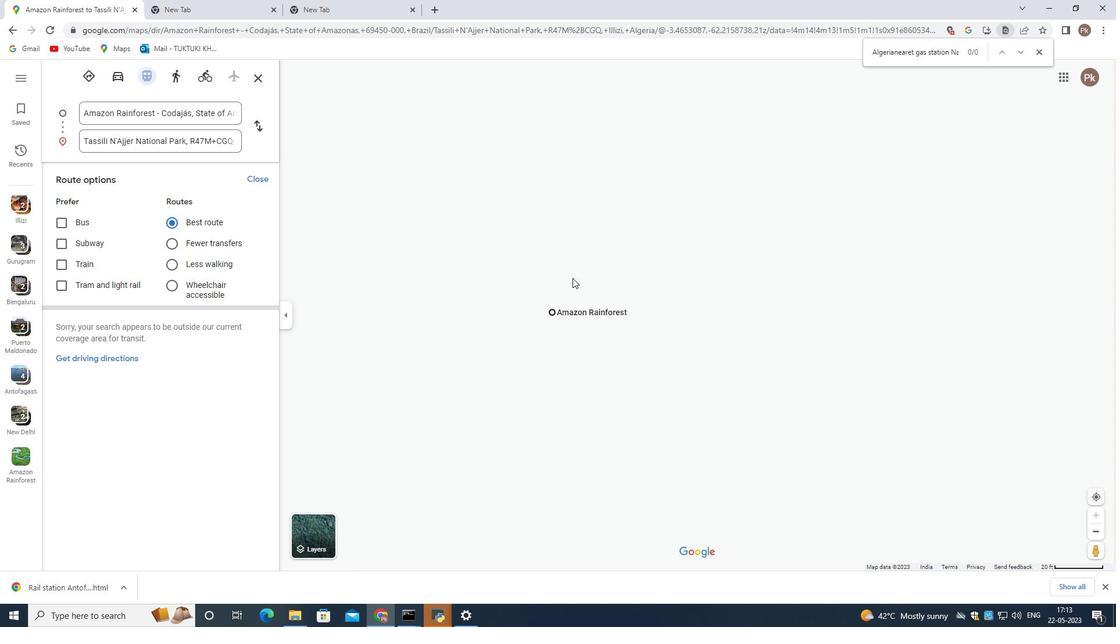 
Action: Mouse scrolled (572, 279) with delta (0, 0)
Screenshot: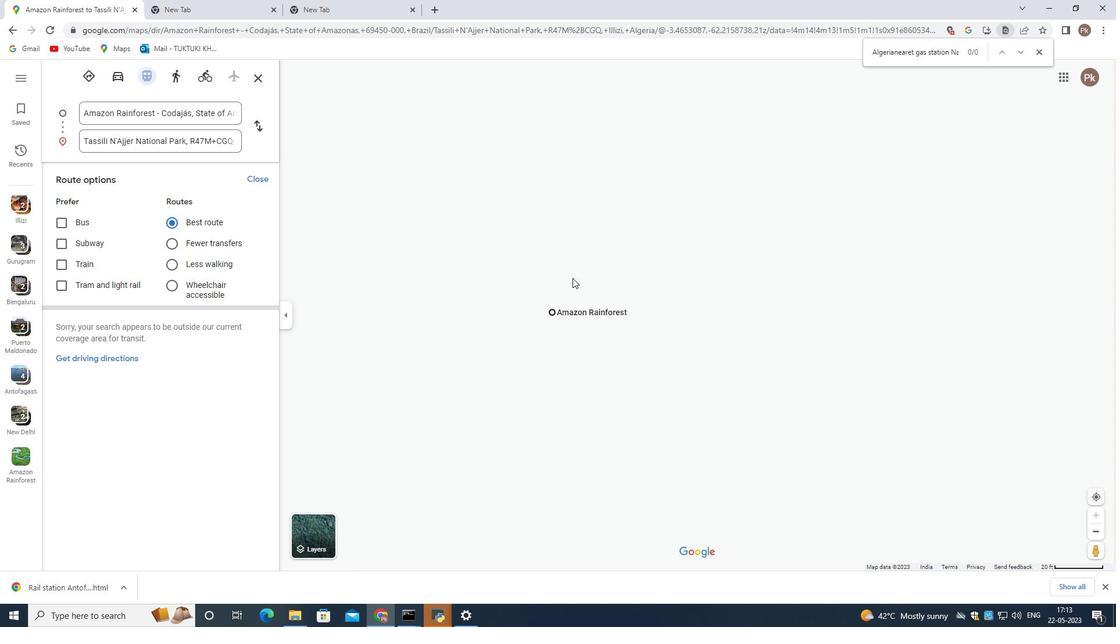 
Action: Mouse scrolled (572, 279) with delta (0, 0)
Screenshot: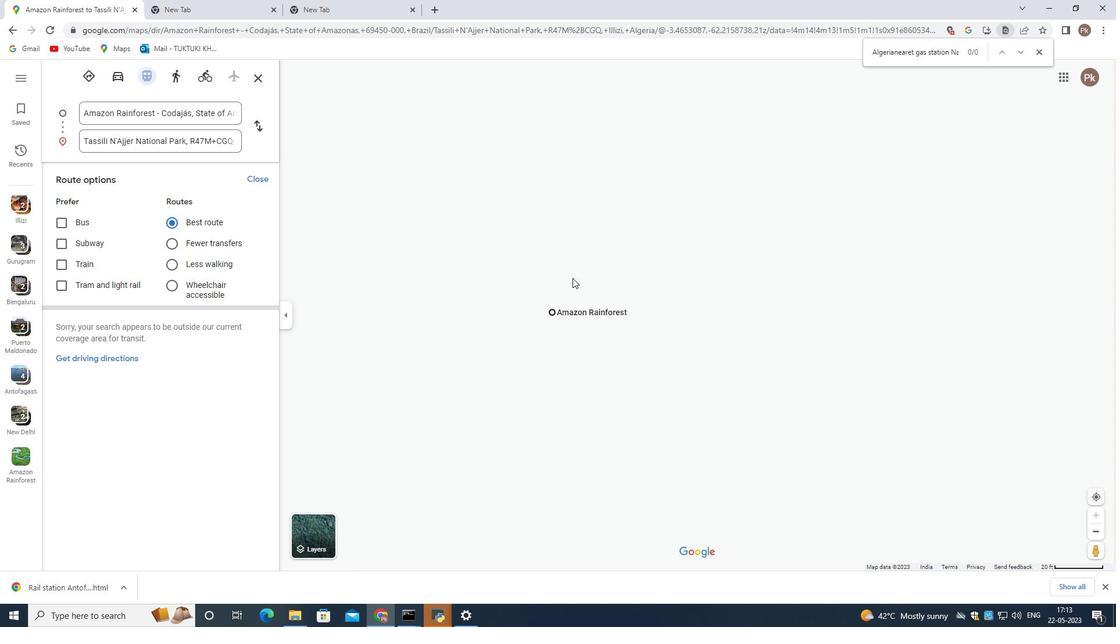 
Action: Mouse scrolled (572, 279) with delta (0, 0)
Screenshot: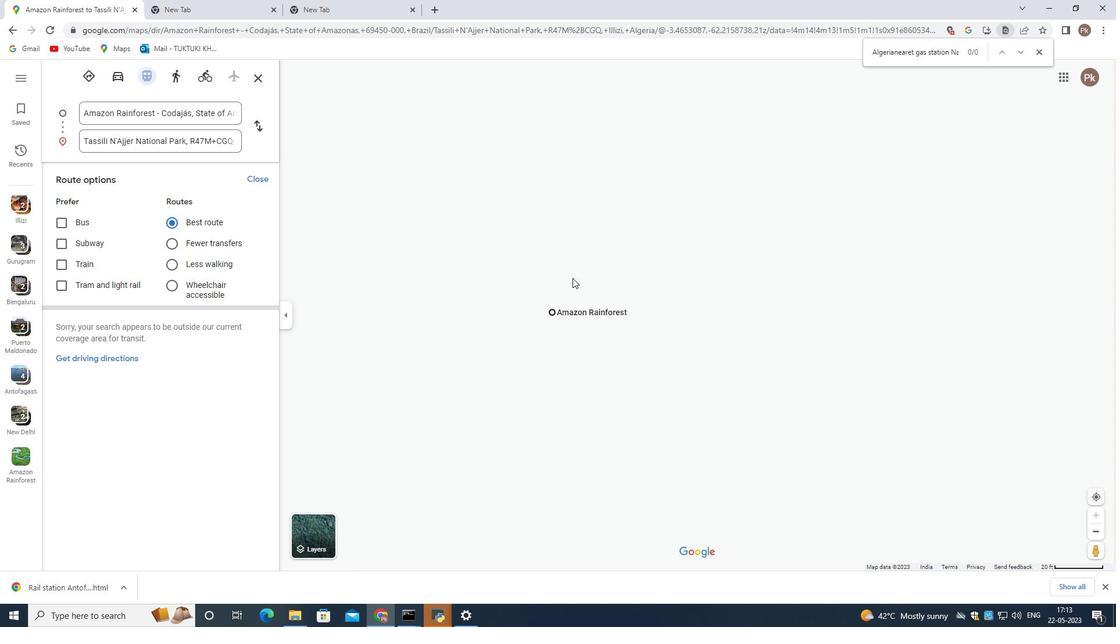 
Action: Mouse scrolled (572, 279) with delta (0, 0)
Screenshot: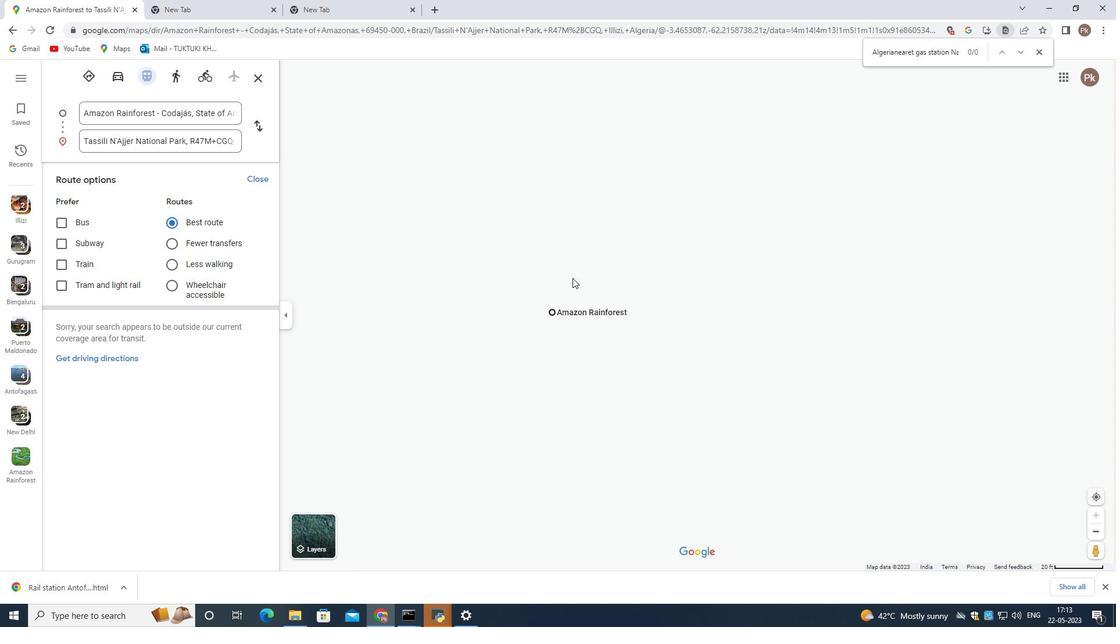 
Action: Mouse moved to (576, 264)
Screenshot: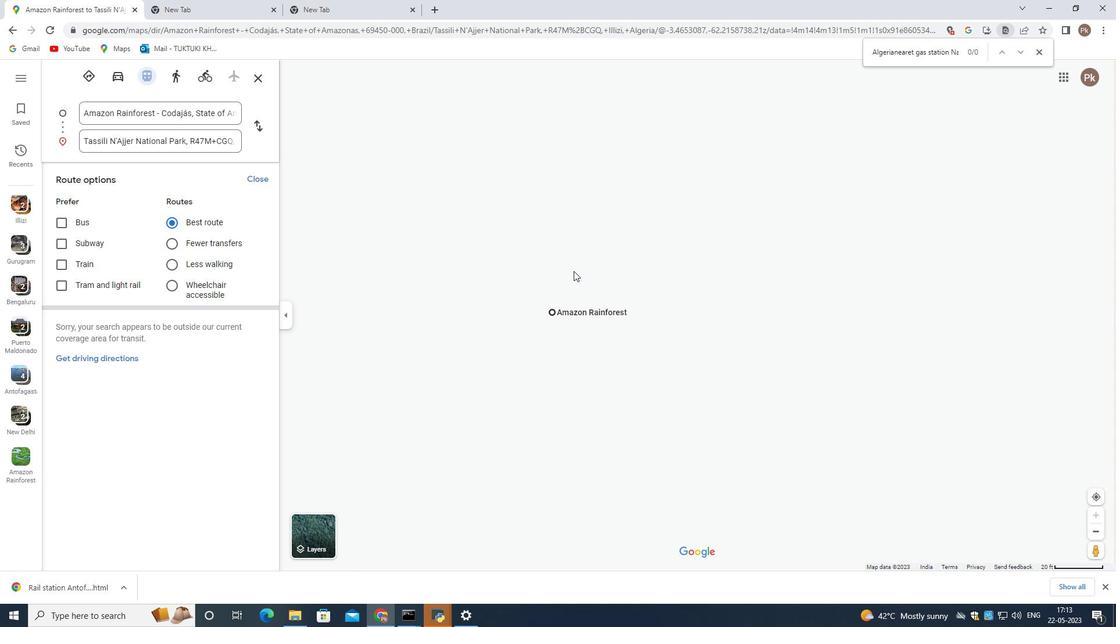 
Action: Mouse pressed left at (576, 264)
Screenshot: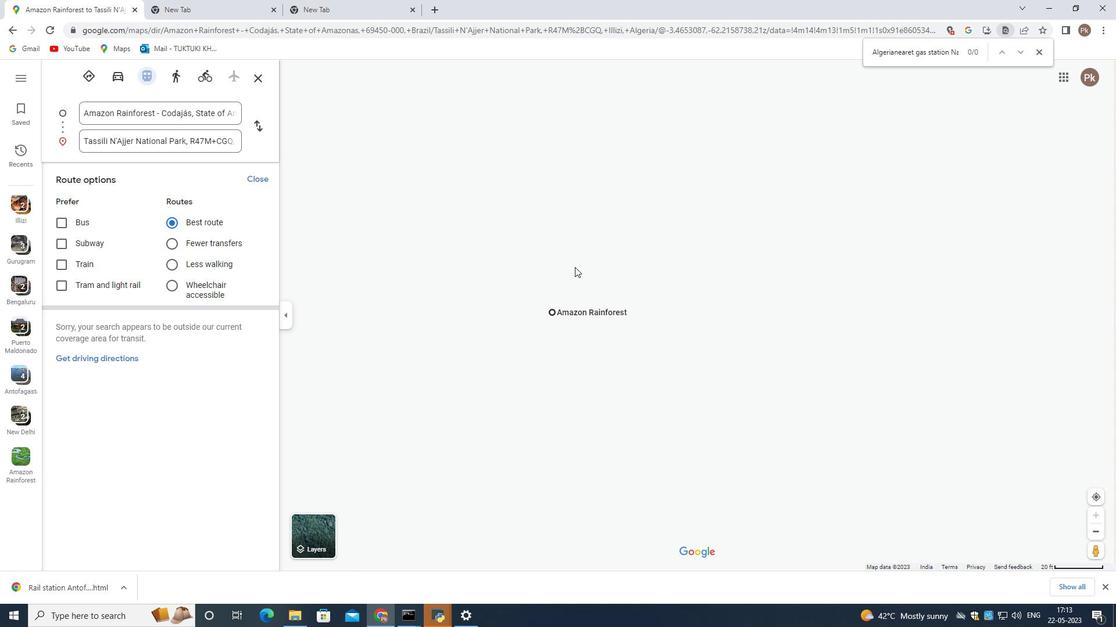 
Action: Mouse scrolled (576, 265) with delta (0, 0)
Screenshot: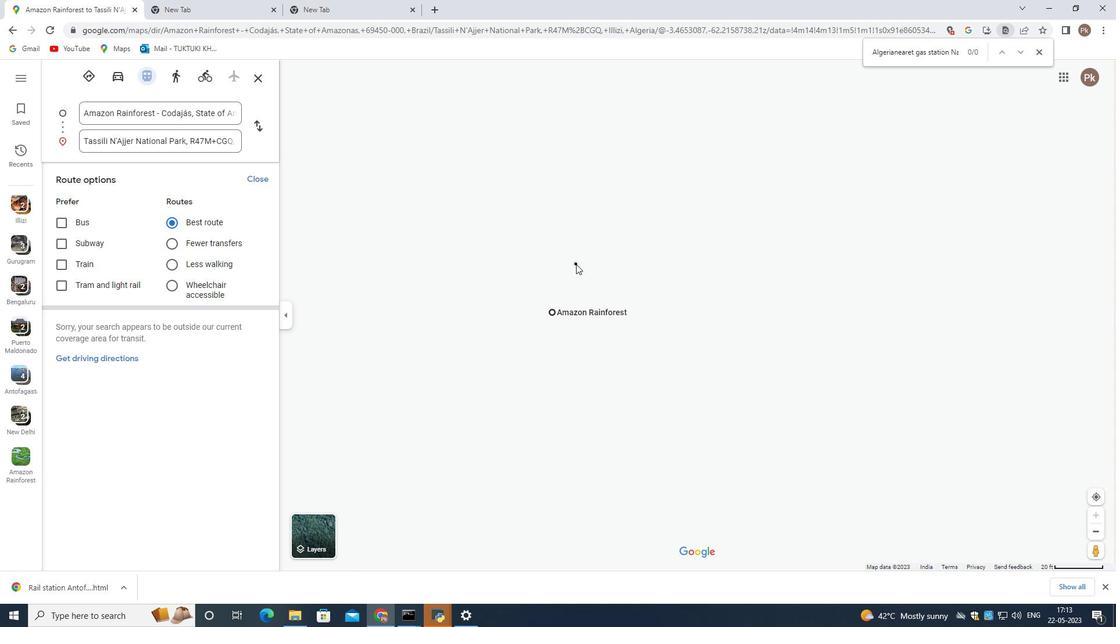 
Action: Mouse scrolled (576, 265) with delta (0, 0)
Screenshot: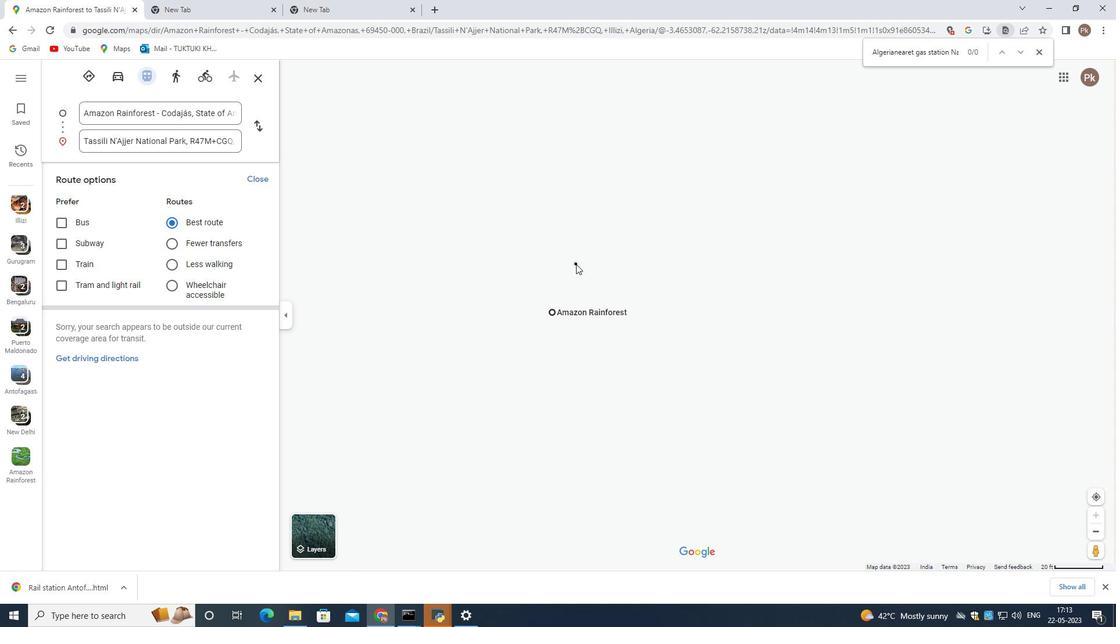 
Action: Mouse scrolled (576, 265) with delta (0, 0)
Screenshot: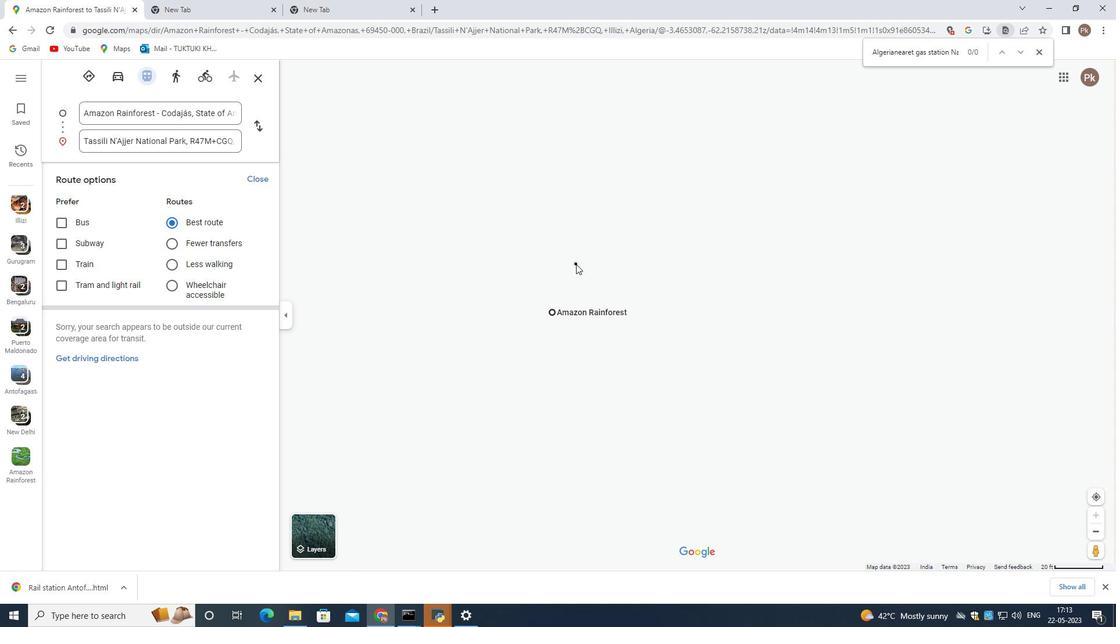 
Action: Mouse scrolled (576, 265) with delta (0, 0)
Screenshot: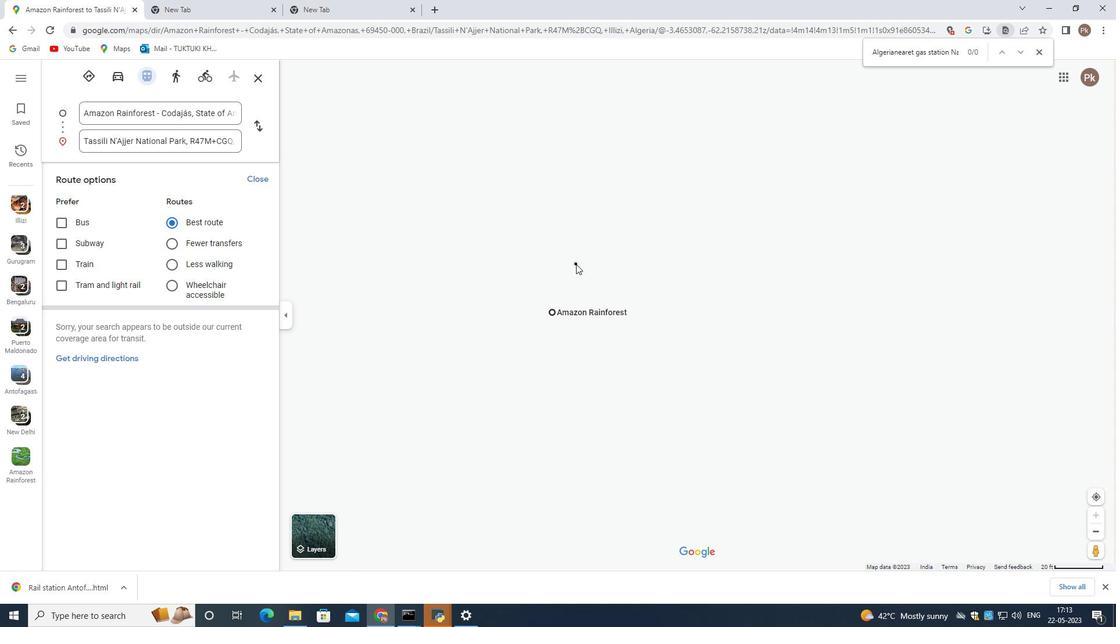 
Action: Mouse scrolled (576, 265) with delta (0, 0)
Screenshot: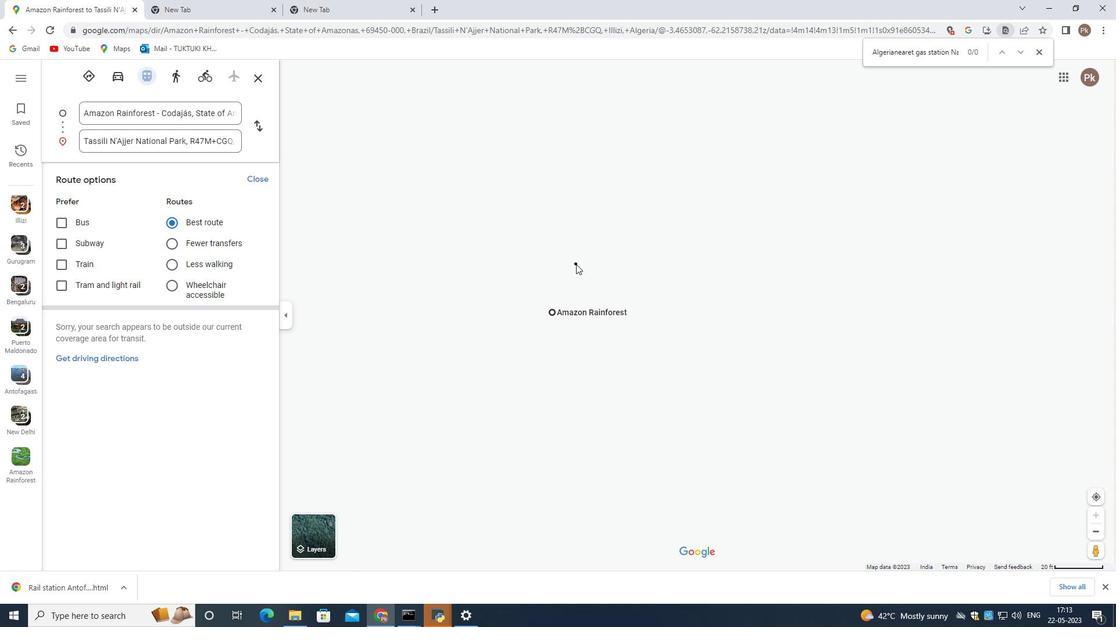 
Action: Mouse moved to (569, 266)
Screenshot: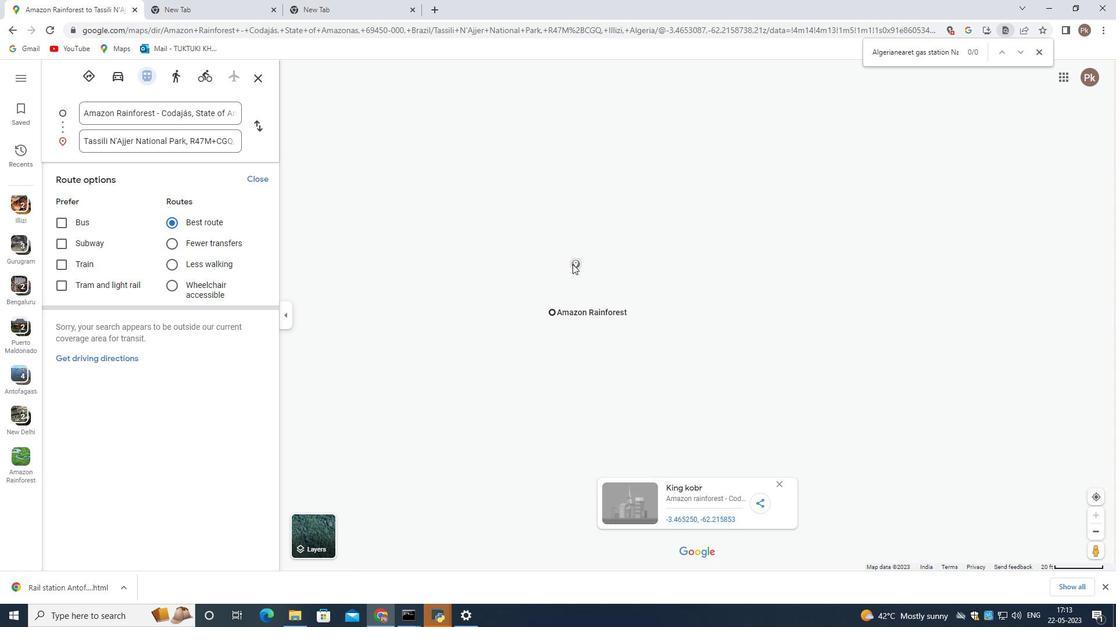 
Action: Mouse scrolled (569, 267) with delta (0, 0)
Screenshot: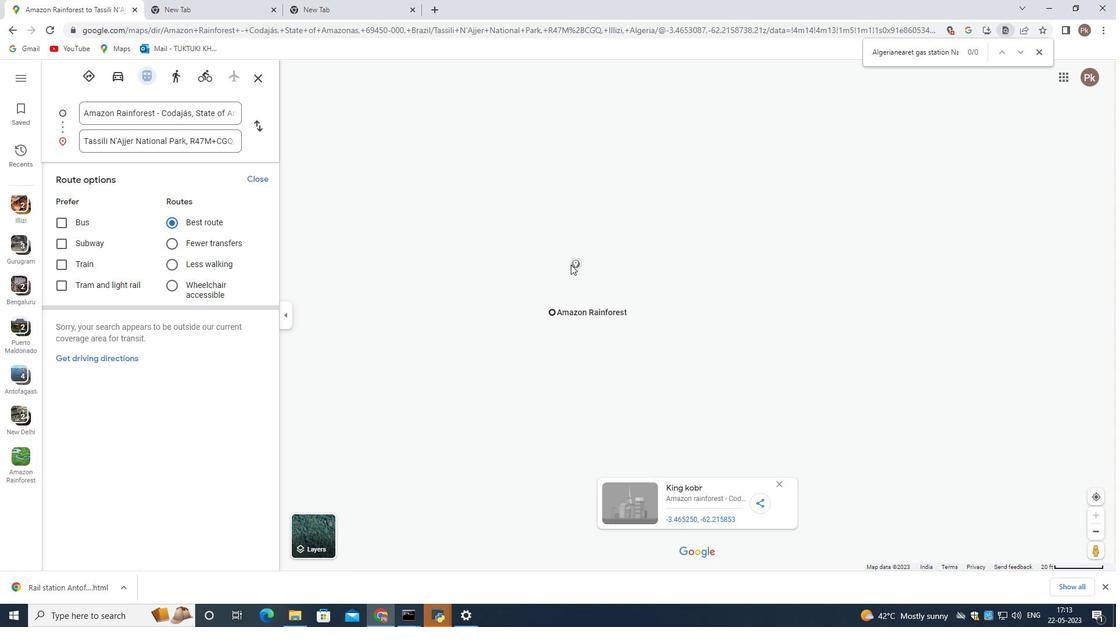 
Action: Mouse scrolled (569, 267) with delta (0, 0)
Screenshot: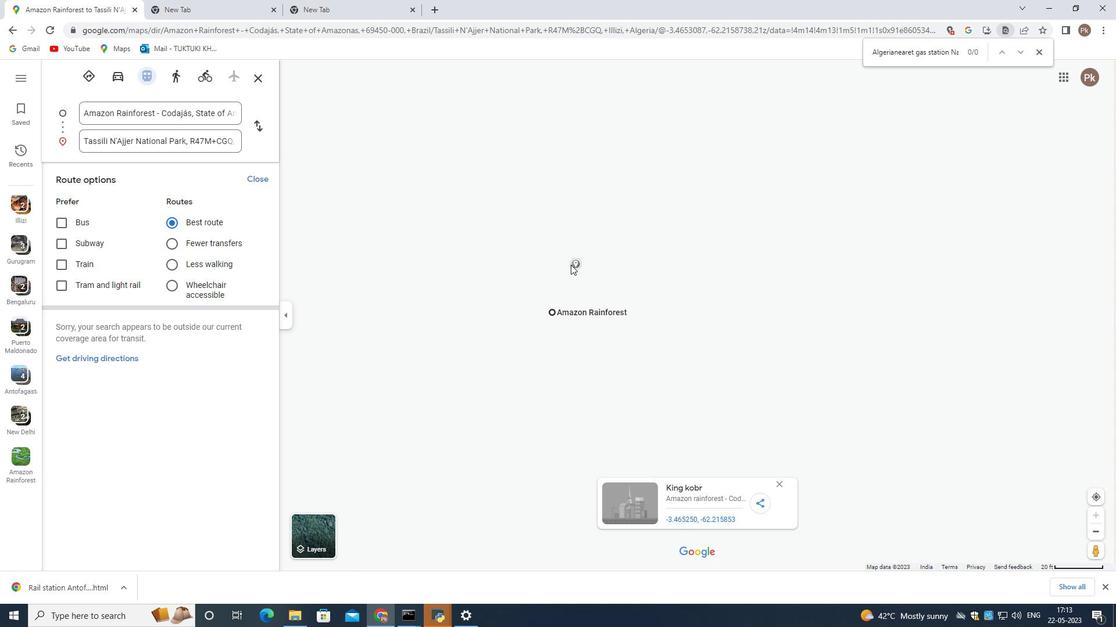 
Action: Mouse scrolled (569, 267) with delta (0, 0)
Screenshot: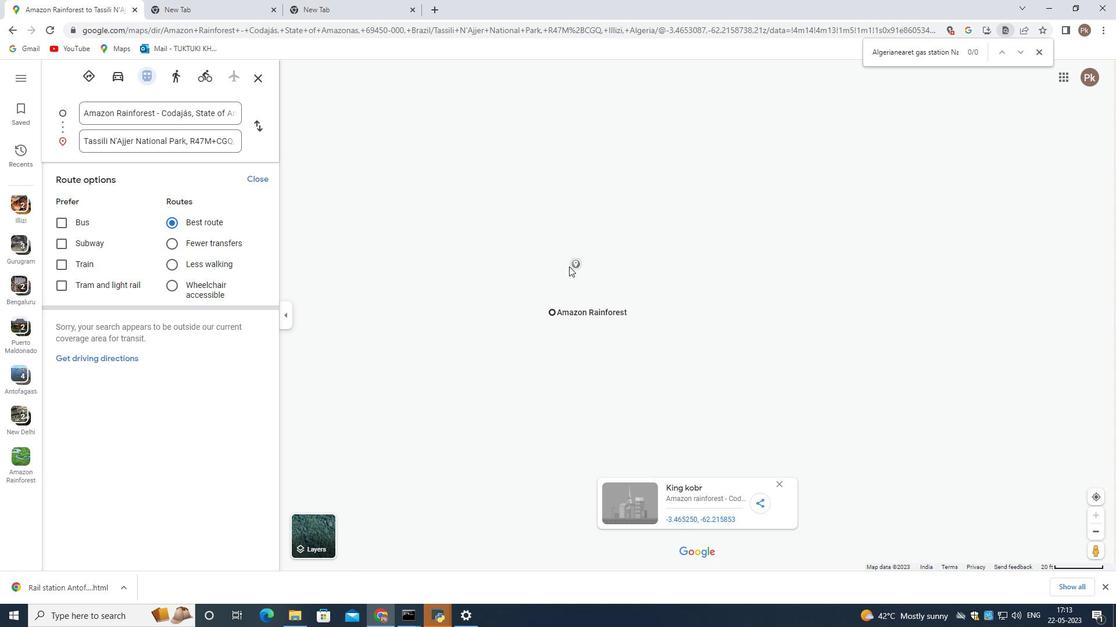 
Action: Mouse scrolled (569, 267) with delta (0, 0)
Screenshot: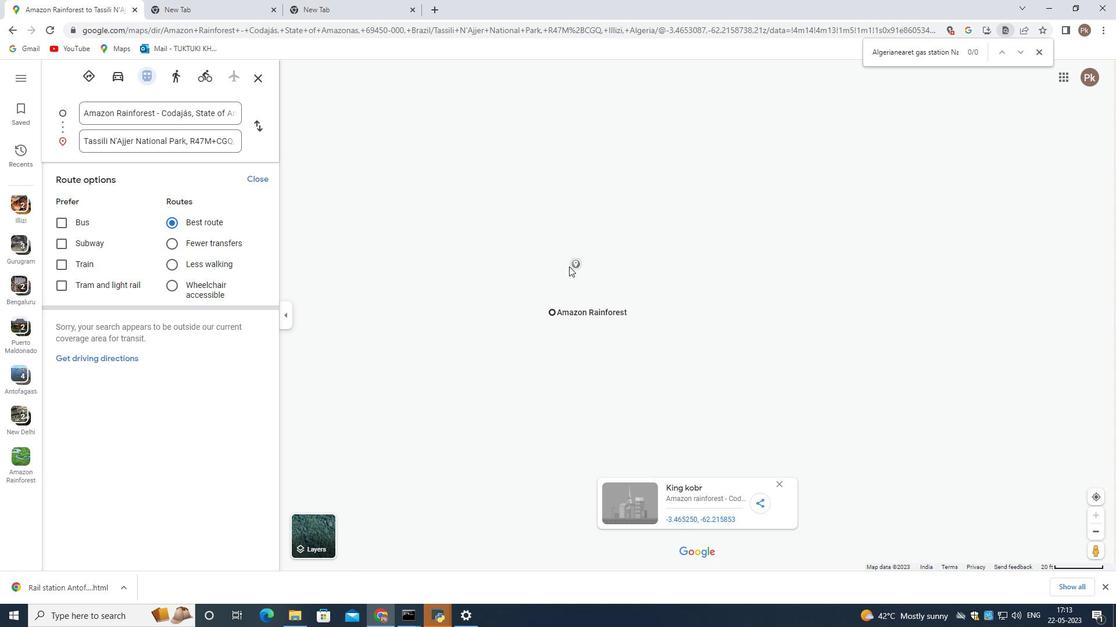 
Action: Mouse scrolled (569, 266) with delta (0, 0)
Screenshot: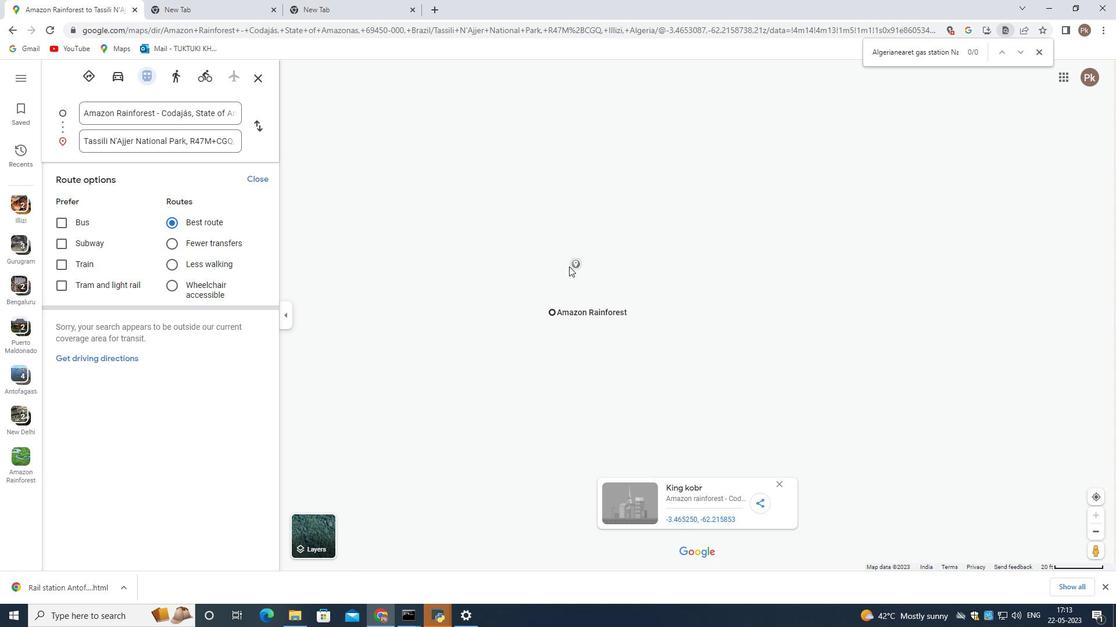
Action: Mouse scrolled (569, 266) with delta (0, 0)
Screenshot: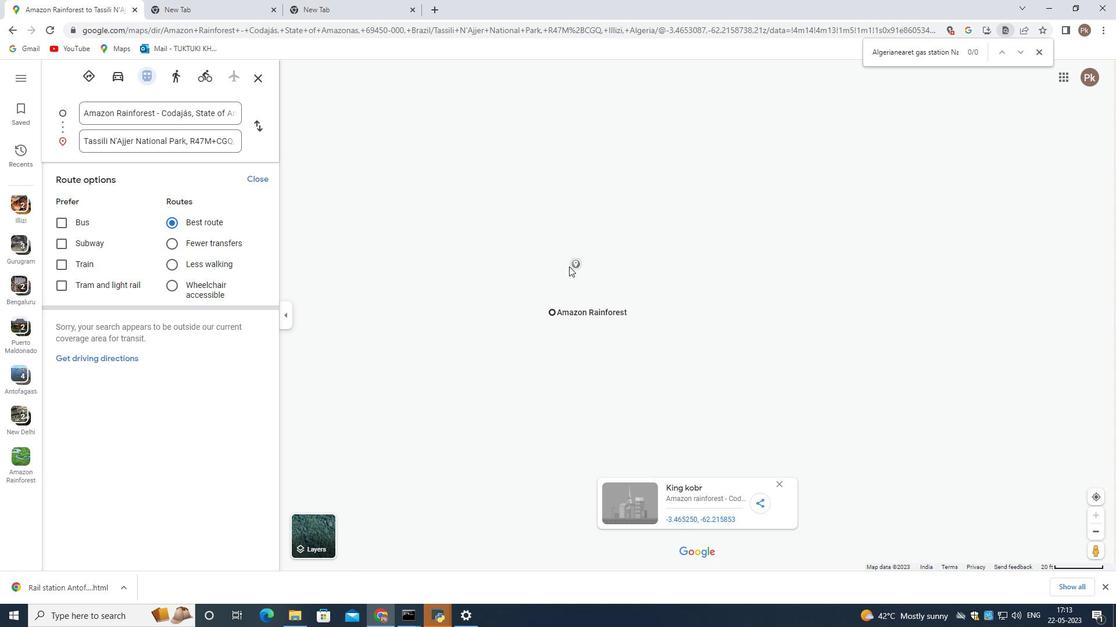 
Action: Mouse scrolled (569, 266) with delta (0, 0)
Screenshot: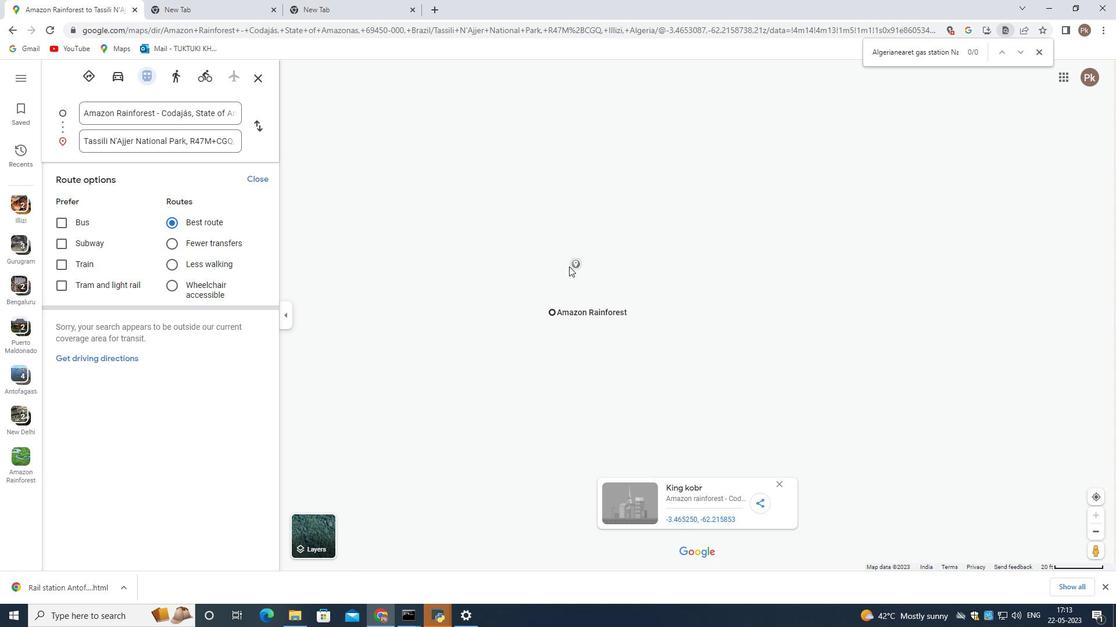
Action: Mouse scrolled (569, 266) with delta (0, 0)
Screenshot: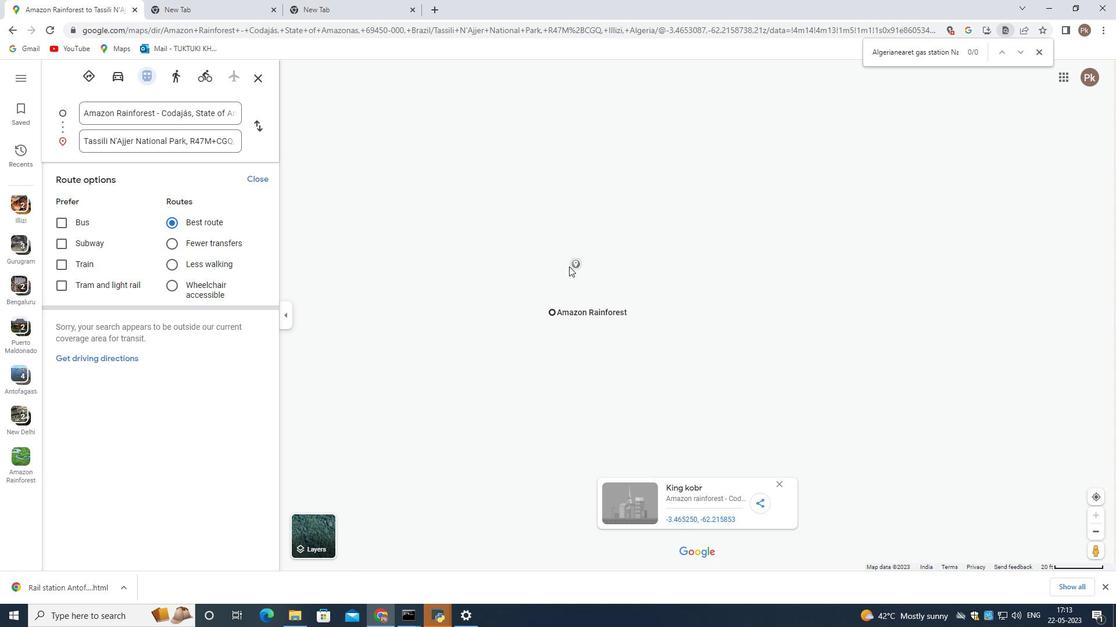 
Action: Mouse scrolled (569, 266) with delta (0, 0)
Screenshot: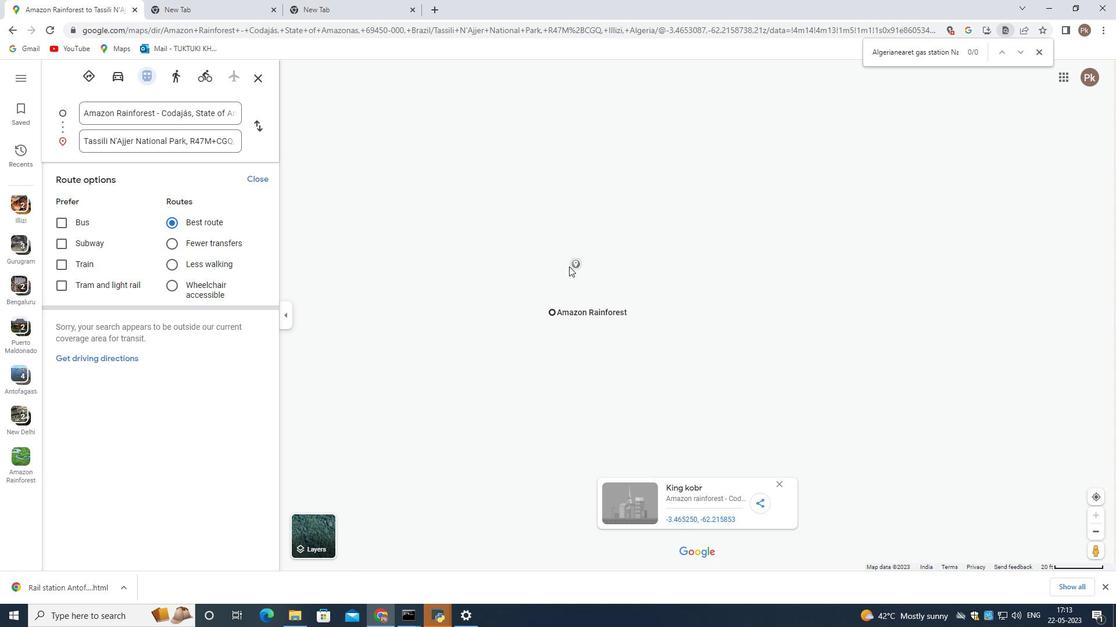 
Action: Mouse scrolled (569, 266) with delta (0, 0)
Screenshot: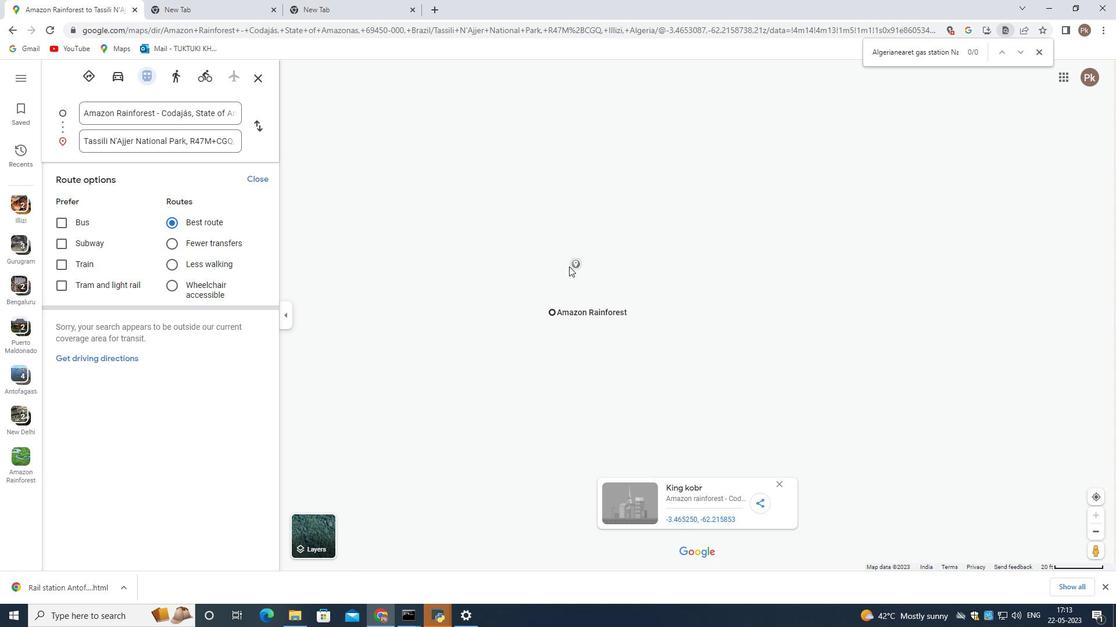 
Action: Mouse scrolled (569, 266) with delta (0, 0)
Screenshot: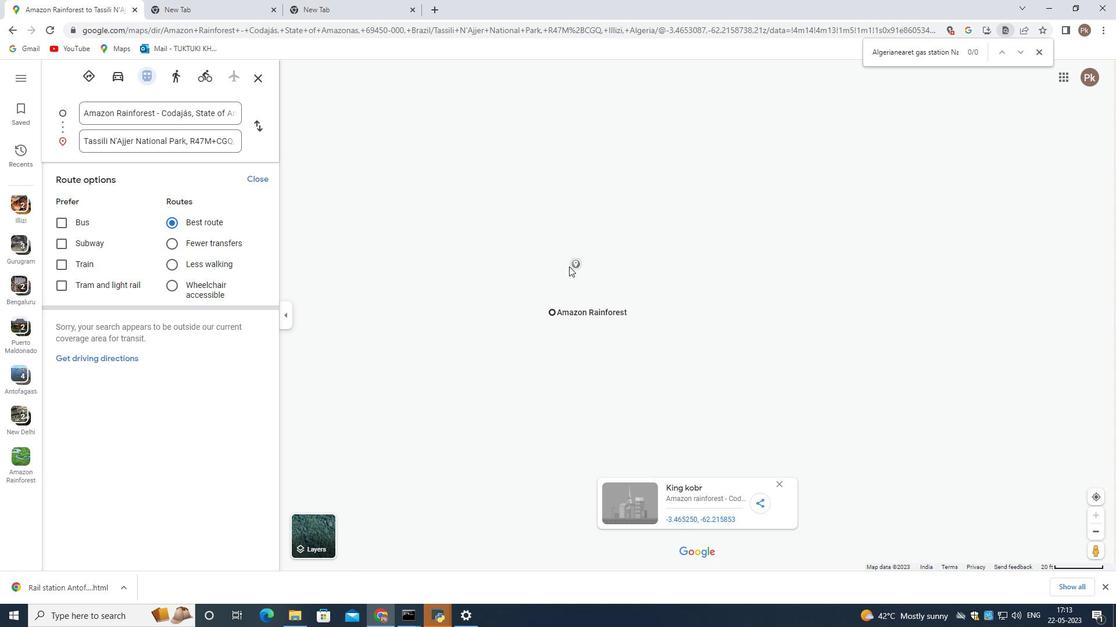 
Action: Mouse scrolled (569, 267) with delta (0, 0)
Screenshot: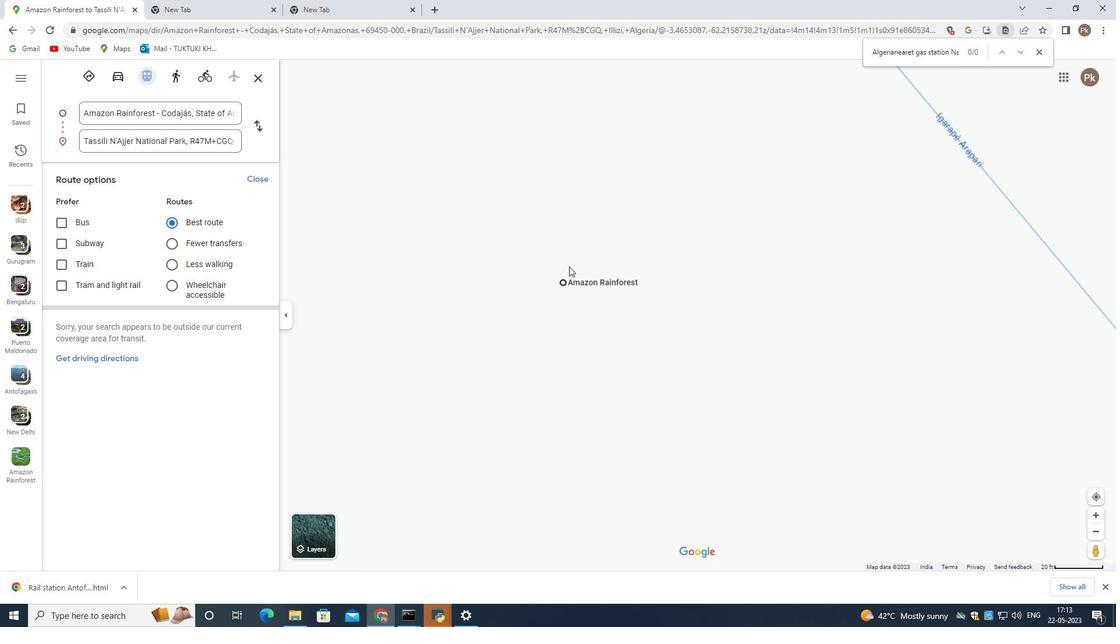 
Action: Mouse scrolled (569, 266) with delta (0, 0)
Screenshot: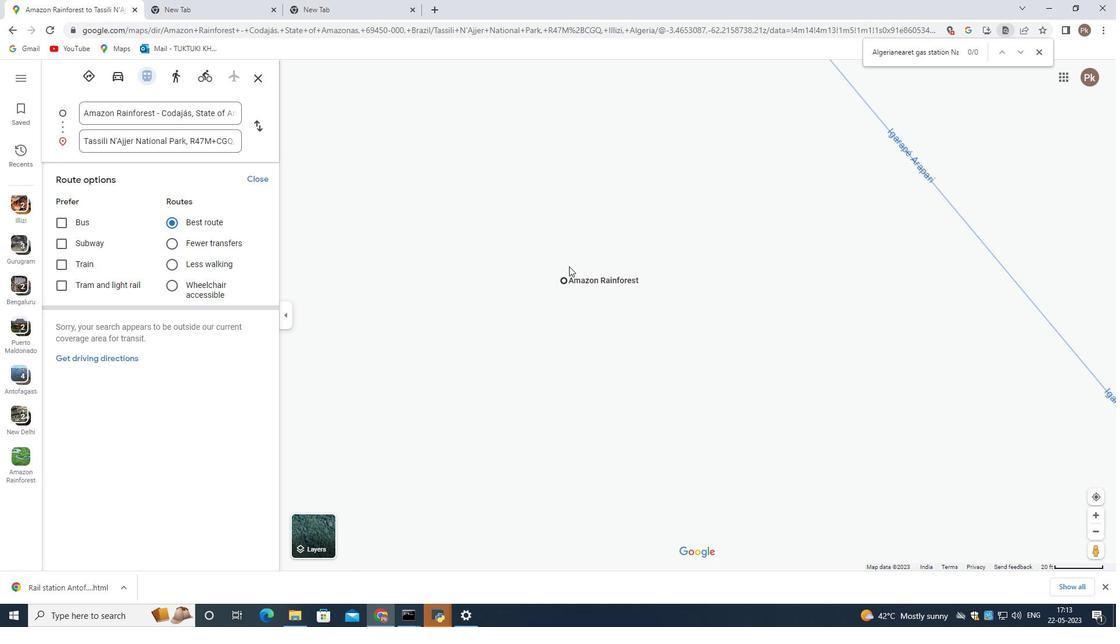 
Action: Mouse scrolled (569, 266) with delta (0, 0)
Screenshot: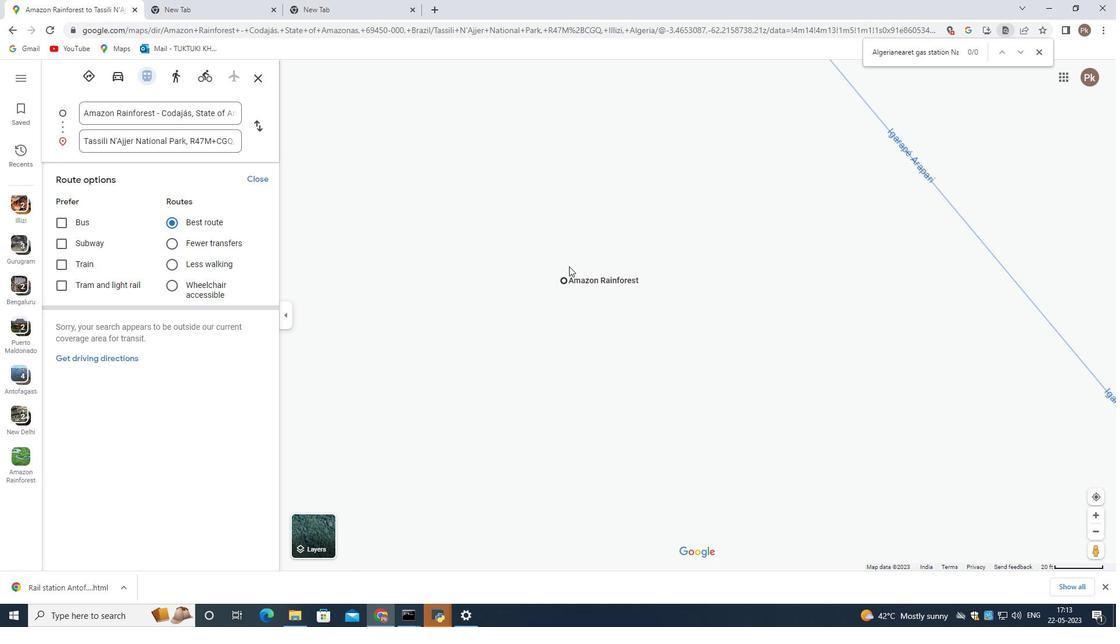 
Action: Mouse scrolled (569, 266) with delta (0, 0)
Screenshot: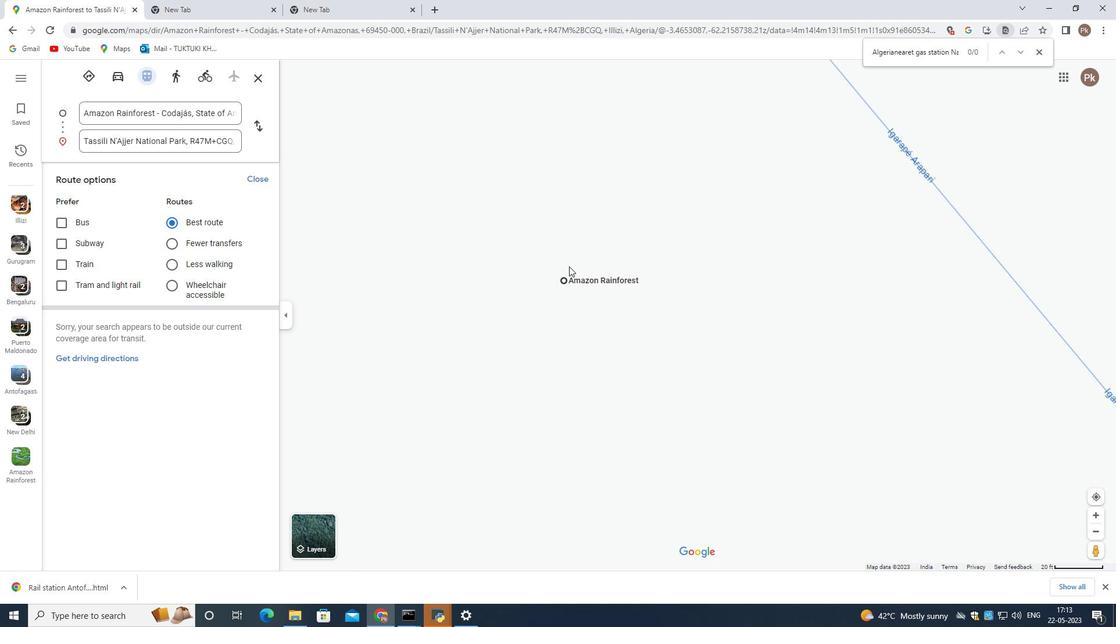 
Action: Mouse scrolled (569, 266) with delta (0, 0)
Screenshot: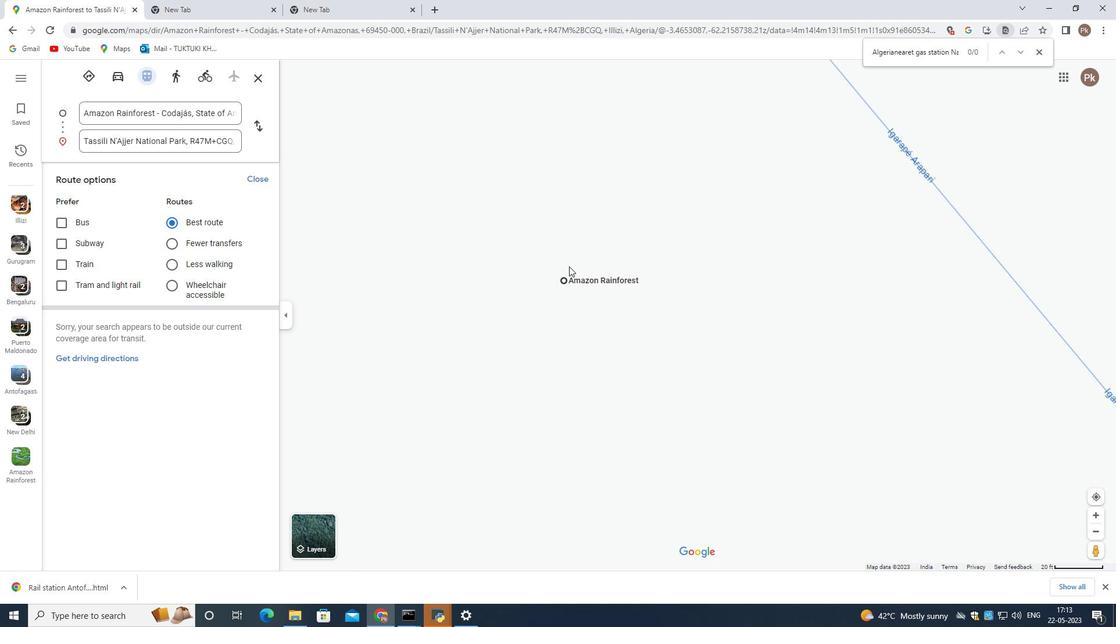 
Action: Mouse scrolled (569, 266) with delta (0, 0)
Screenshot: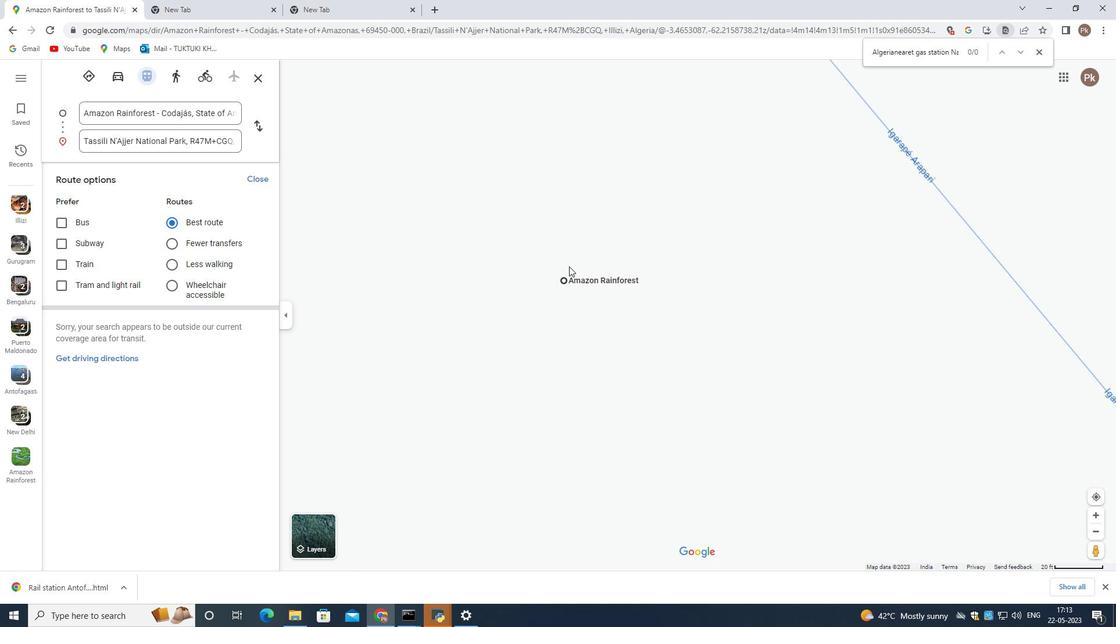 
Action: Mouse scrolled (569, 266) with delta (0, 0)
Screenshot: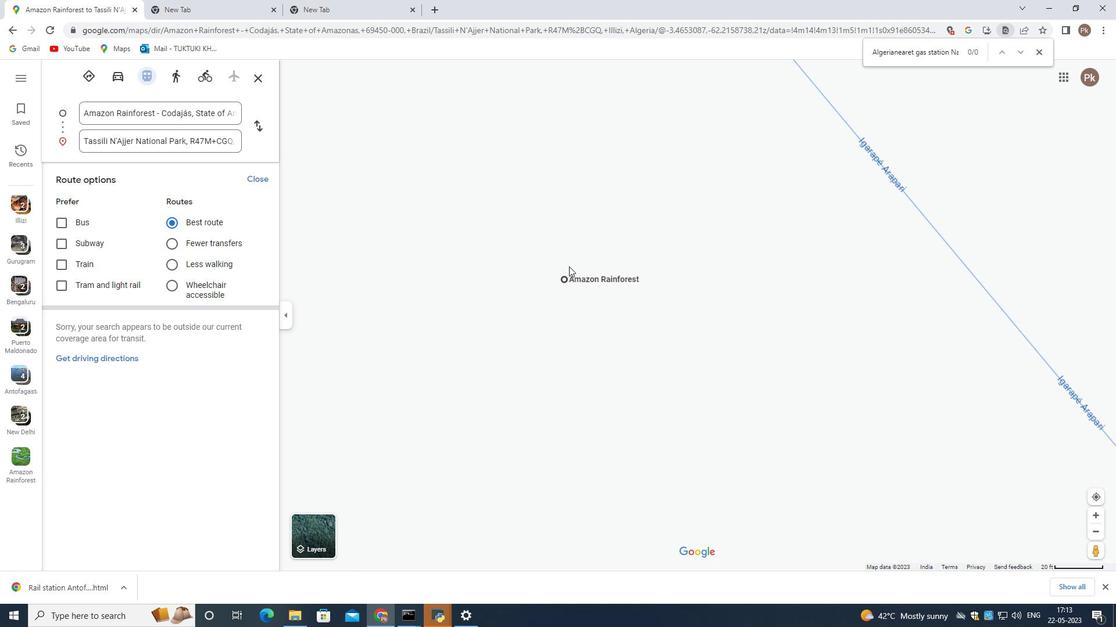 
Action: Mouse scrolled (569, 266) with delta (0, 0)
Screenshot: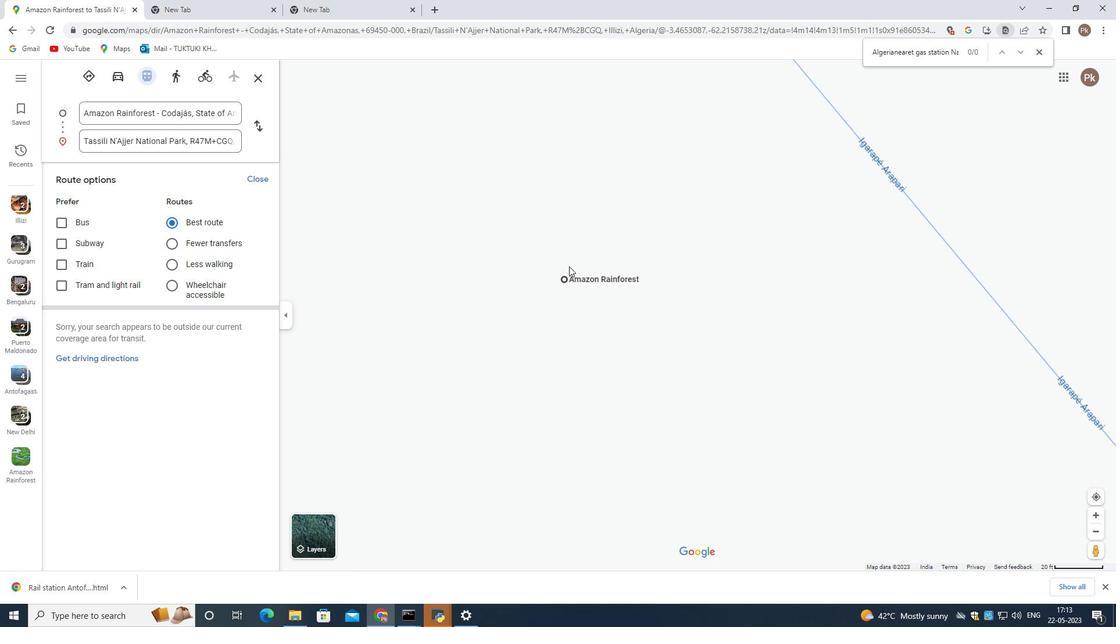
Action: Mouse scrolled (569, 266) with delta (0, 0)
Screenshot: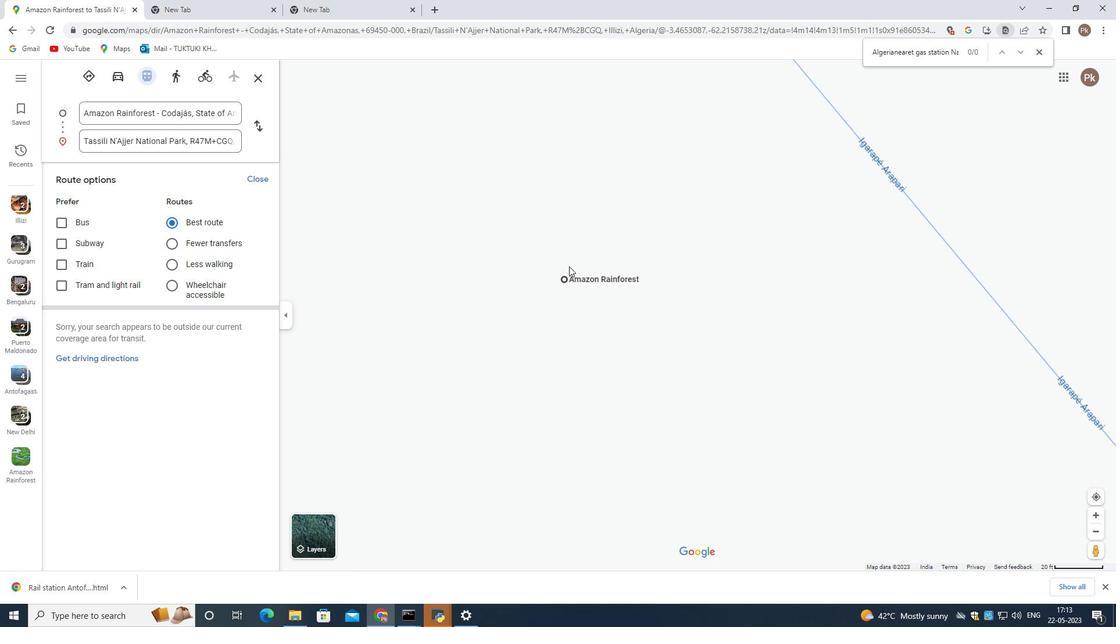 
Action: Mouse scrolled (569, 266) with delta (0, 0)
Screenshot: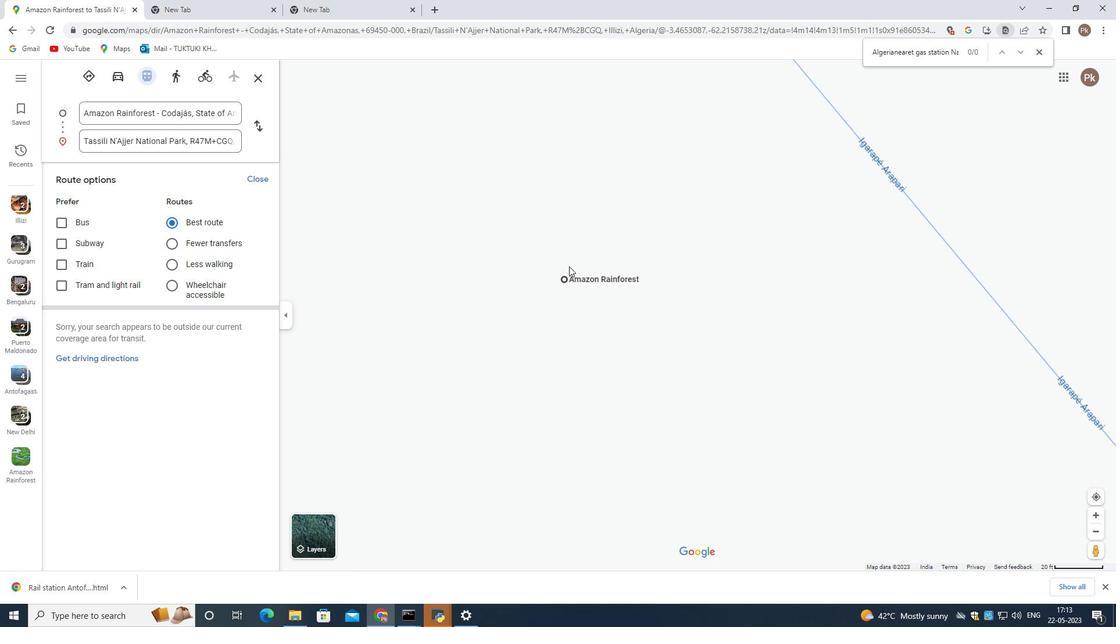 
Action: Mouse scrolled (569, 266) with delta (0, 0)
Screenshot: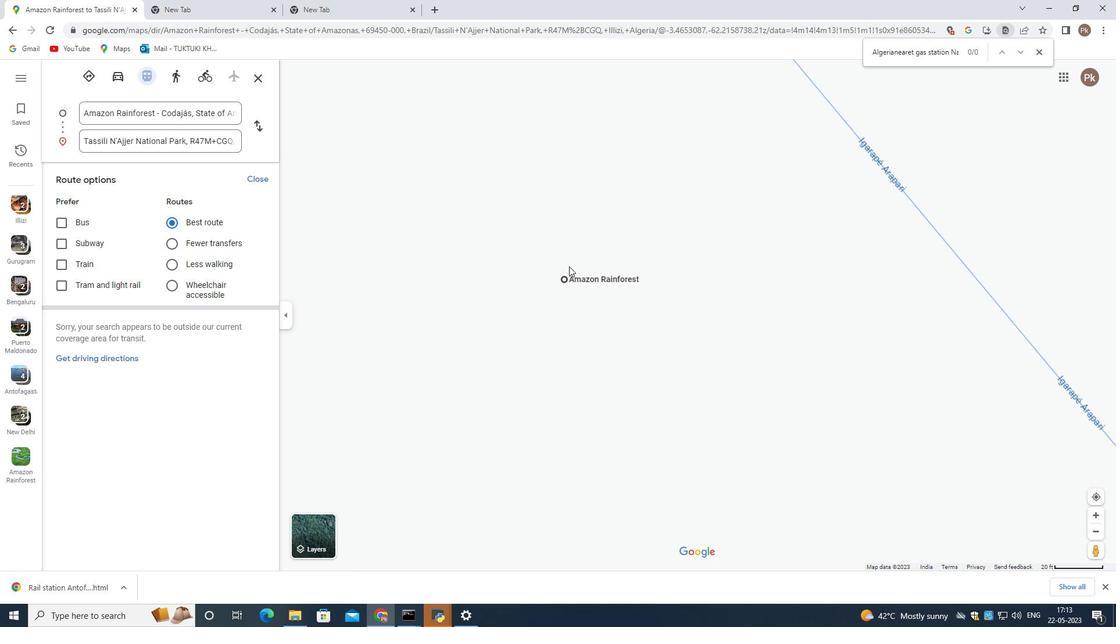 
Action: Mouse scrolled (569, 266) with delta (0, 0)
Screenshot: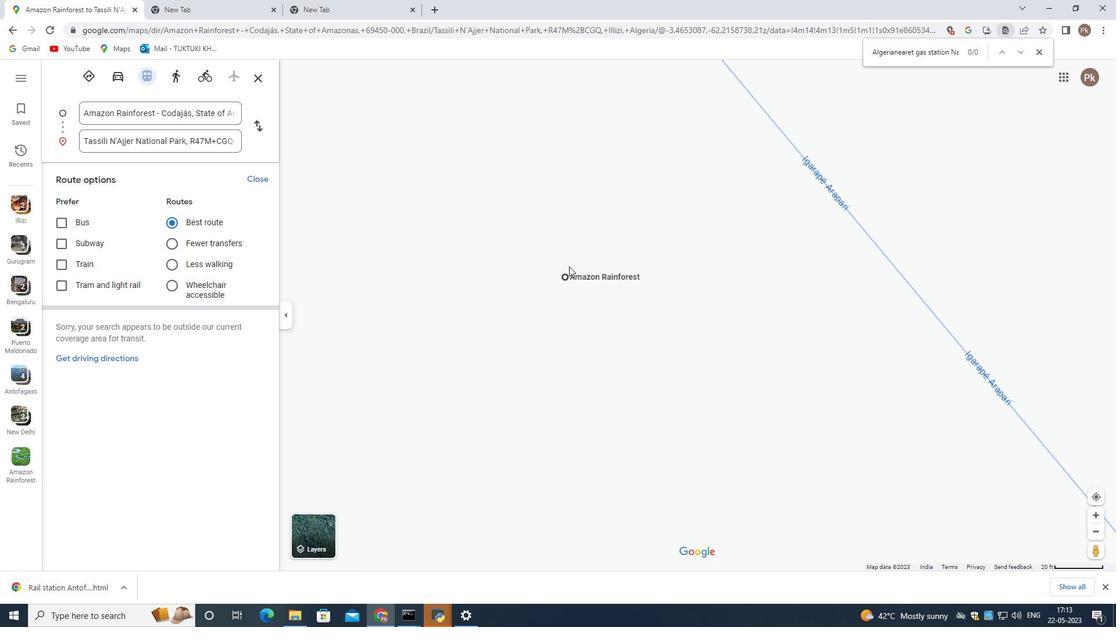 
Action: Mouse moved to (577, 254)
Screenshot: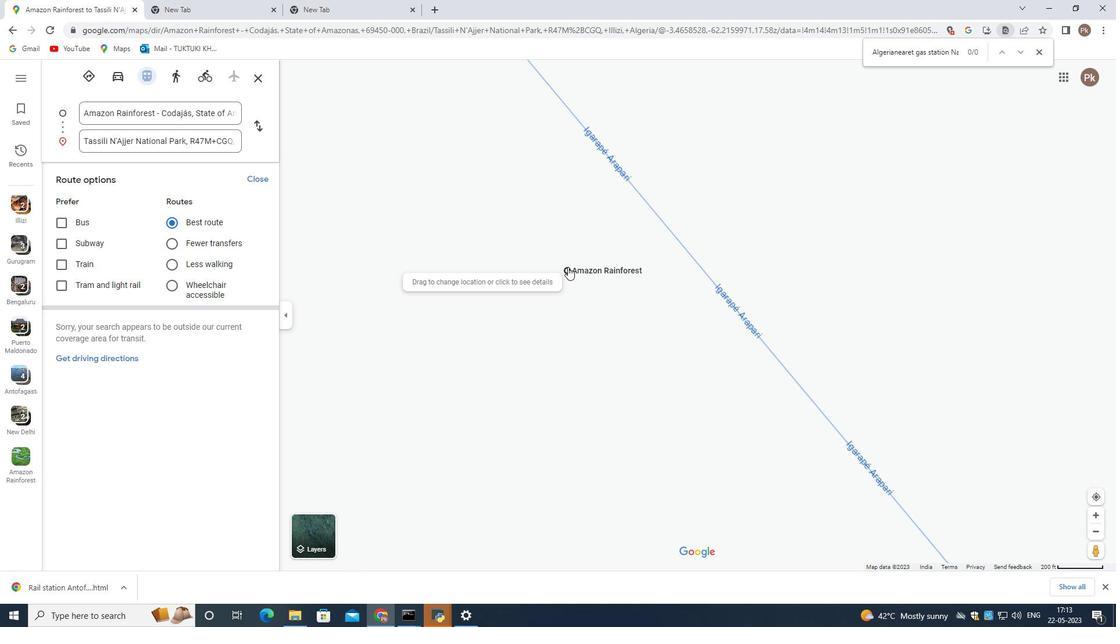 
Action: Mouse scrolled (577, 255) with delta (0, 0)
Screenshot: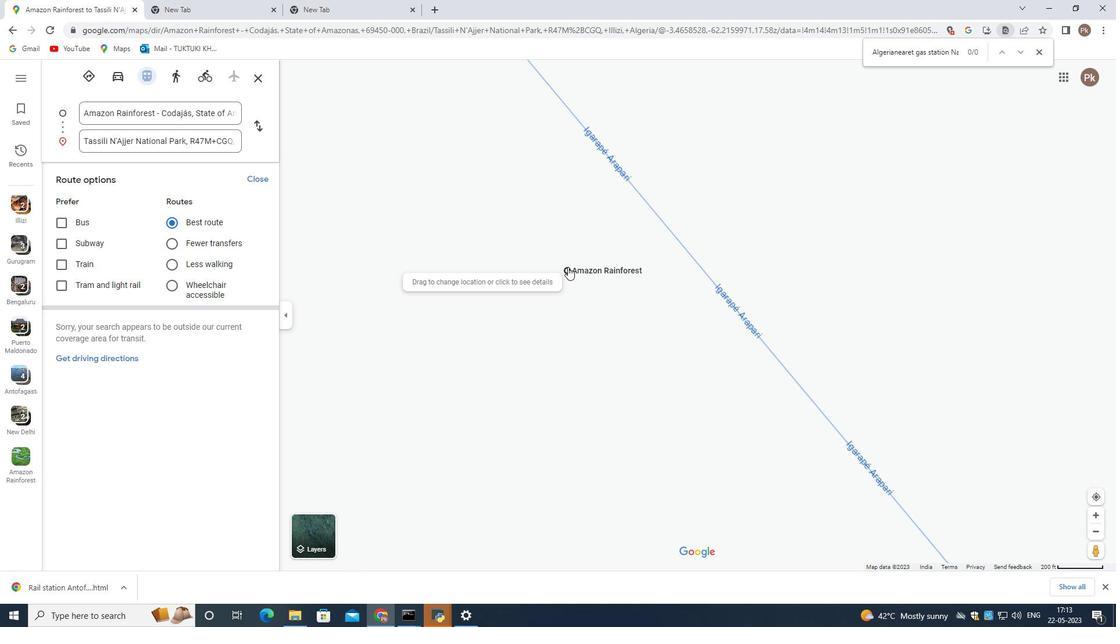 
Action: Mouse moved to (577, 254)
Screenshot: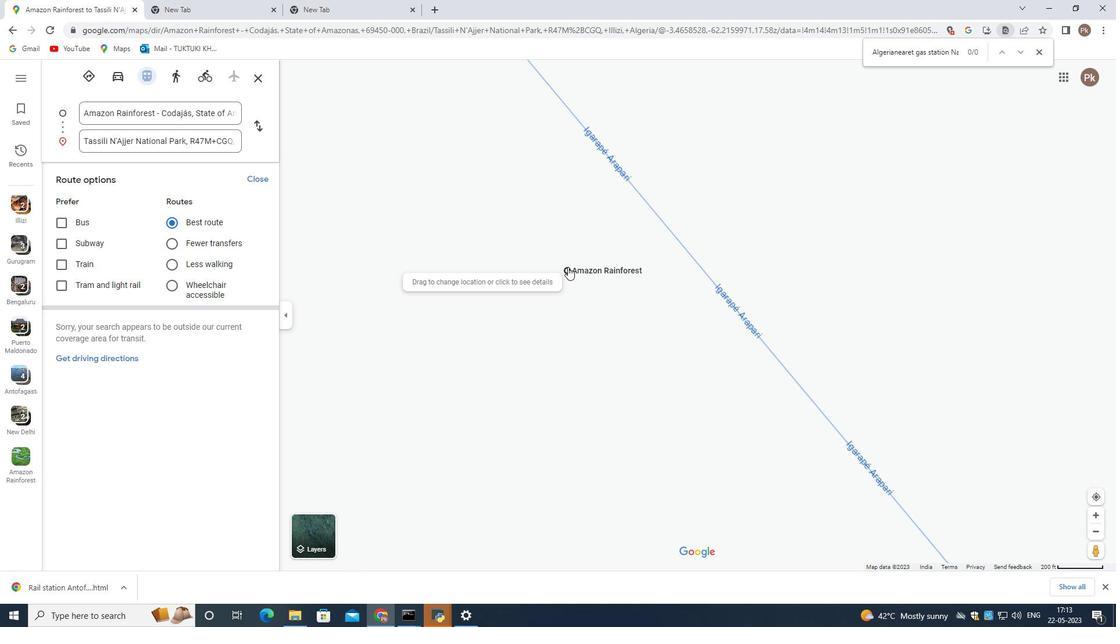 
Action: Mouse scrolled (577, 254) with delta (0, 0)
Screenshot: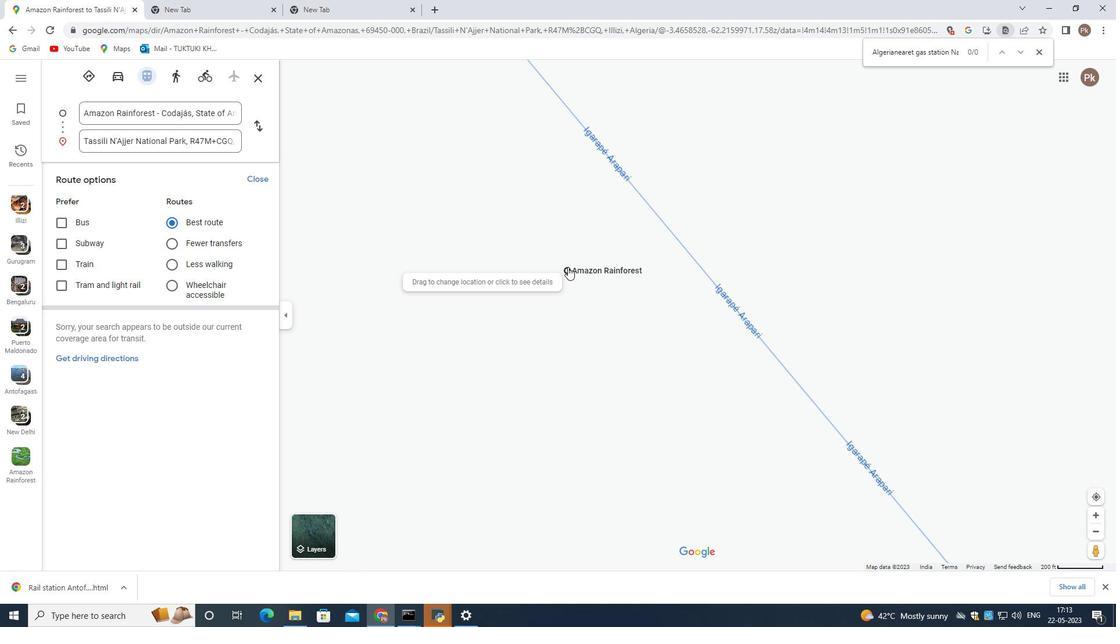 
Action: Mouse scrolled (577, 254) with delta (0, 0)
Screenshot: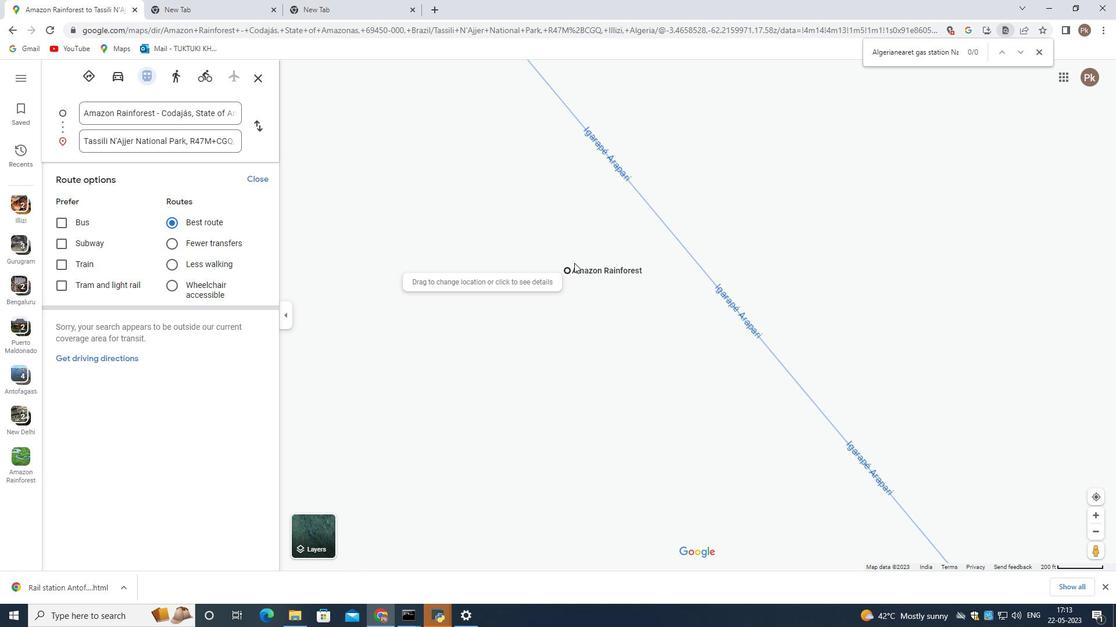 
Action: Mouse scrolled (577, 254) with delta (0, 0)
Screenshot: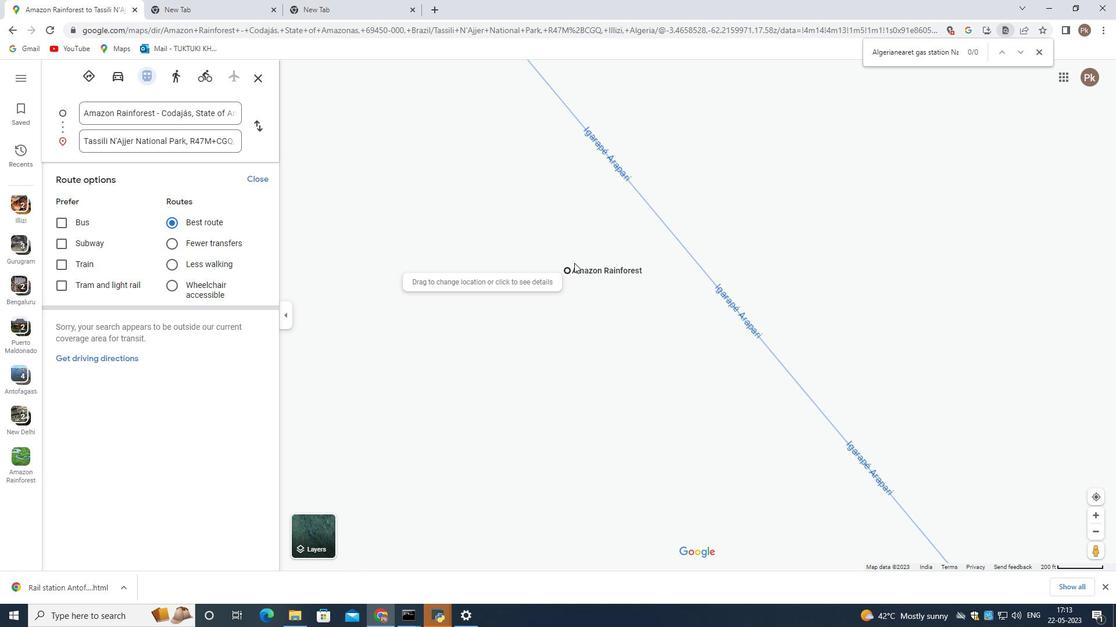 
Action: Mouse scrolled (577, 254) with delta (0, 0)
Screenshot: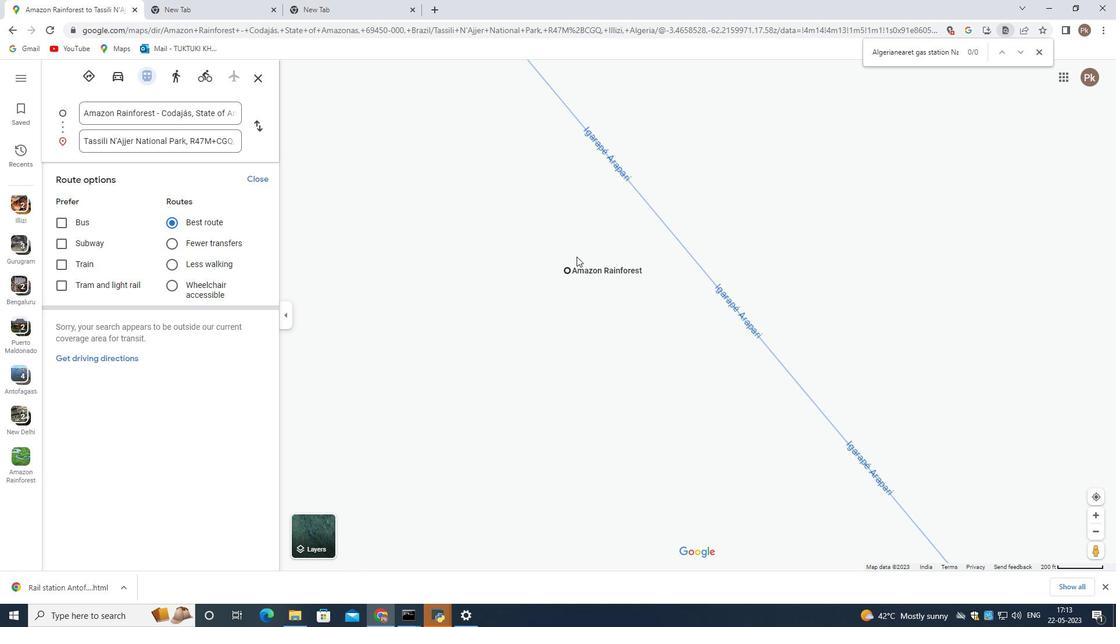 
Action: Mouse scrolled (577, 254) with delta (0, 0)
Screenshot: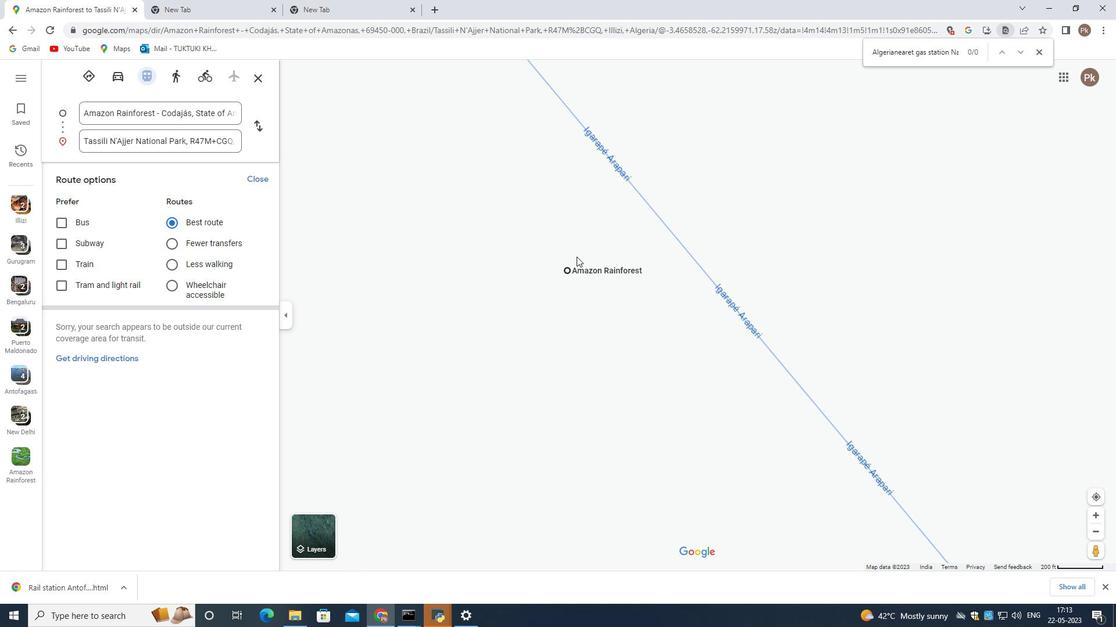 
Action: Mouse scrolled (577, 254) with delta (0, 0)
Screenshot: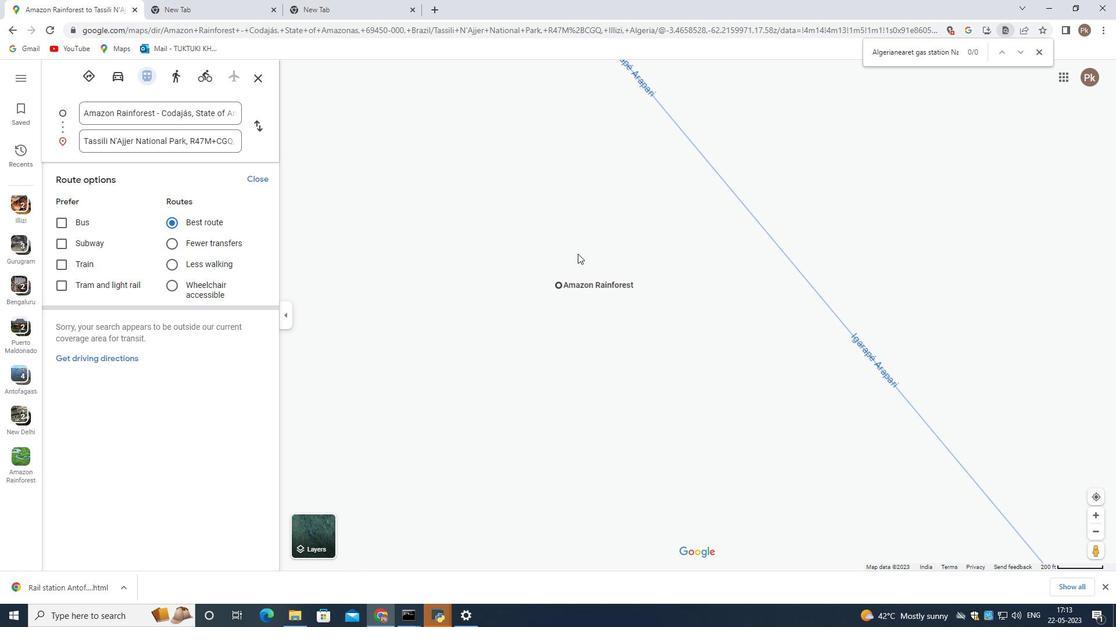 
Action: Mouse scrolled (577, 254) with delta (0, 0)
Screenshot: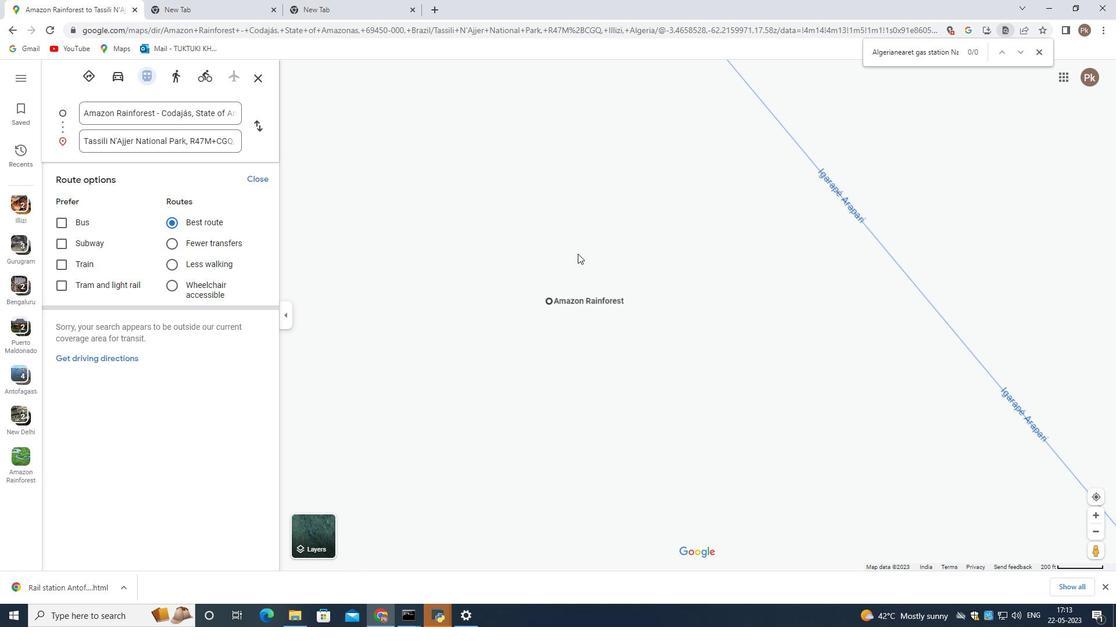
Action: Mouse scrolled (577, 254) with delta (0, 0)
Screenshot: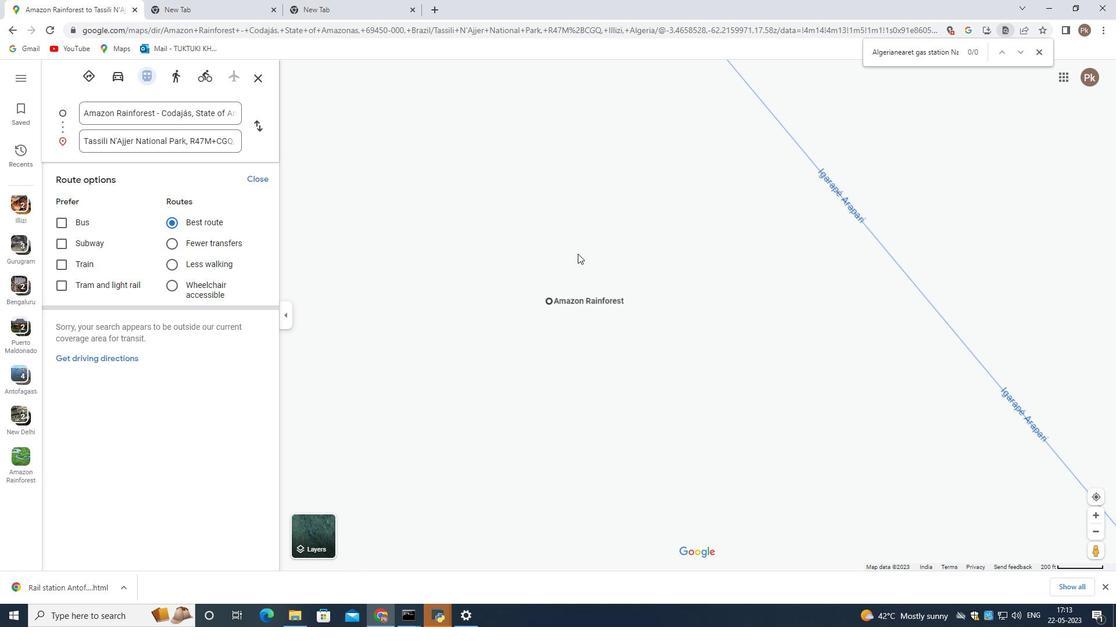 
Action: Mouse scrolled (577, 254) with delta (0, 0)
Screenshot: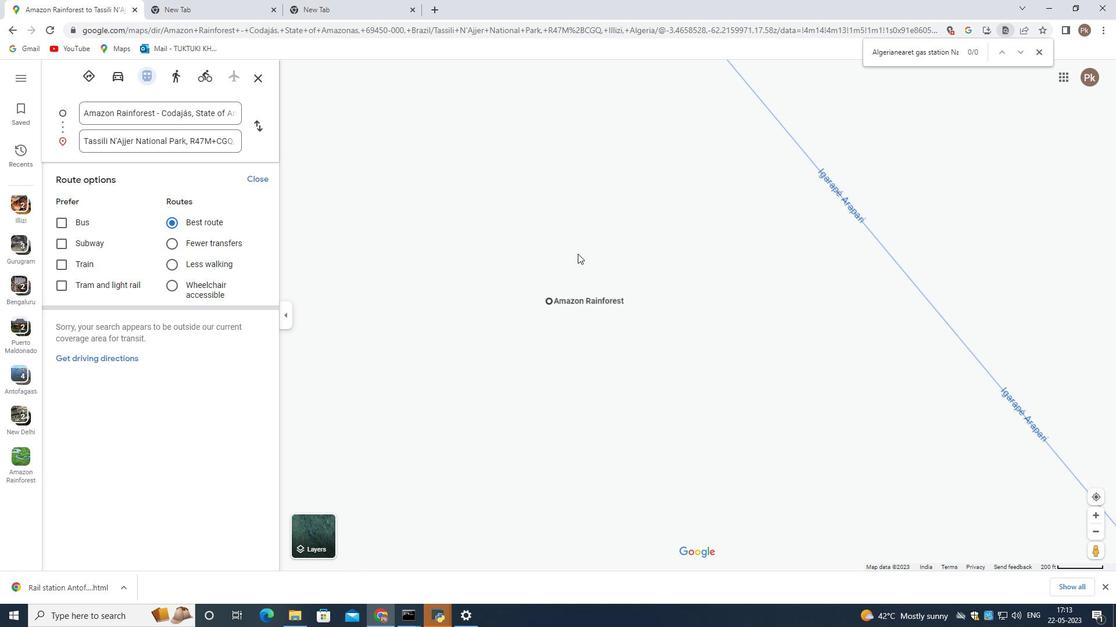 
Action: Mouse scrolled (577, 254) with delta (0, 0)
Screenshot: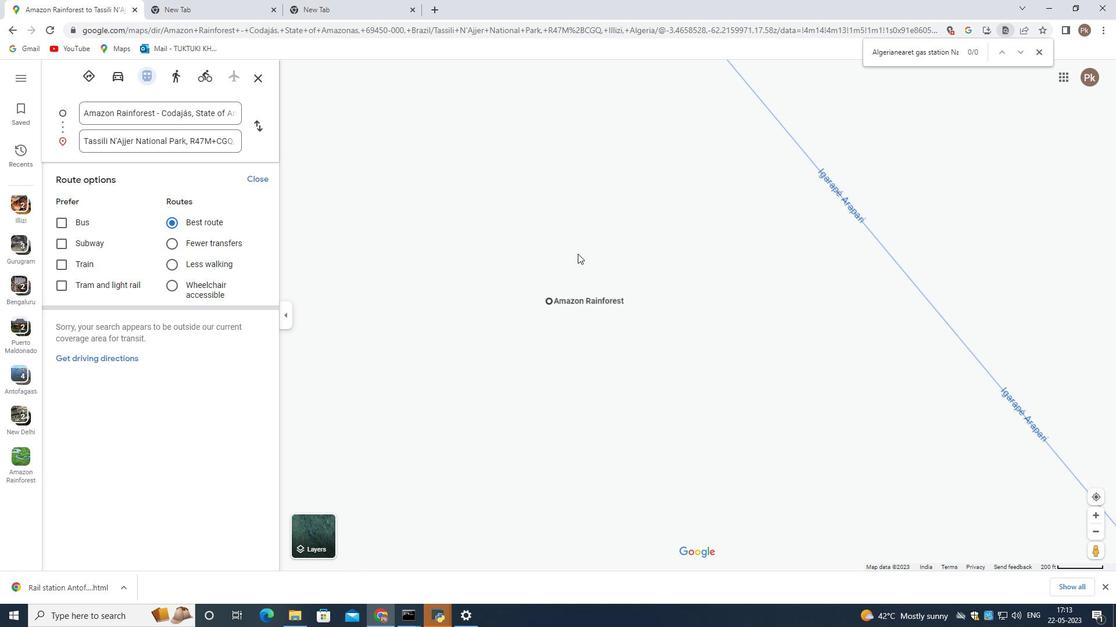 
Action: Mouse scrolled (577, 254) with delta (0, 0)
Screenshot: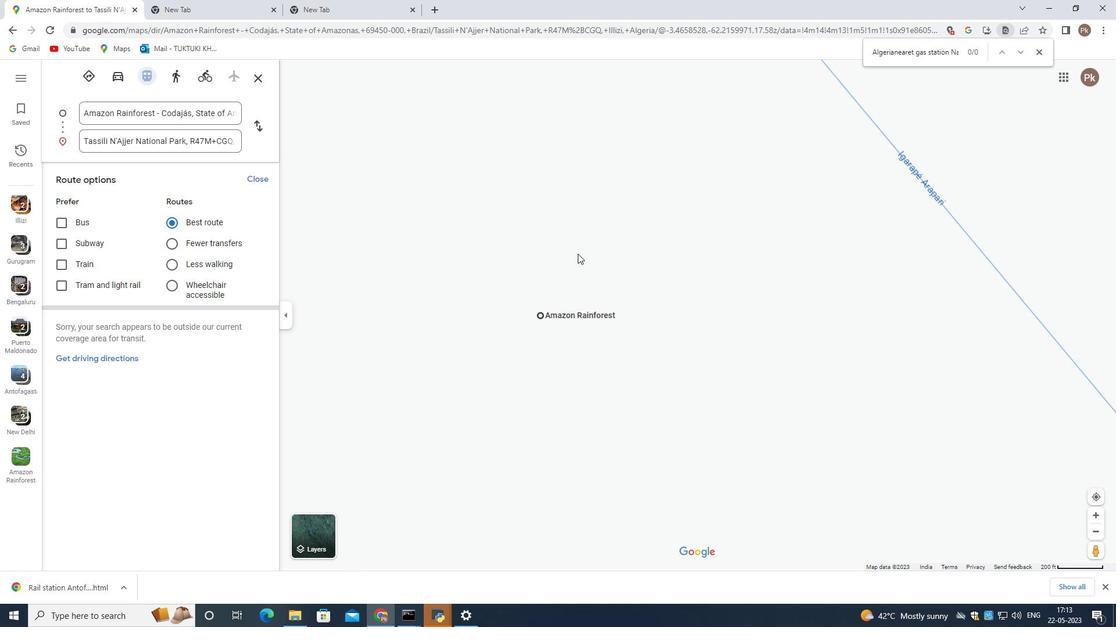 
Action: Mouse scrolled (577, 254) with delta (0, 0)
Screenshot: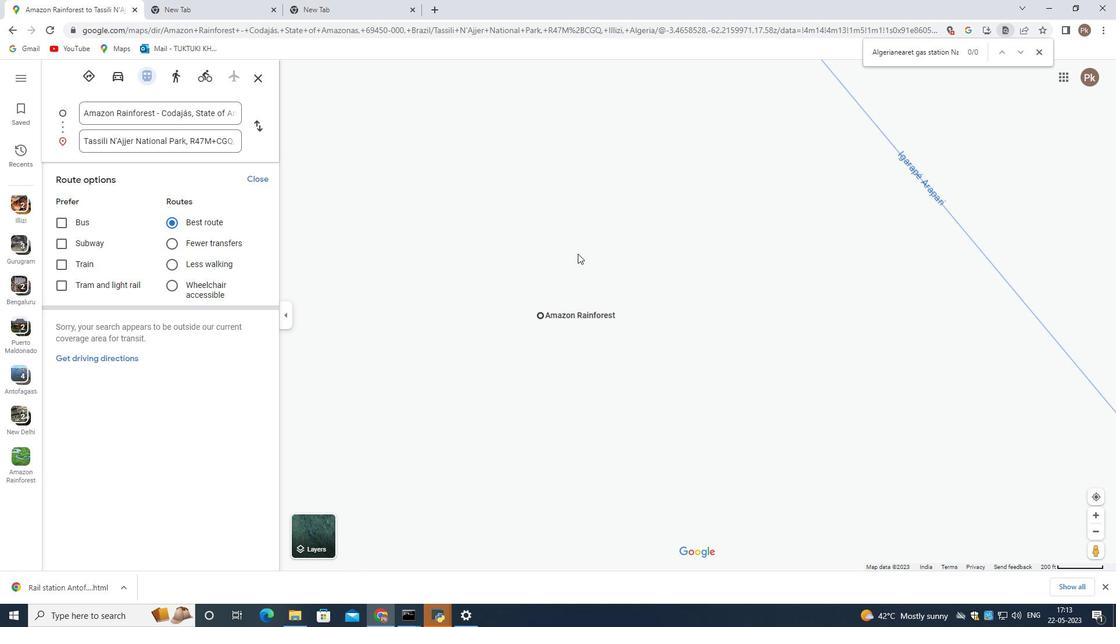 
Action: Mouse scrolled (577, 254) with delta (0, 0)
Screenshot: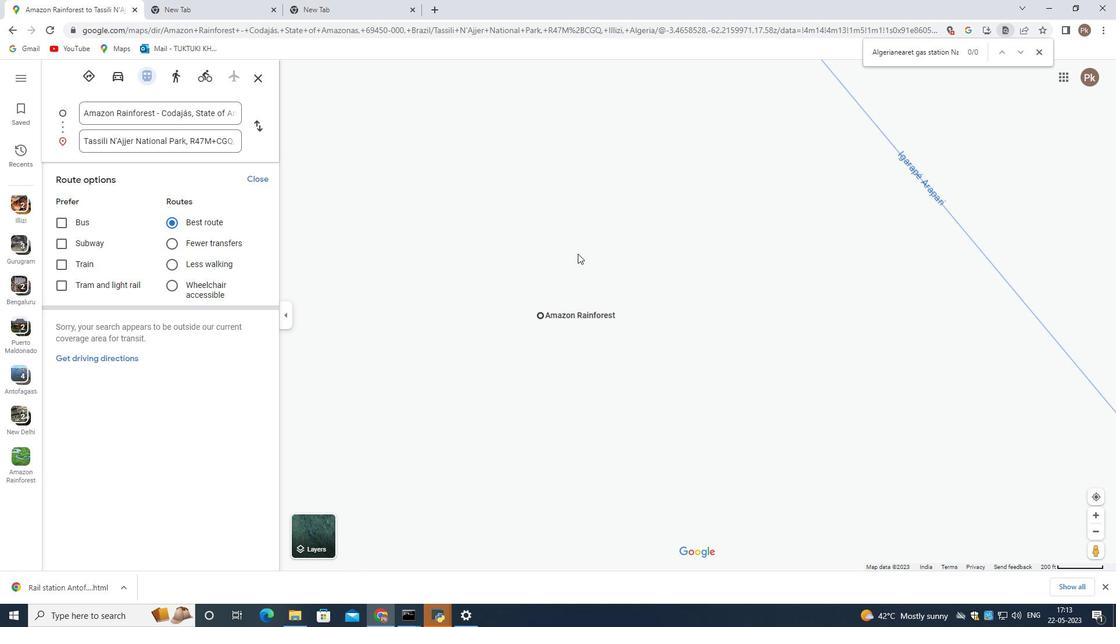 
Action: Mouse scrolled (577, 254) with delta (0, 0)
Screenshot: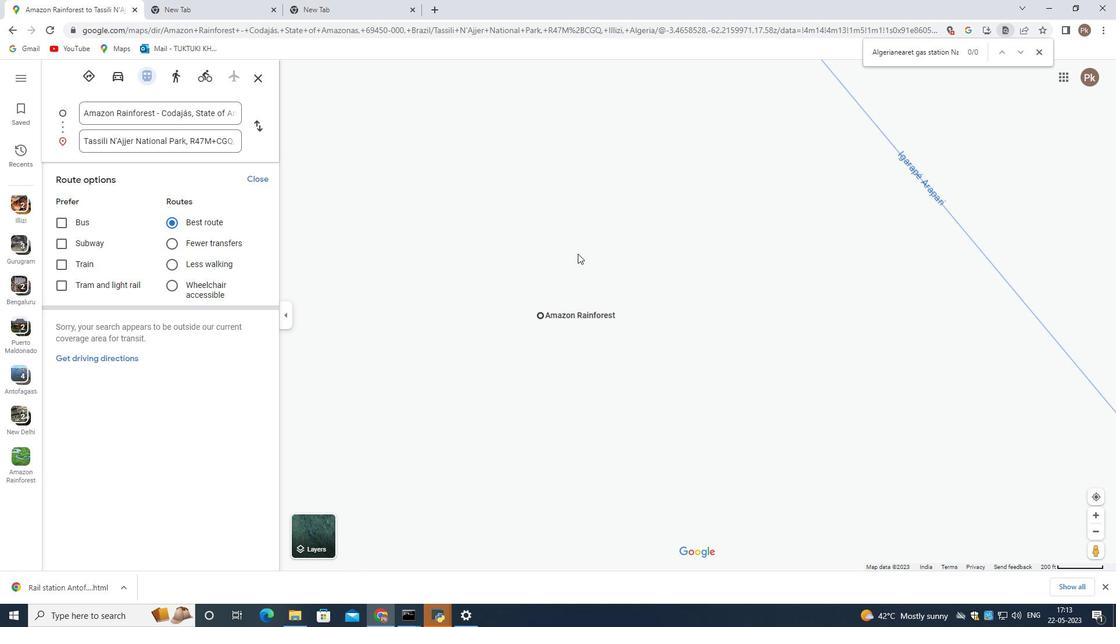 
Action: Mouse scrolled (577, 254) with delta (0, 0)
